 Task: Send an email with the signature Luke Wright with the subject Request for a cover letter follow-up and the message I would like to follow up on the project schedule, can you provide me with an update? from softage.9@softage.net to softage.10@softage.net and move the email from Sent Items to the folder Audits
Action: Mouse moved to (1293, 95)
Screenshot: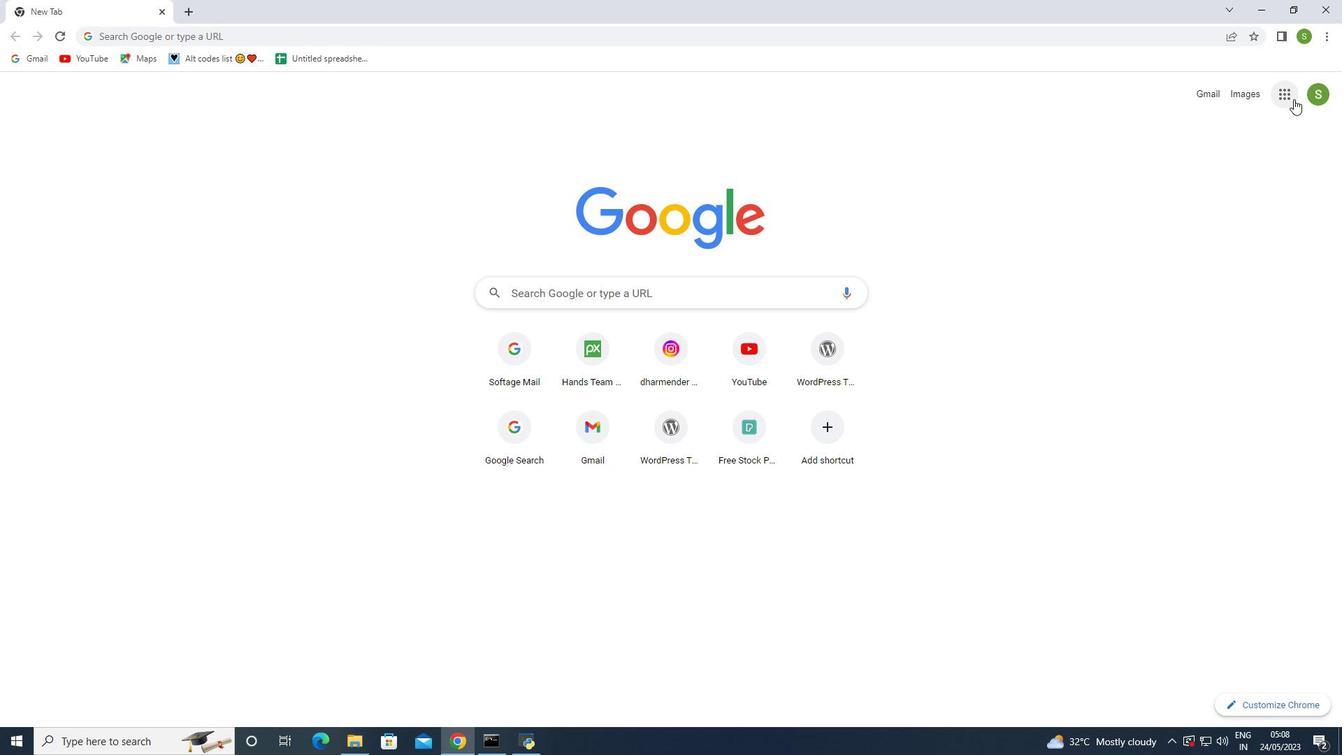 
Action: Mouse pressed left at (1293, 95)
Screenshot: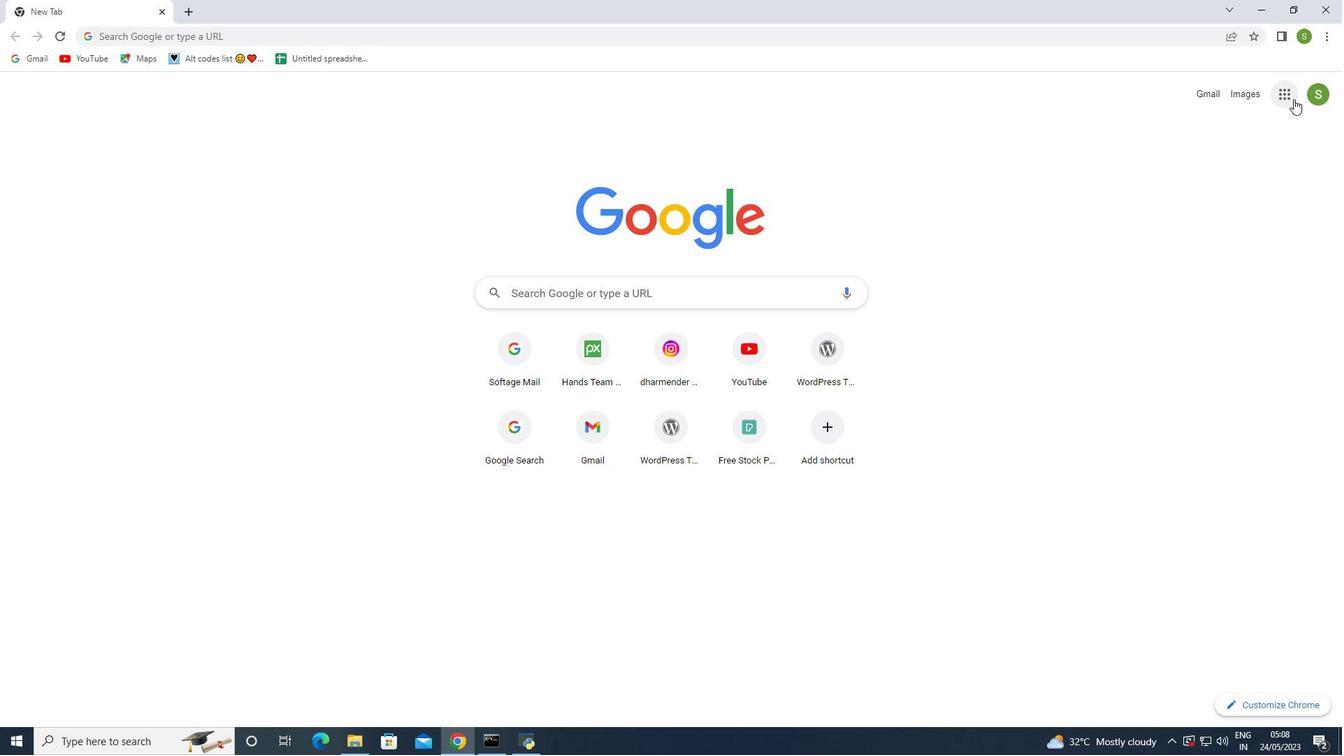 
Action: Mouse moved to (1243, 154)
Screenshot: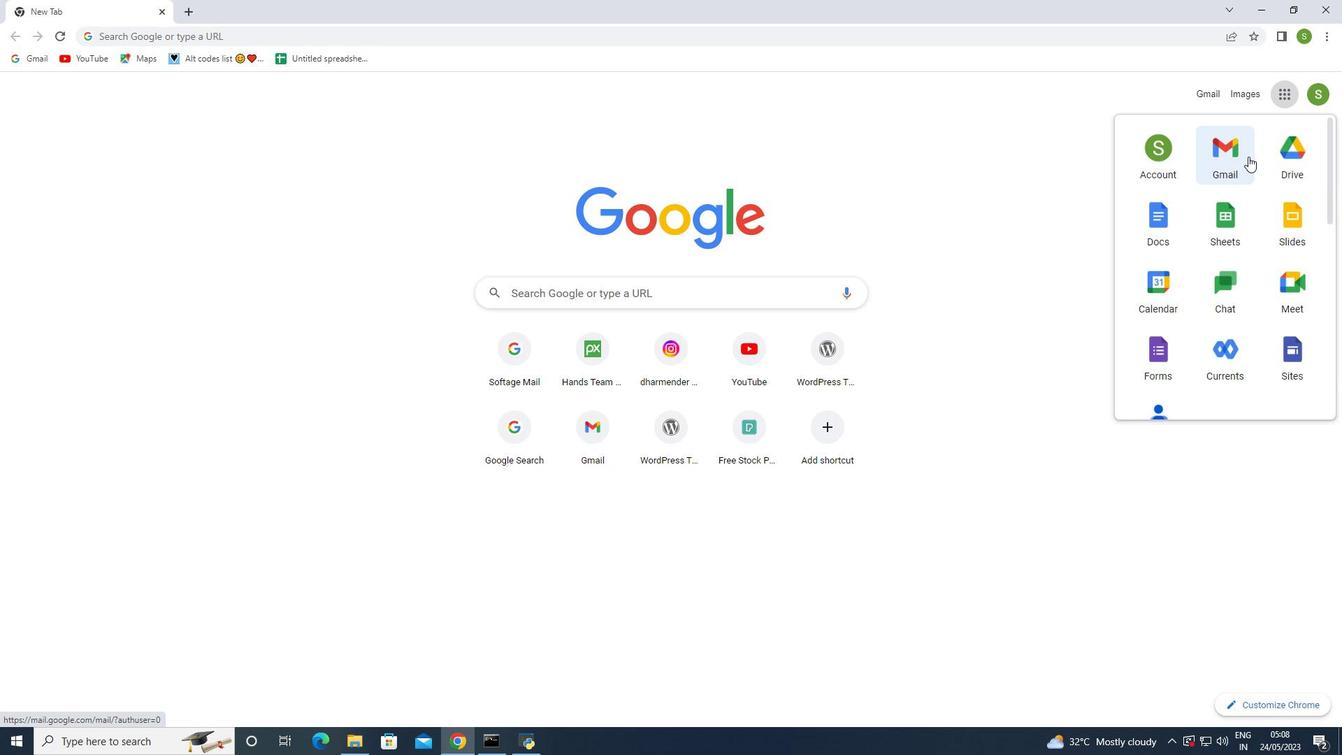 
Action: Mouse pressed left at (1243, 154)
Screenshot: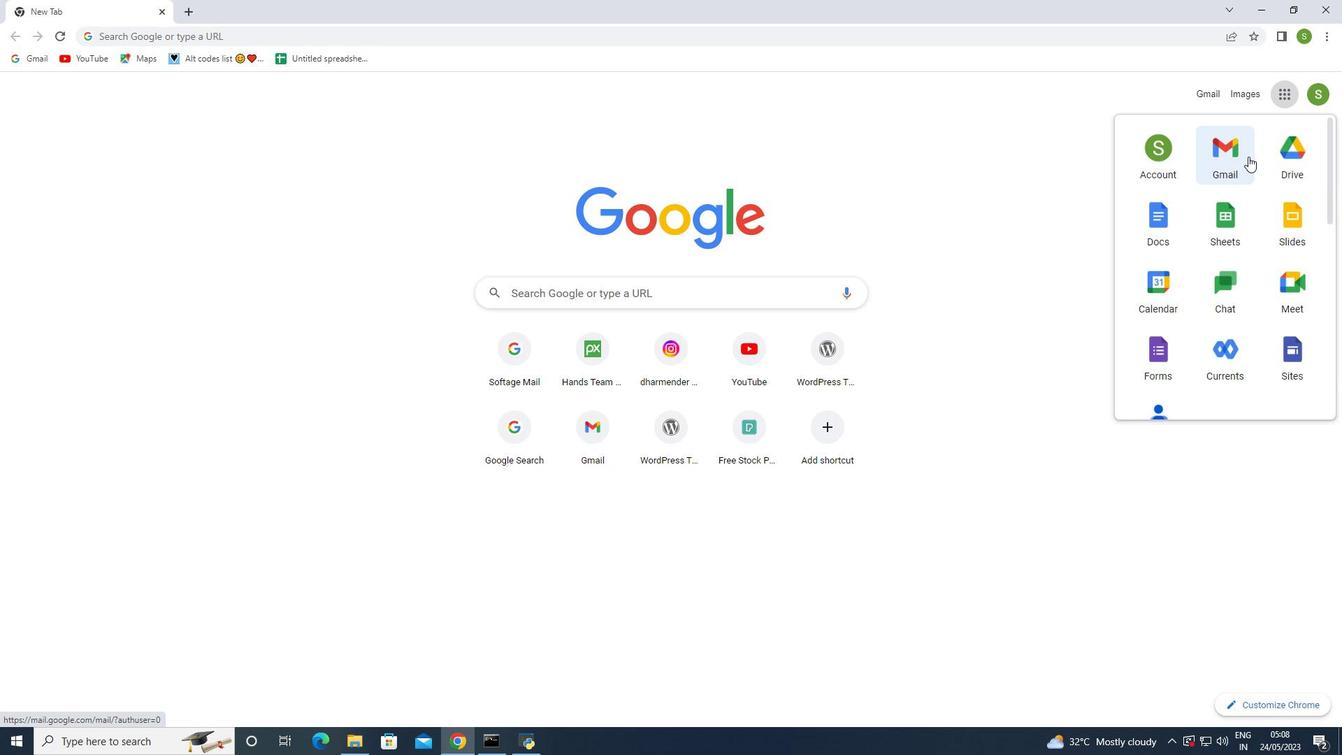 
Action: Mouse moved to (1189, 98)
Screenshot: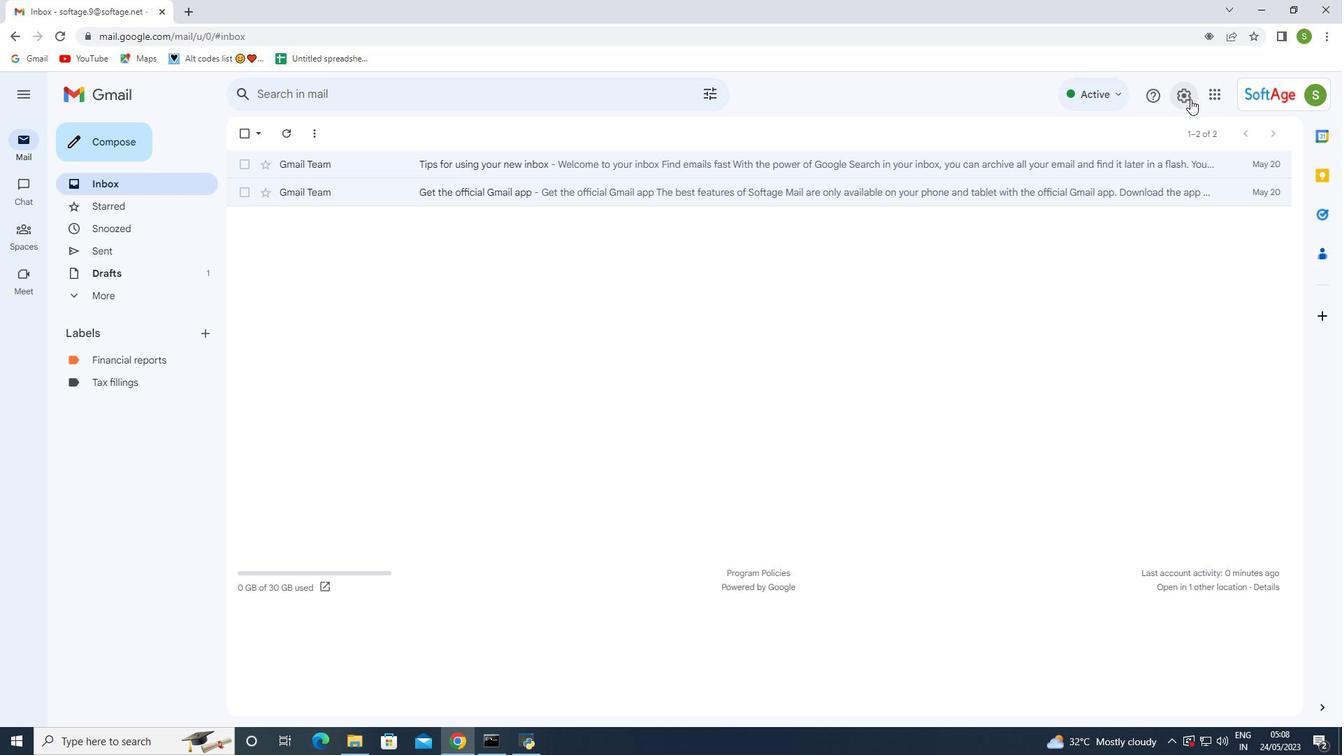 
Action: Mouse pressed left at (1189, 98)
Screenshot: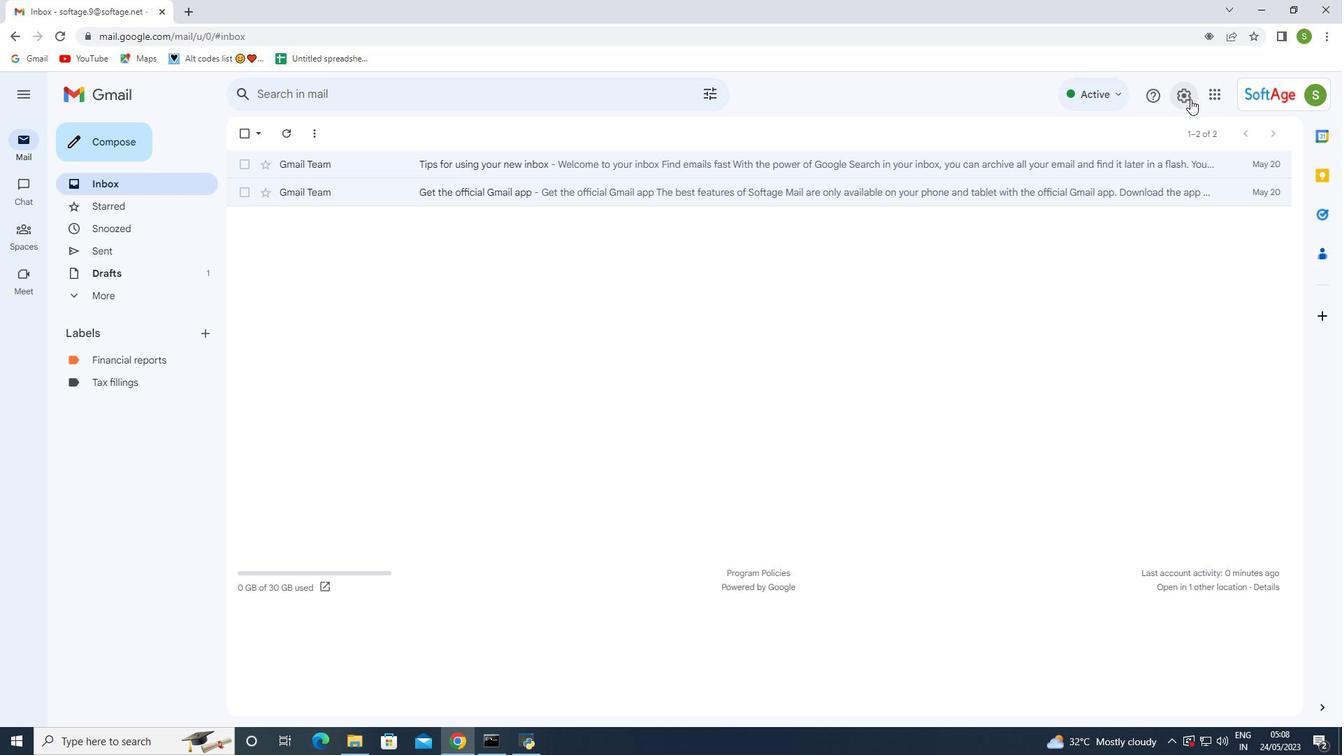 
Action: Mouse moved to (1161, 162)
Screenshot: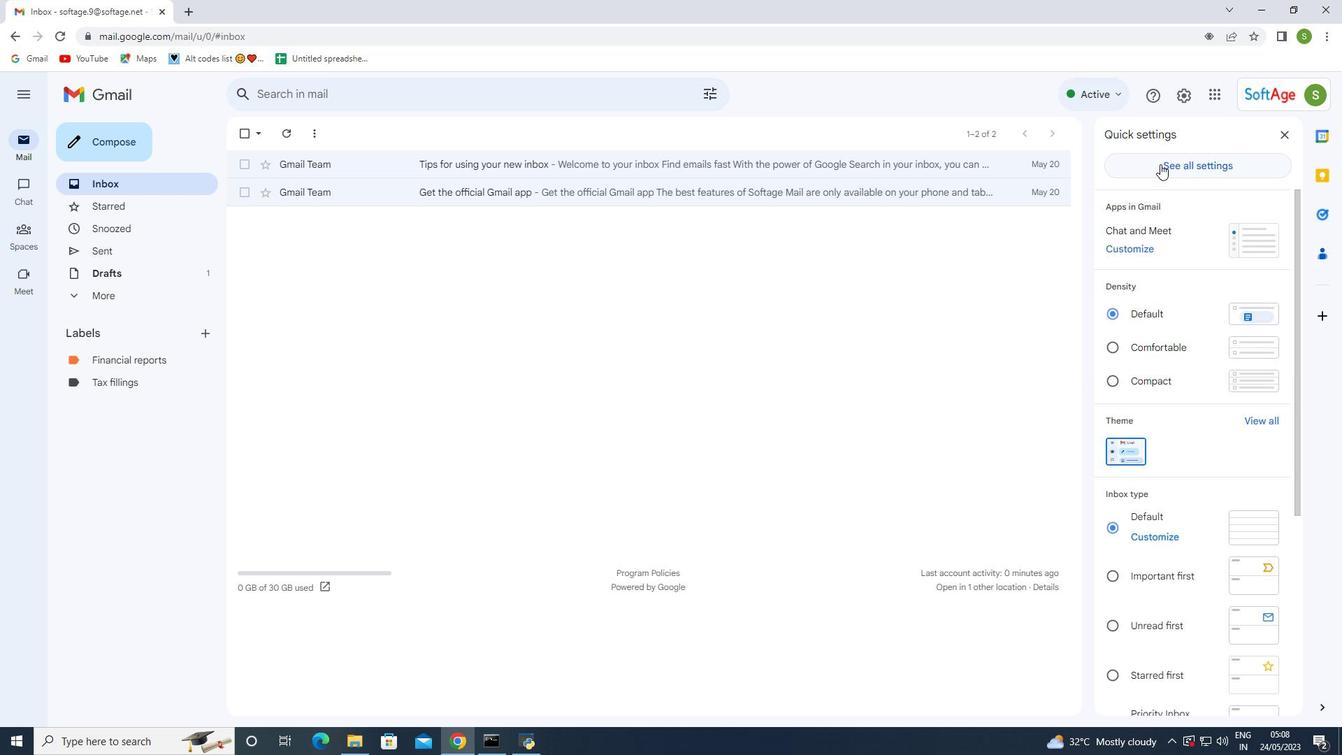
Action: Mouse pressed left at (1161, 162)
Screenshot: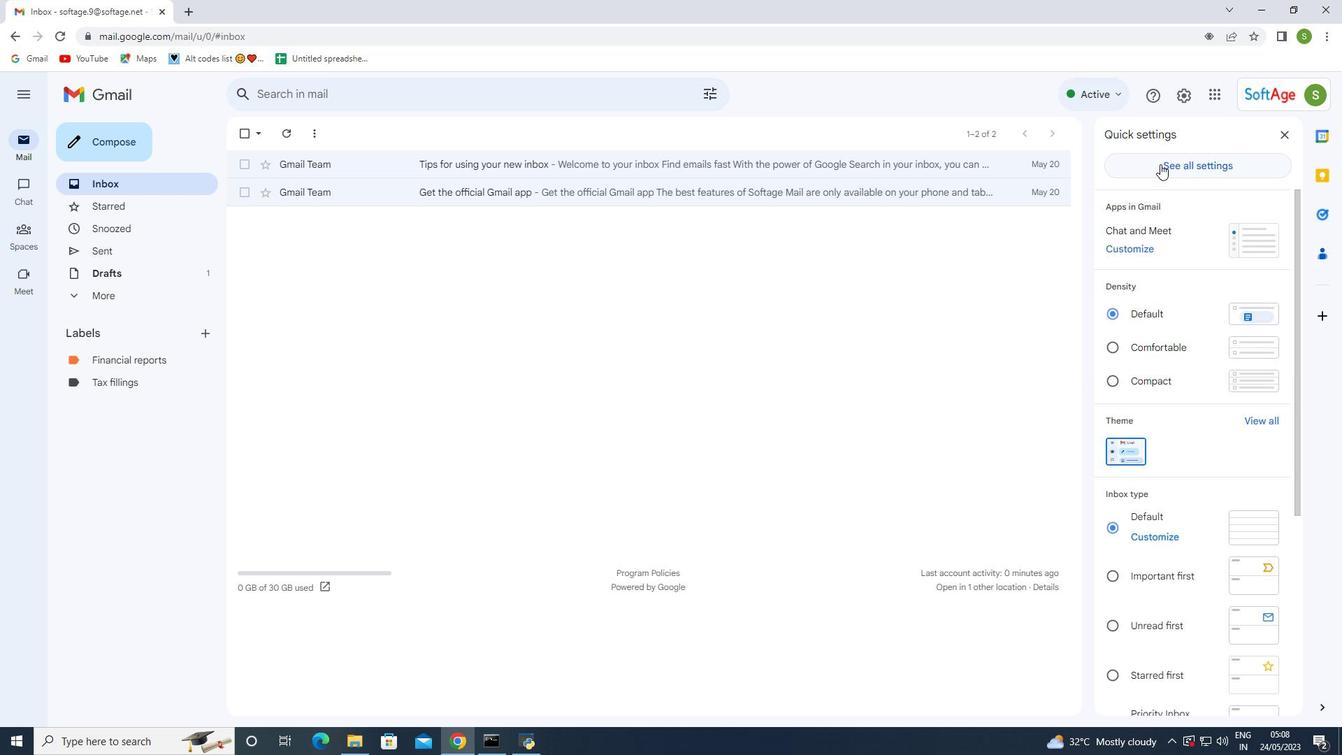 
Action: Mouse moved to (605, 410)
Screenshot: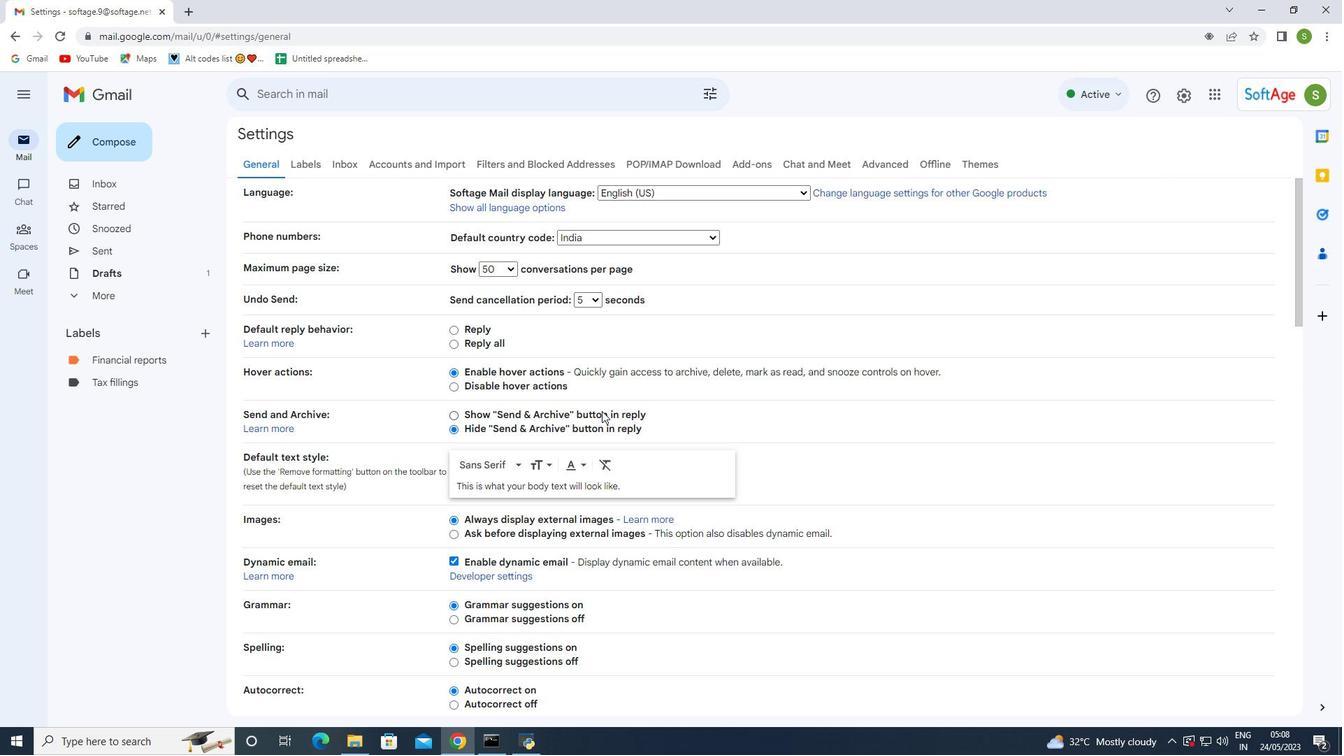 
Action: Mouse scrolled (605, 409) with delta (0, 0)
Screenshot: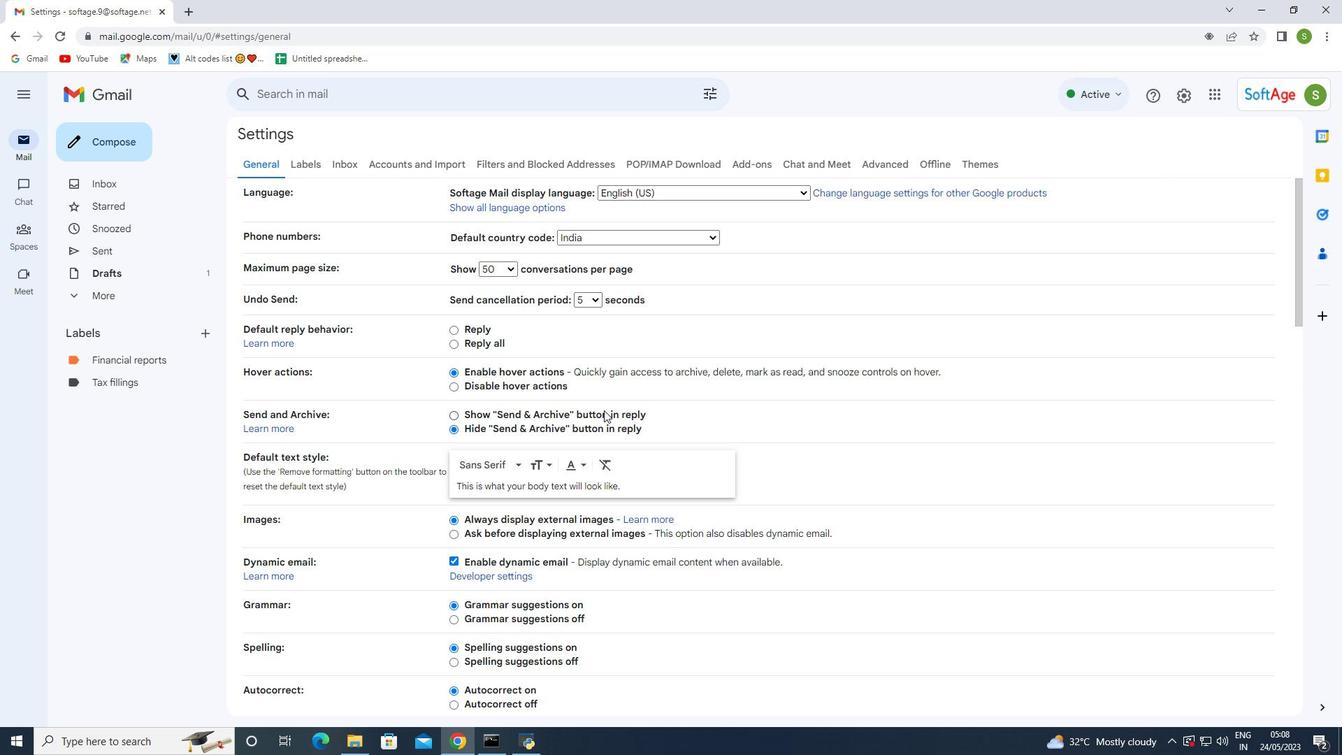 
Action: Mouse scrolled (605, 409) with delta (0, 0)
Screenshot: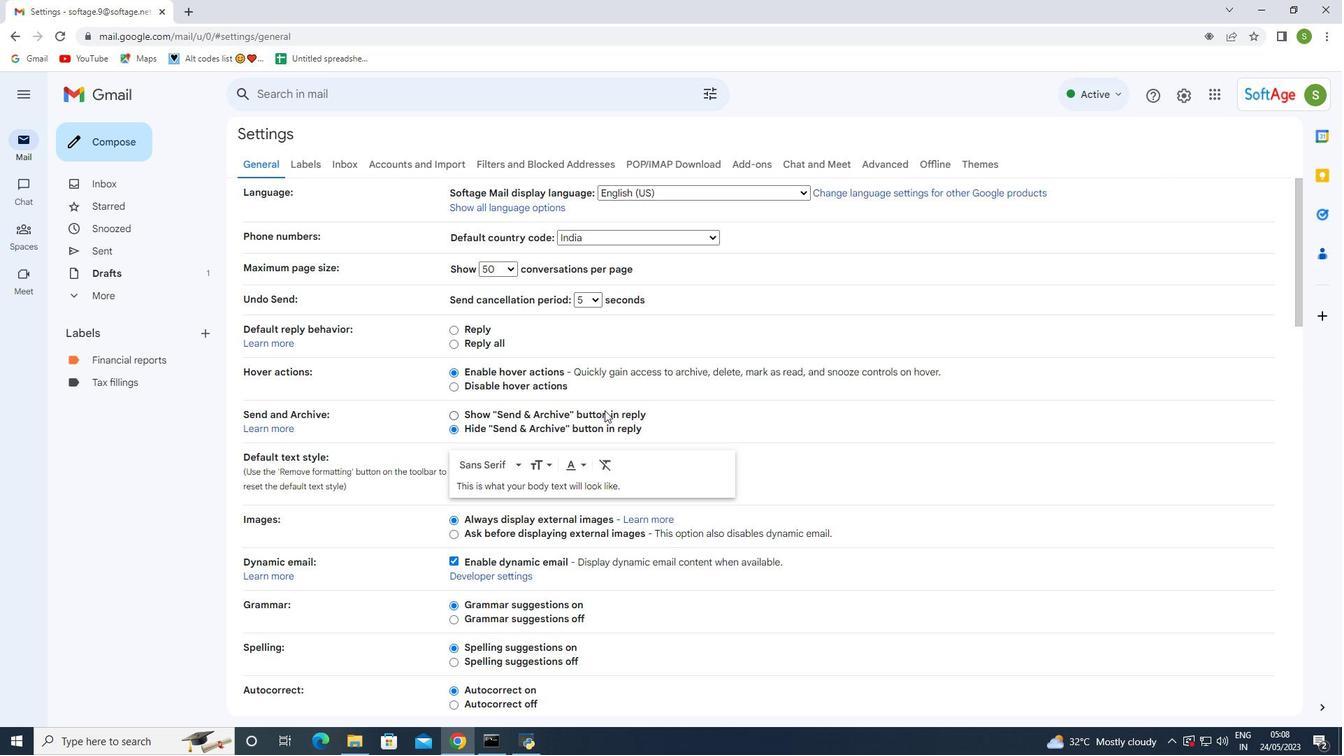 
Action: Mouse scrolled (605, 409) with delta (0, 0)
Screenshot: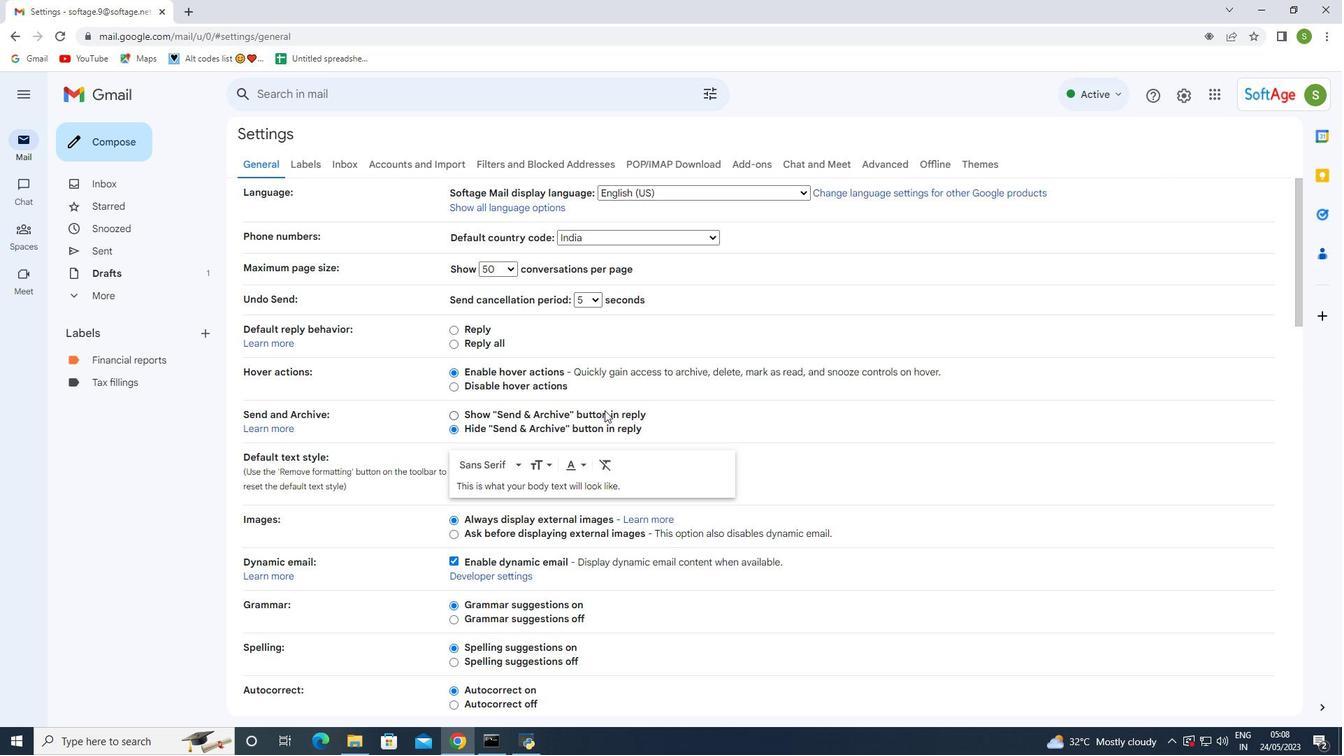 
Action: Mouse scrolled (605, 409) with delta (0, 0)
Screenshot: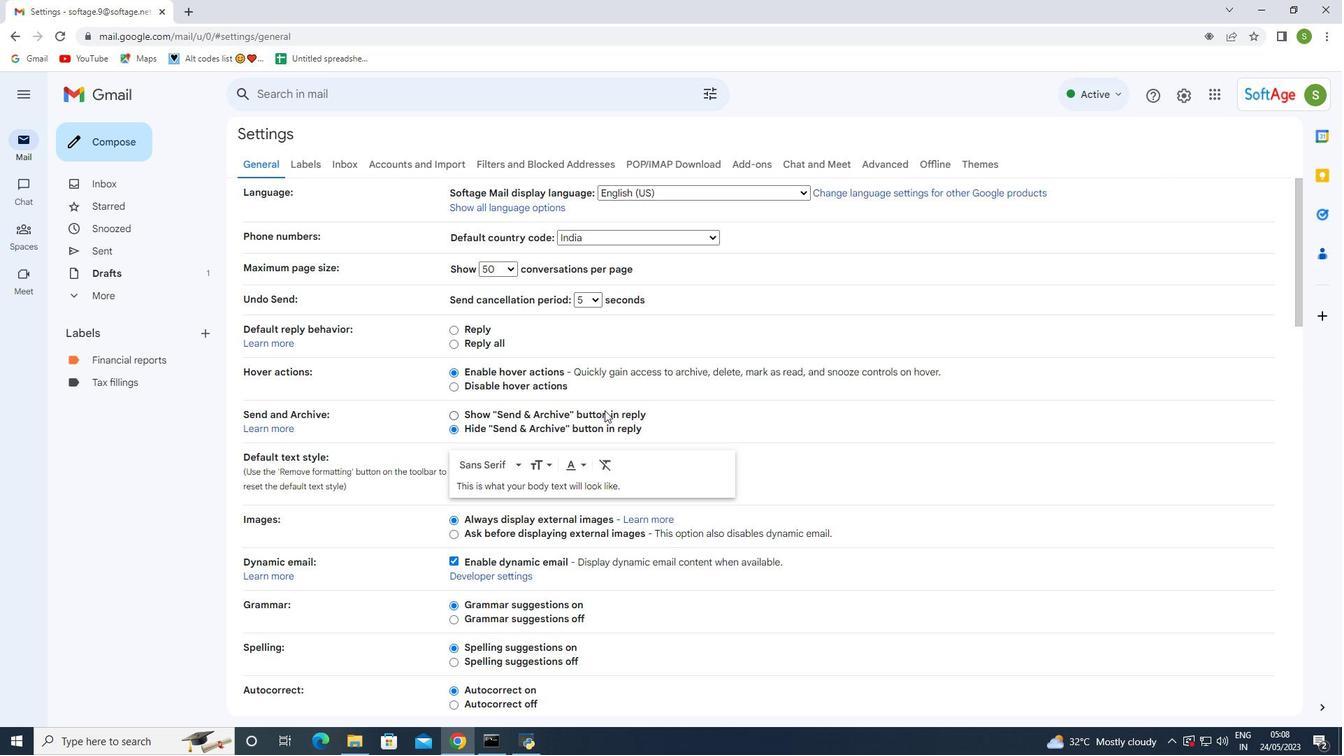 
Action: Mouse scrolled (605, 409) with delta (0, 0)
Screenshot: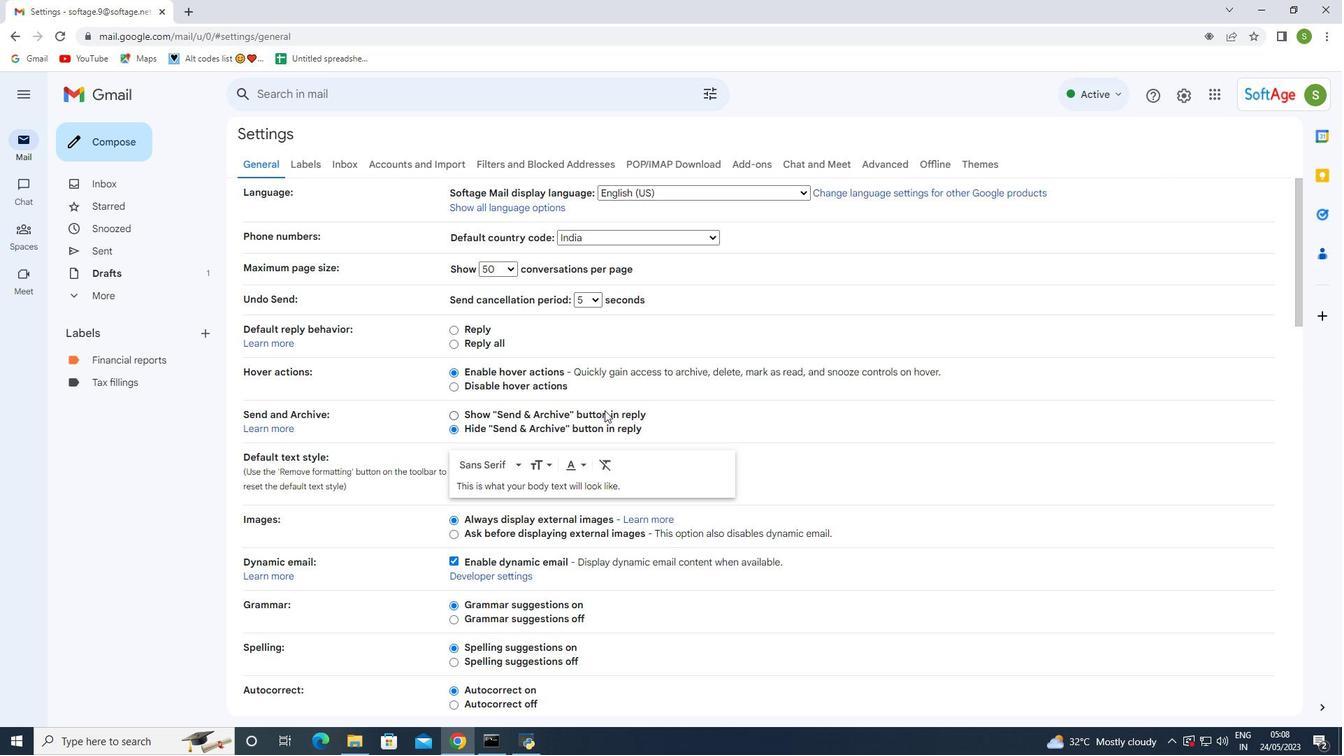 
Action: Mouse scrolled (605, 409) with delta (0, 0)
Screenshot: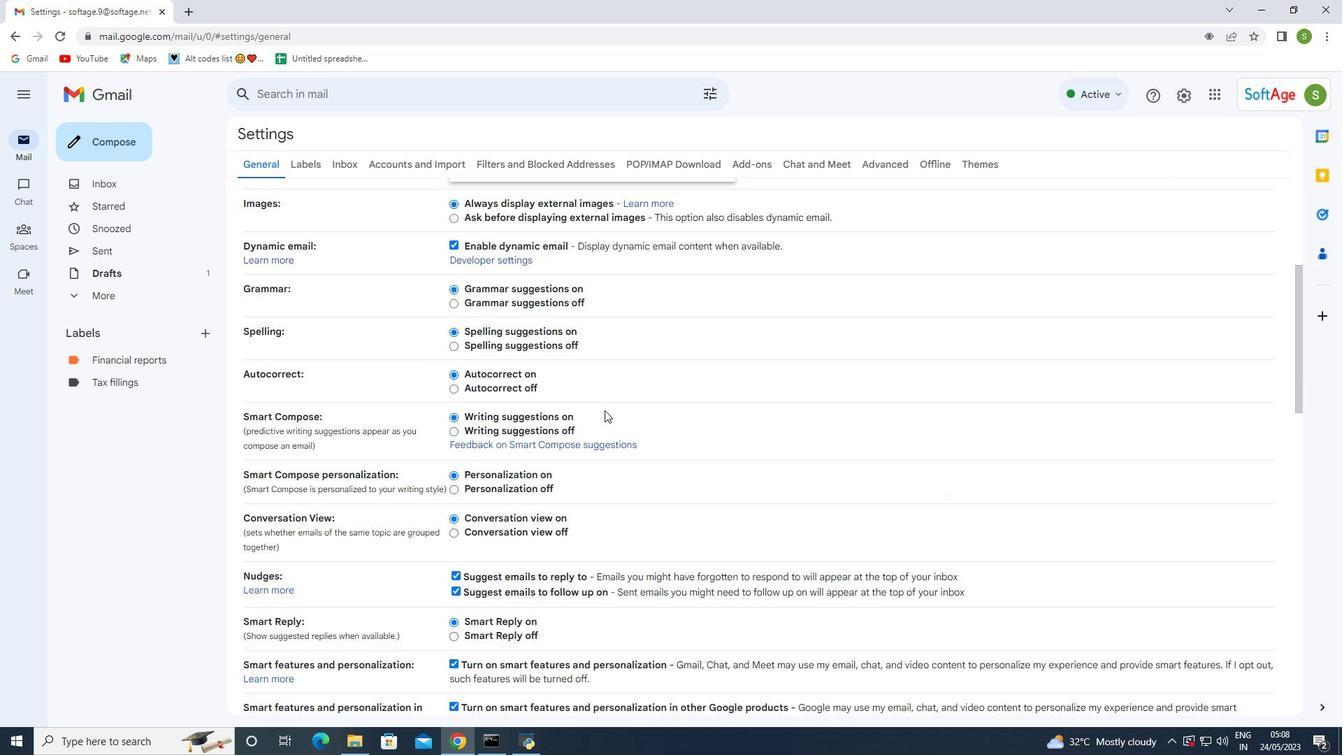 
Action: Mouse moved to (605, 410)
Screenshot: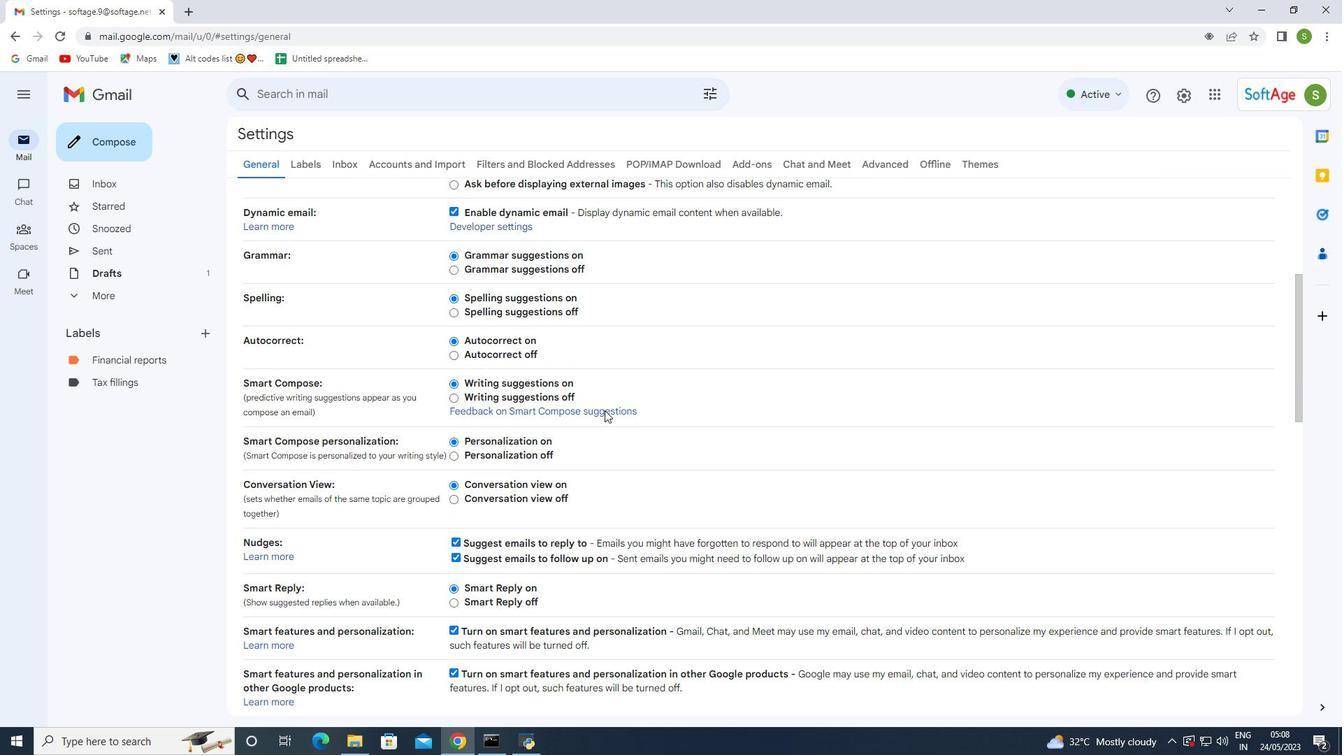 
Action: Mouse scrolled (605, 409) with delta (0, 0)
Screenshot: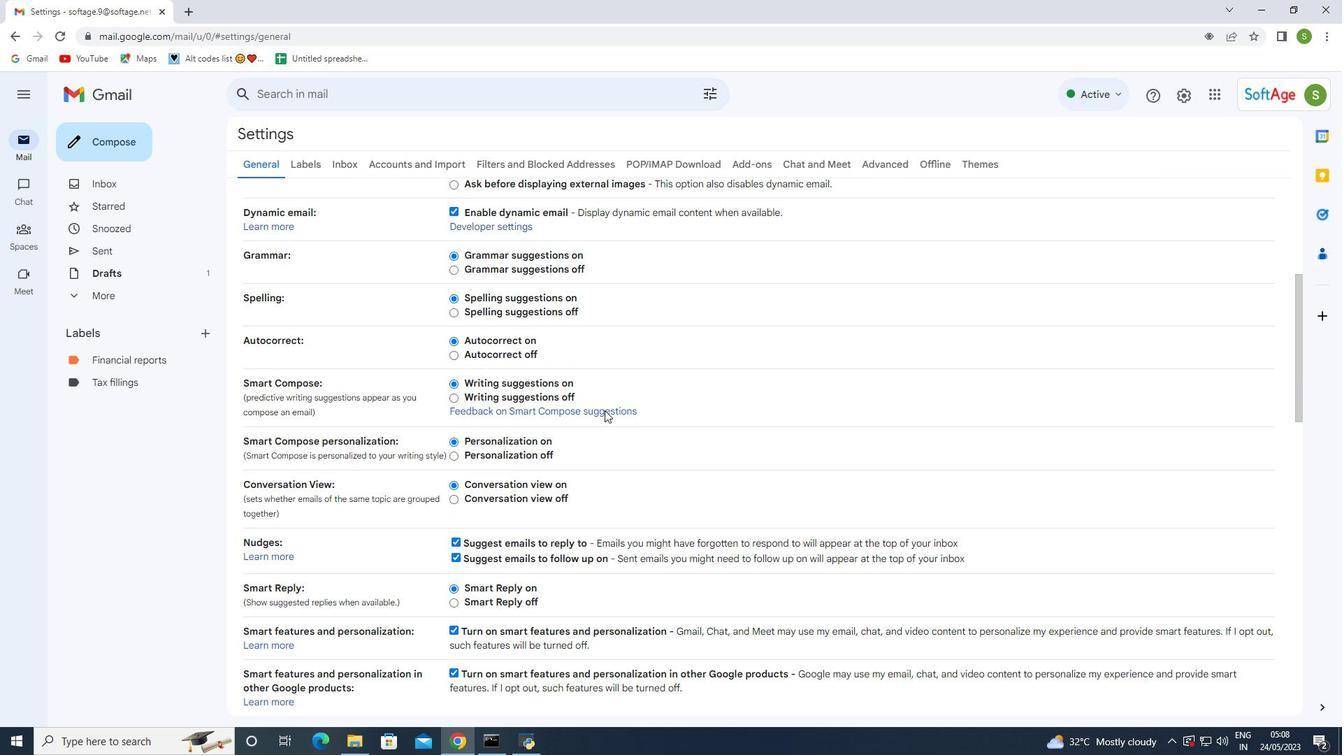 
Action: Mouse moved to (719, 385)
Screenshot: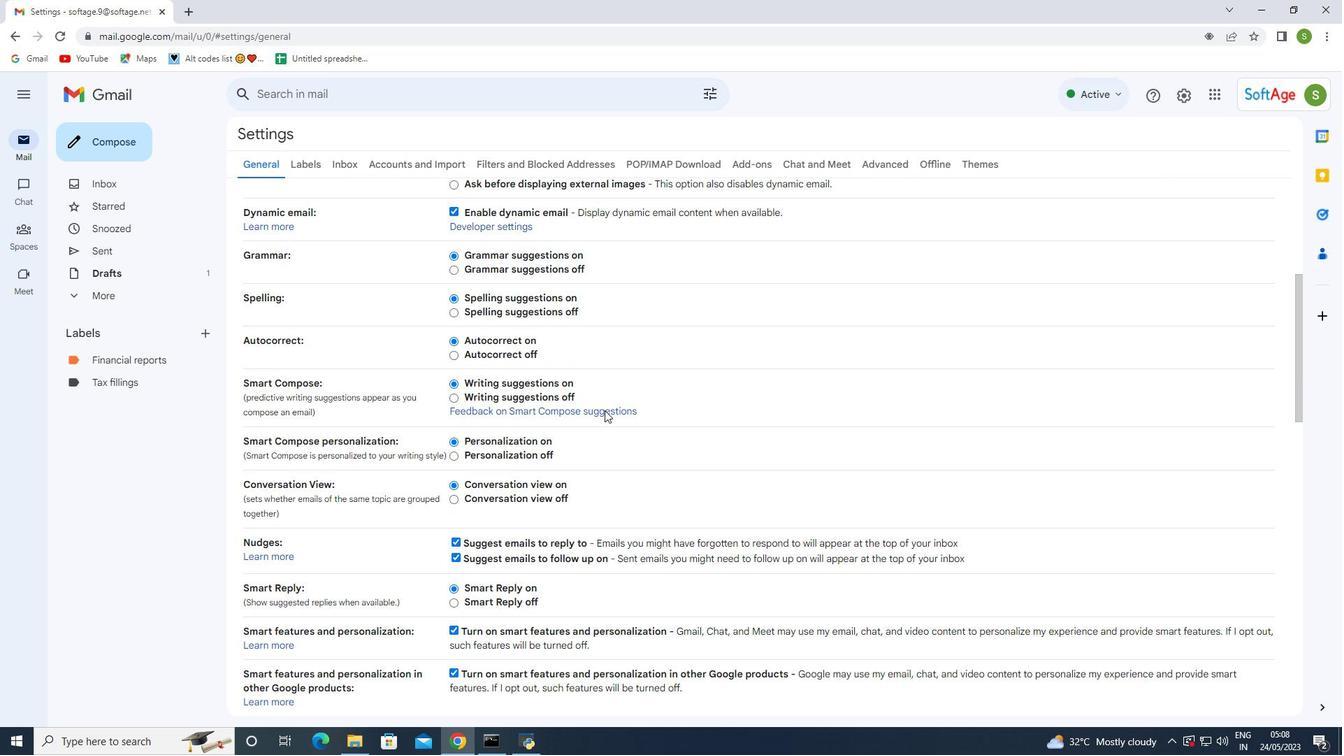 
Action: Mouse scrolled (615, 408) with delta (0, 0)
Screenshot: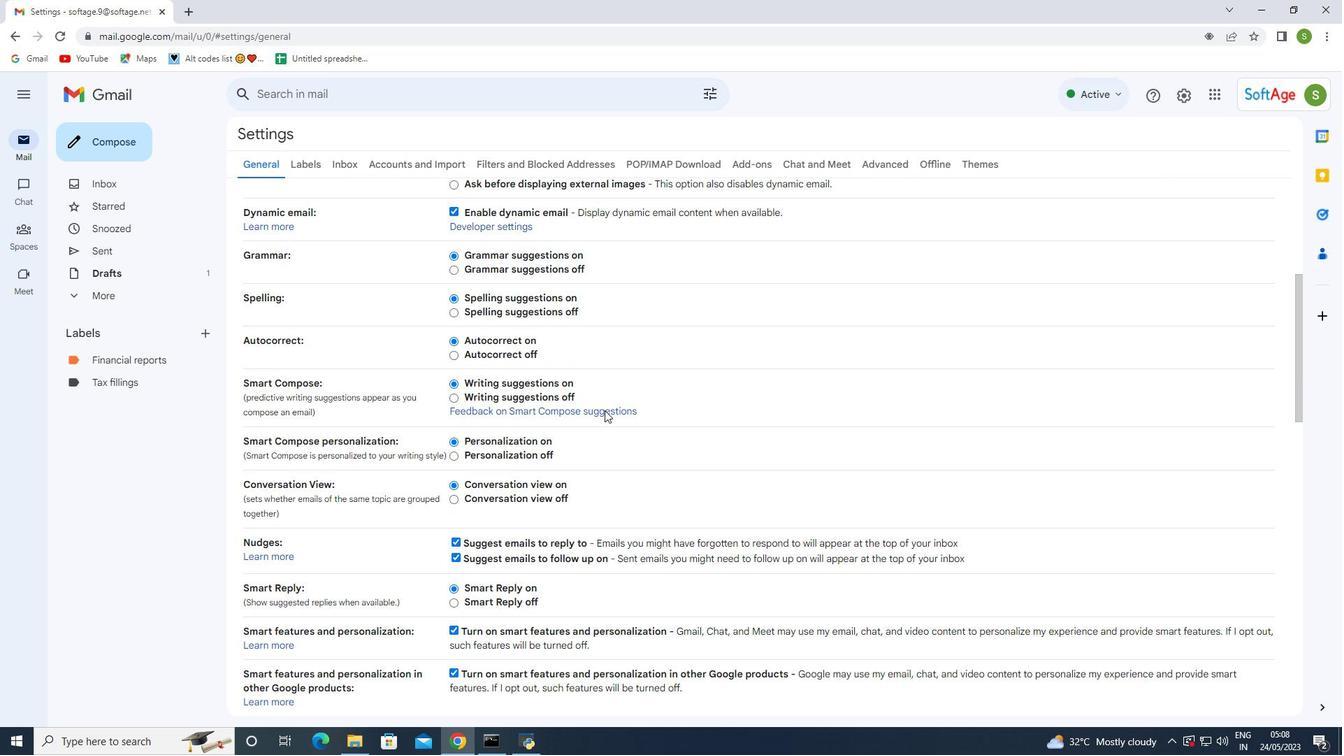 
Action: Mouse moved to (732, 381)
Screenshot: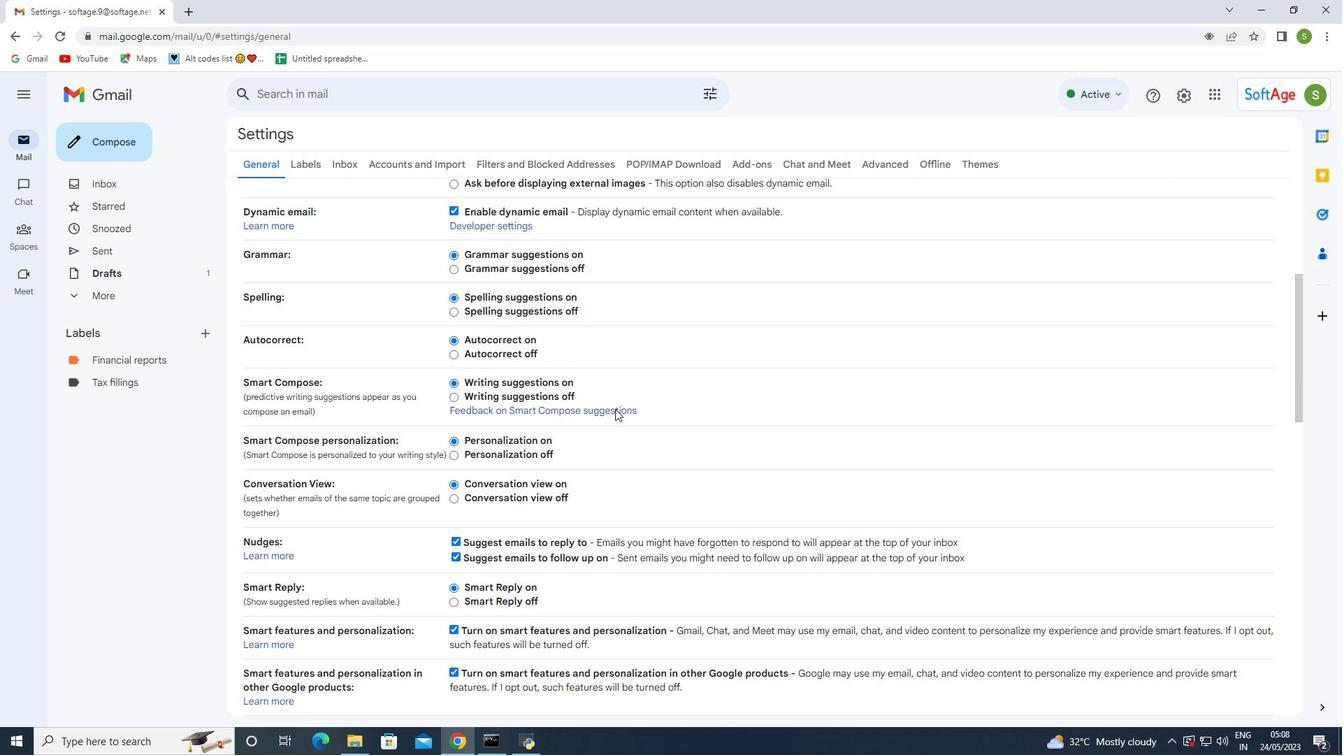 
Action: Mouse scrolled (732, 380) with delta (0, 0)
Screenshot: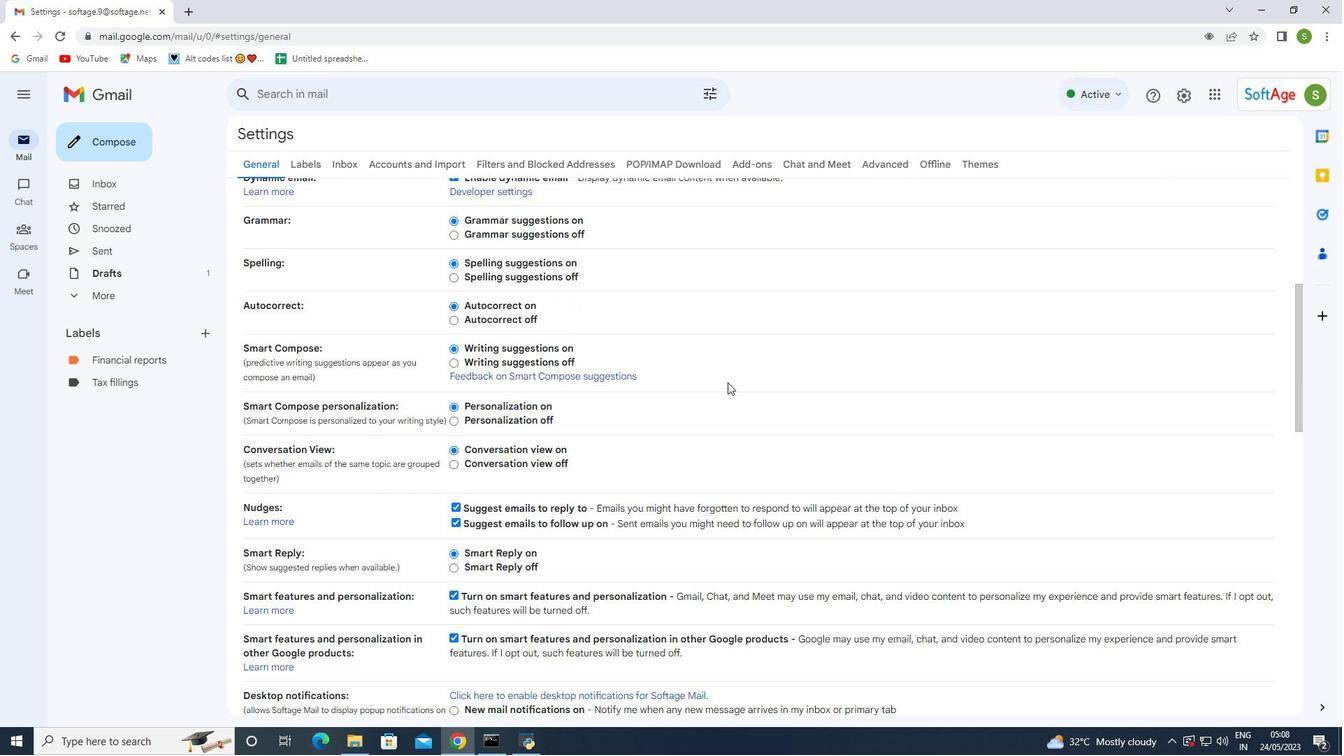 
Action: Mouse scrolled (732, 380) with delta (0, 0)
Screenshot: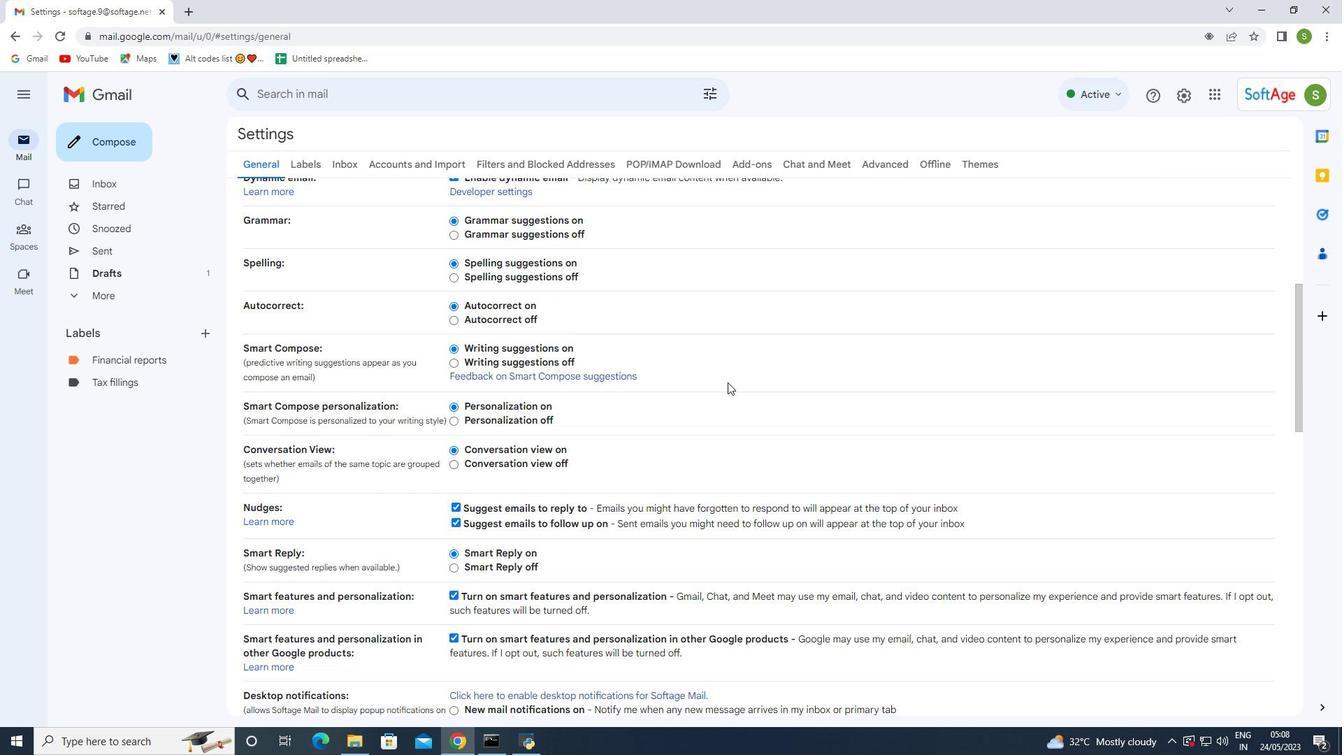
Action: Mouse scrolled (732, 380) with delta (0, 0)
Screenshot: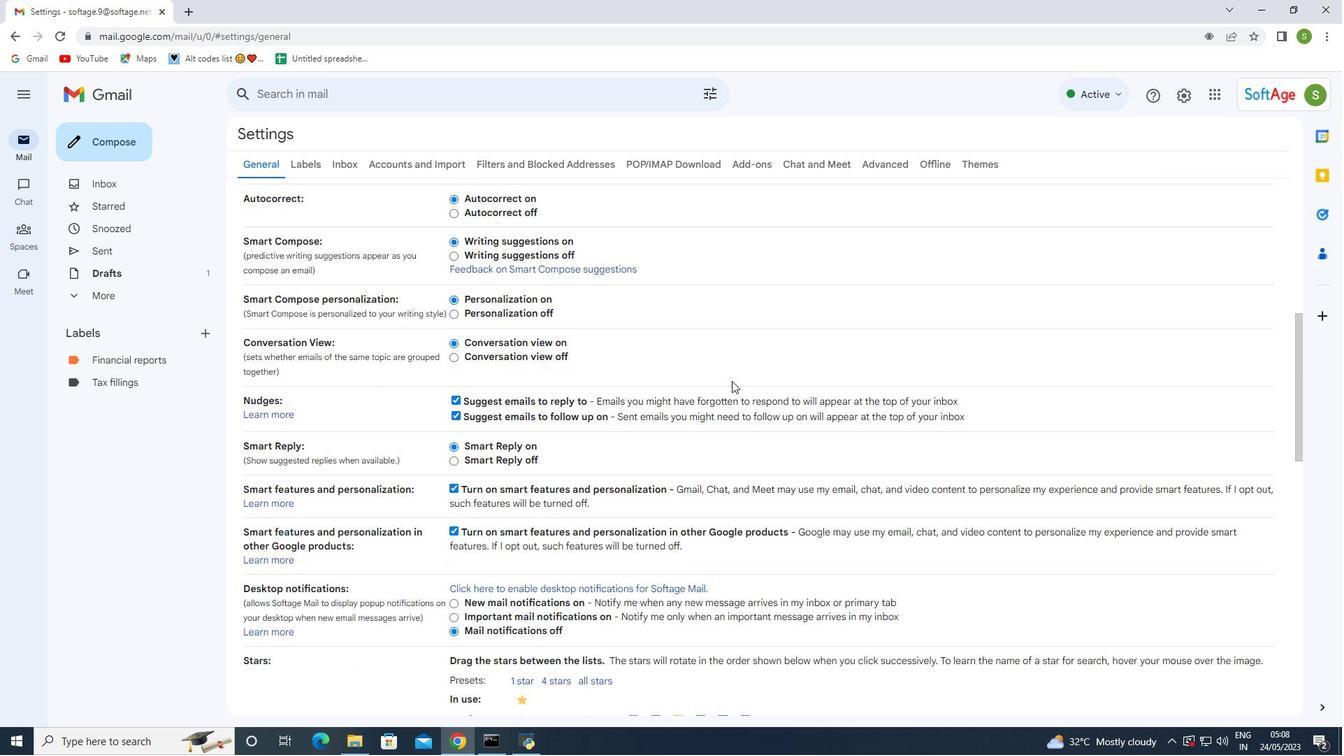 
Action: Mouse scrolled (732, 380) with delta (0, 0)
Screenshot: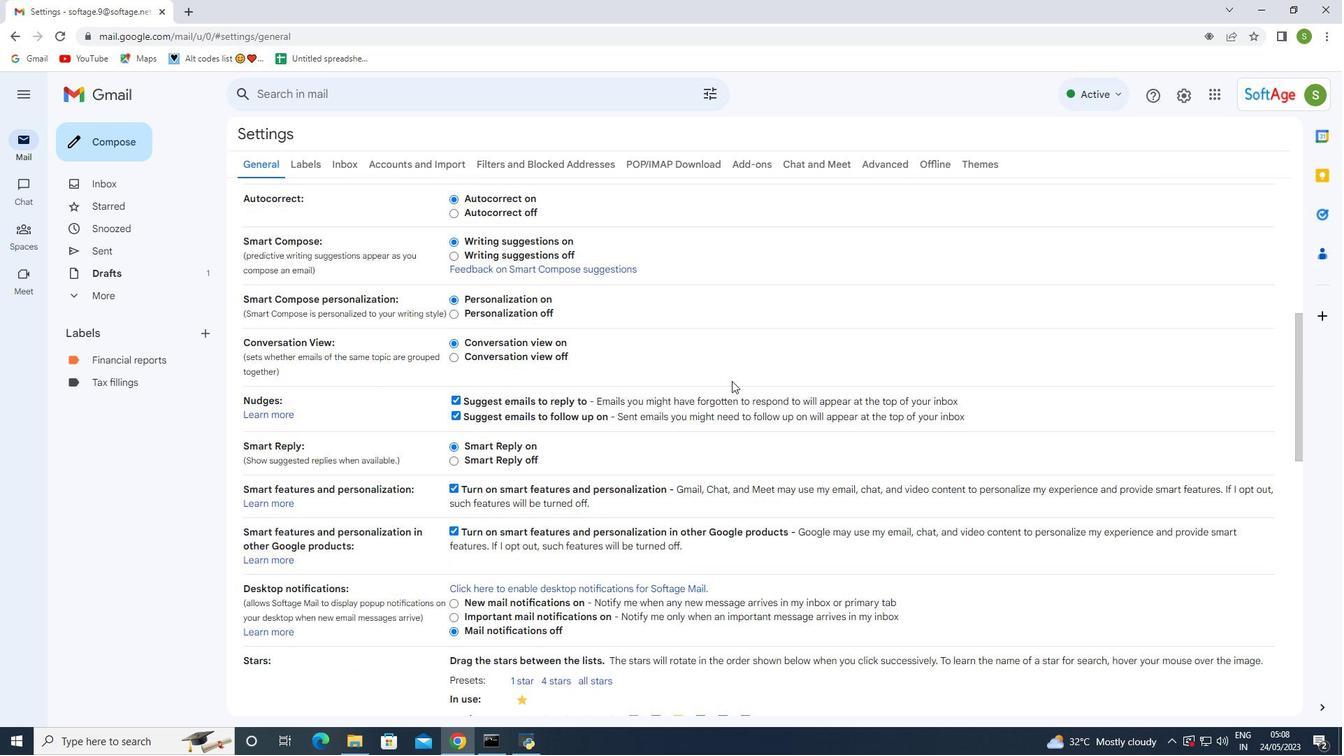 
Action: Mouse scrolled (732, 380) with delta (0, 0)
Screenshot: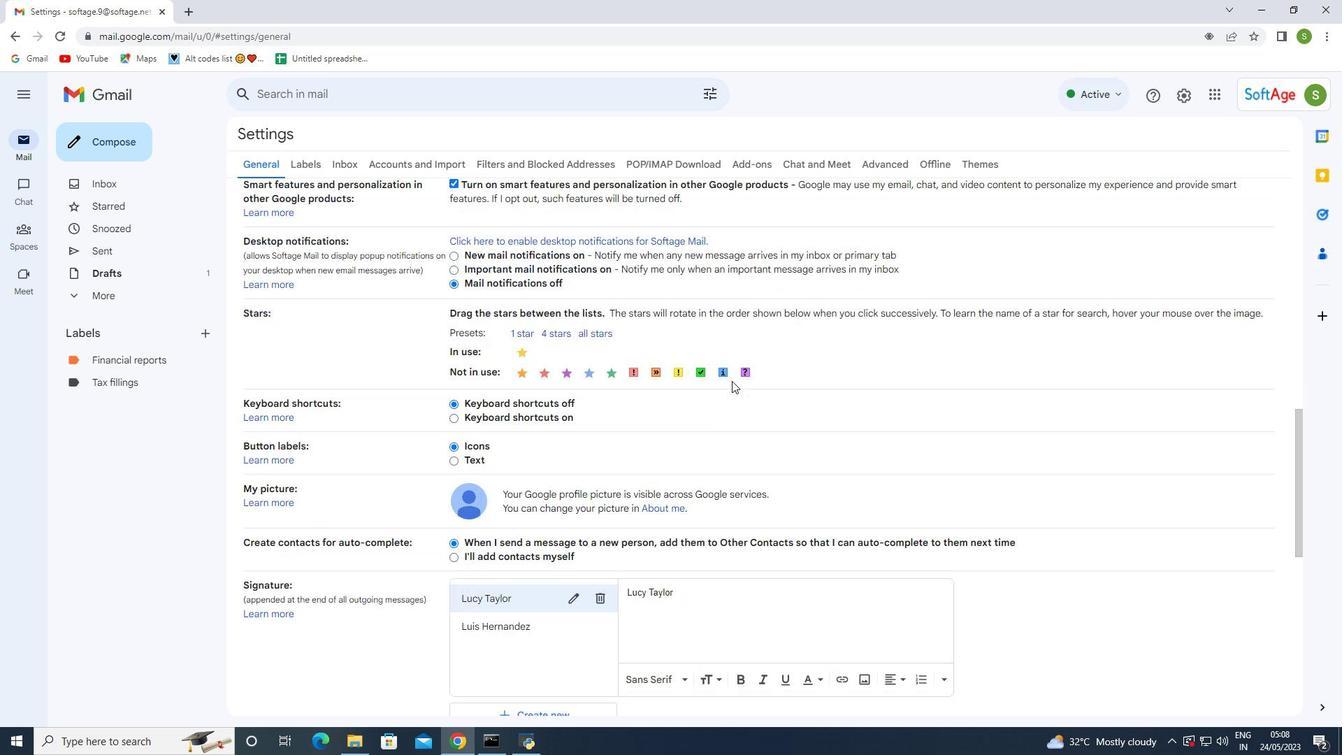 
Action: Mouse scrolled (732, 380) with delta (0, 0)
Screenshot: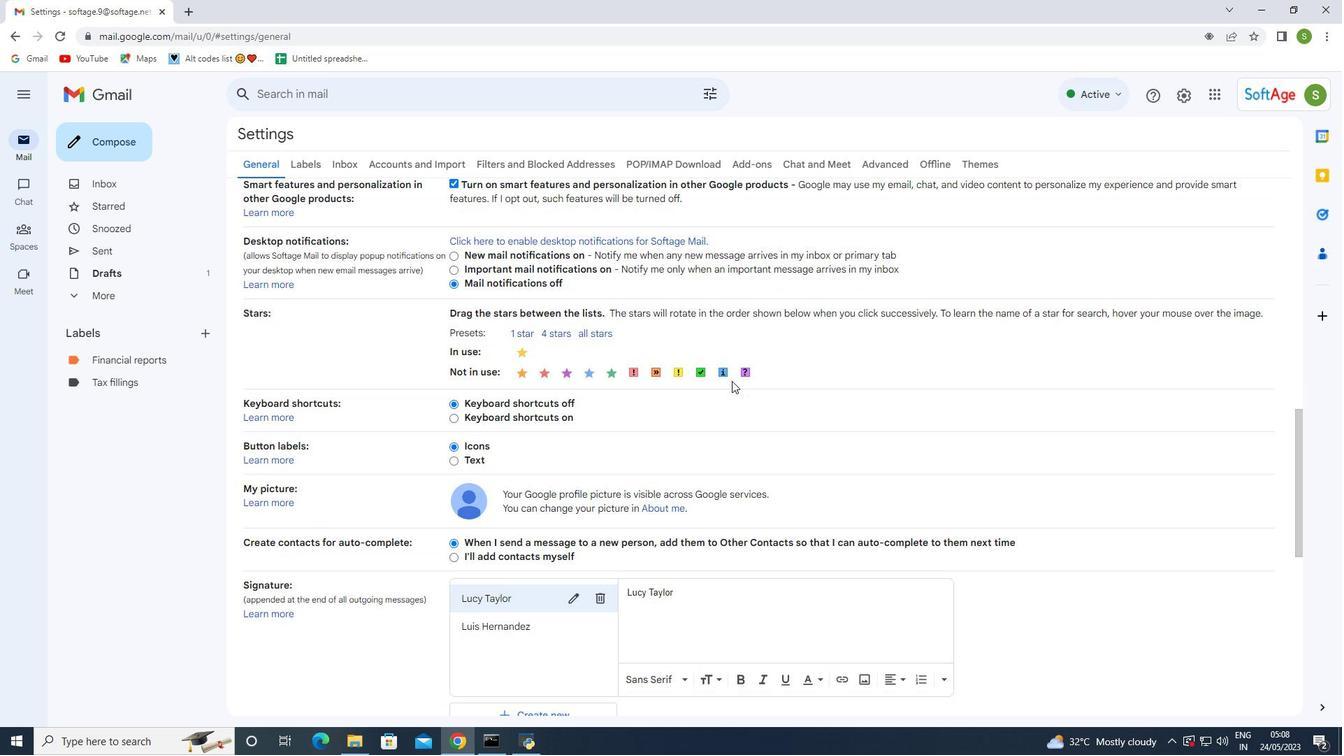 
Action: Mouse scrolled (732, 380) with delta (0, 0)
Screenshot: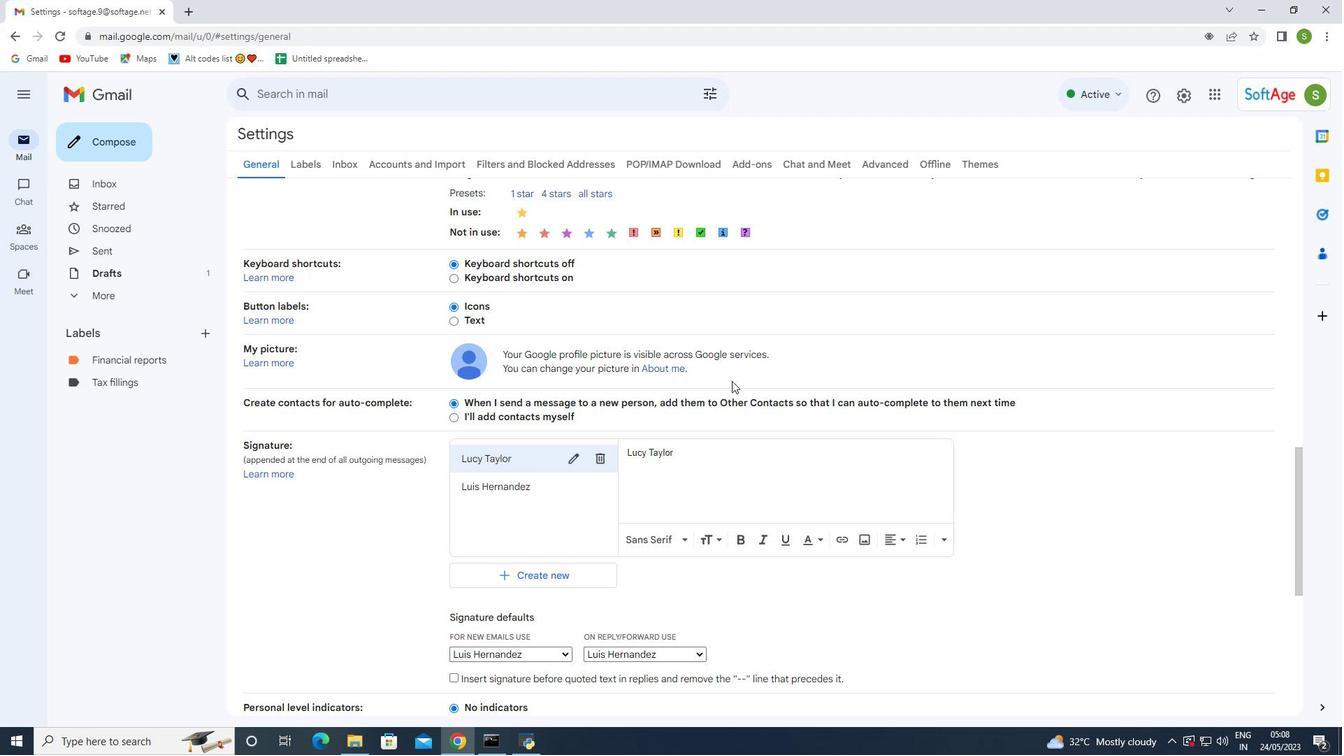 
Action: Mouse scrolled (732, 380) with delta (0, 0)
Screenshot: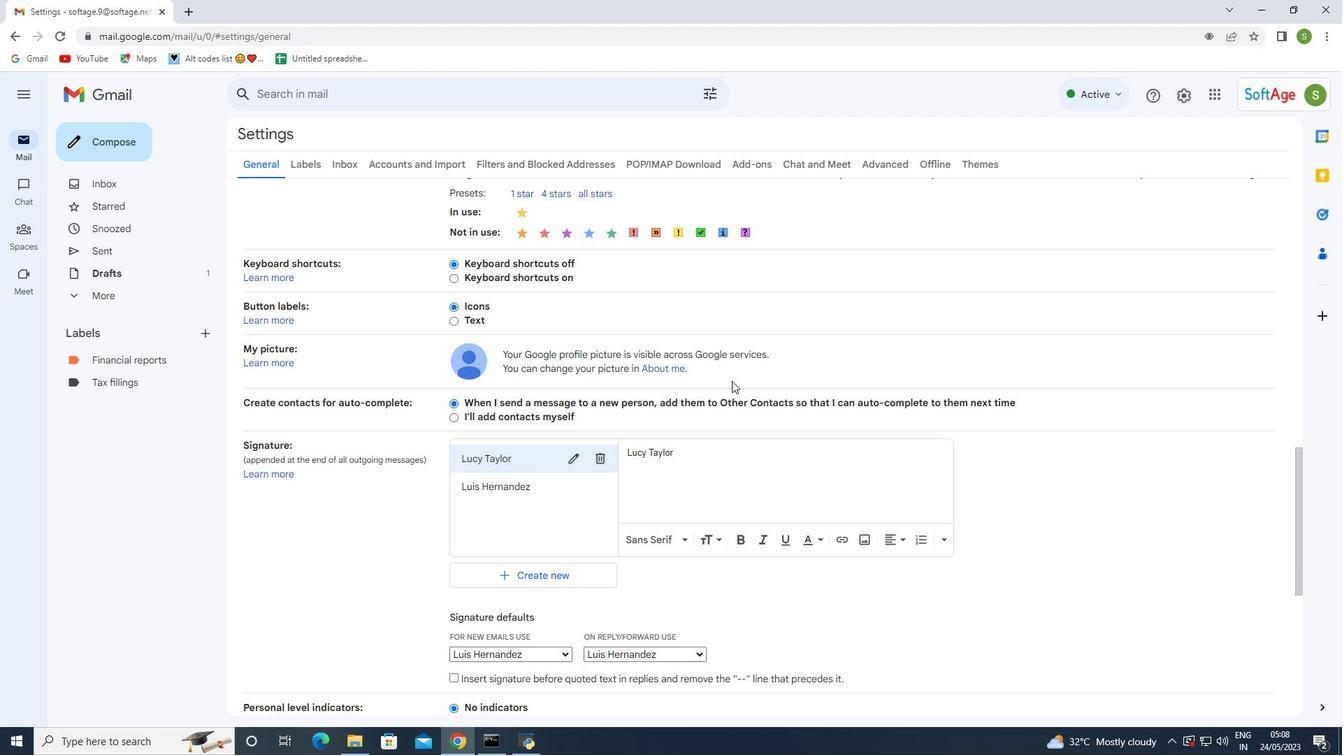 
Action: Mouse scrolled (732, 380) with delta (0, 0)
Screenshot: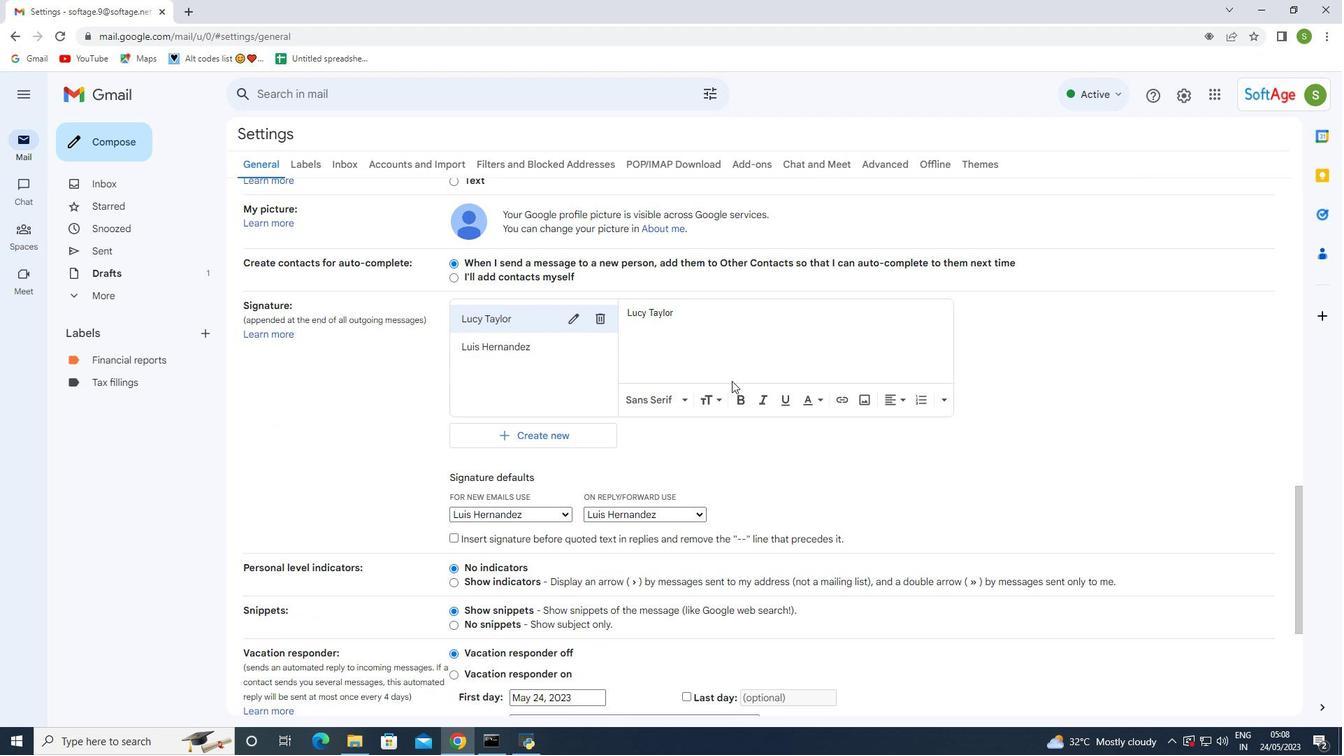 
Action: Mouse scrolled (732, 380) with delta (0, 0)
Screenshot: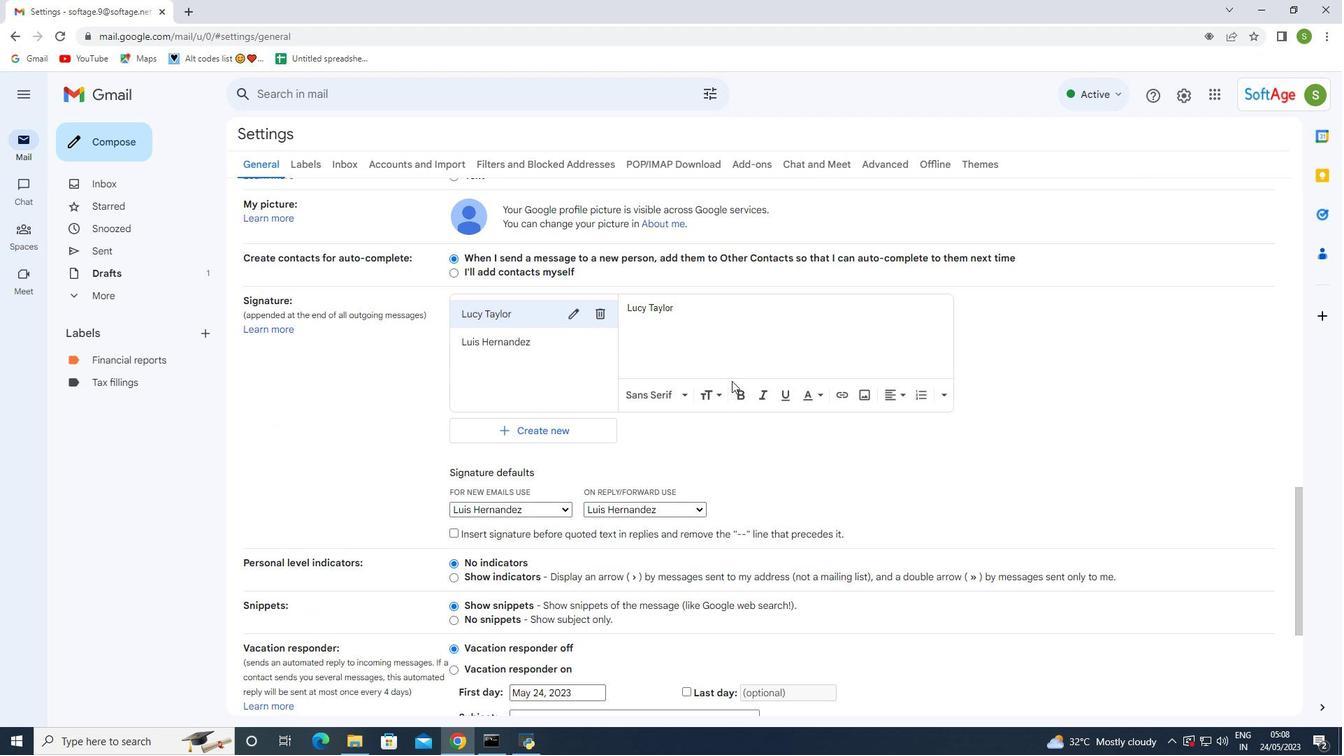 
Action: Mouse moved to (742, 388)
Screenshot: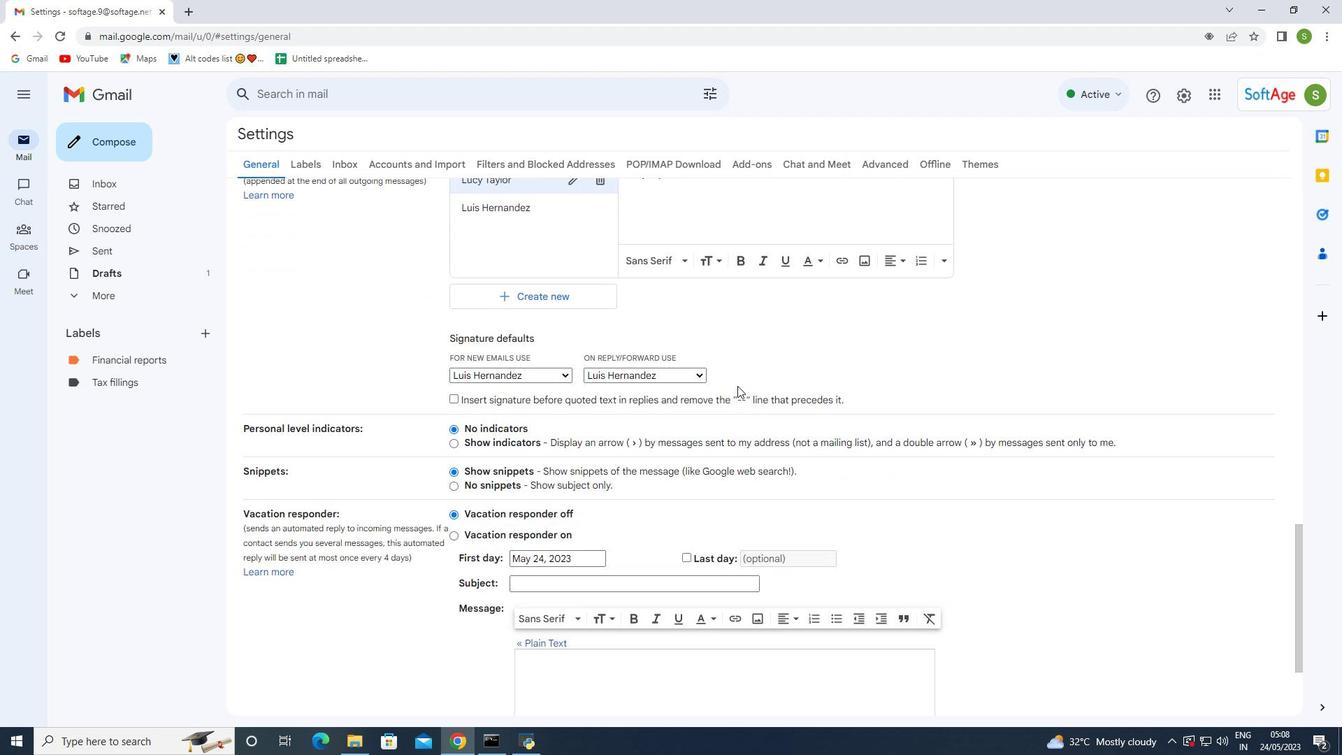 
Action: Mouse scrolled (742, 388) with delta (0, 0)
Screenshot: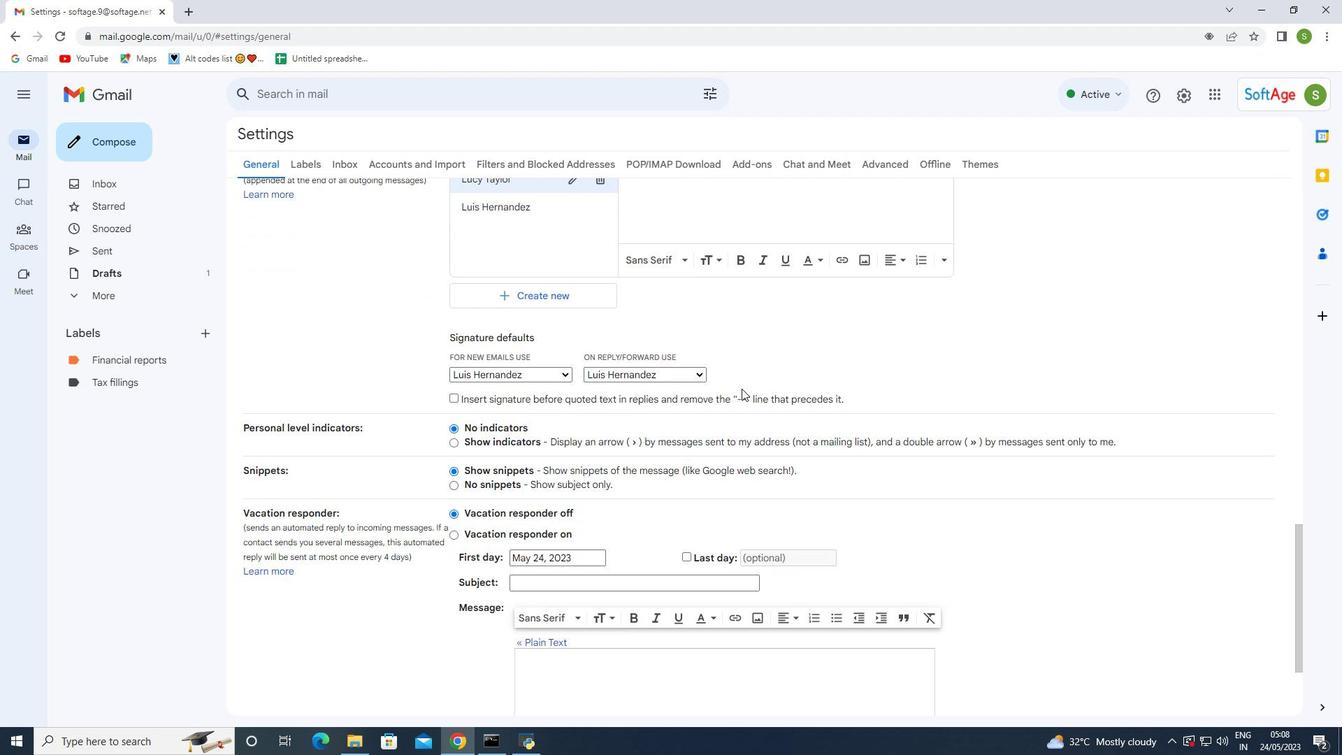 
Action: Mouse moved to (742, 389)
Screenshot: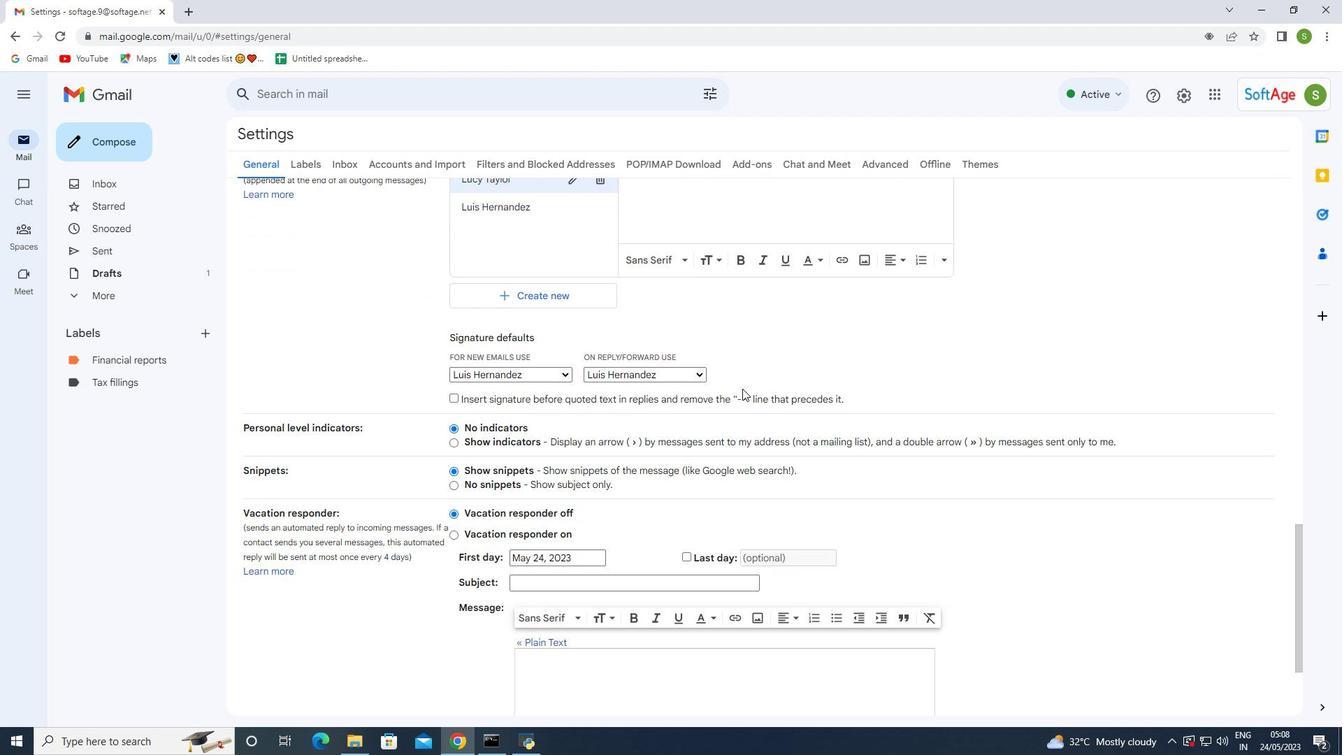 
Action: Mouse scrolled (742, 388) with delta (0, 0)
Screenshot: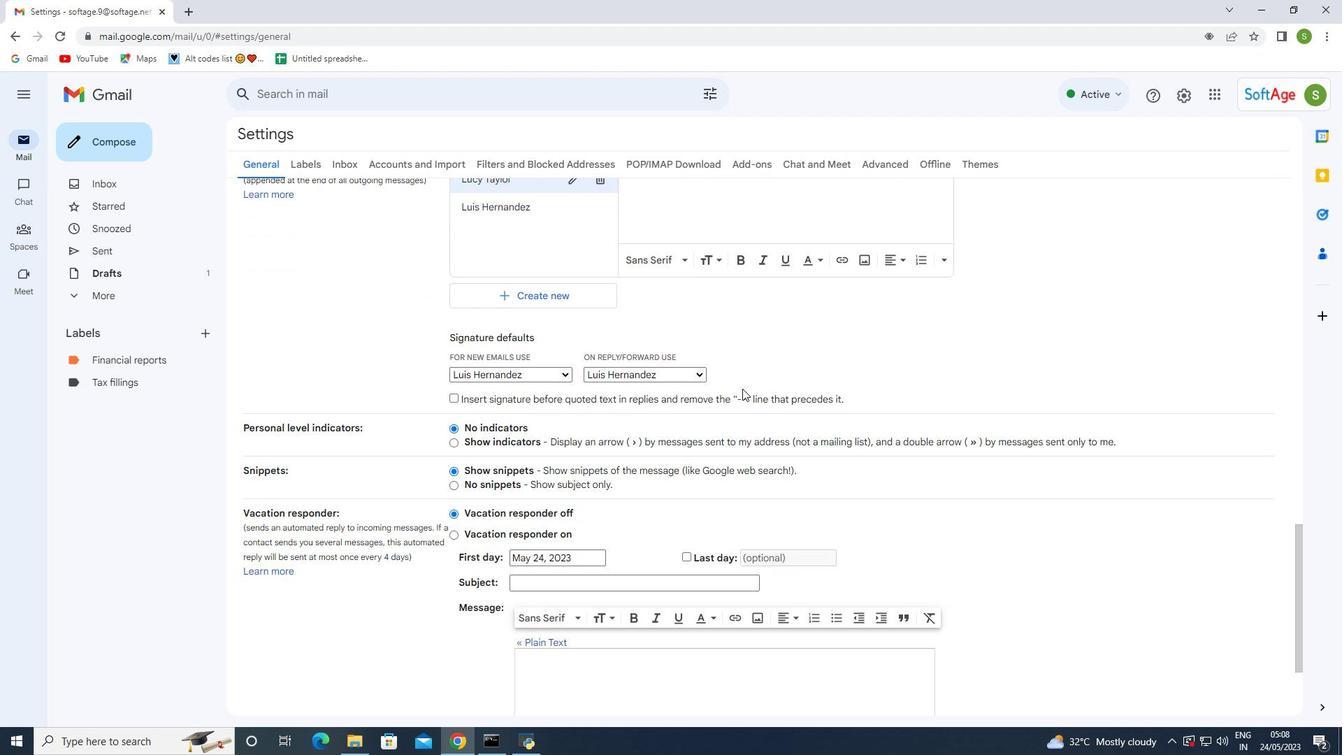 
Action: Mouse moved to (729, 402)
Screenshot: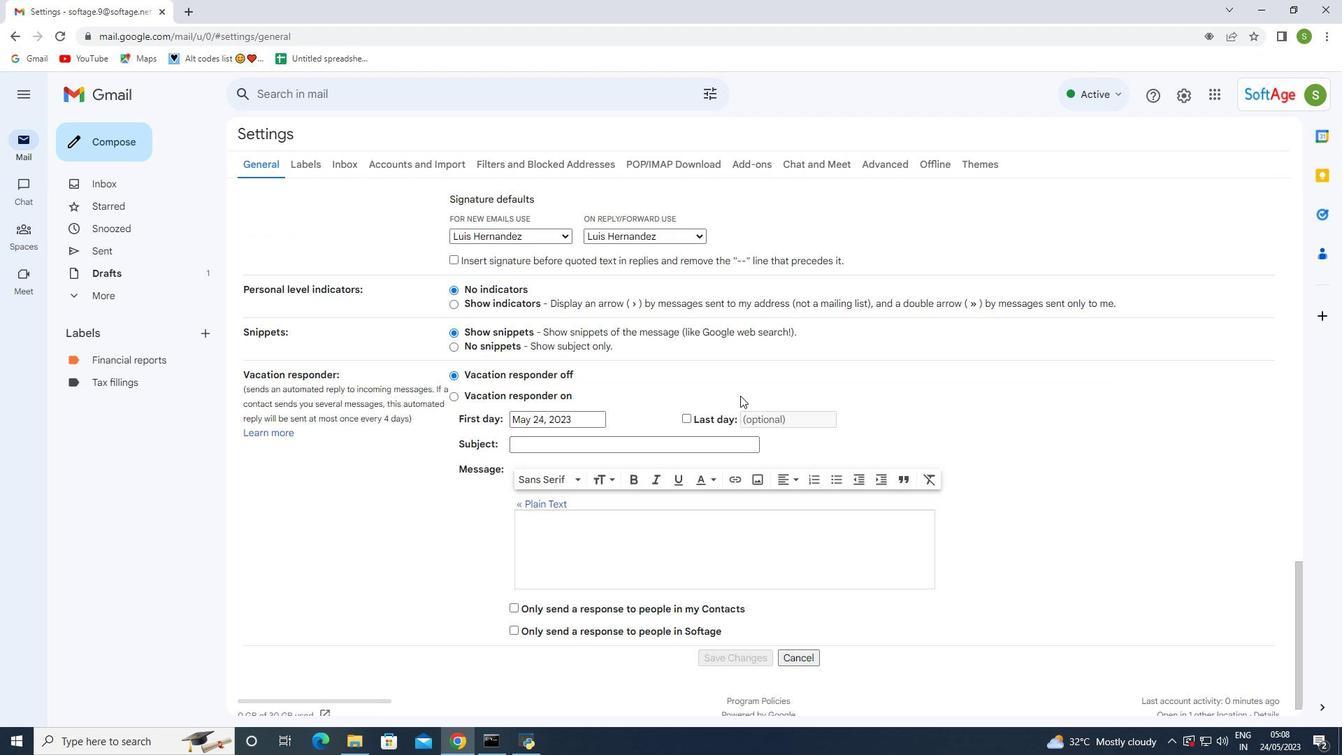 
Action: Mouse scrolled (729, 401) with delta (0, 0)
Screenshot: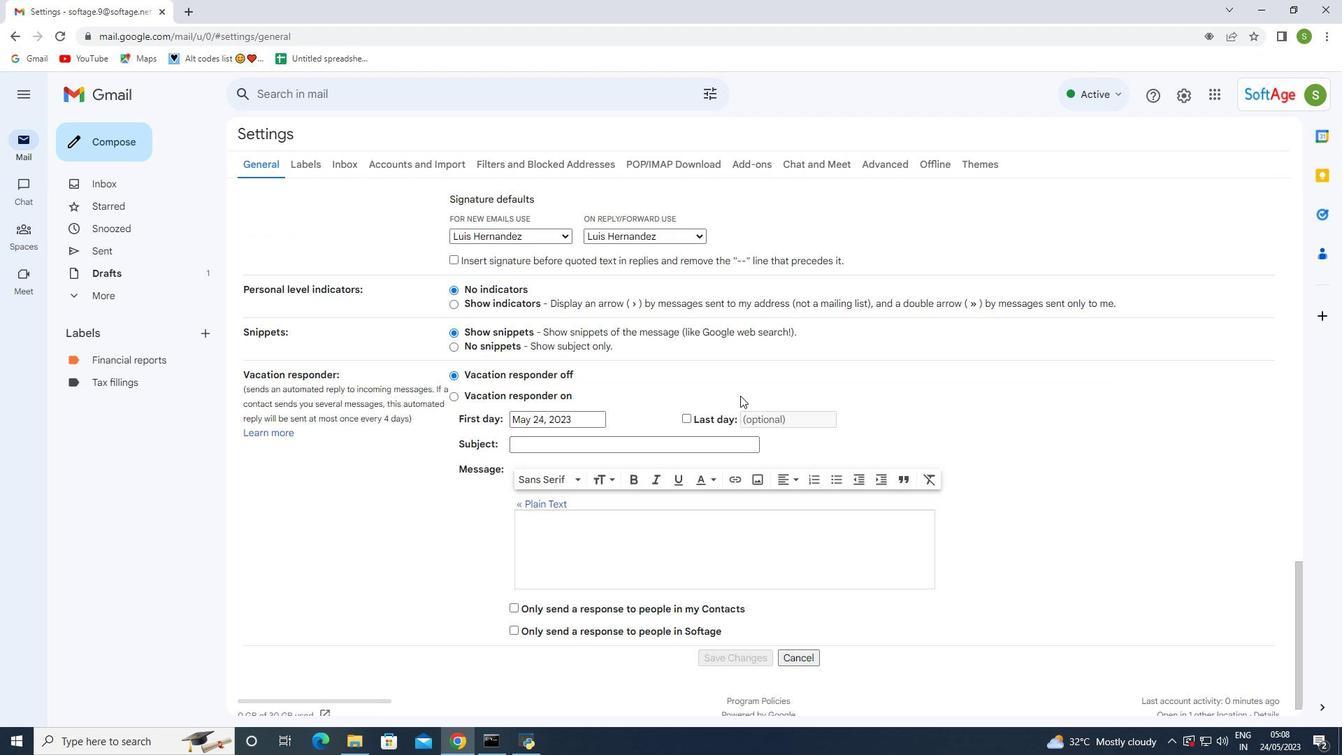 
Action: Mouse moved to (721, 407)
Screenshot: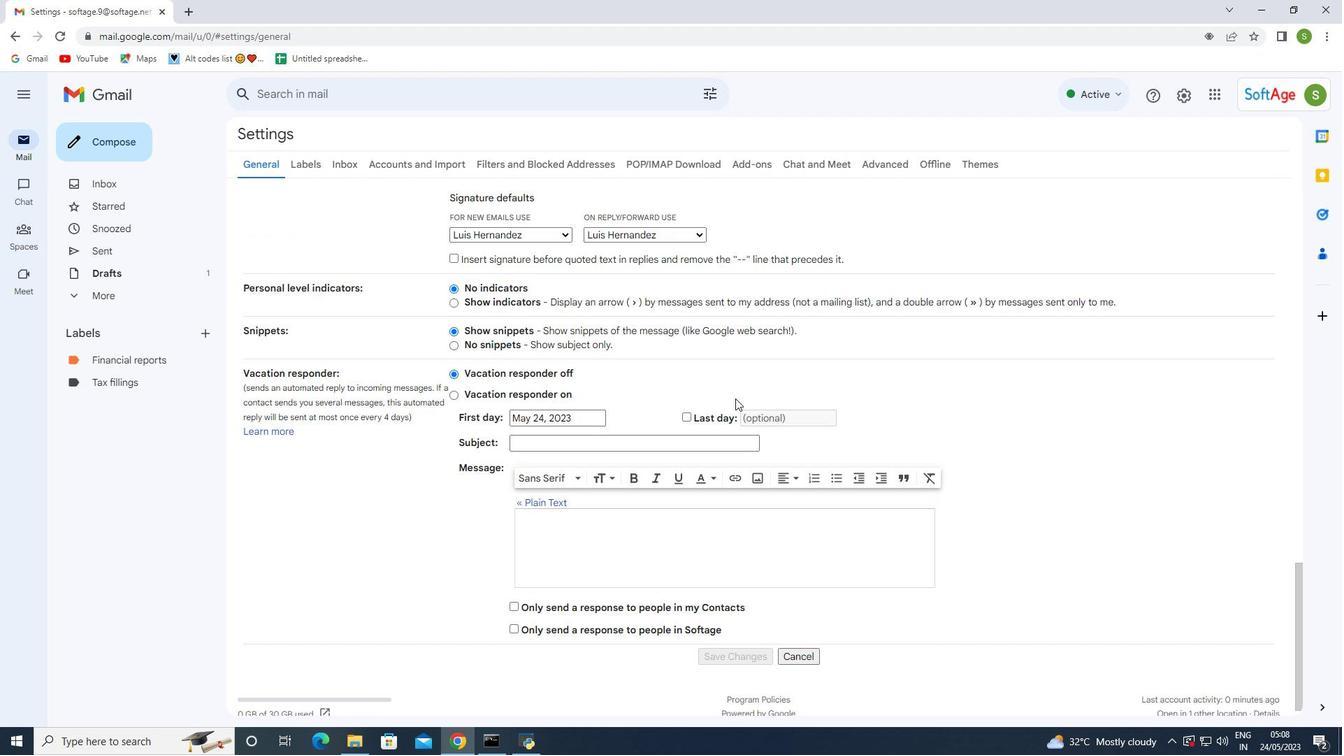 
Action: Mouse scrolled (721, 406) with delta (0, 0)
Screenshot: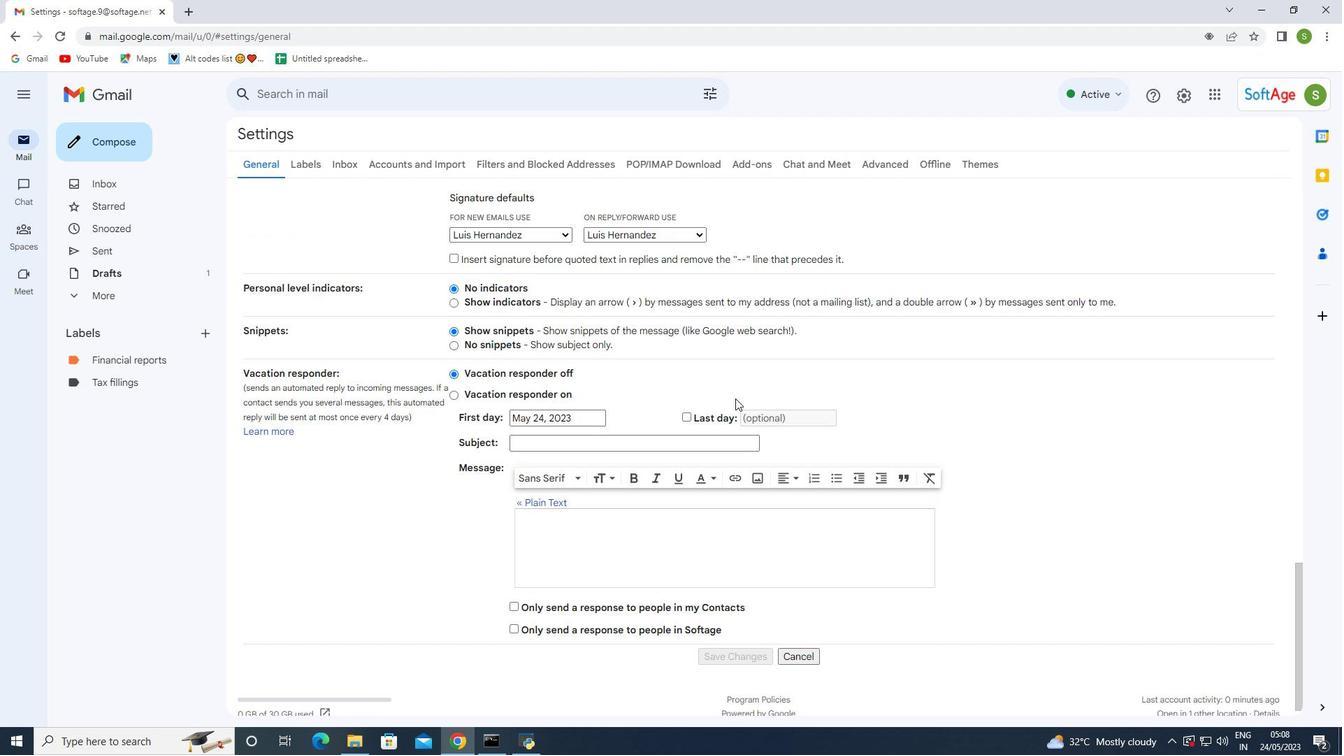 
Action: Mouse moved to (719, 409)
Screenshot: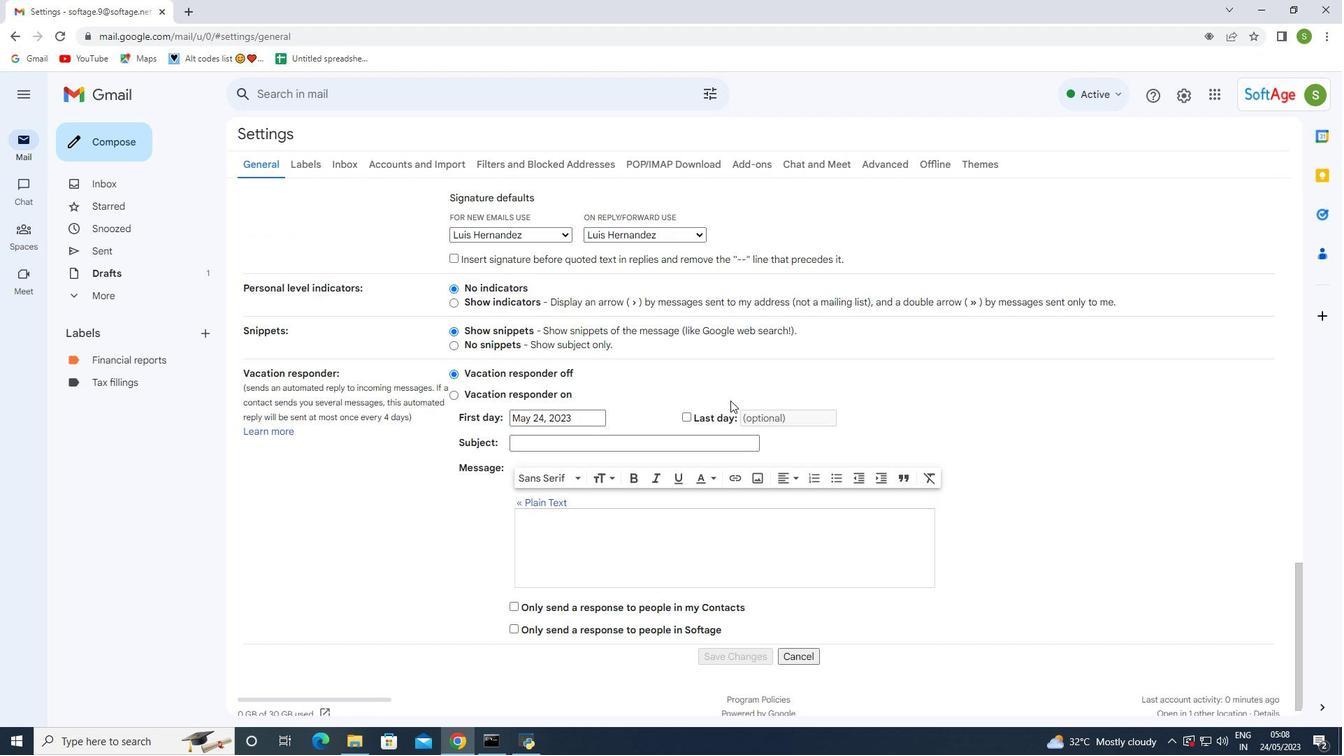 
Action: Mouse scrolled (719, 409) with delta (0, 0)
Screenshot: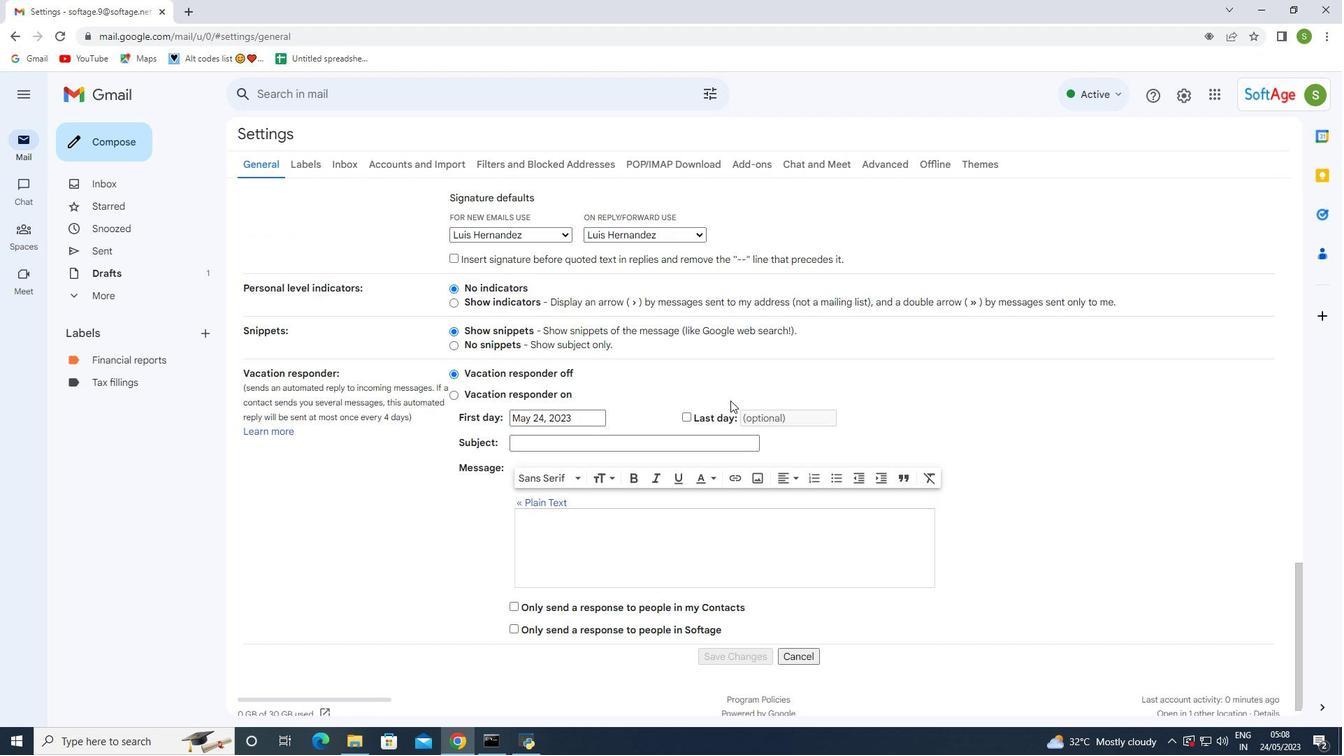 
Action: Mouse moved to (717, 411)
Screenshot: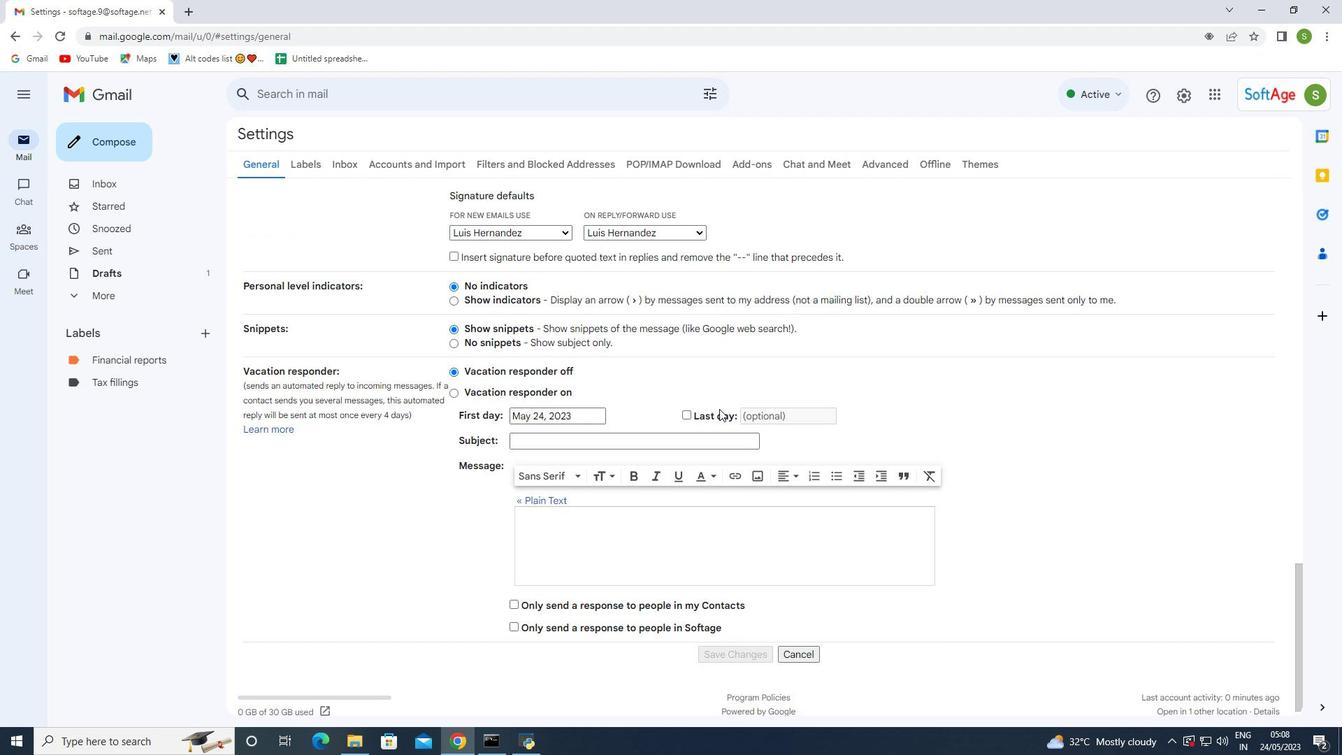 
Action: Mouse scrolled (717, 410) with delta (0, 0)
Screenshot: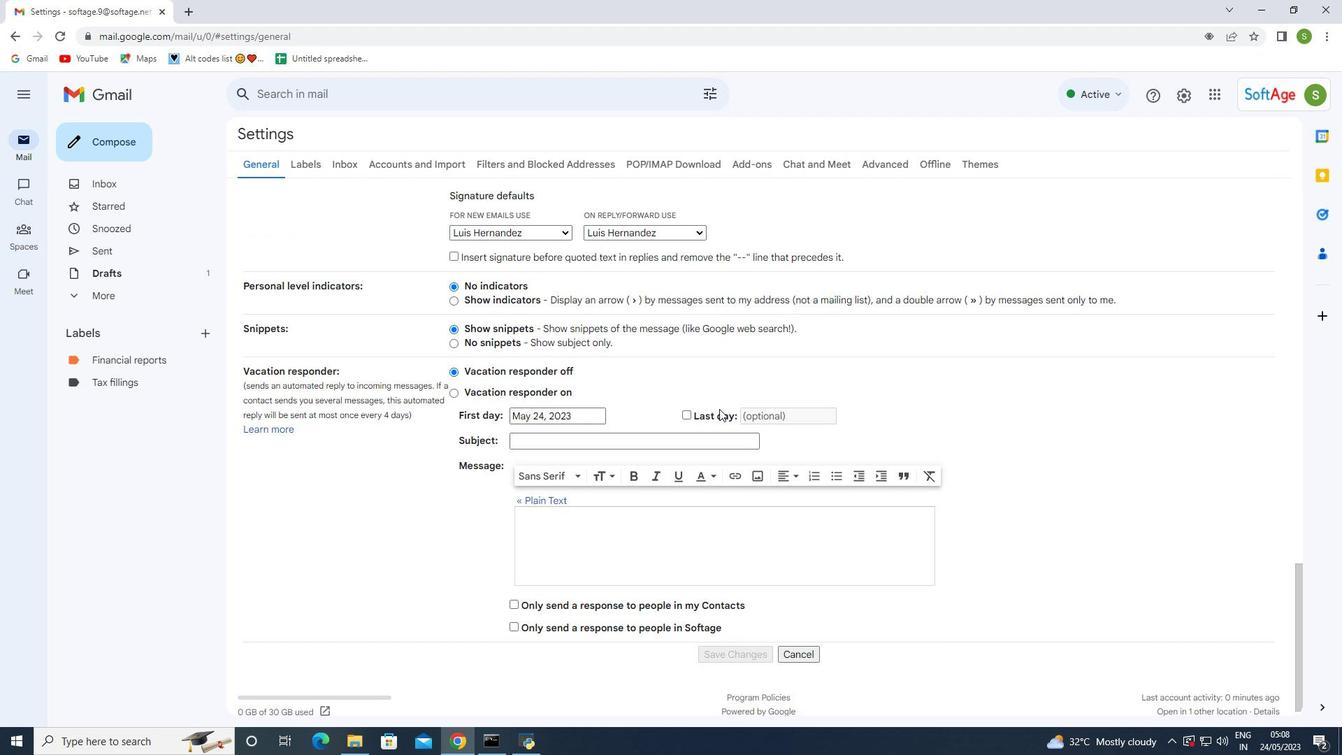 
Action: Mouse moved to (708, 431)
Screenshot: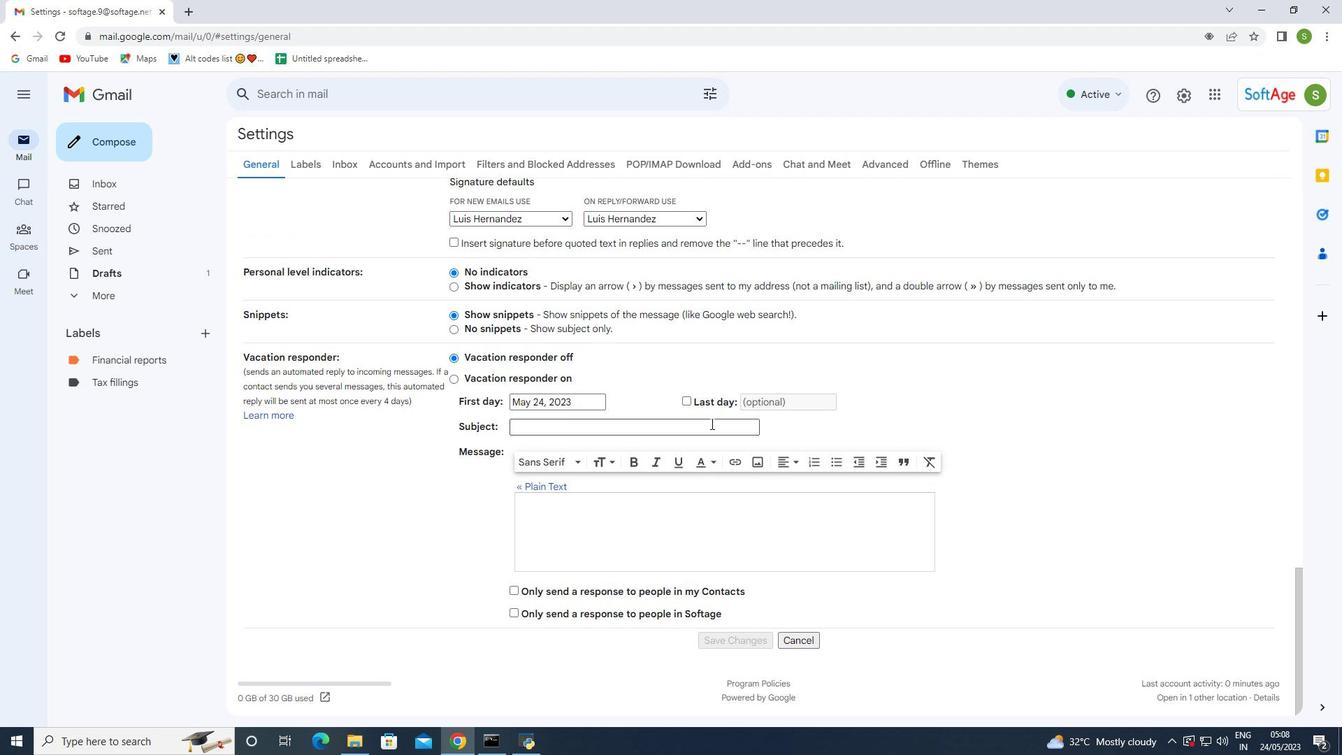 
Action: Mouse scrolled (708, 430) with delta (0, 0)
Screenshot: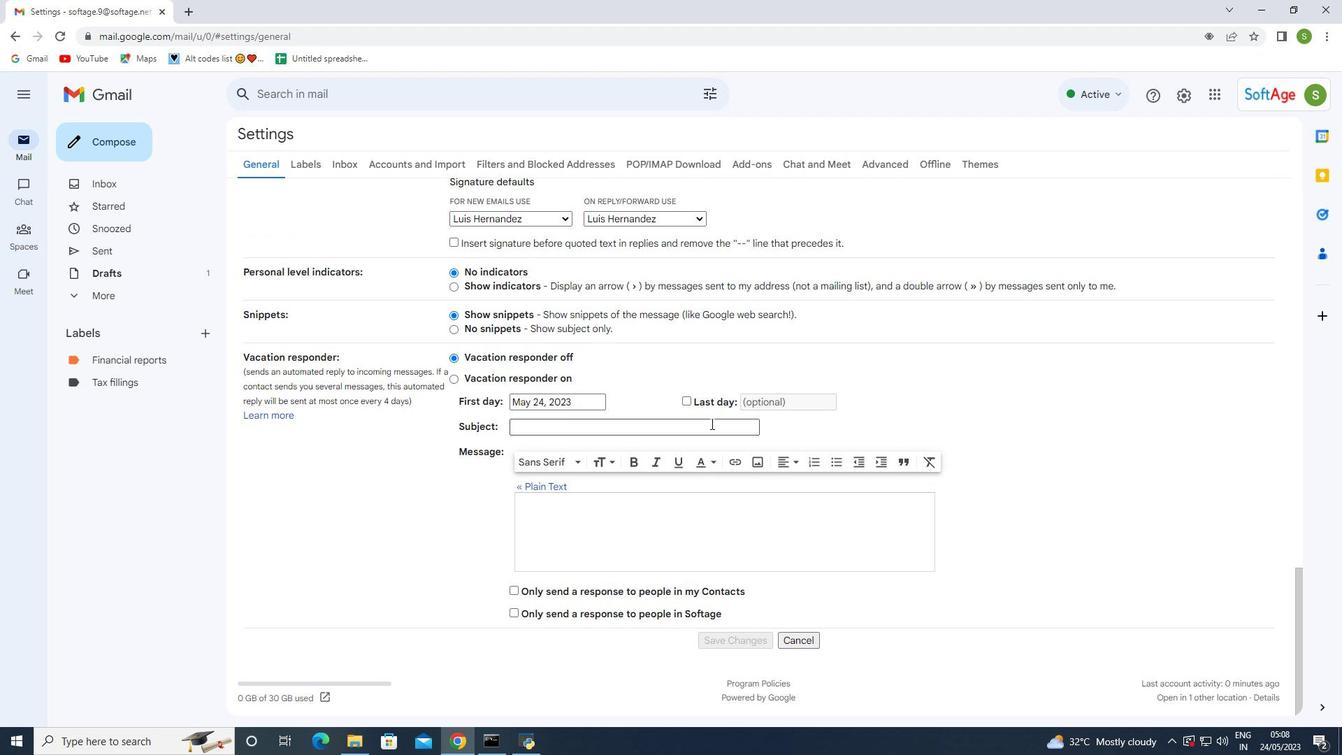 
Action: Mouse moved to (706, 434)
Screenshot: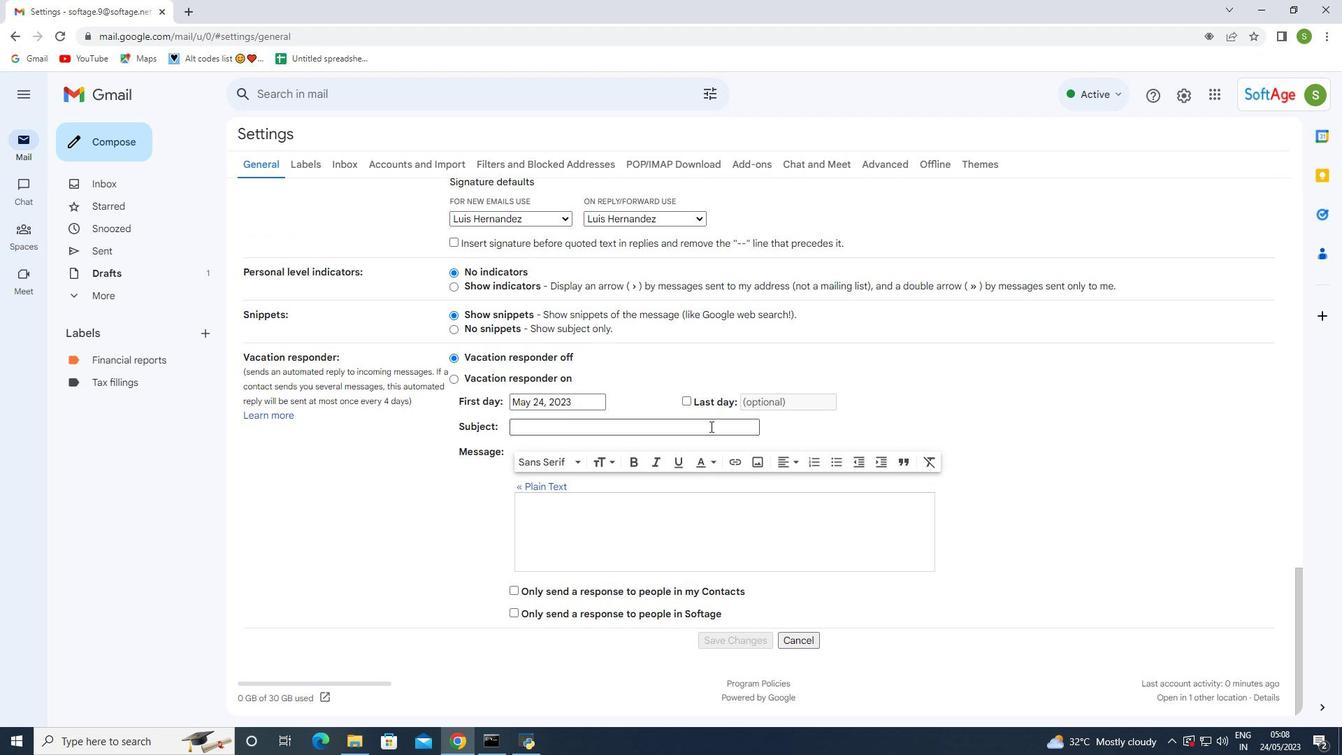 
Action: Mouse scrolled (706, 433) with delta (0, 0)
Screenshot: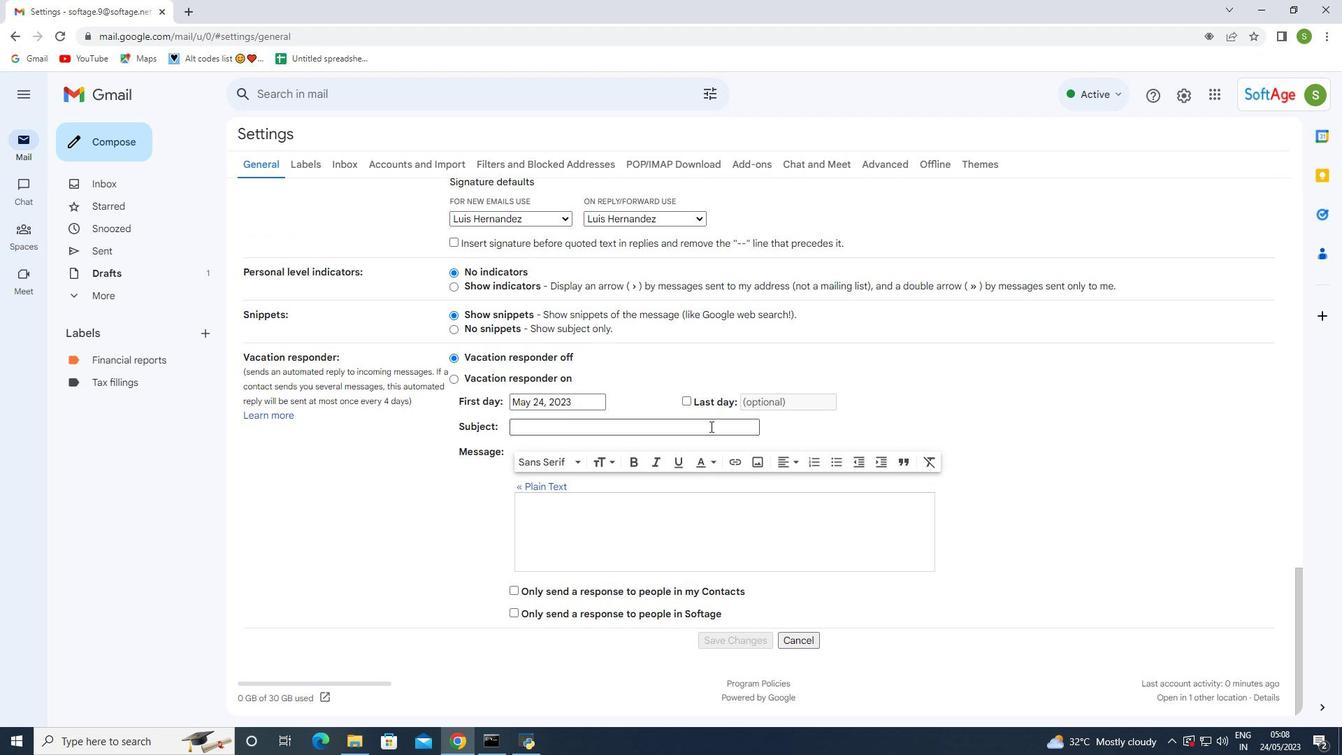 
Action: Mouse moved to (654, 426)
Screenshot: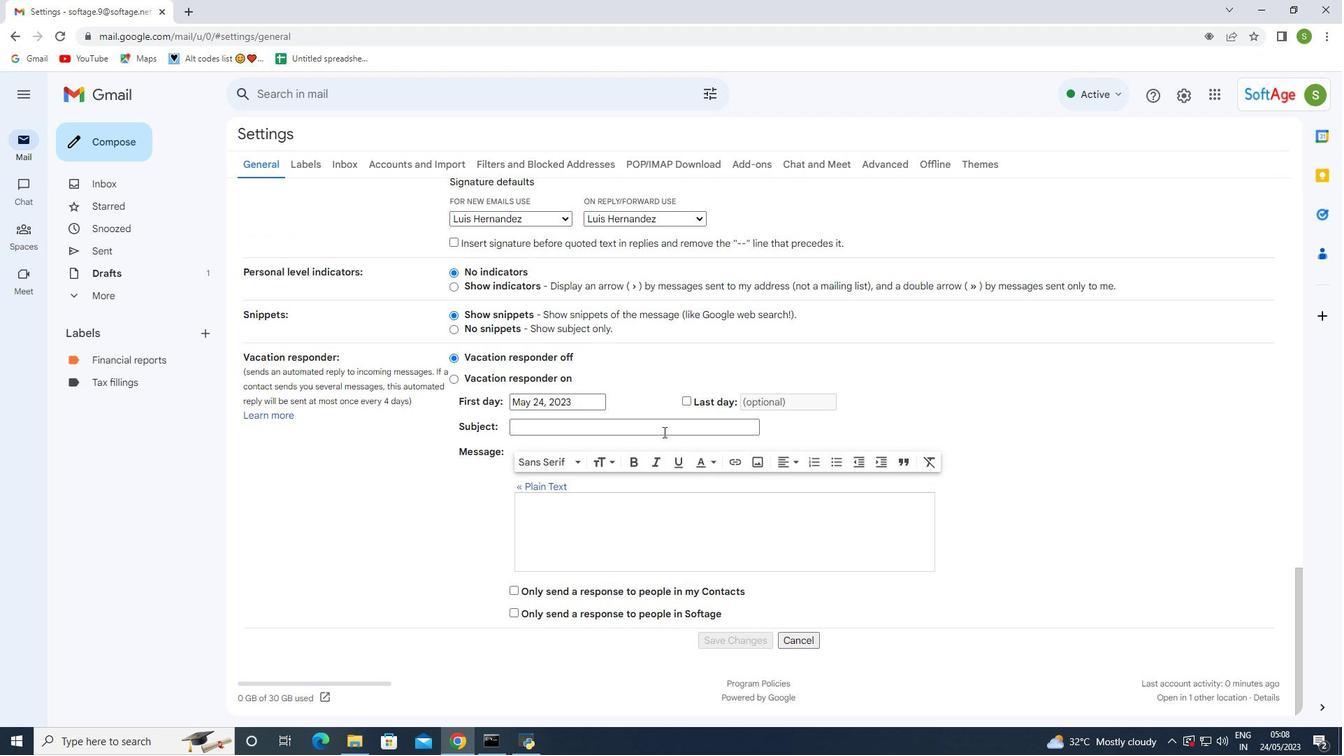 
Action: Mouse scrolled (654, 427) with delta (0, 0)
Screenshot: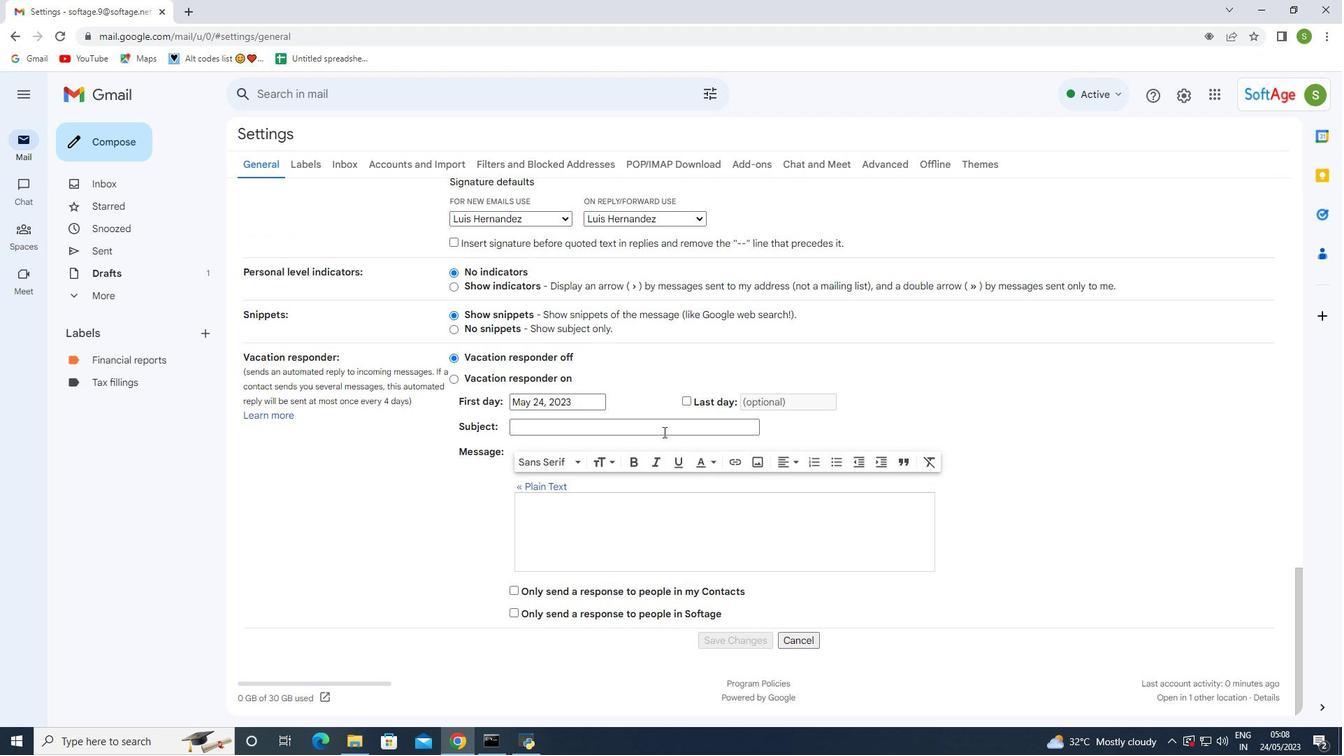 
Action: Mouse moved to (653, 425)
Screenshot: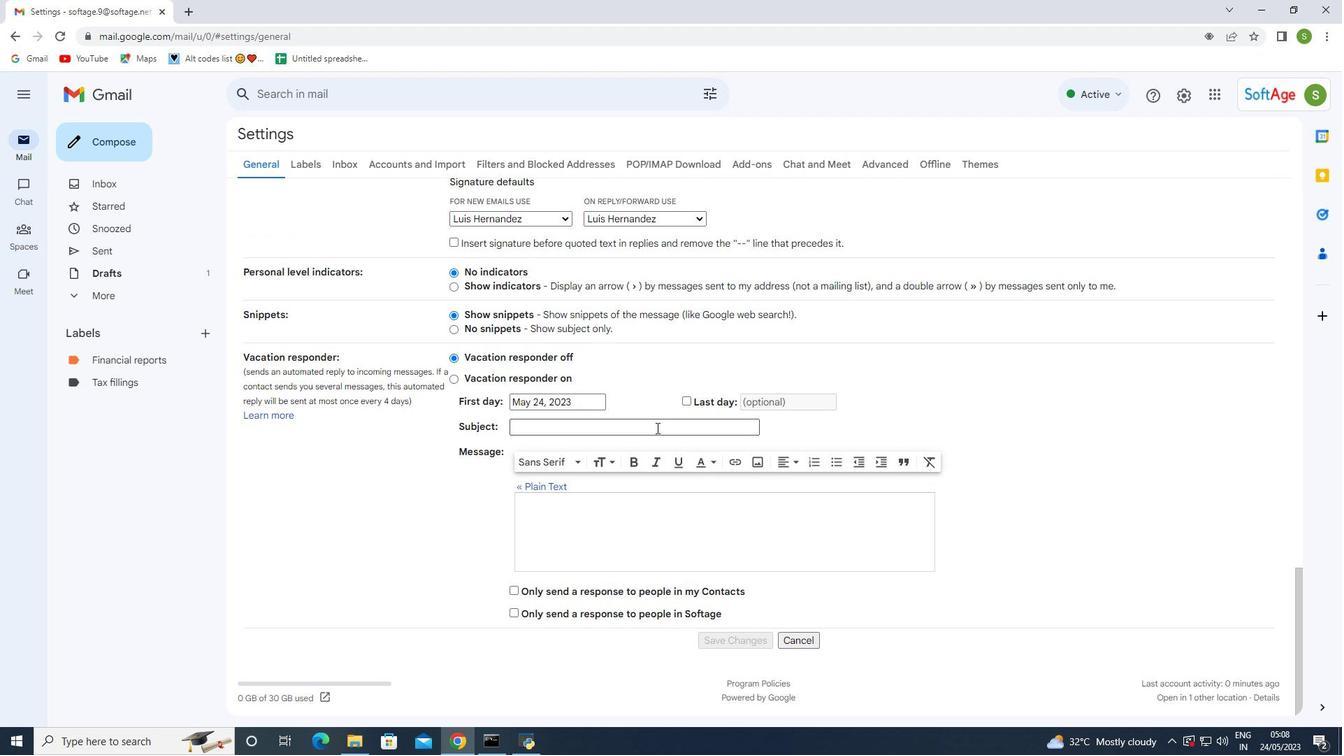 
Action: Mouse scrolled (653, 425) with delta (0, 0)
Screenshot: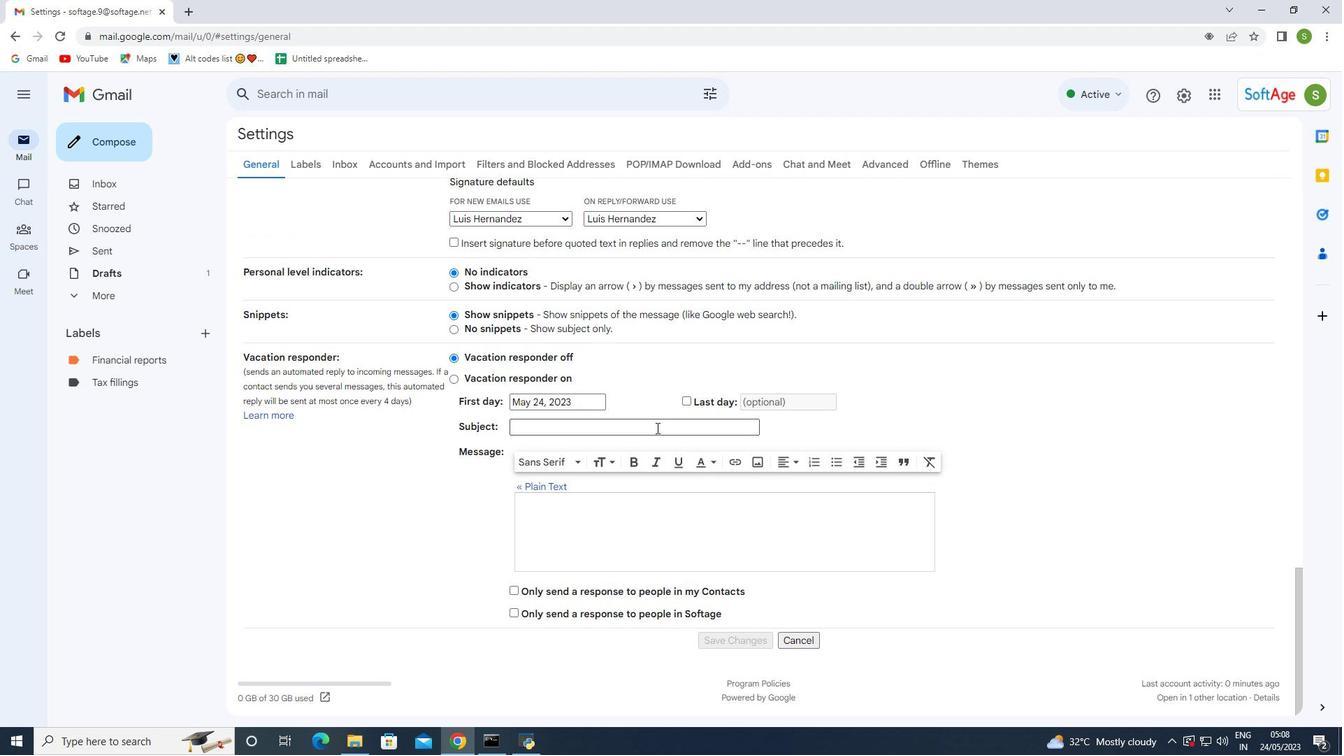 
Action: Mouse moved to (625, 418)
Screenshot: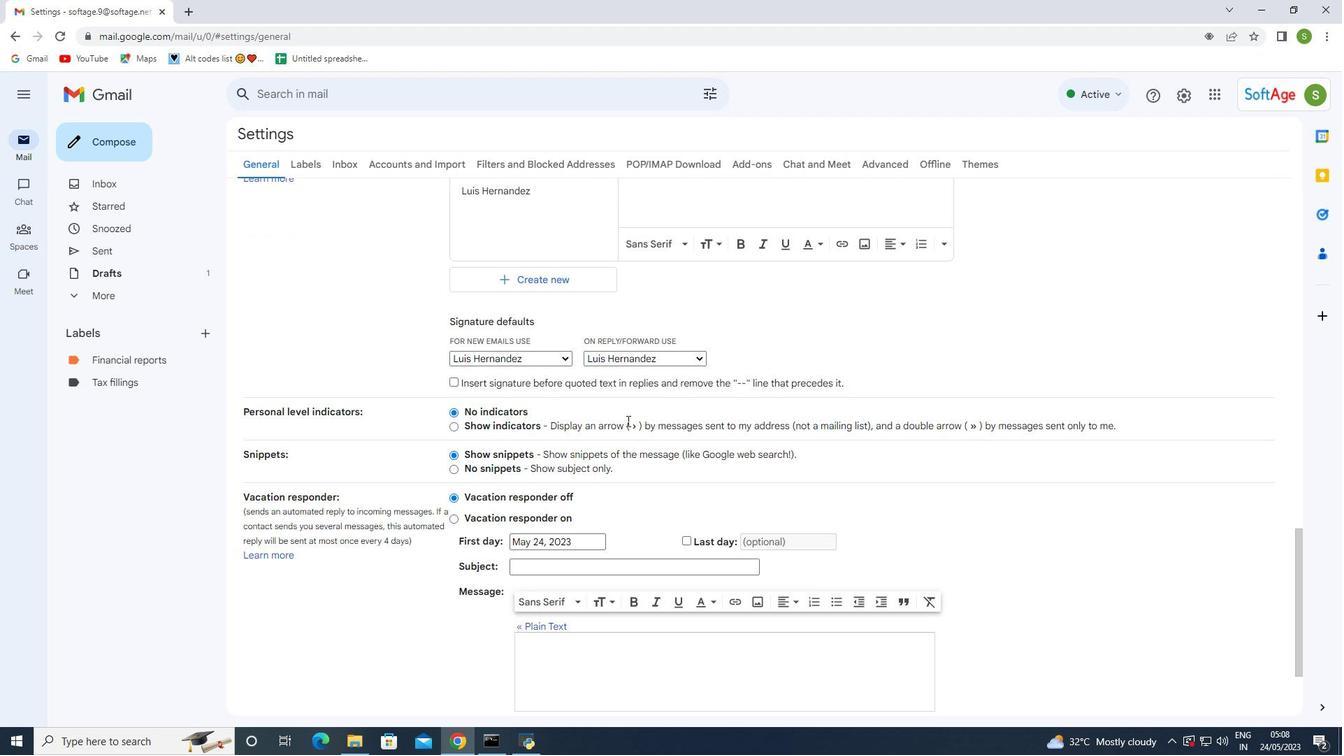 
Action: Mouse scrolled (625, 419) with delta (0, 0)
Screenshot: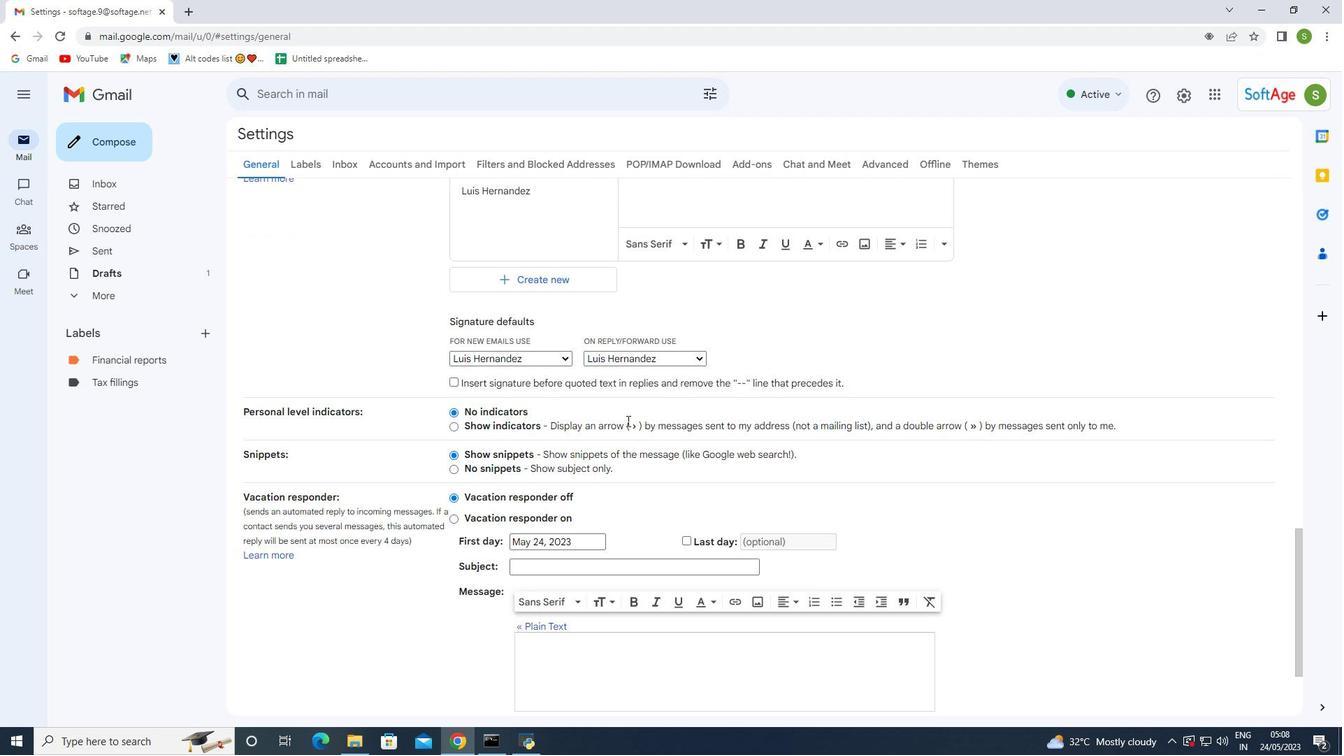 
Action: Mouse moved to (625, 418)
Screenshot: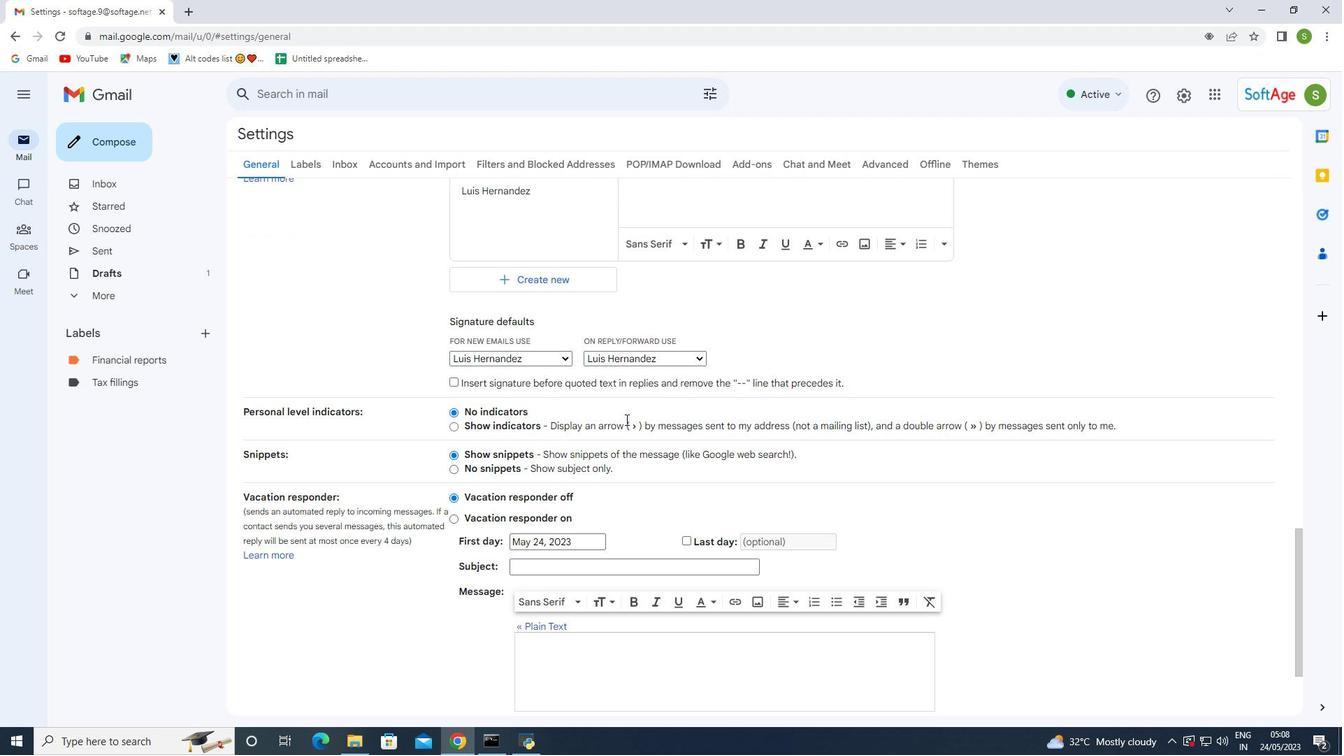 
Action: Mouse scrolled (625, 419) with delta (0, 0)
Screenshot: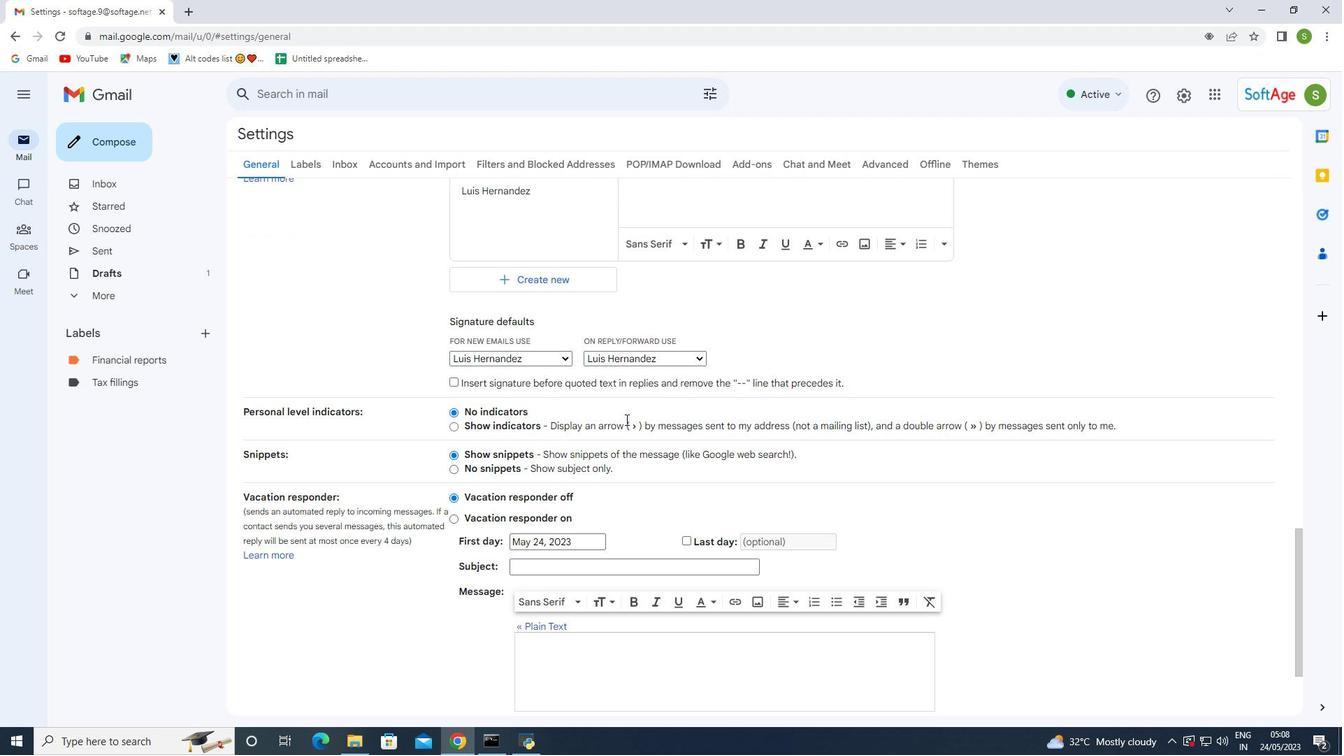 
Action: Mouse moved to (584, 415)
Screenshot: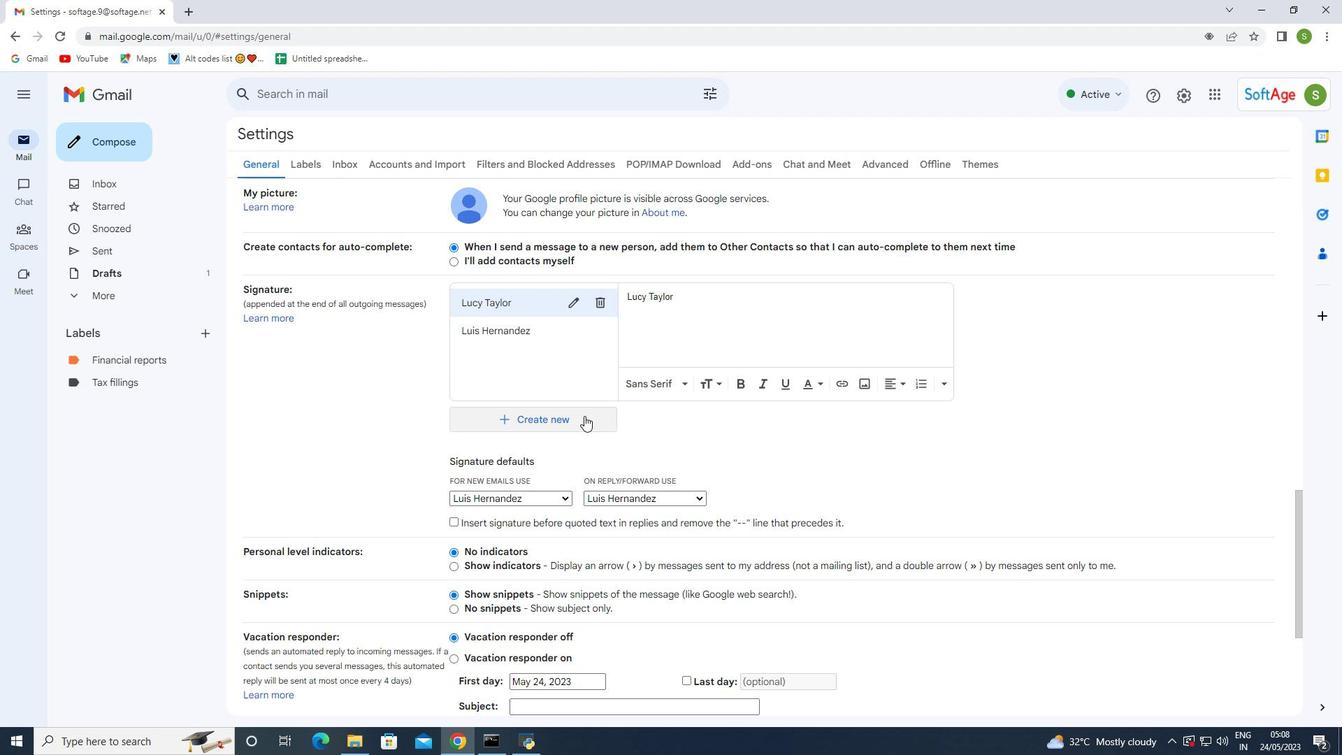 
Action: Mouse pressed left at (584, 415)
Screenshot: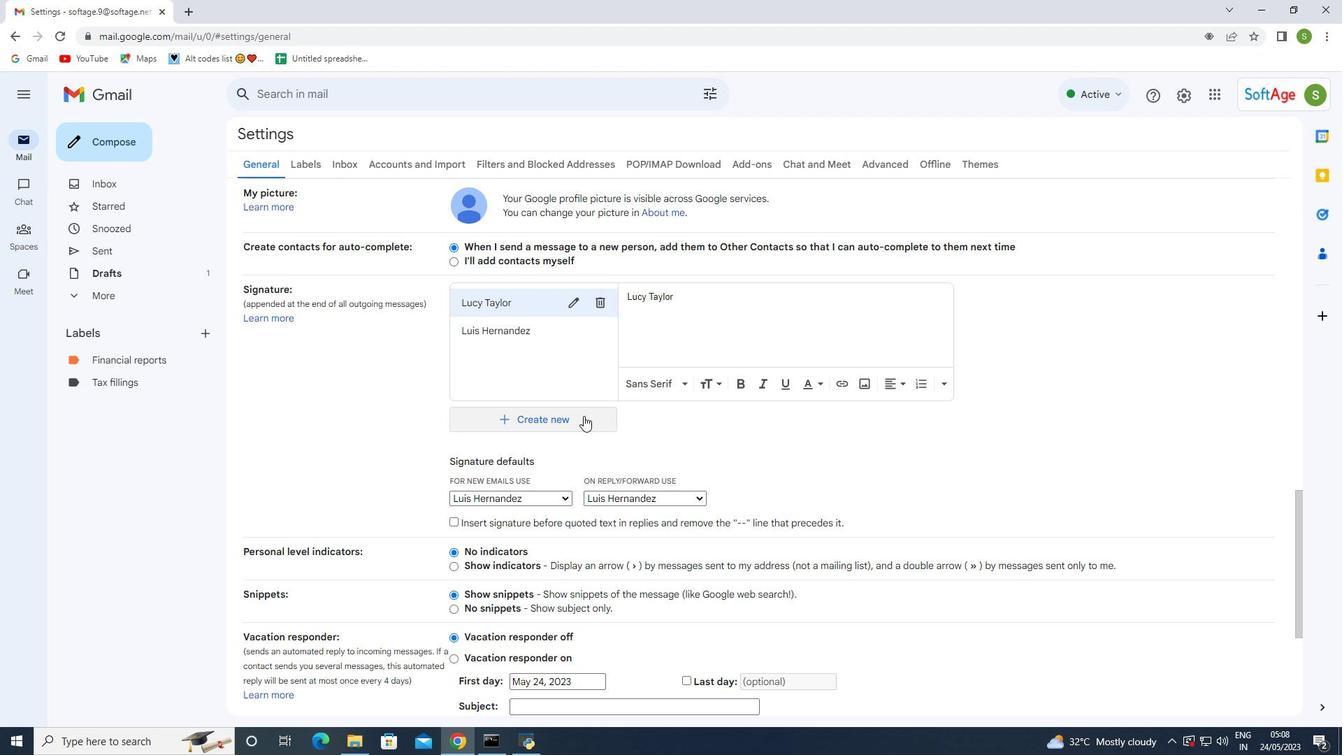 
Action: Mouse moved to (635, 391)
Screenshot: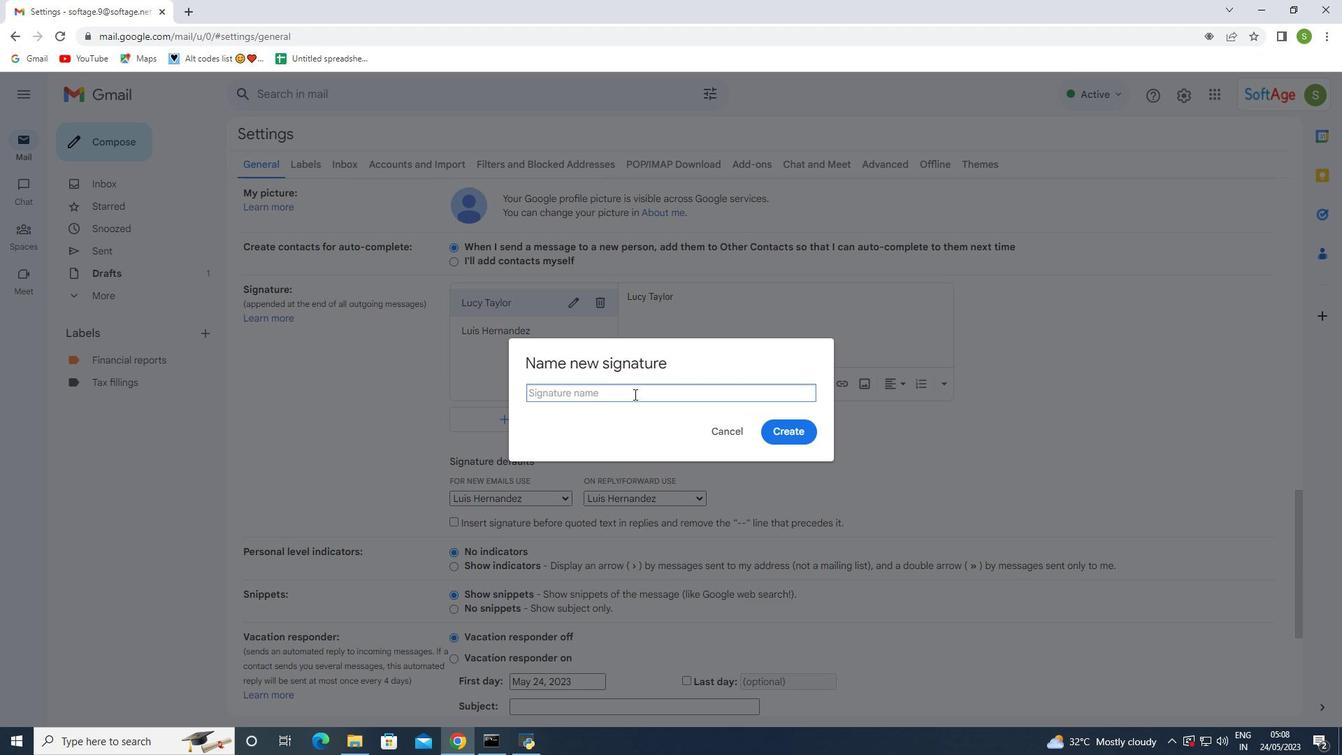 
Action: Mouse pressed left at (635, 391)
Screenshot: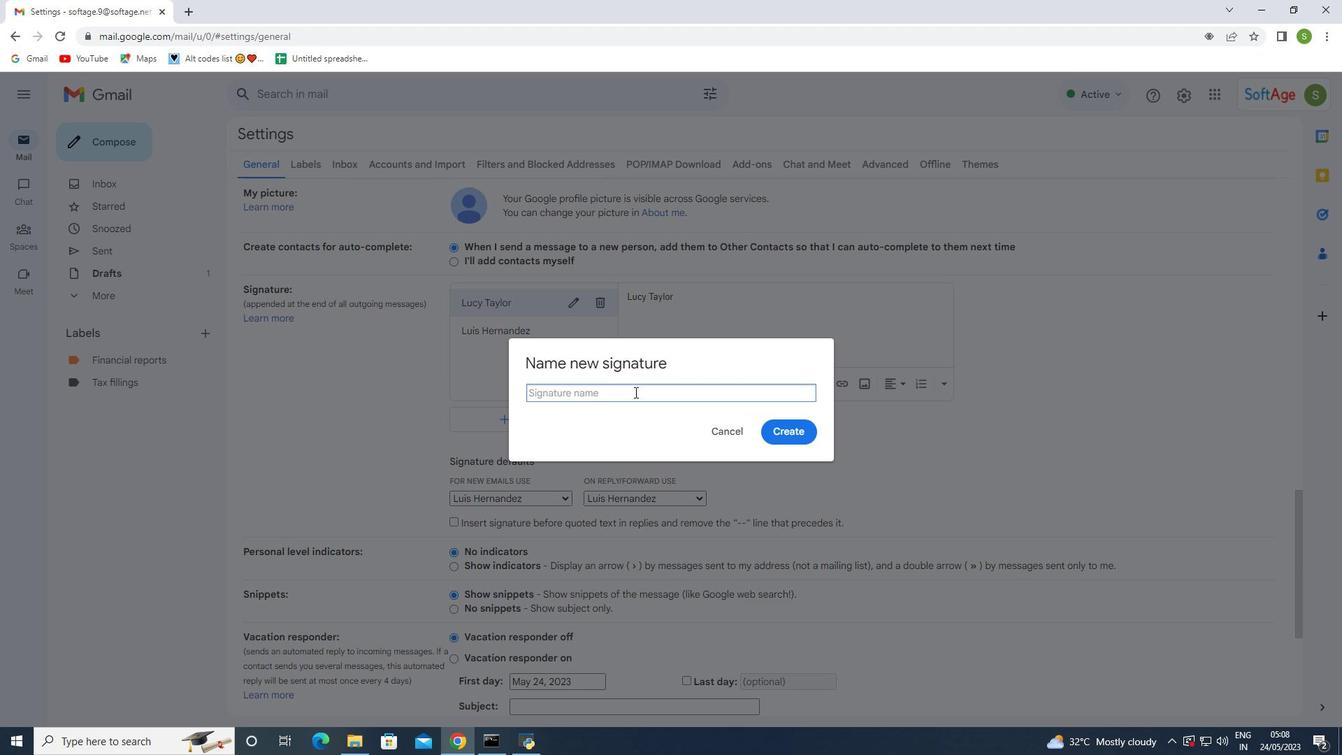 
Action: Key pressed <Key.shift><Key.shift><Key.shift><Key.shift><Key.shift><Key.shift><Key.shift><Key.shift><Key.shift>Luke<Key.space><Key.shift>Wright
Screenshot: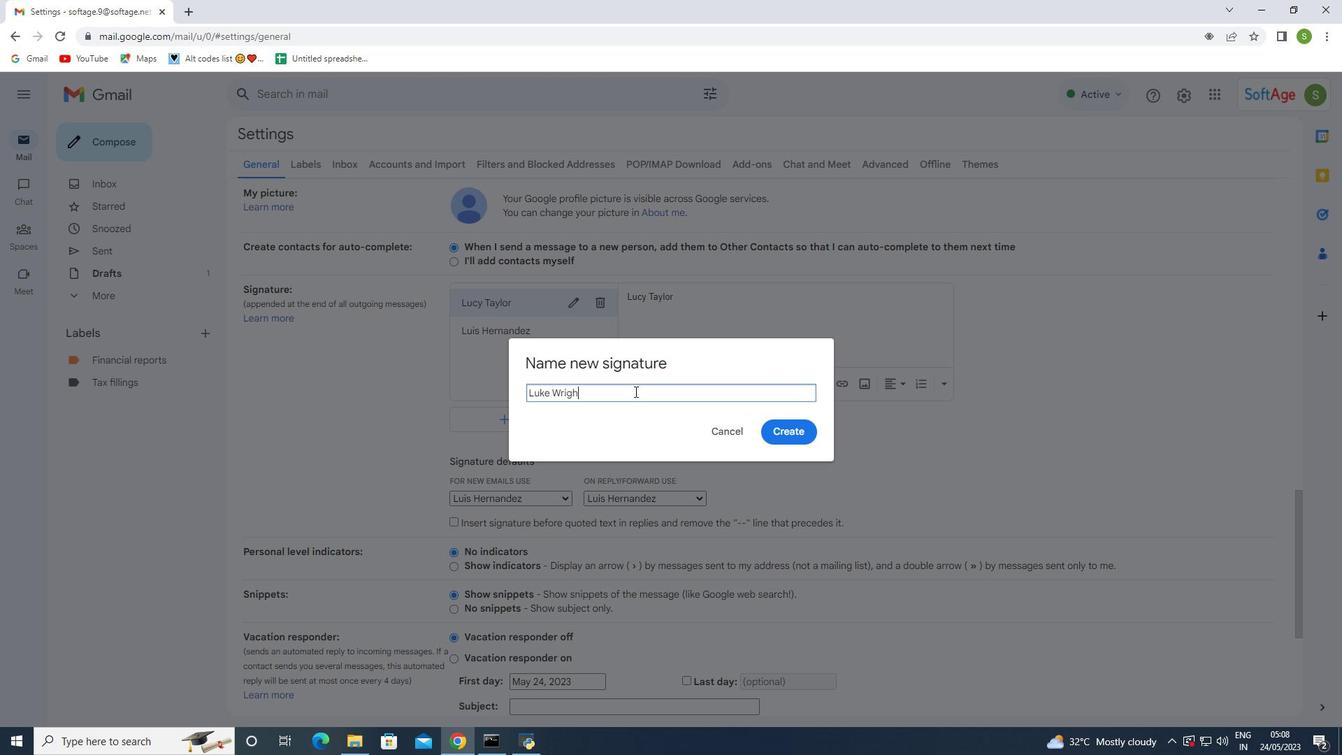 
Action: Mouse moved to (781, 430)
Screenshot: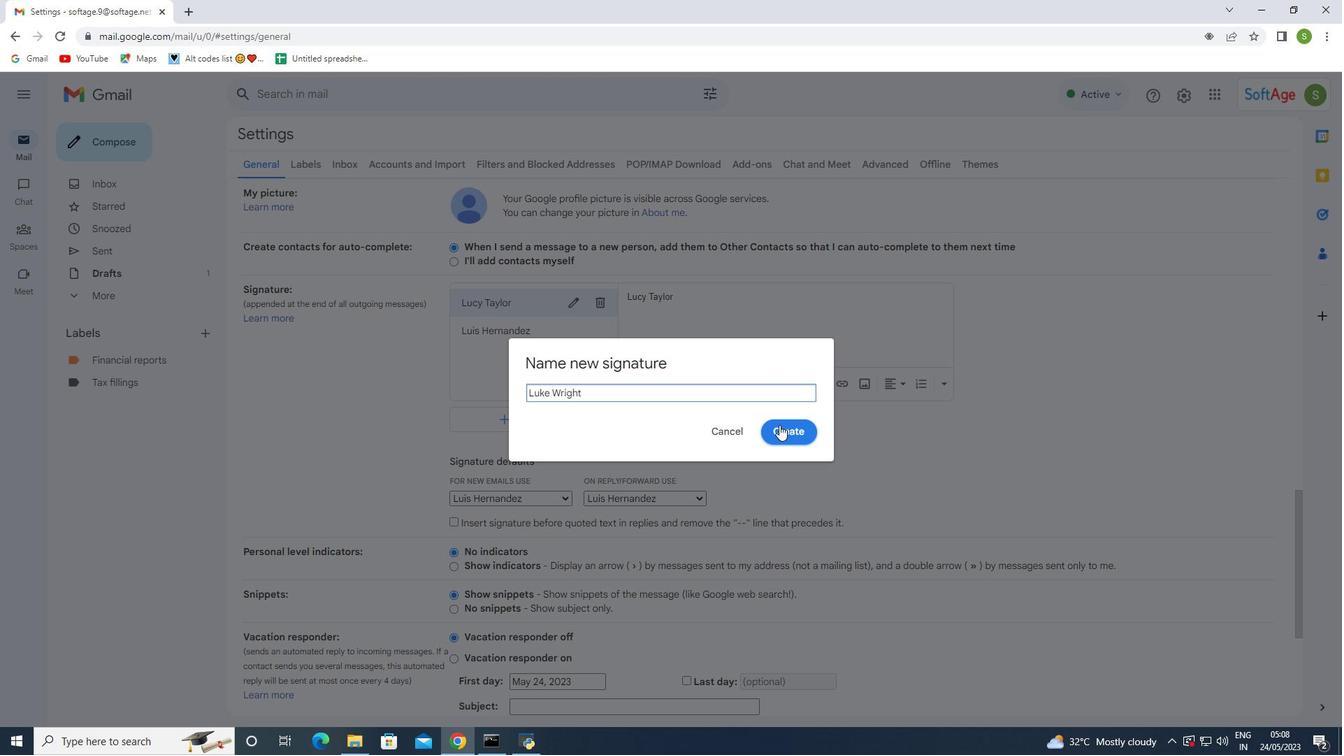 
Action: Mouse pressed left at (781, 430)
Screenshot: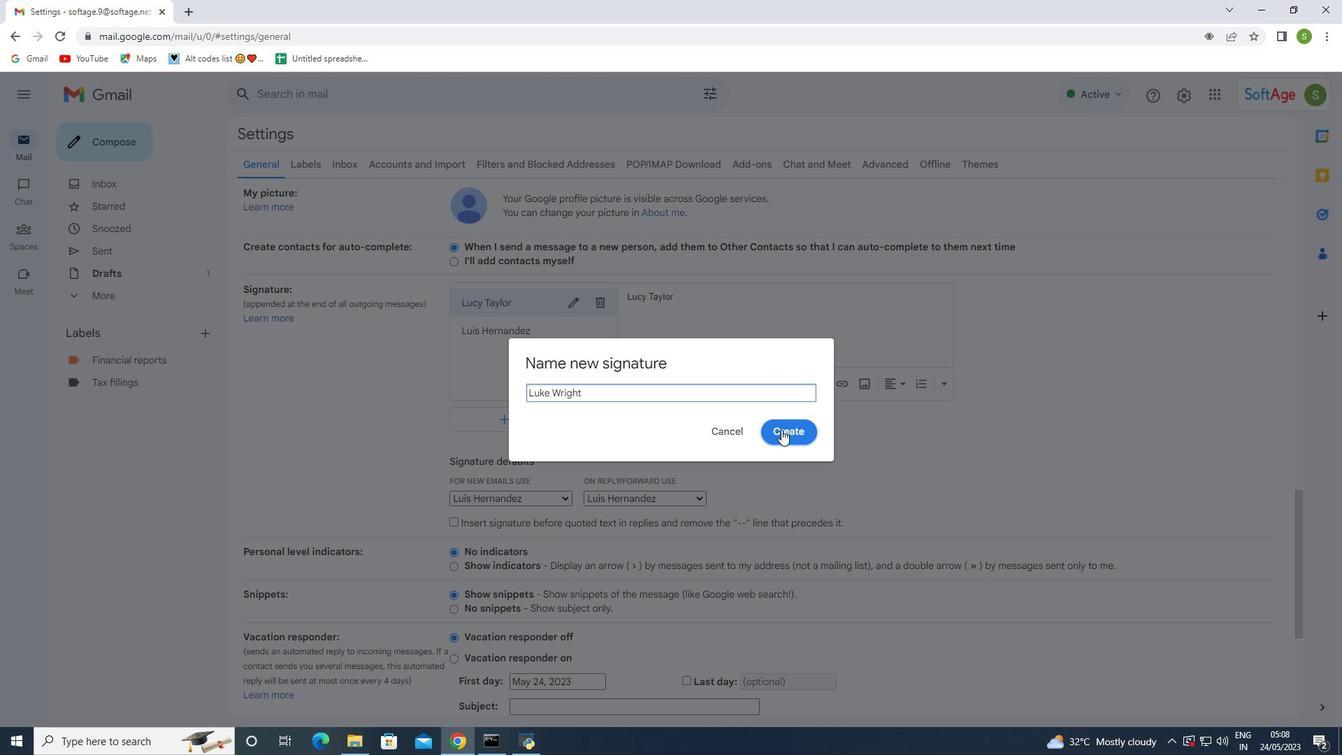 
Action: Mouse moved to (650, 323)
Screenshot: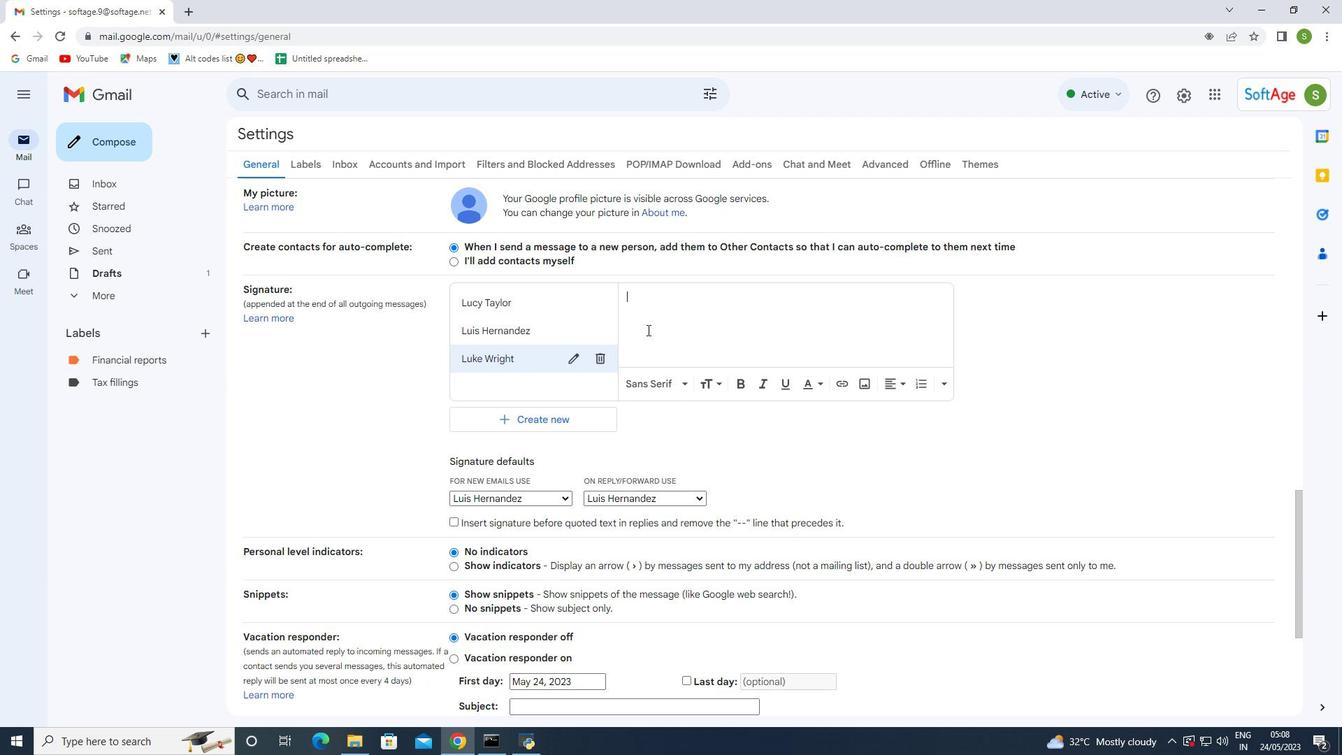 
Action: Mouse pressed left at (650, 323)
Screenshot: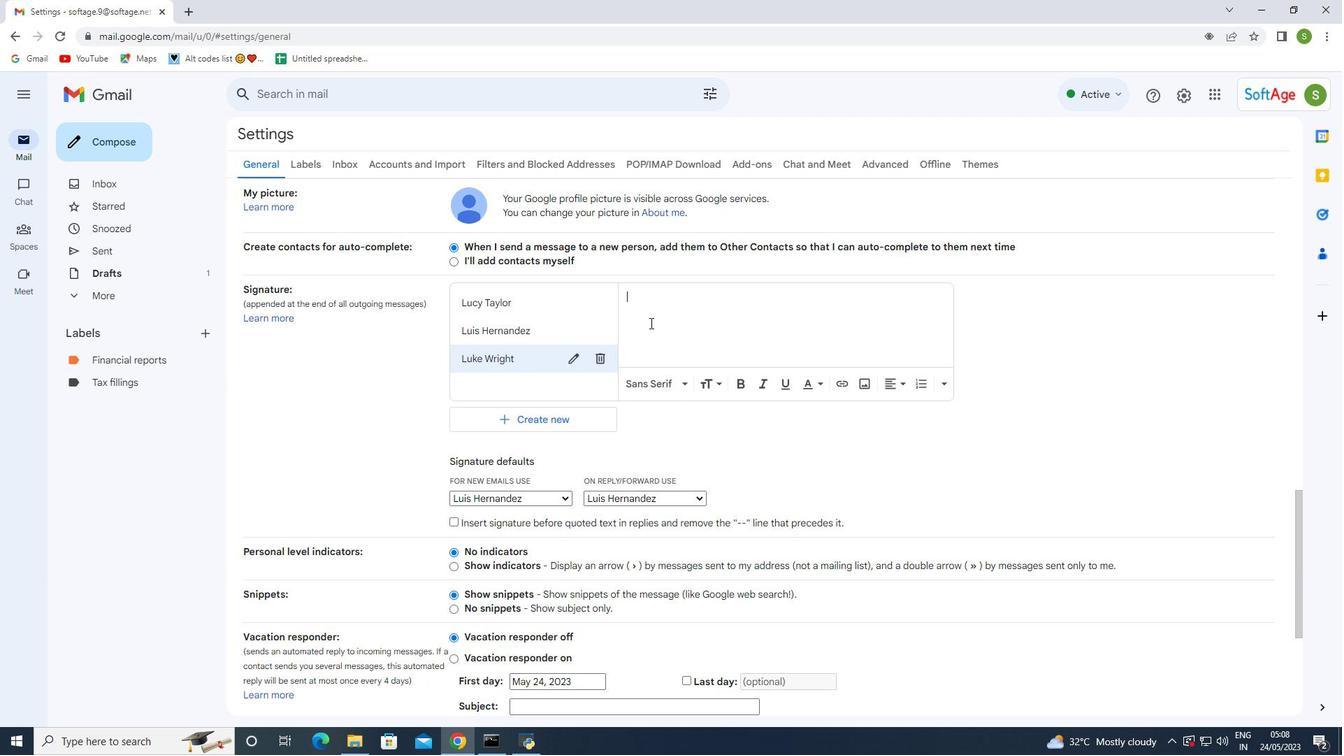 
Action: Key pressed <Key.shift><Key.shift><Key.shift><Key.shift><Key.shift><Key.shift><Key.shift>Luke<Key.space><Key.shift>Wrif<Key.backspace>ght
Screenshot: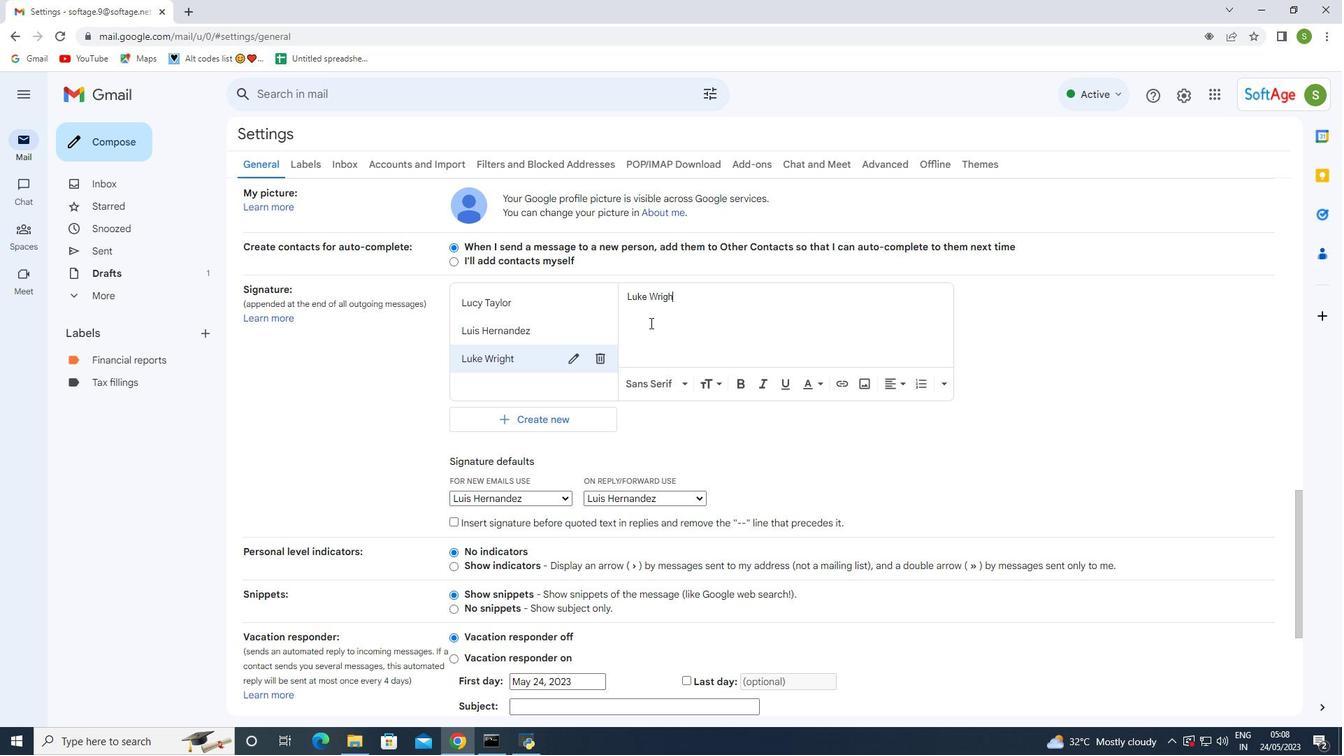 
Action: Mouse moved to (556, 407)
Screenshot: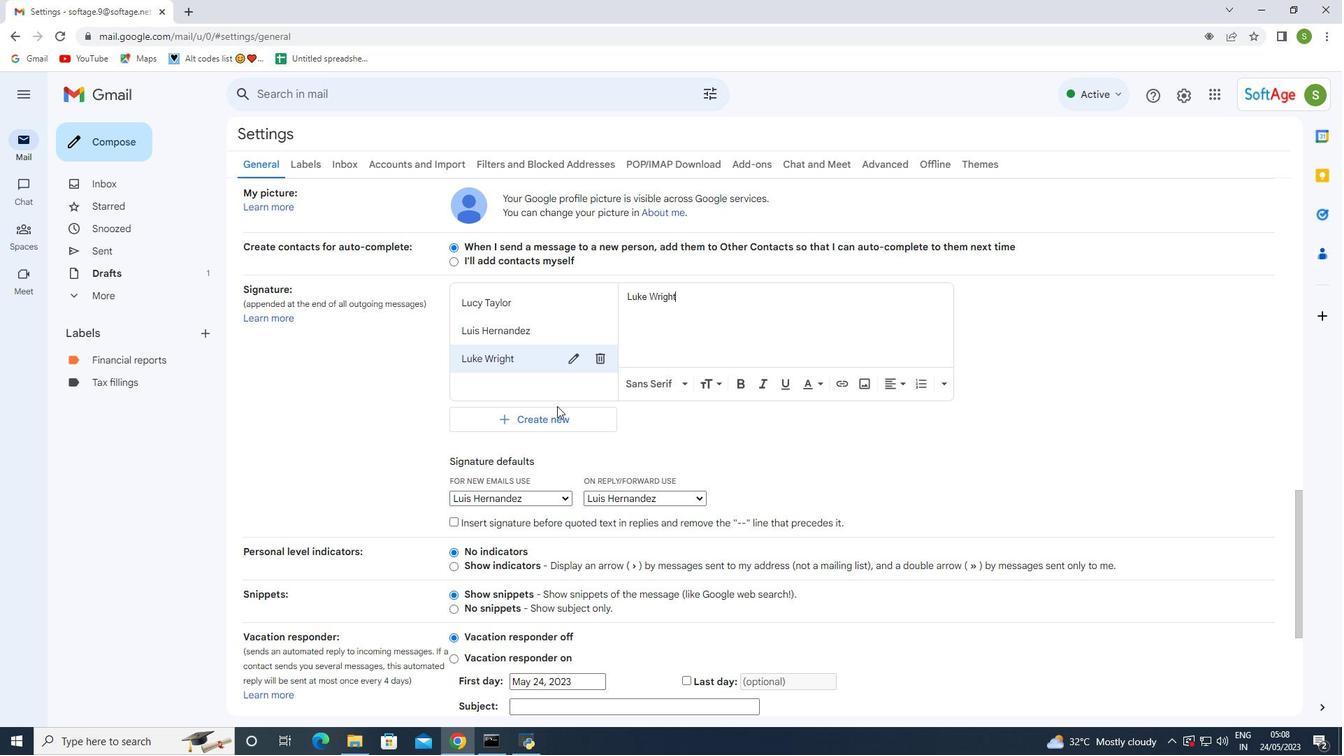 
Action: Mouse scrolled (556, 406) with delta (0, 0)
Screenshot: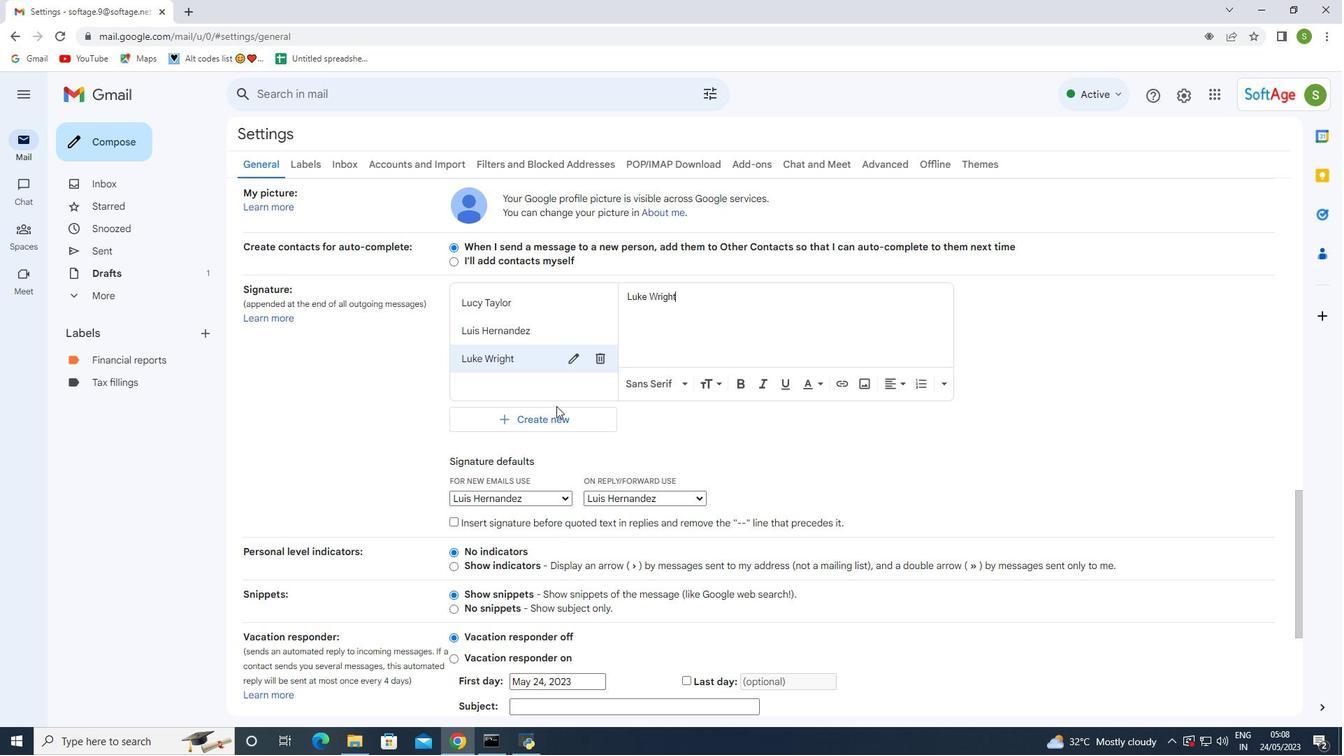 
Action: Mouse moved to (548, 419)
Screenshot: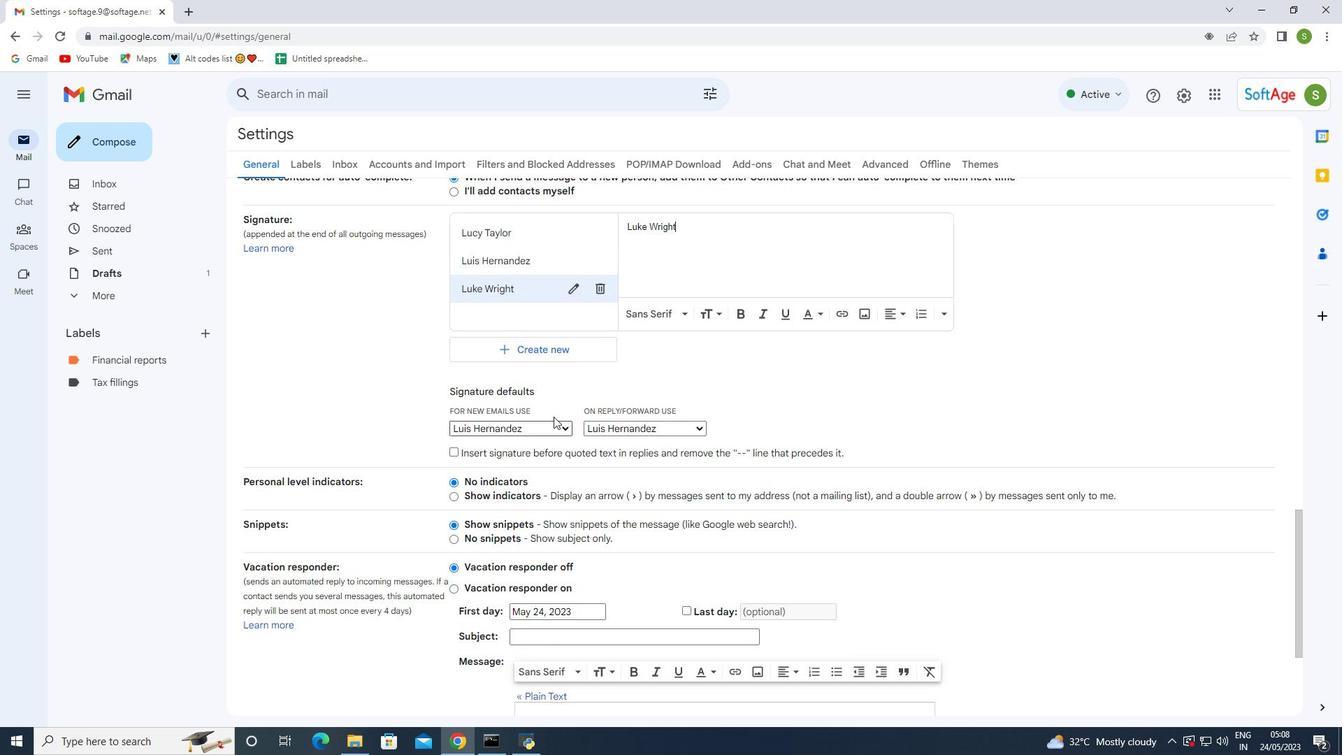 
Action: Mouse pressed left at (548, 419)
Screenshot: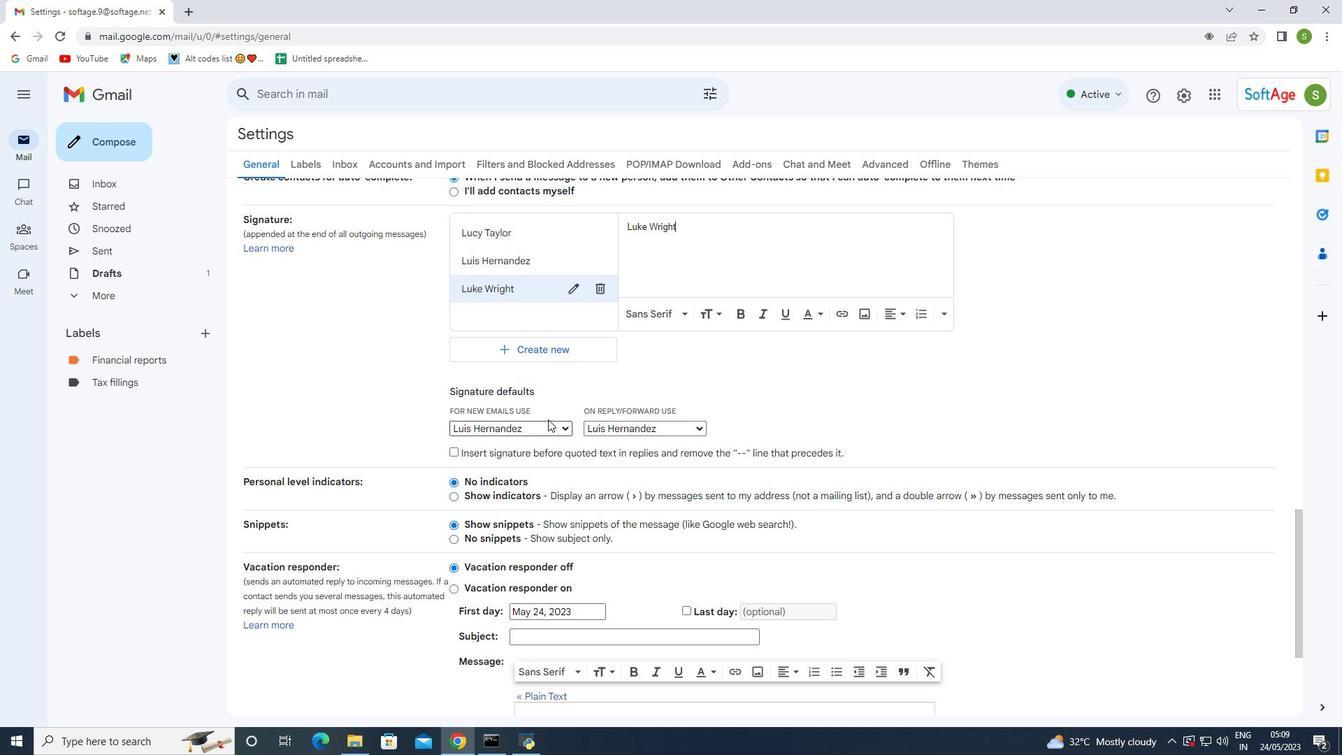 
Action: Mouse moved to (546, 418)
Screenshot: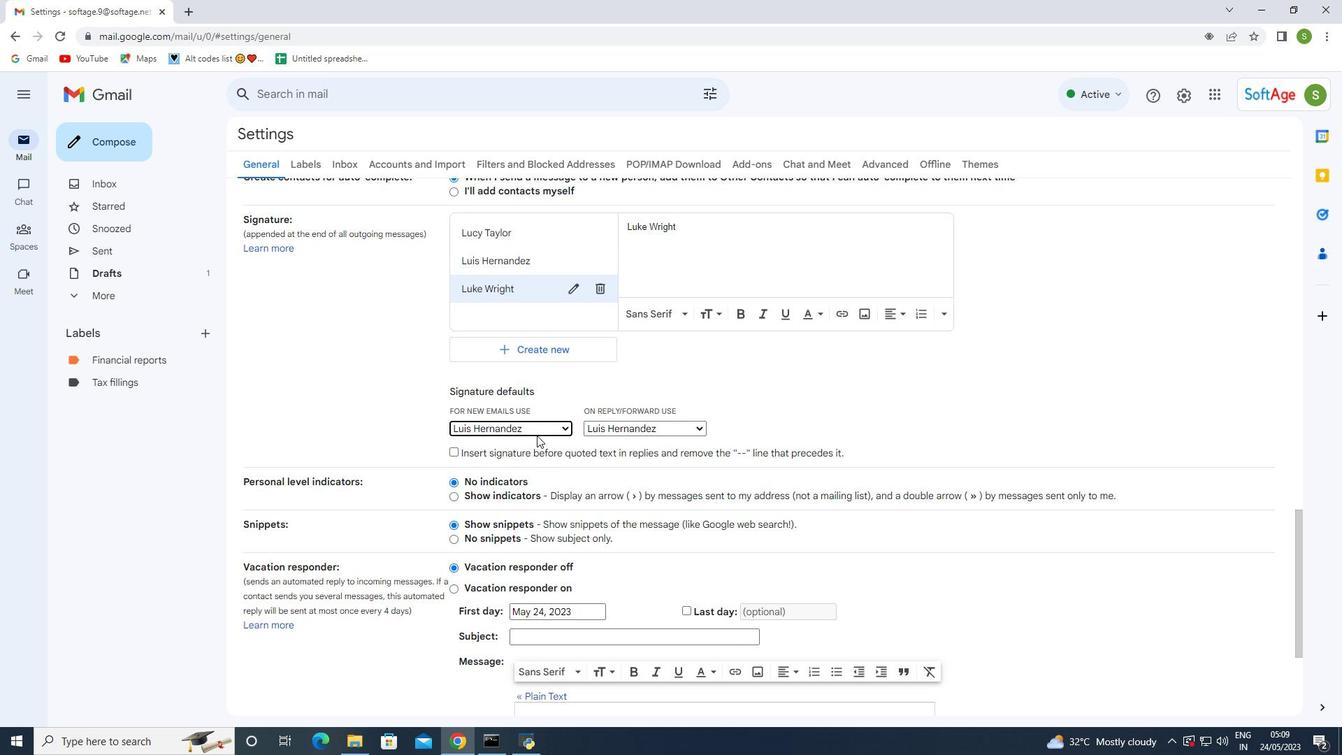 
Action: Mouse pressed left at (546, 418)
Screenshot: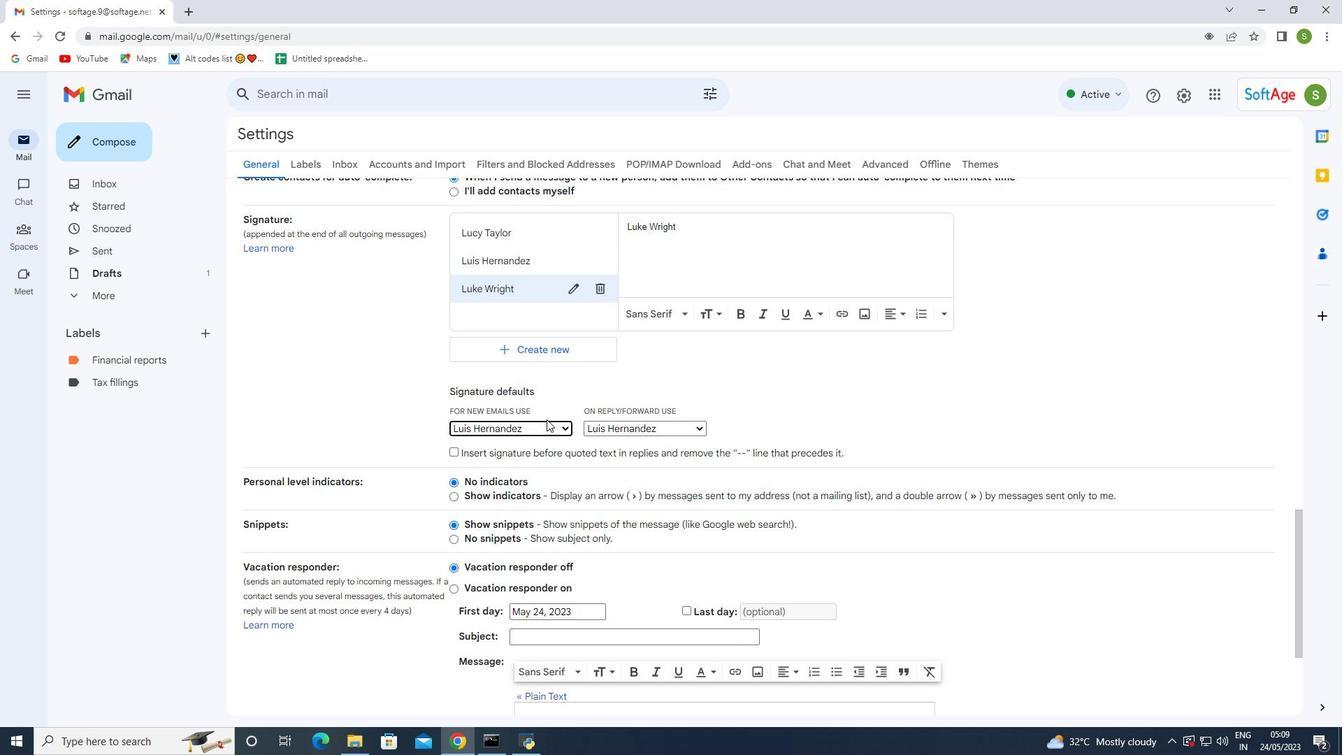 
Action: Mouse moved to (545, 425)
Screenshot: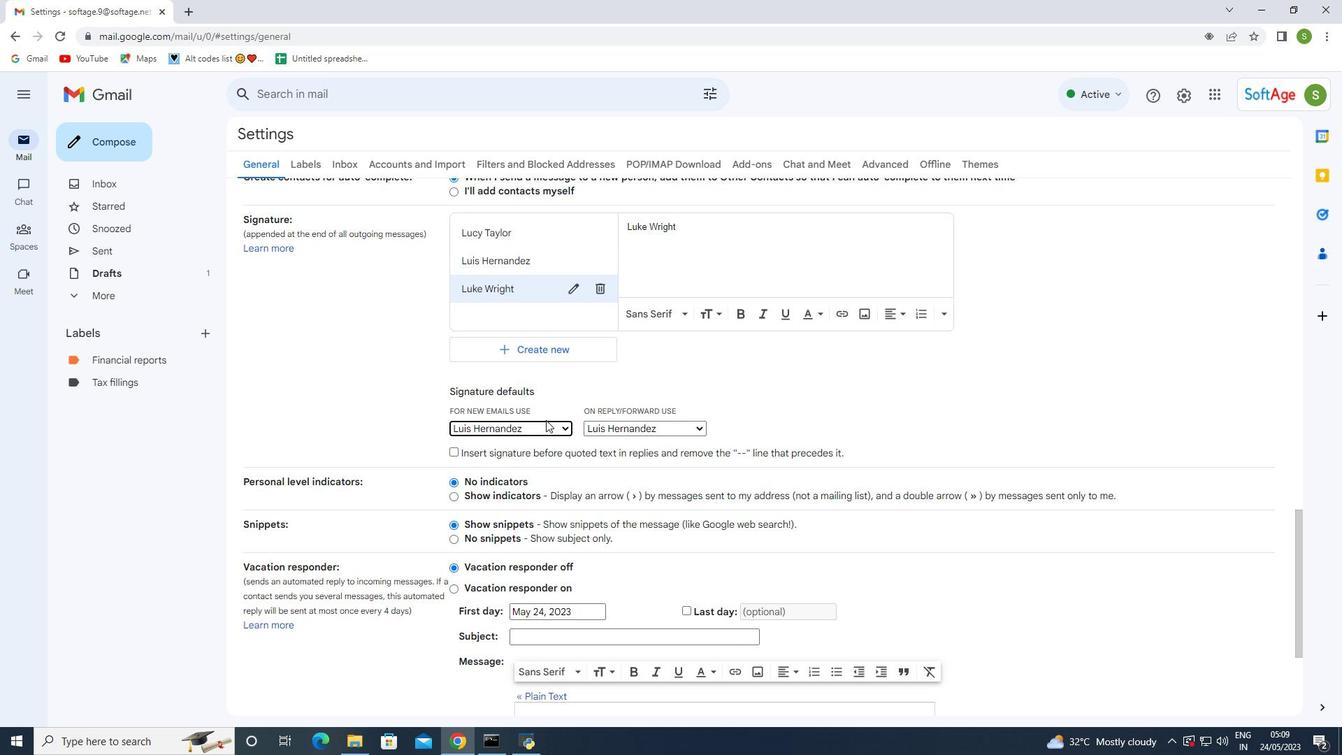 
Action: Mouse pressed left at (545, 425)
Screenshot: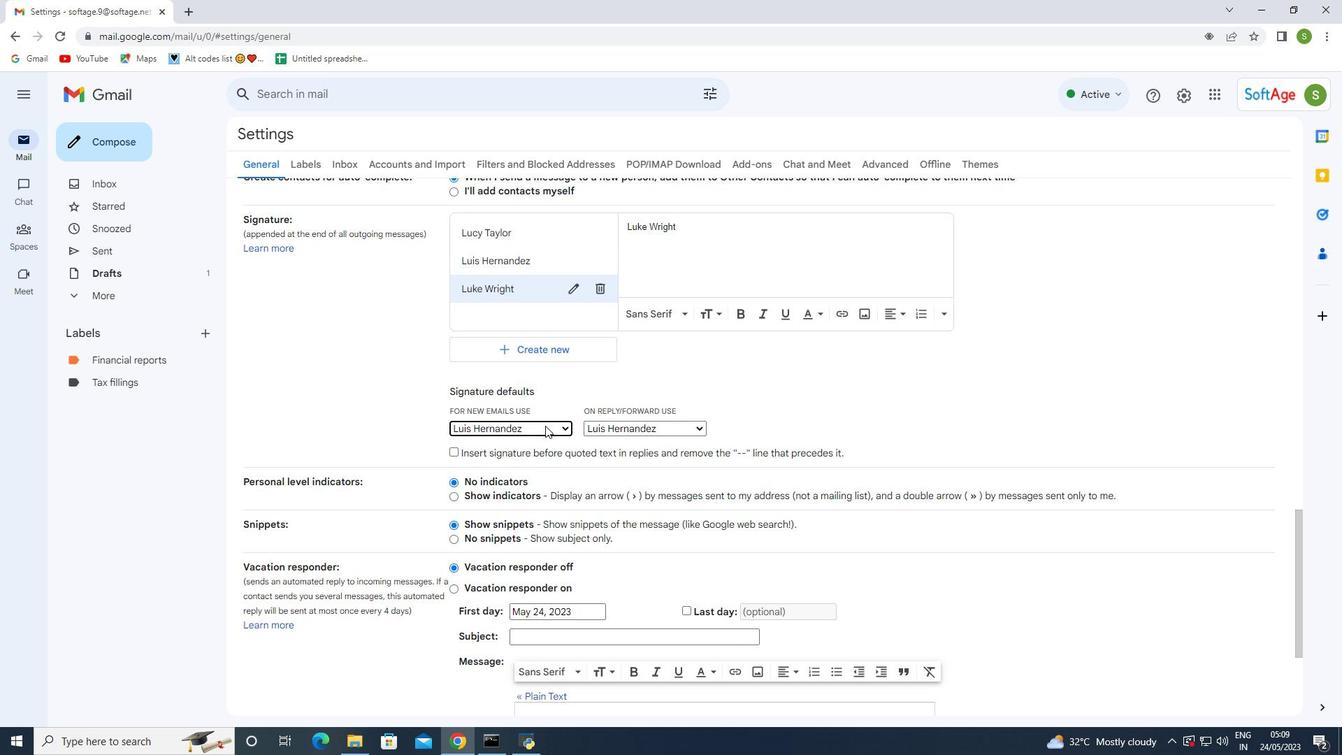 
Action: Mouse moved to (525, 477)
Screenshot: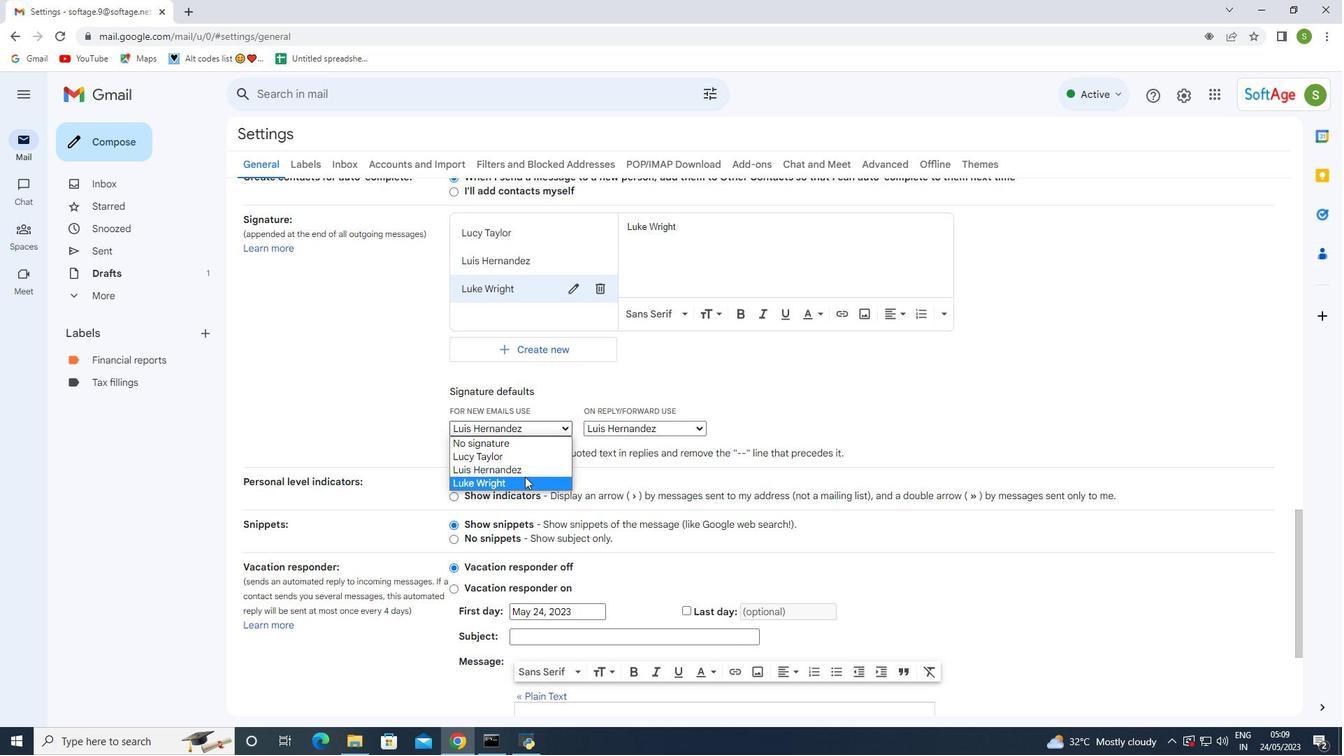
Action: Mouse pressed left at (525, 477)
Screenshot: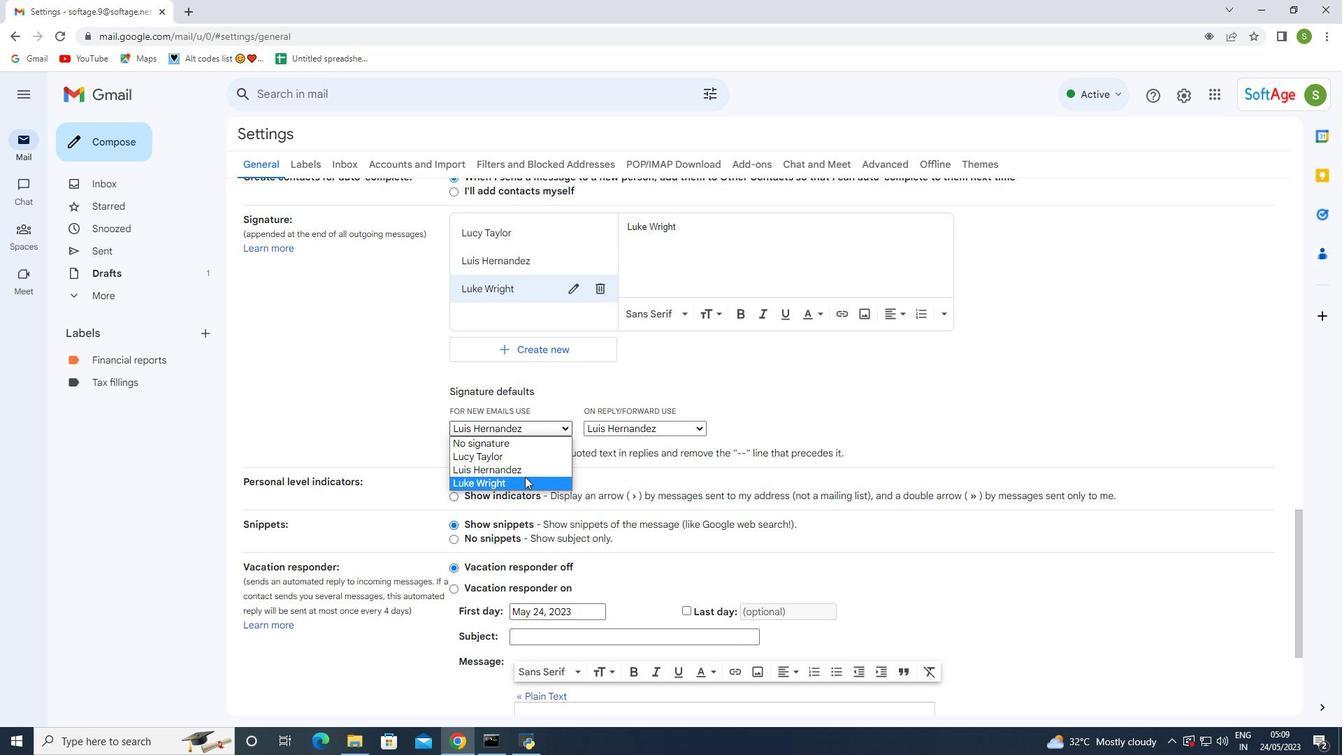 
Action: Mouse moved to (613, 421)
Screenshot: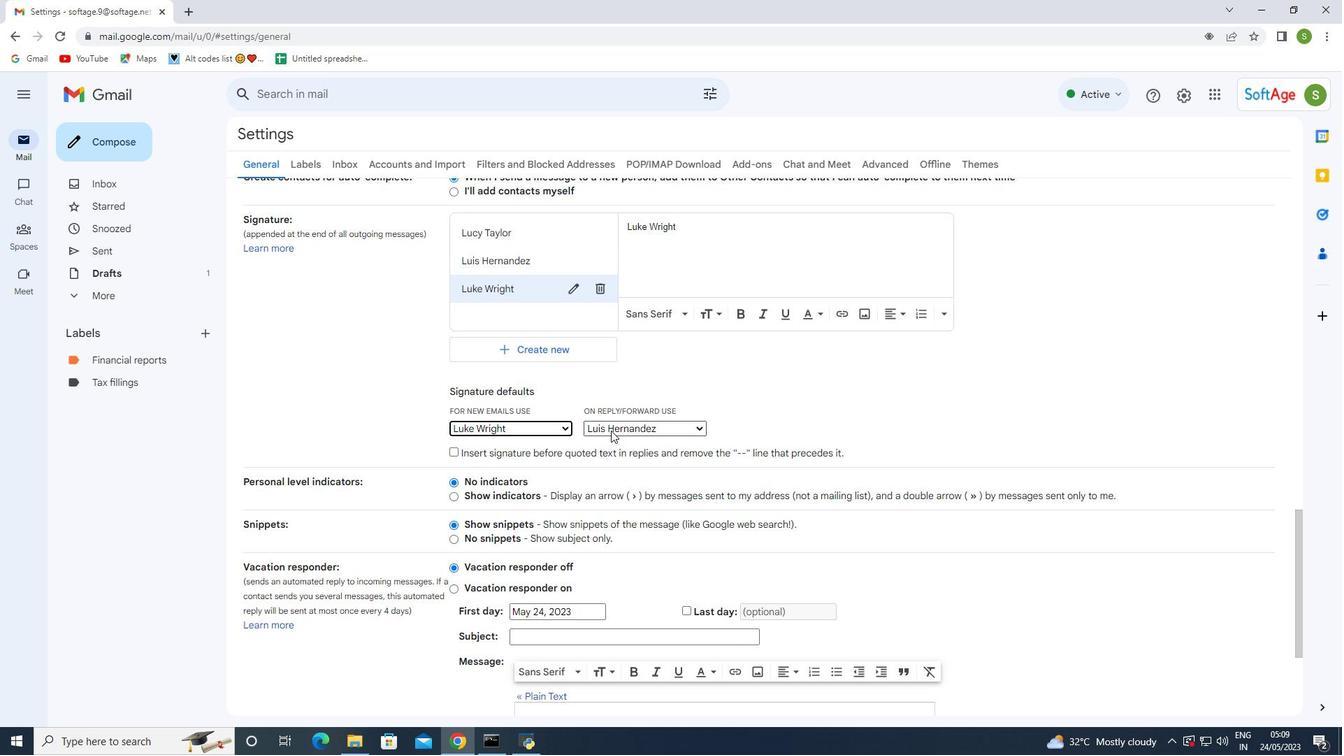 
Action: Mouse pressed left at (613, 421)
Screenshot: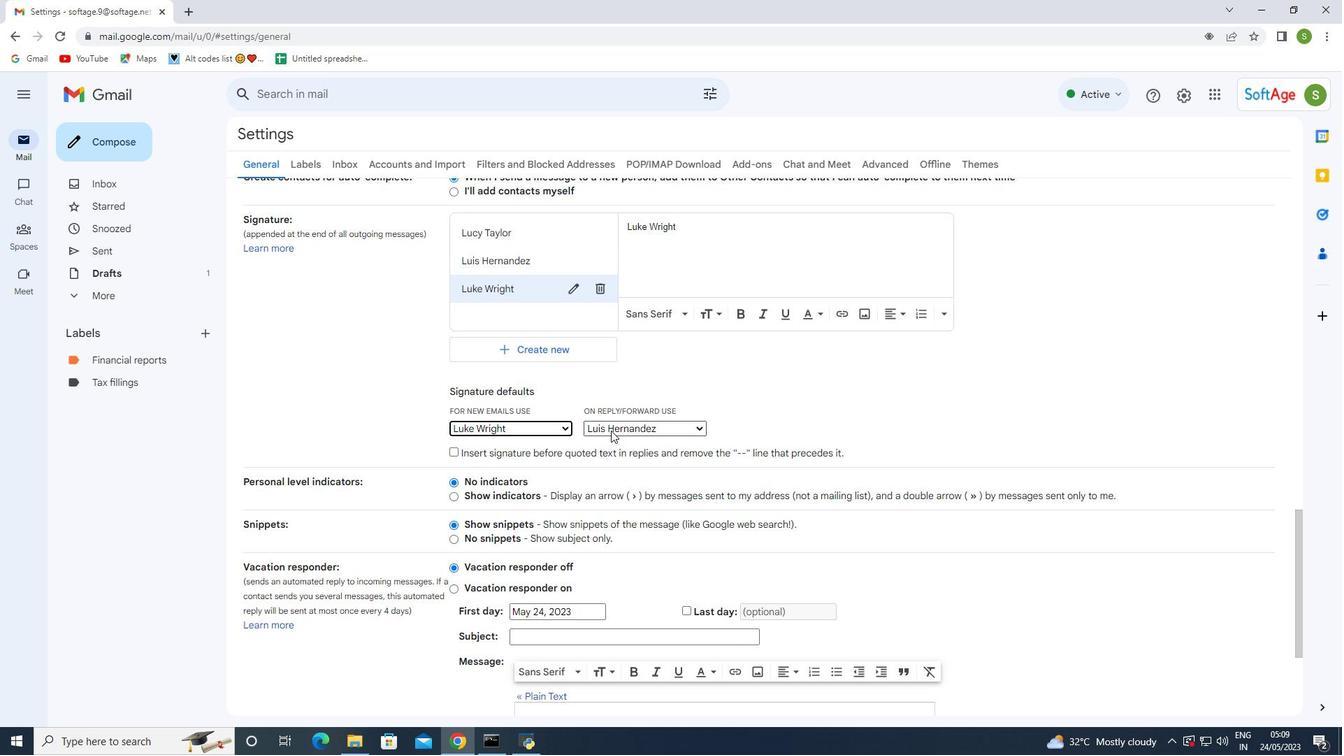 
Action: Mouse moved to (628, 479)
Screenshot: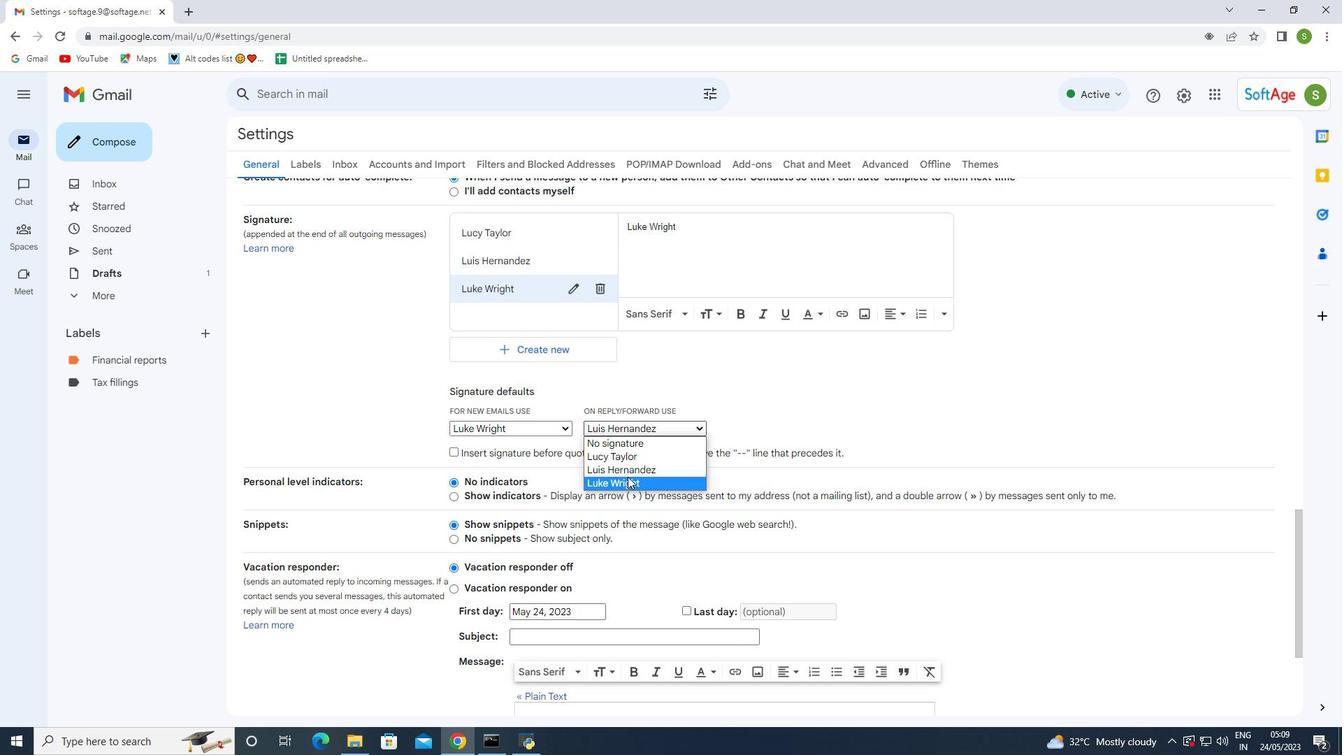 
Action: Mouse pressed left at (628, 479)
Screenshot: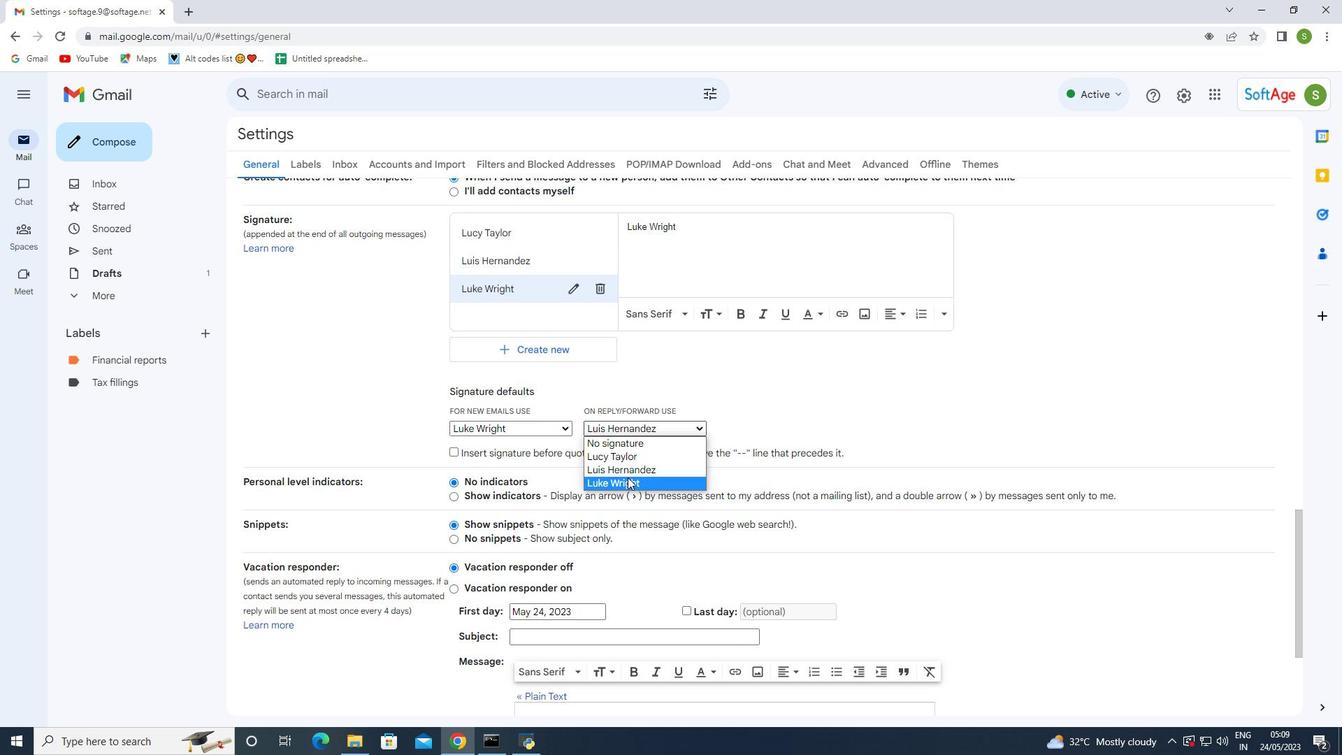 
Action: Mouse moved to (645, 431)
Screenshot: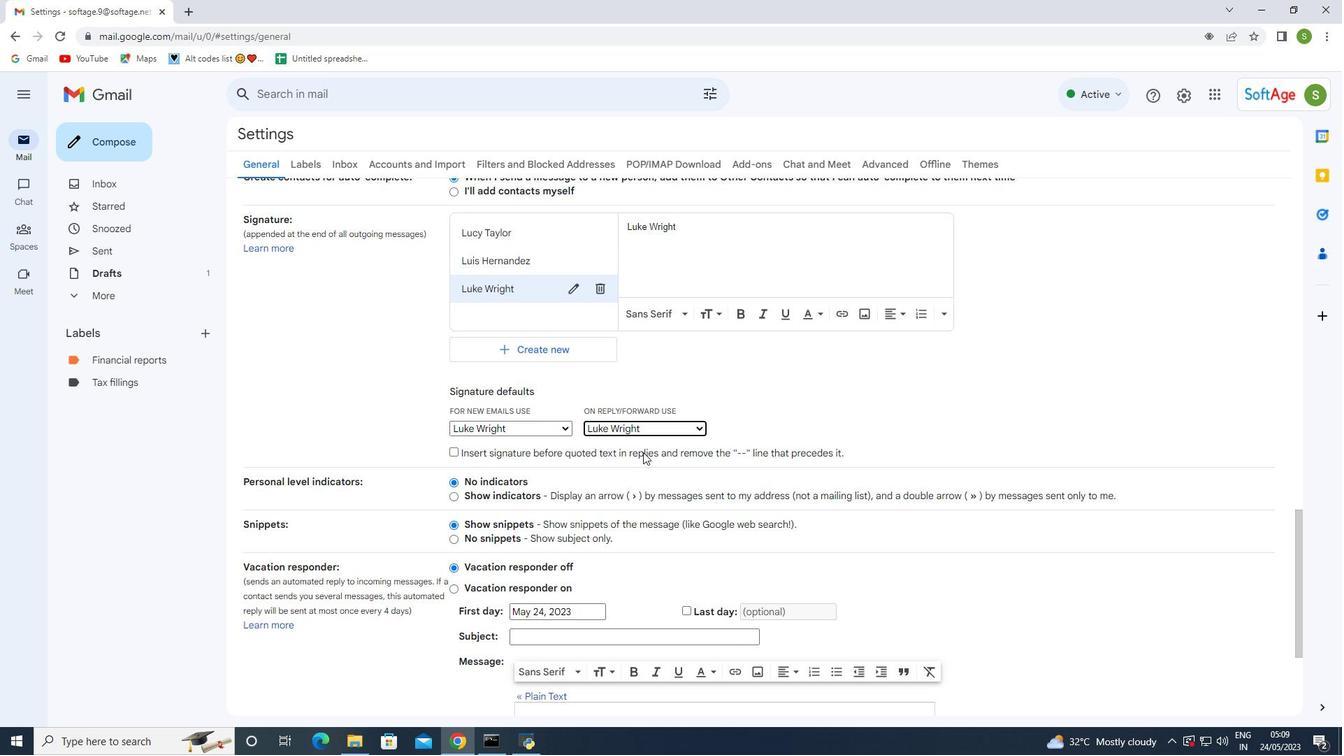 
Action: Mouse scrolled (645, 430) with delta (0, 0)
Screenshot: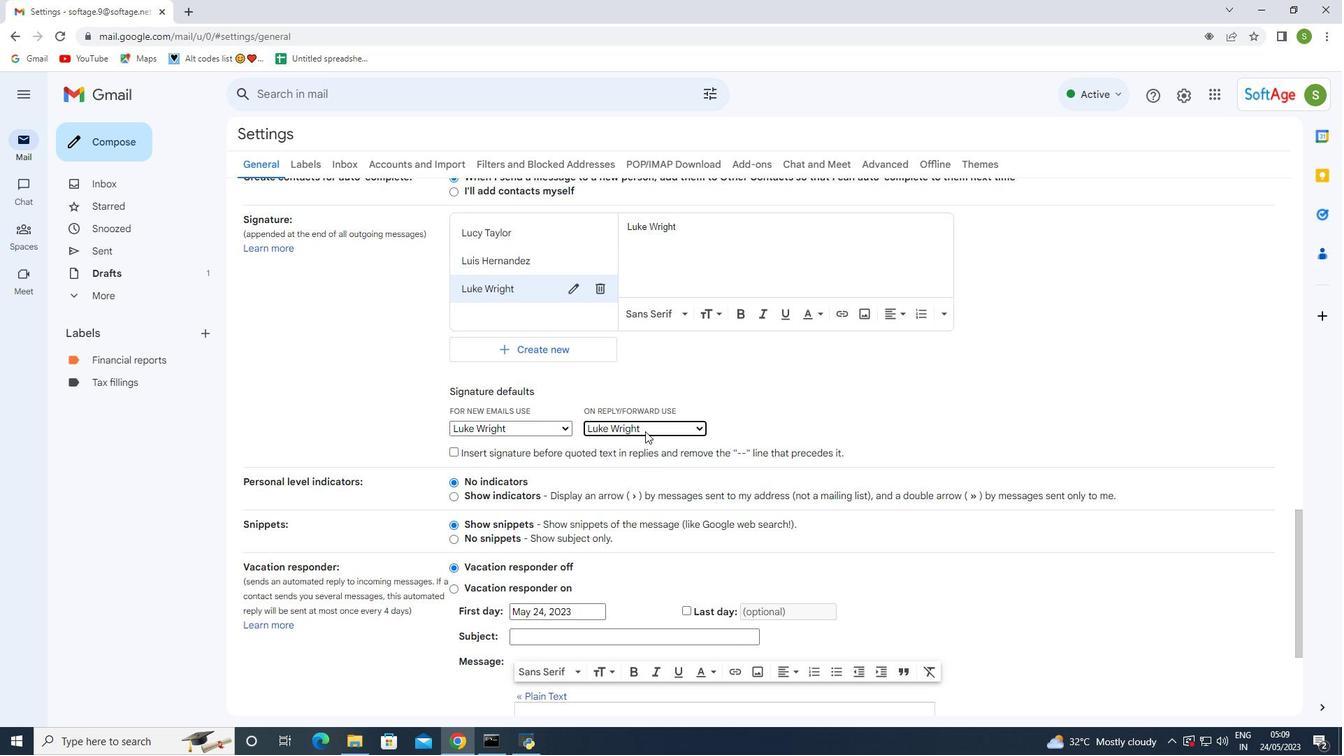 
Action: Mouse scrolled (645, 430) with delta (0, 0)
Screenshot: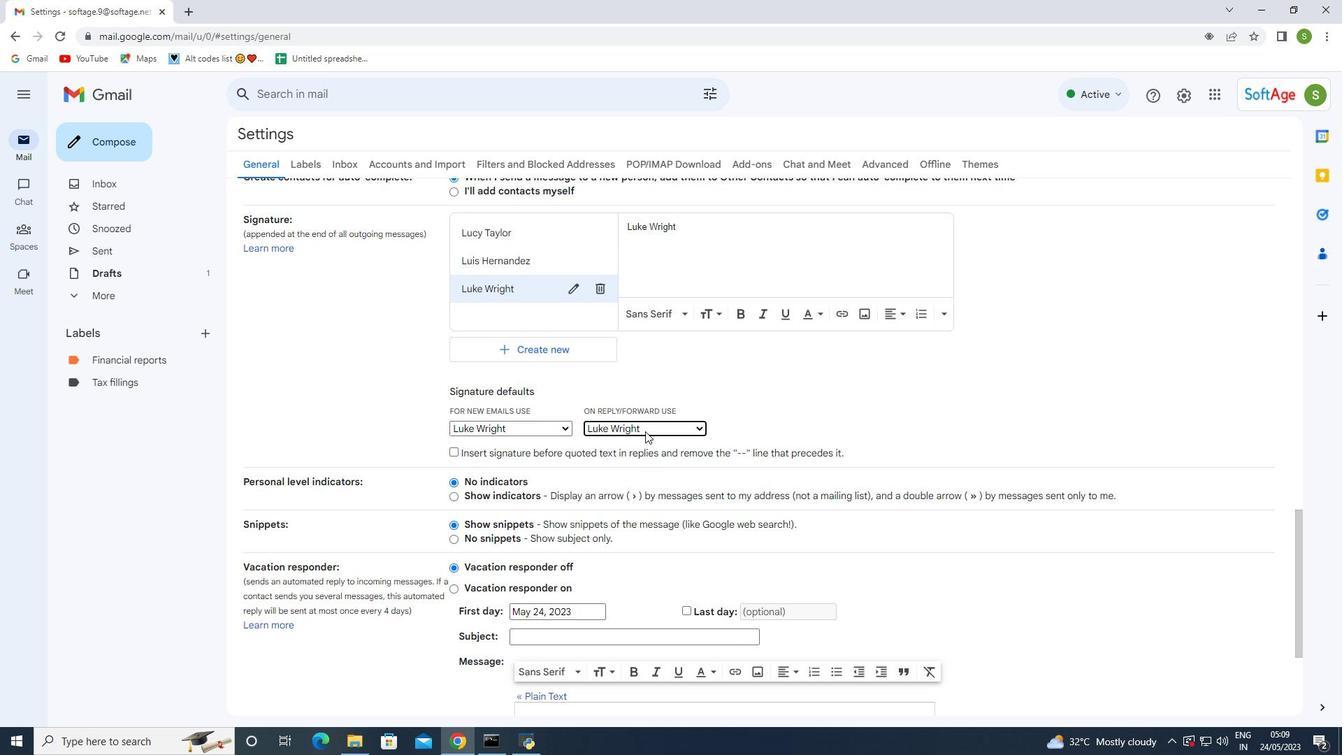 
Action: Mouse scrolled (645, 430) with delta (0, 0)
Screenshot: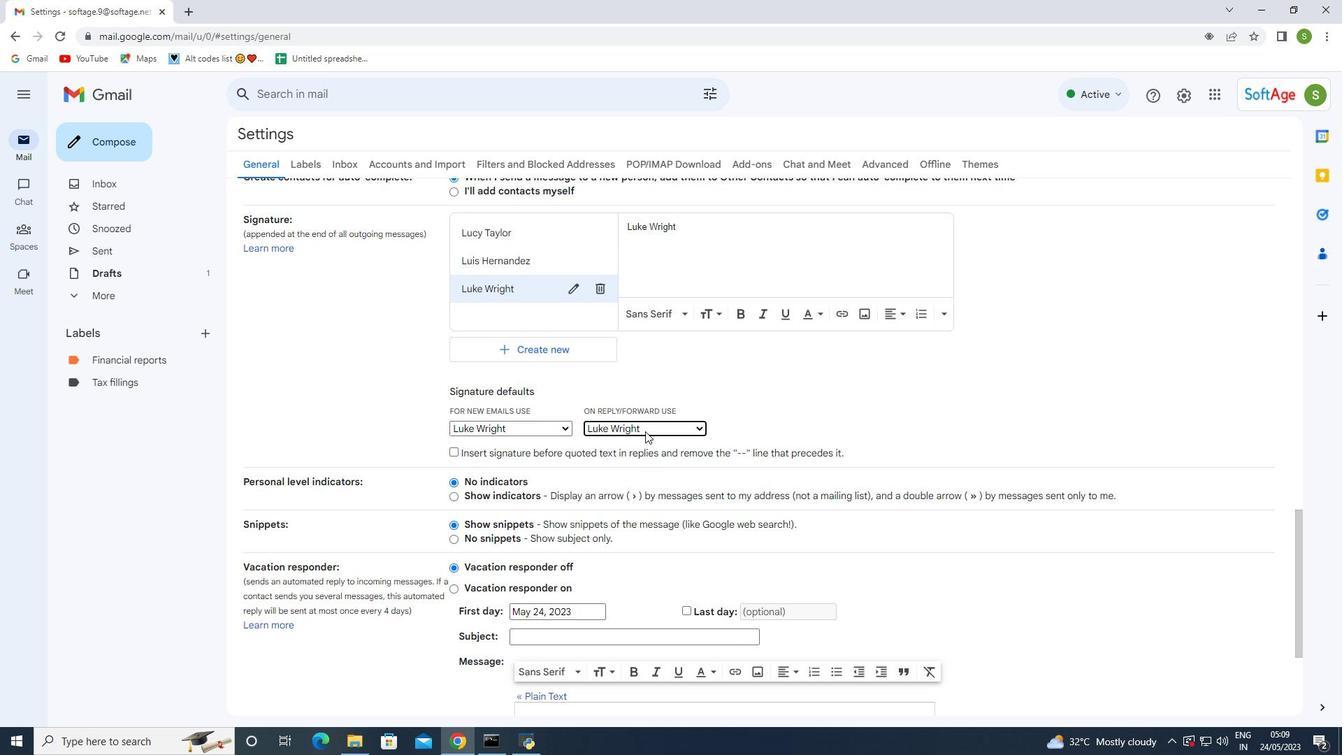 
Action: Mouse scrolled (645, 430) with delta (0, 0)
Screenshot: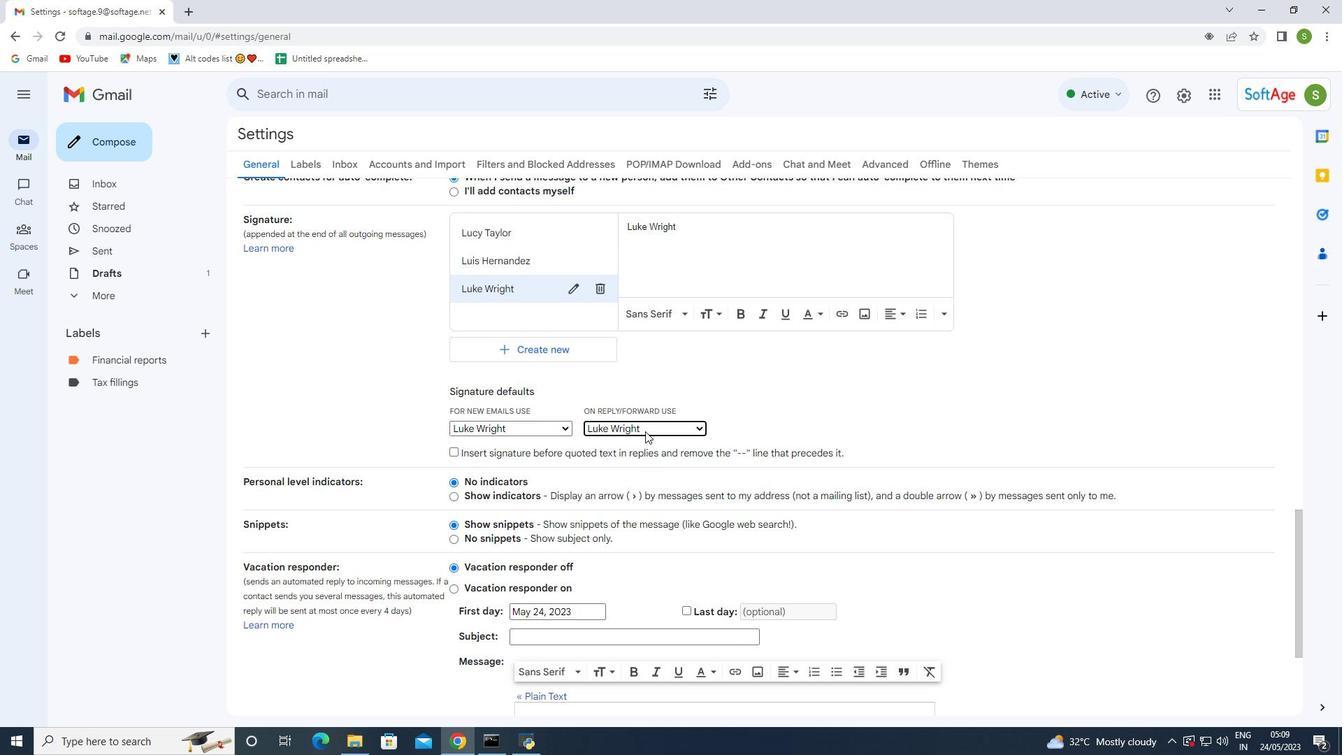 
Action: Mouse scrolled (645, 430) with delta (0, 0)
Screenshot: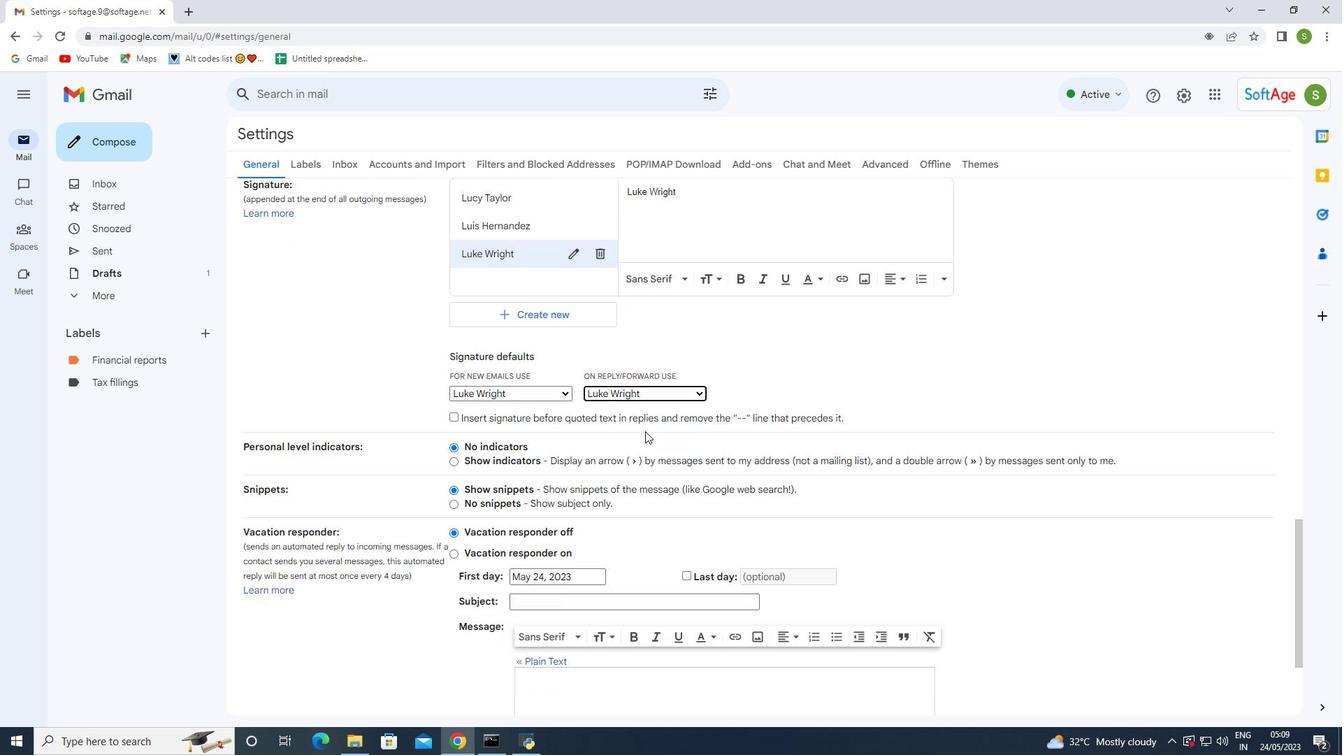 
Action: Mouse scrolled (645, 430) with delta (0, 0)
Screenshot: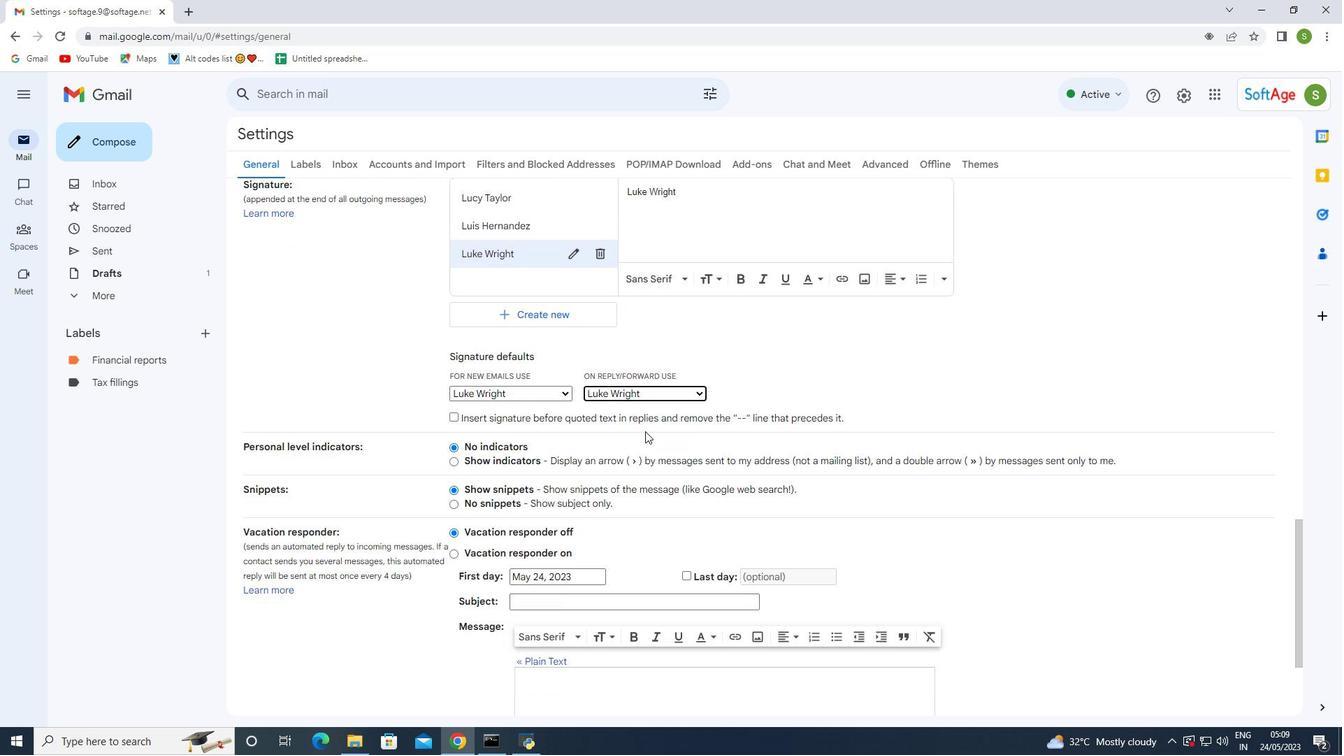 
Action: Mouse moved to (627, 486)
Screenshot: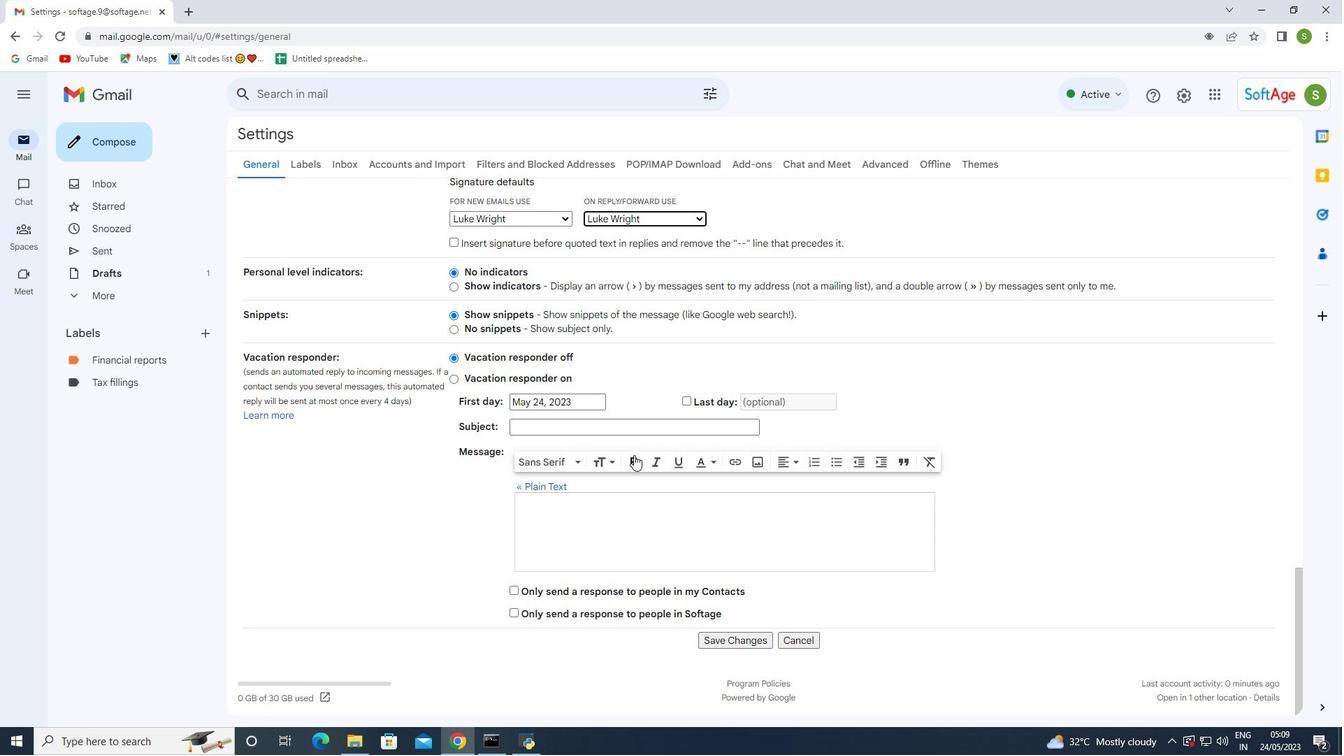 
Action: Mouse scrolled (630, 471) with delta (0, 0)
Screenshot: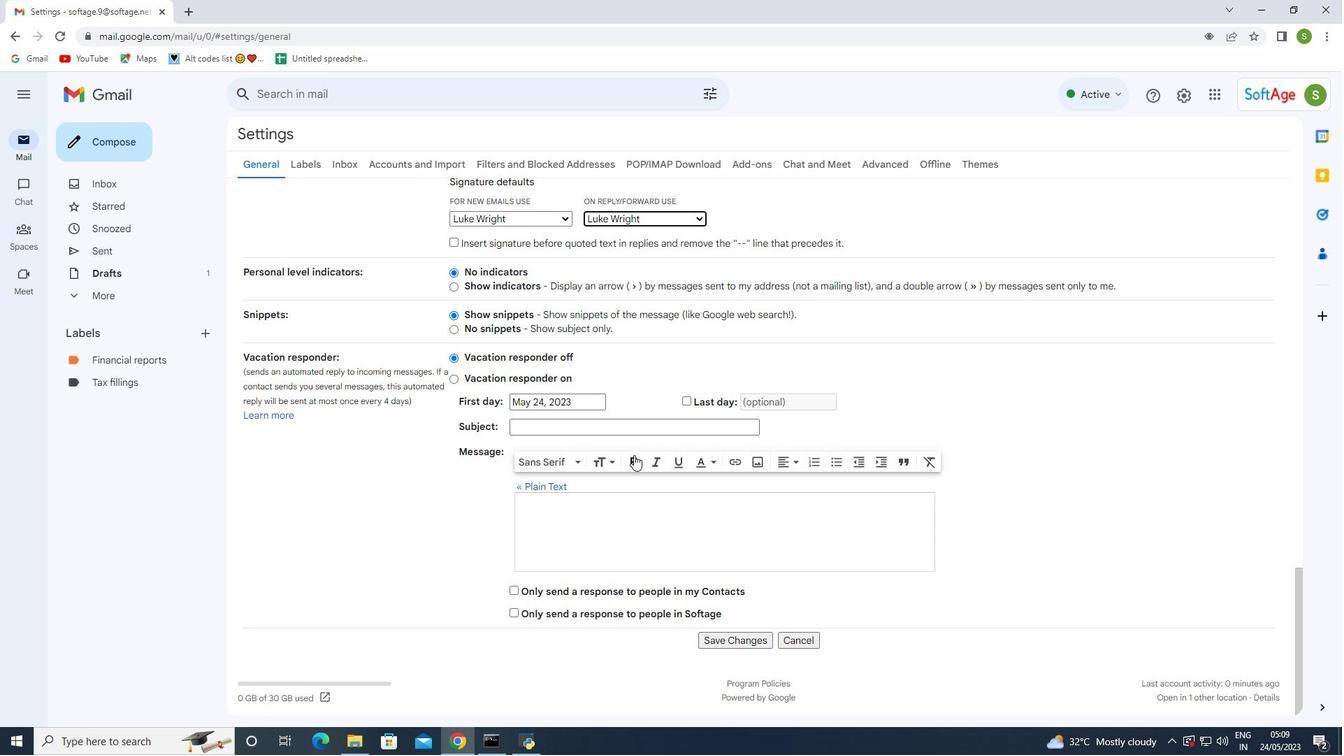 
Action: Mouse moved to (627, 486)
Screenshot: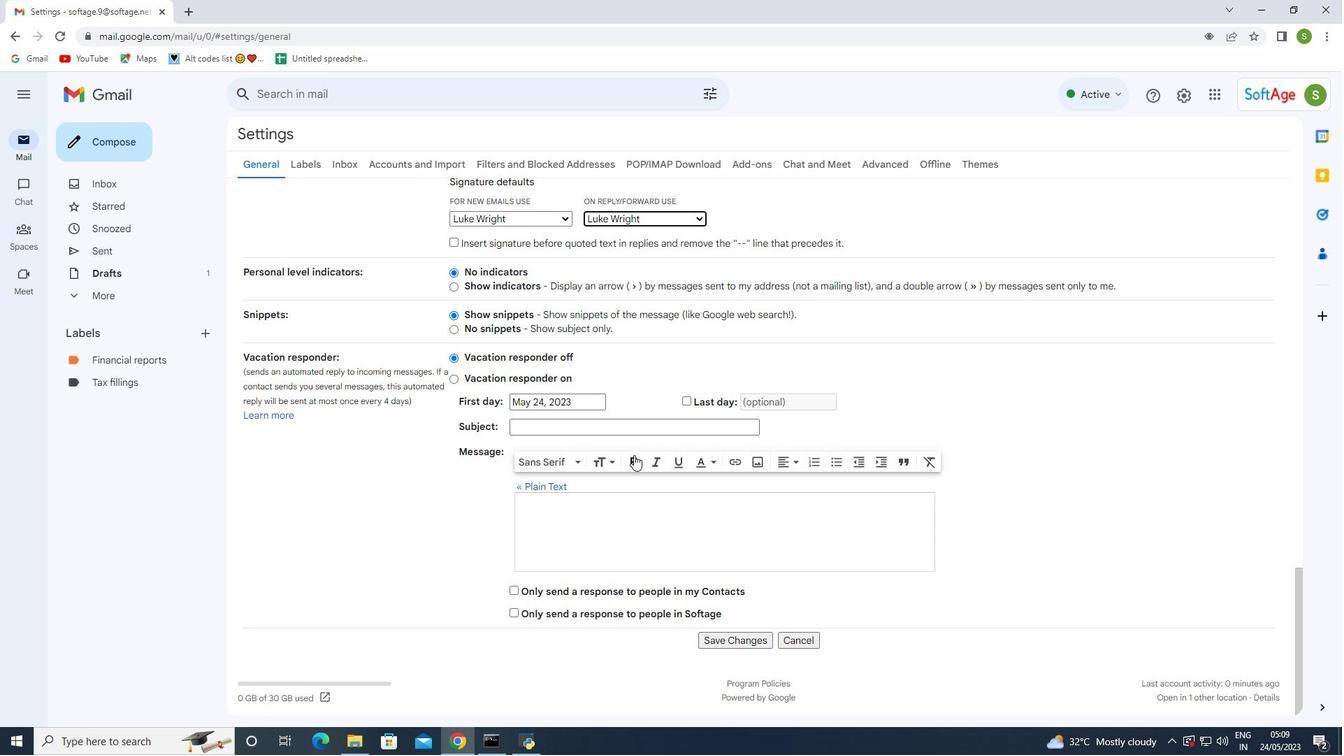 
Action: Mouse scrolled (628, 477) with delta (0, 0)
Screenshot: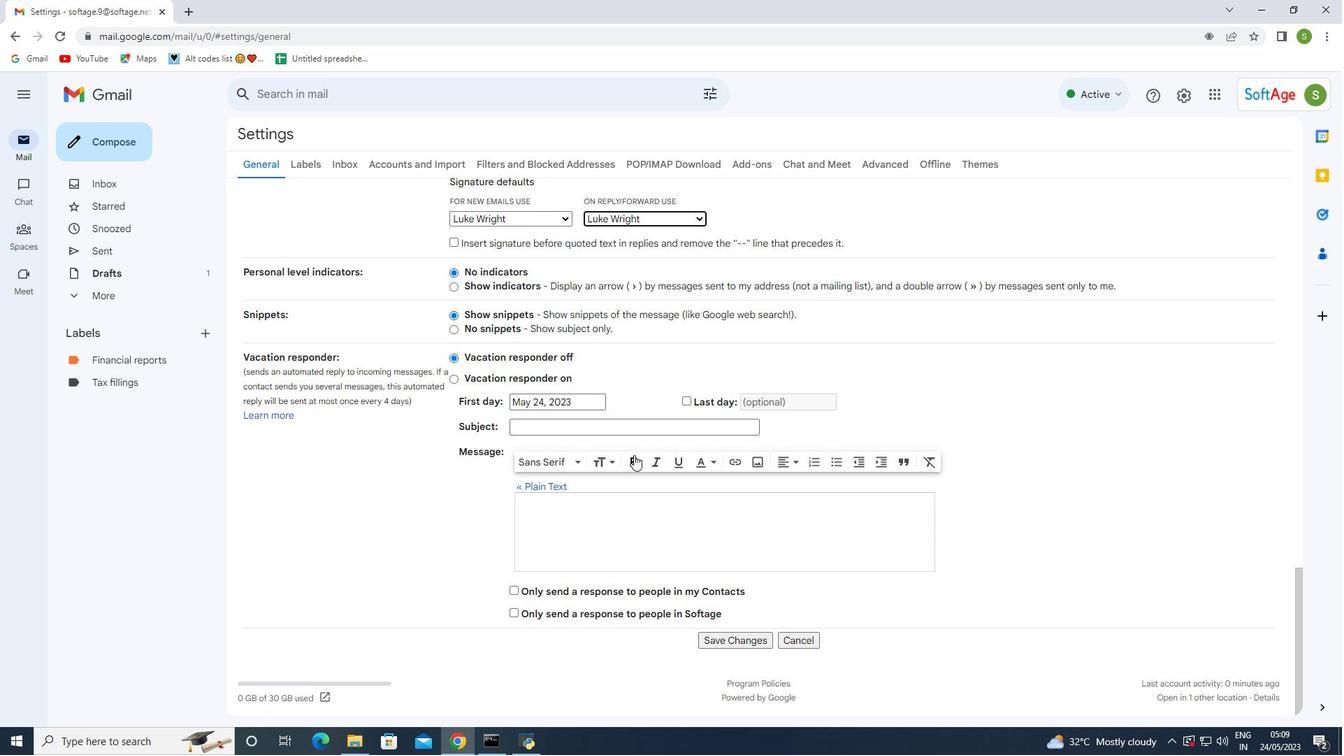 
Action: Mouse scrolled (628, 482) with delta (0, 0)
Screenshot: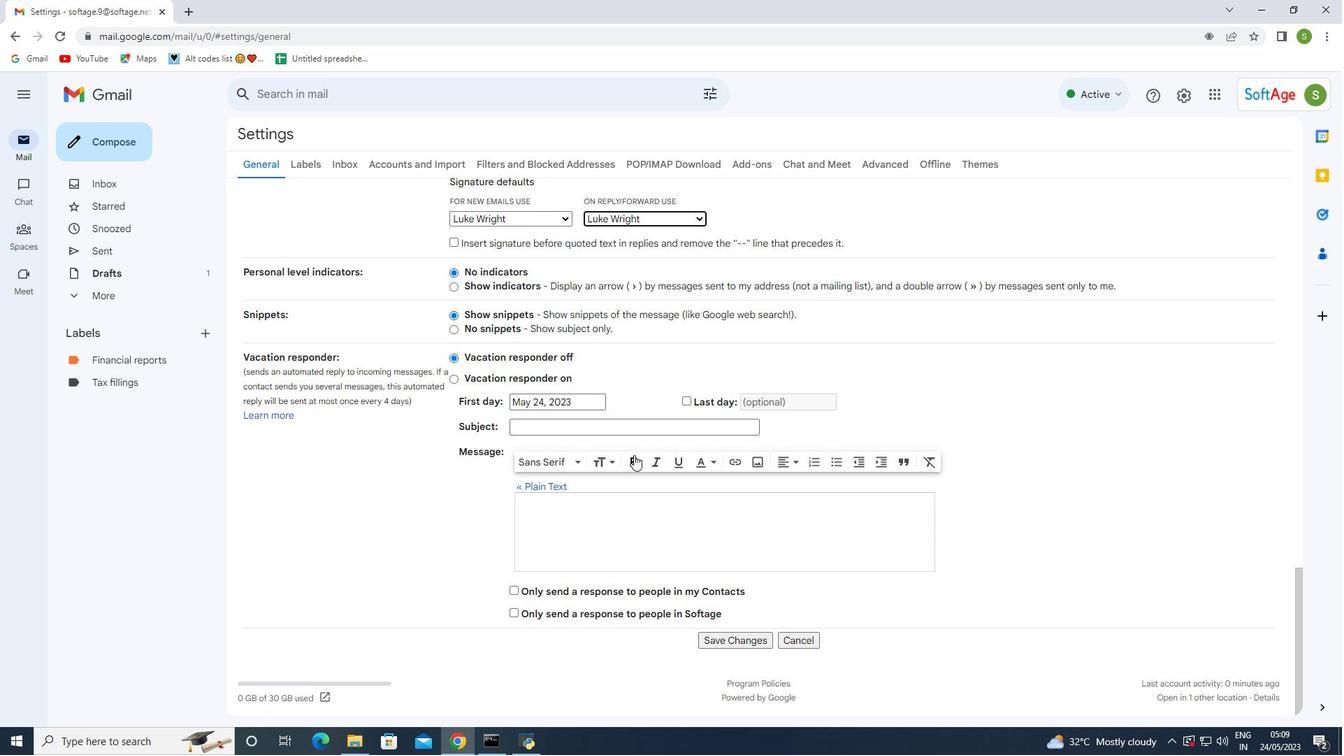 
Action: Mouse scrolled (627, 485) with delta (0, 0)
Screenshot: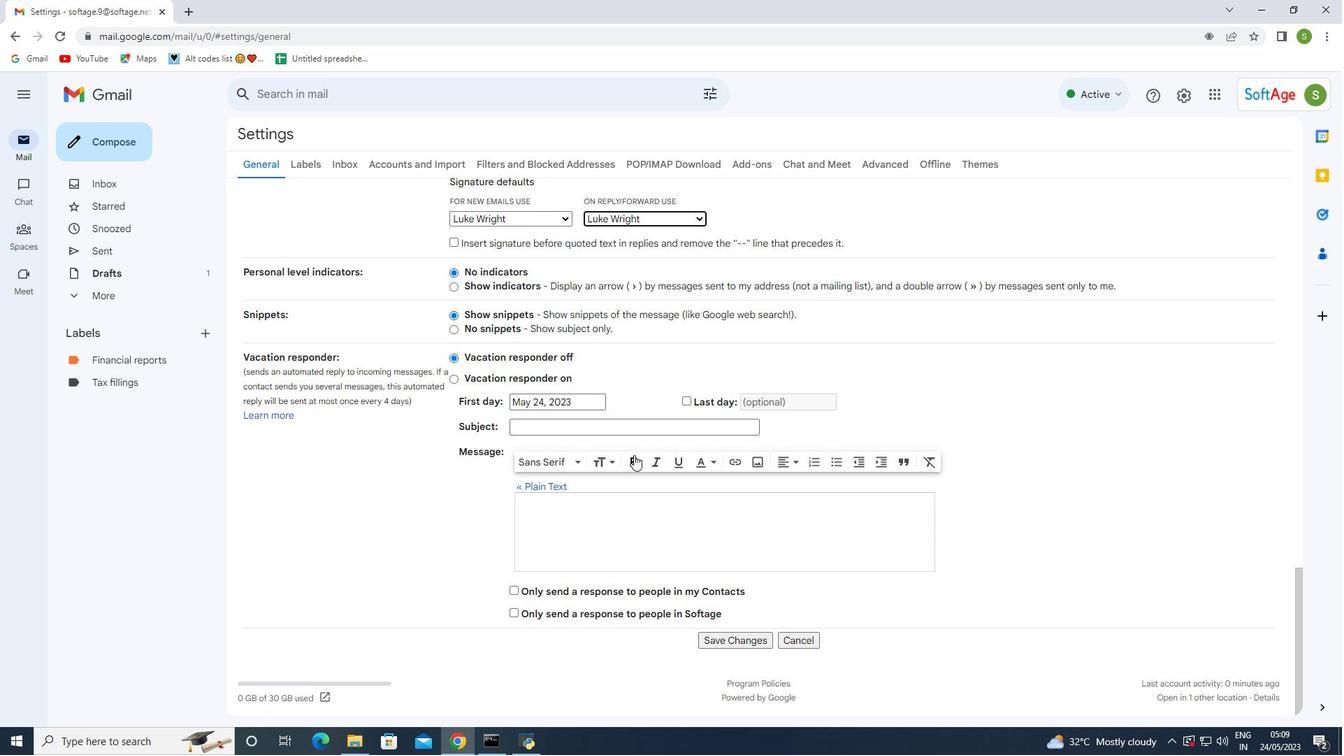 
Action: Mouse moved to (627, 488)
Screenshot: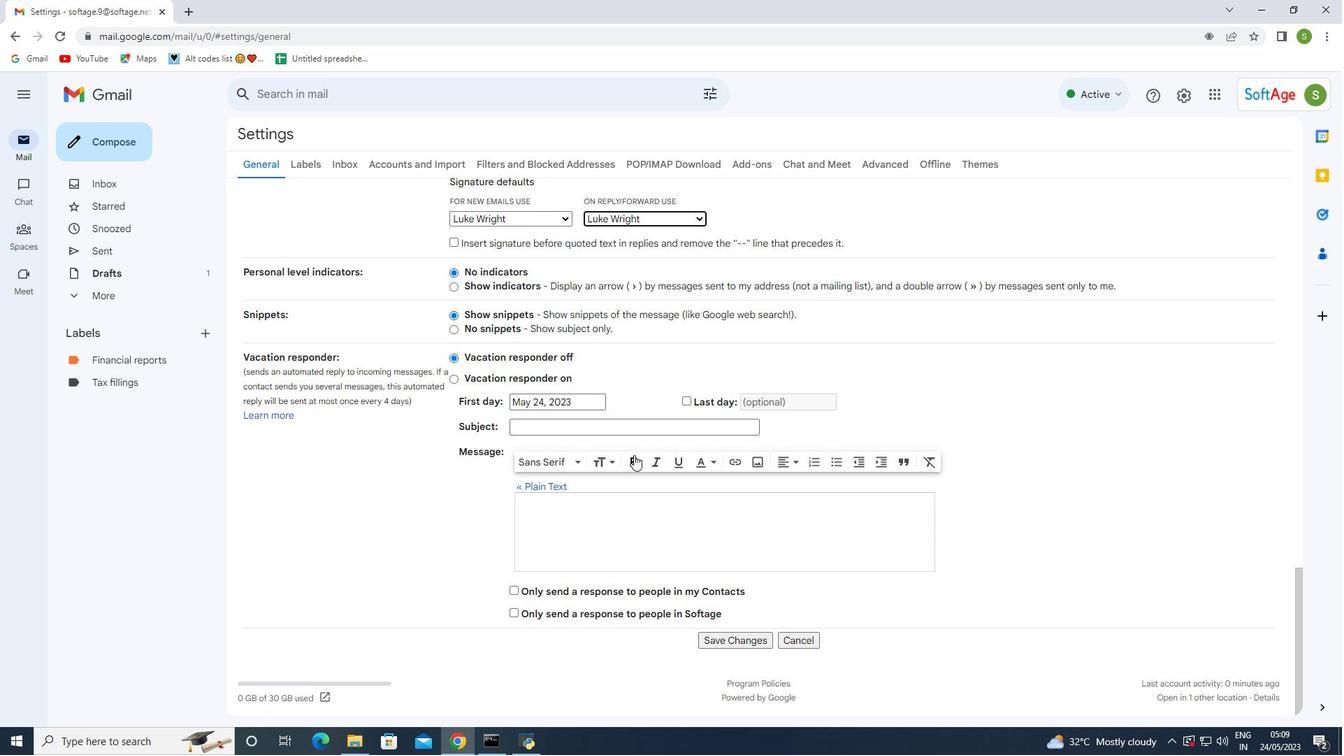 
Action: Mouse scrolled (627, 488) with delta (0, 0)
Screenshot: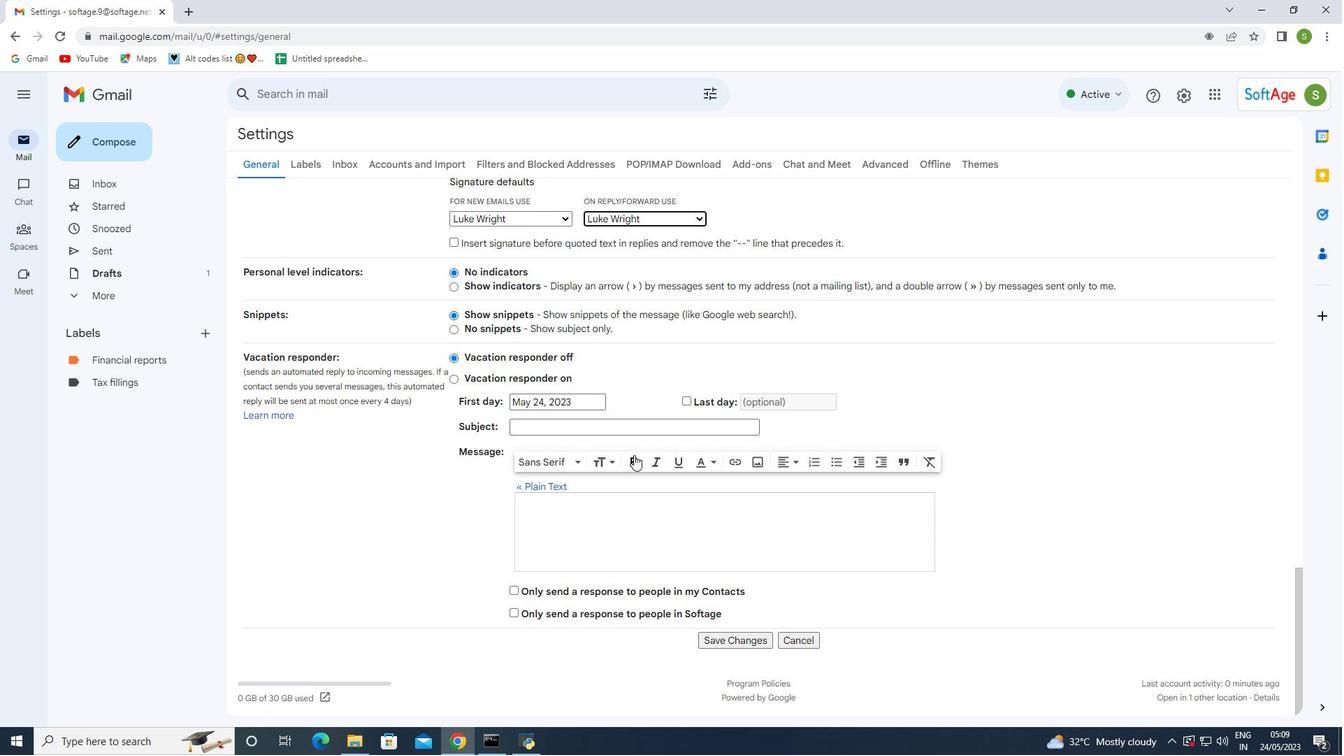 
Action: Mouse moved to (763, 639)
Screenshot: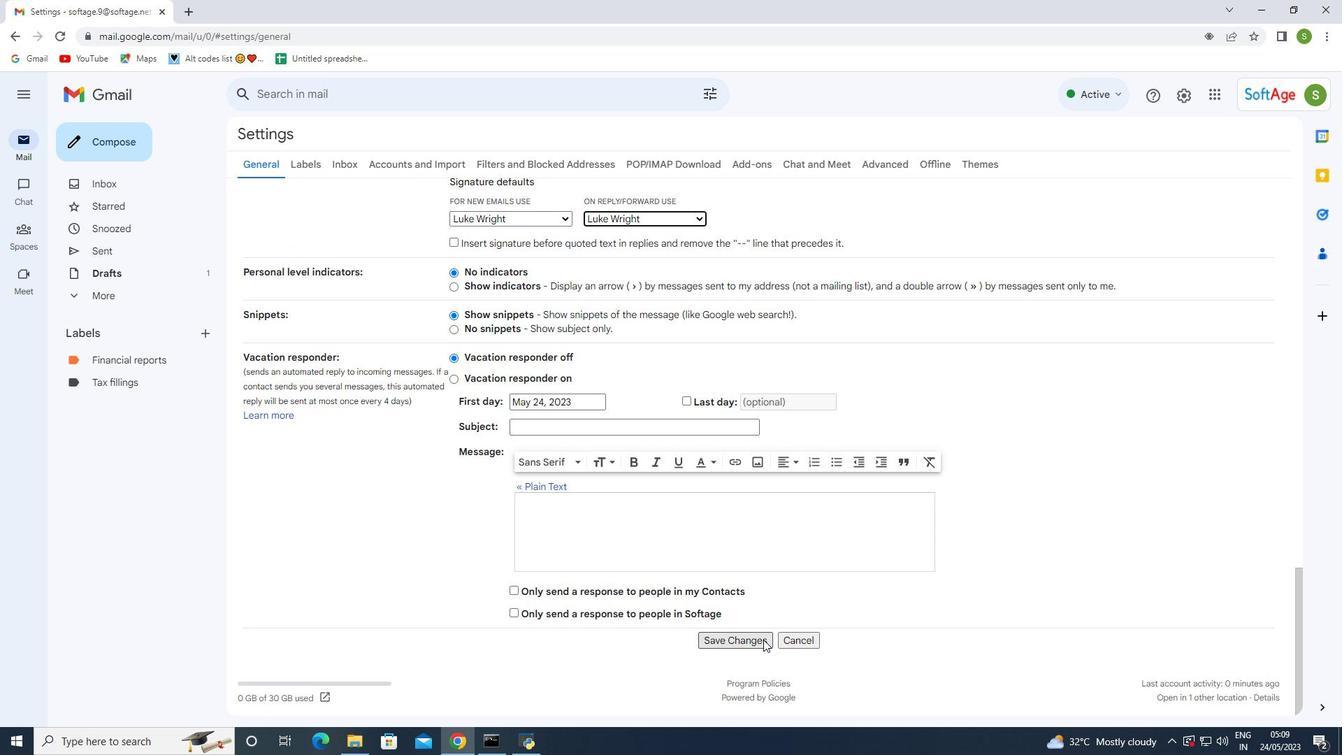 
Action: Mouse pressed left at (763, 639)
Screenshot: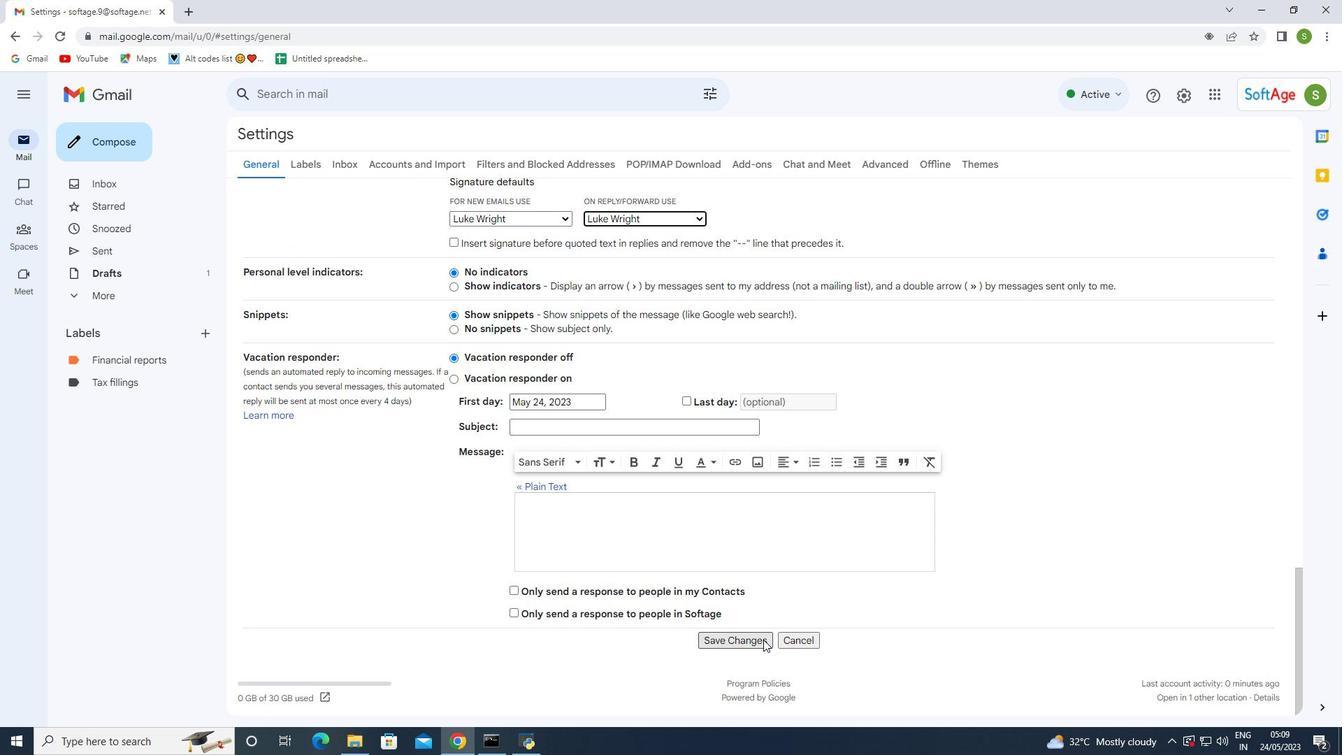 
Action: Mouse moved to (114, 148)
Screenshot: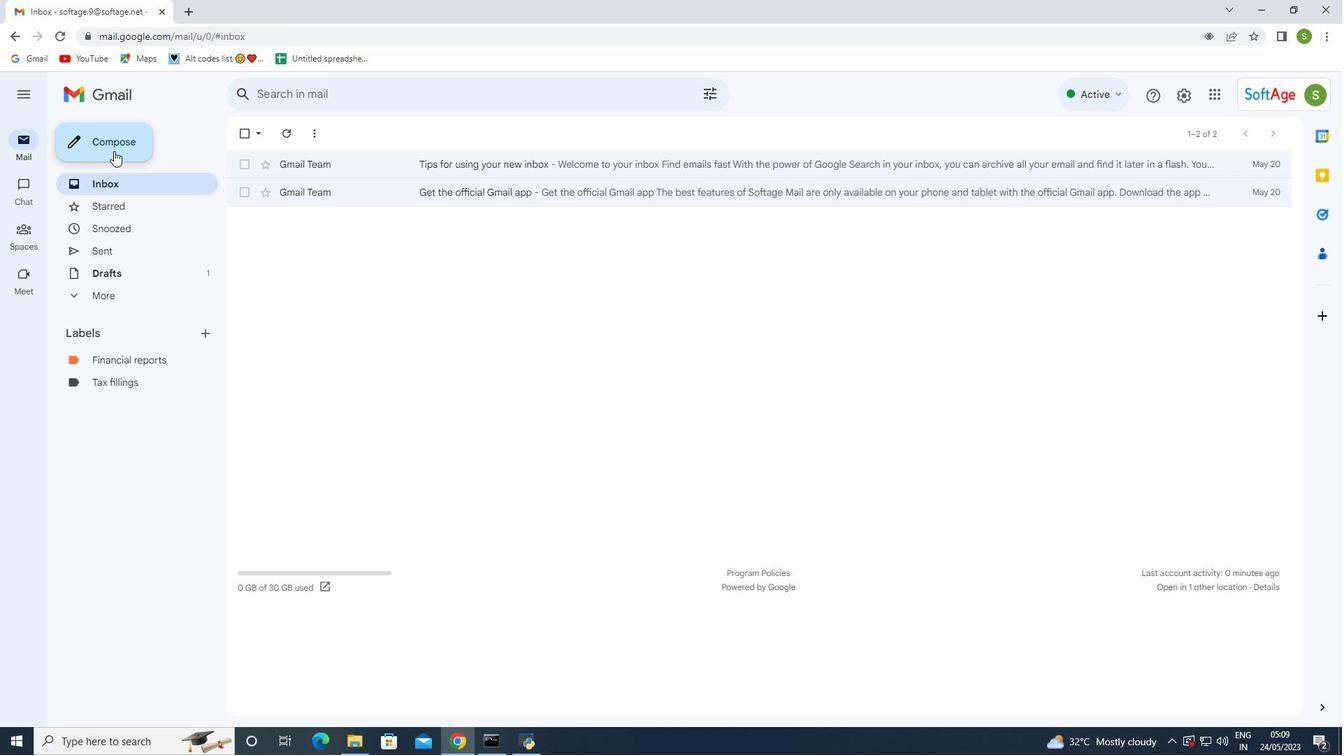 
Action: Mouse pressed left at (114, 148)
Screenshot: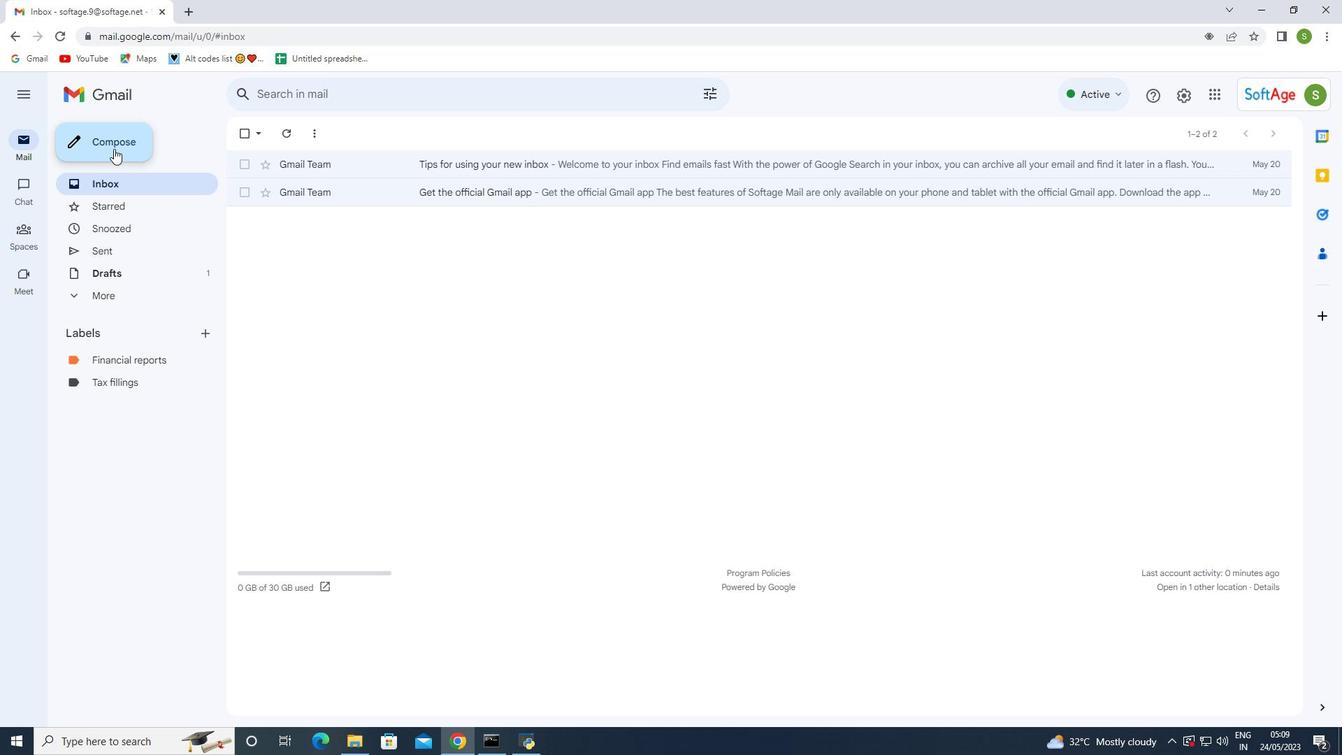
Action: Mouse moved to (913, 416)
Screenshot: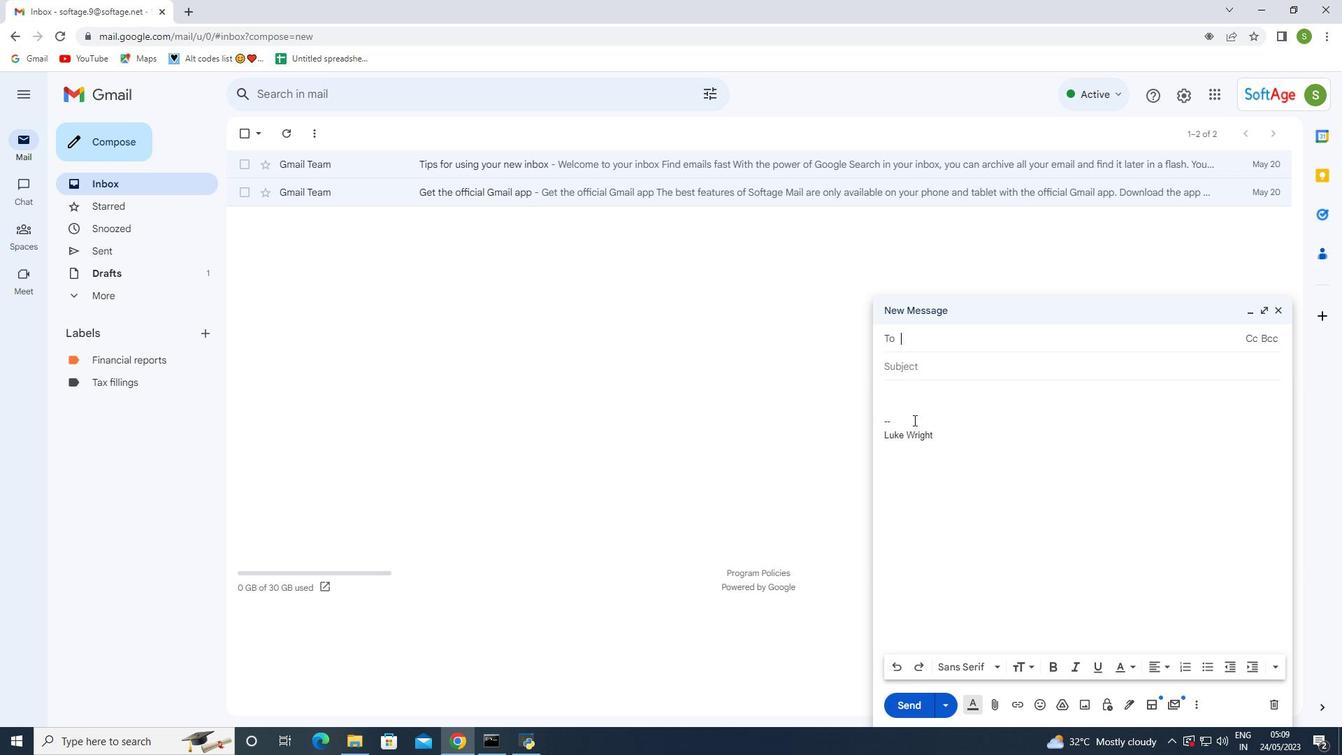 
Action: Mouse pressed left at (913, 416)
Screenshot: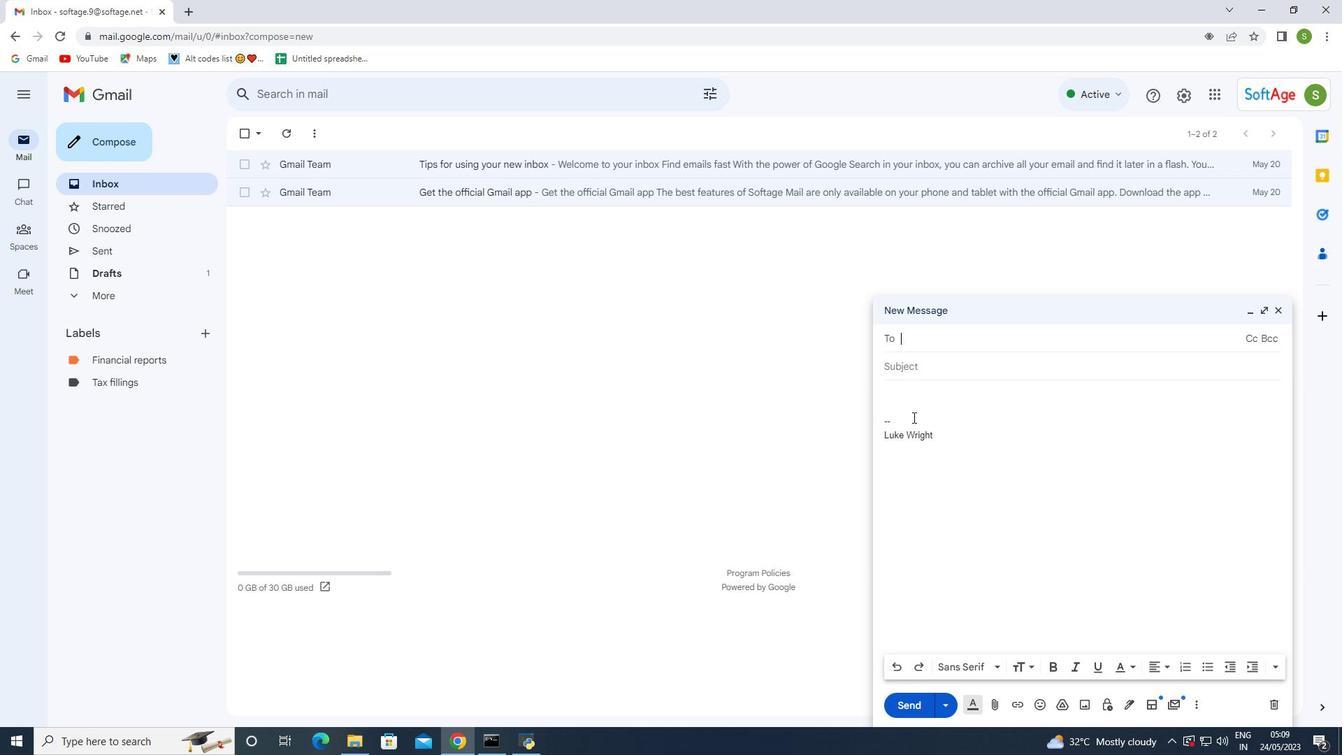 
Action: Mouse moved to (867, 397)
Screenshot: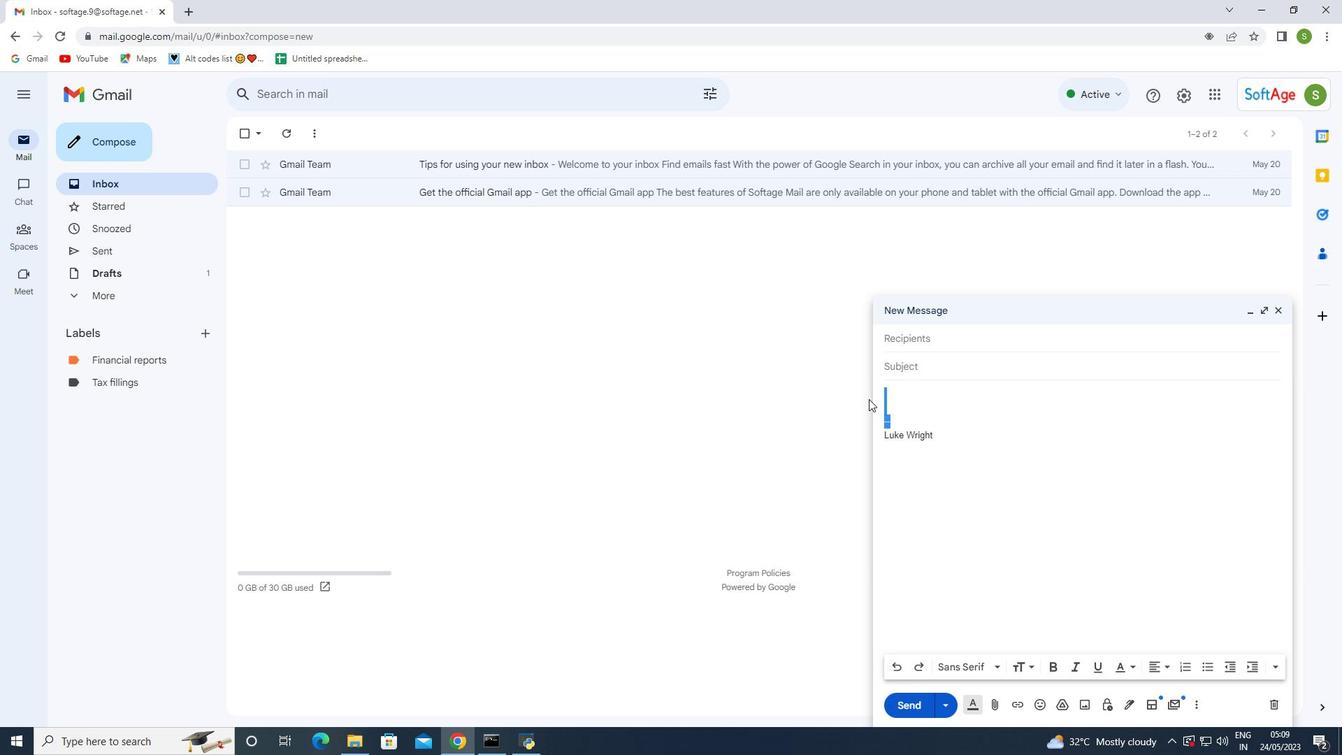 
Action: Key pressed <Key.backspace>
Screenshot: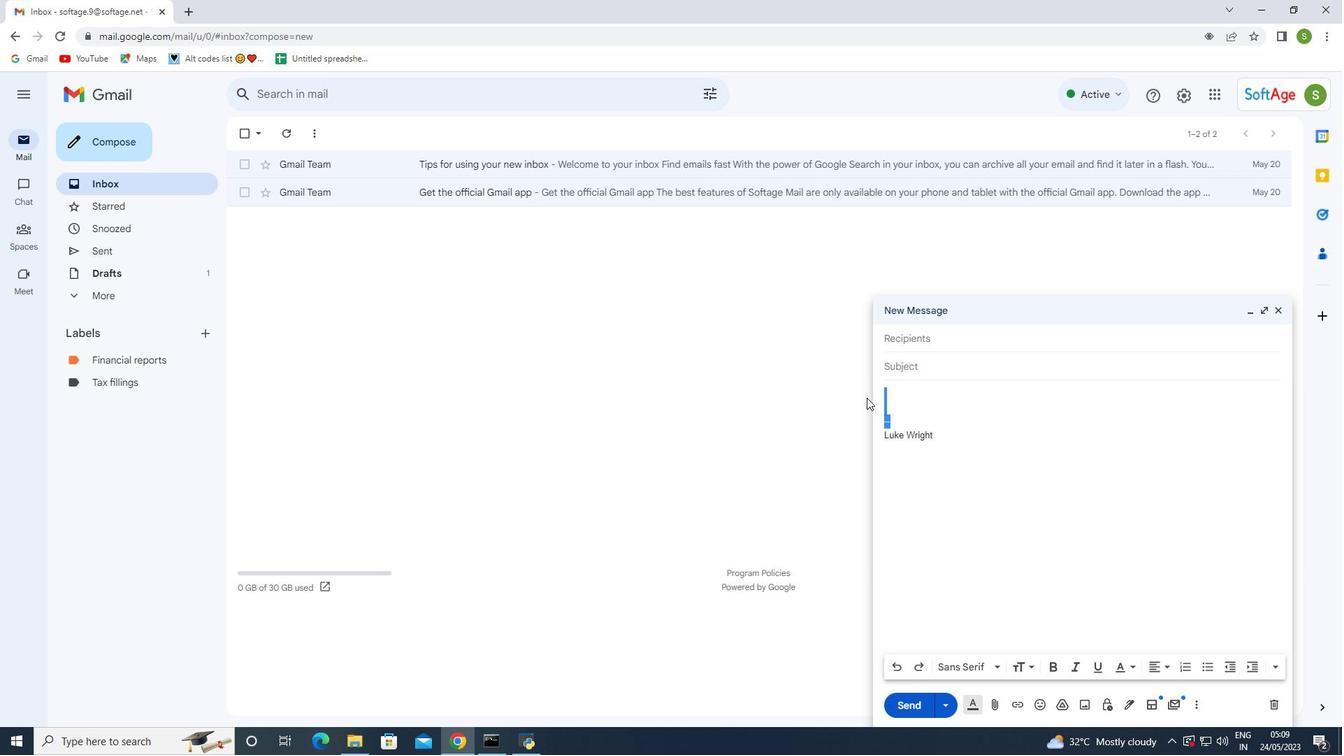 
Action: Mouse moved to (890, 342)
Screenshot: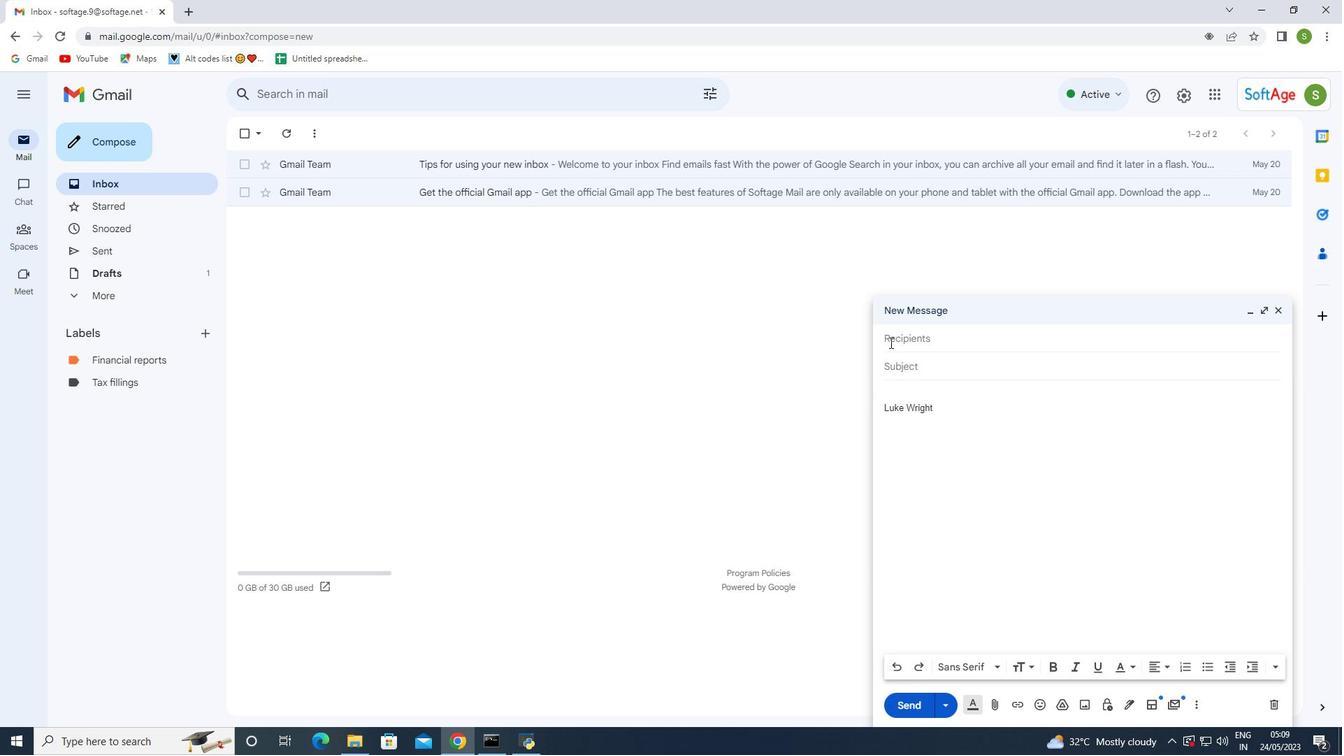 
Action: Mouse pressed left at (890, 342)
Screenshot: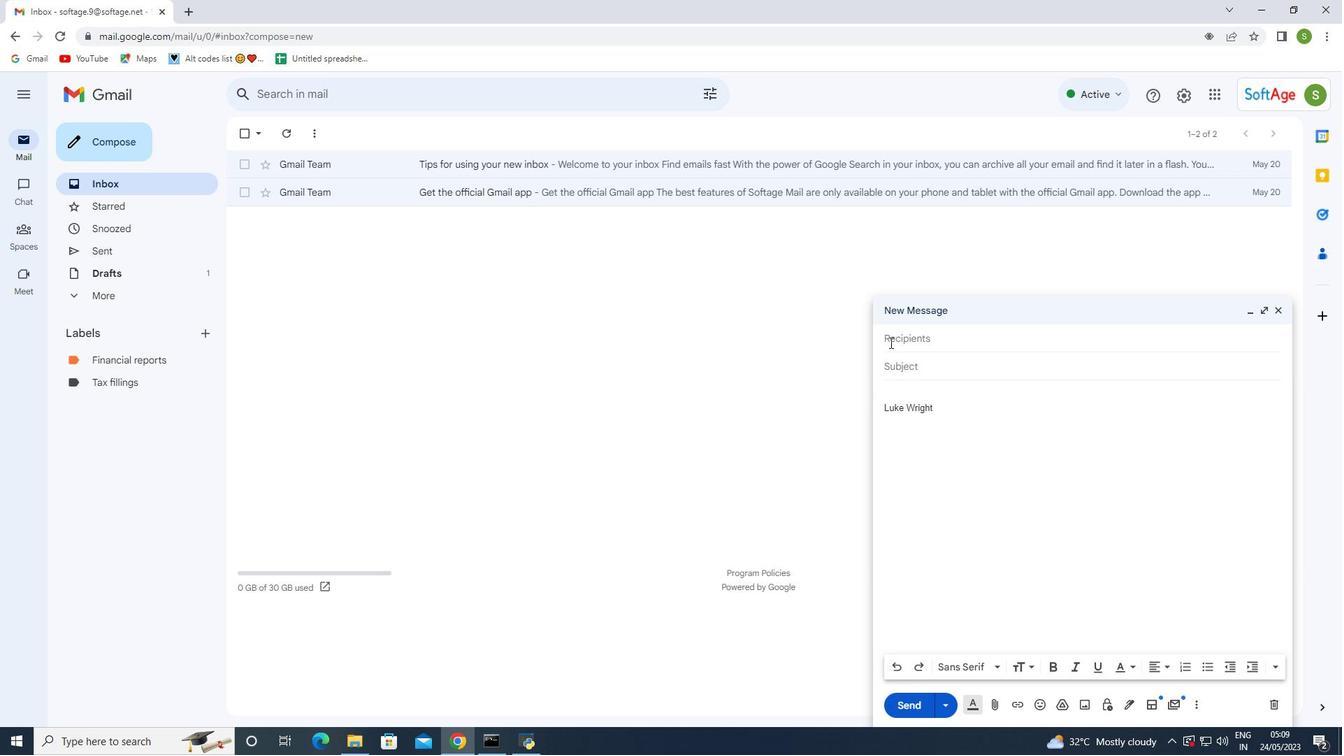
Action: Mouse moved to (888, 342)
Screenshot: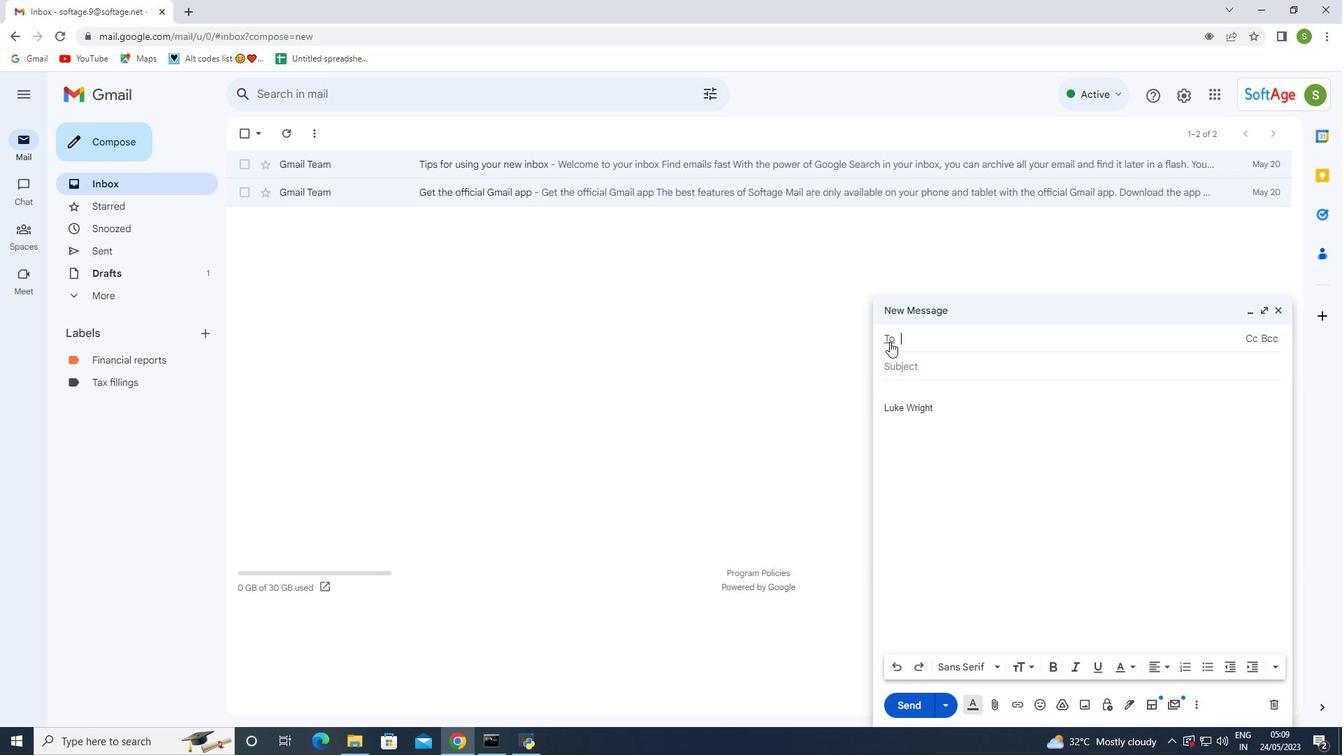 
Action: Key pressed softage.10<Key.shift>@softage.net
Screenshot: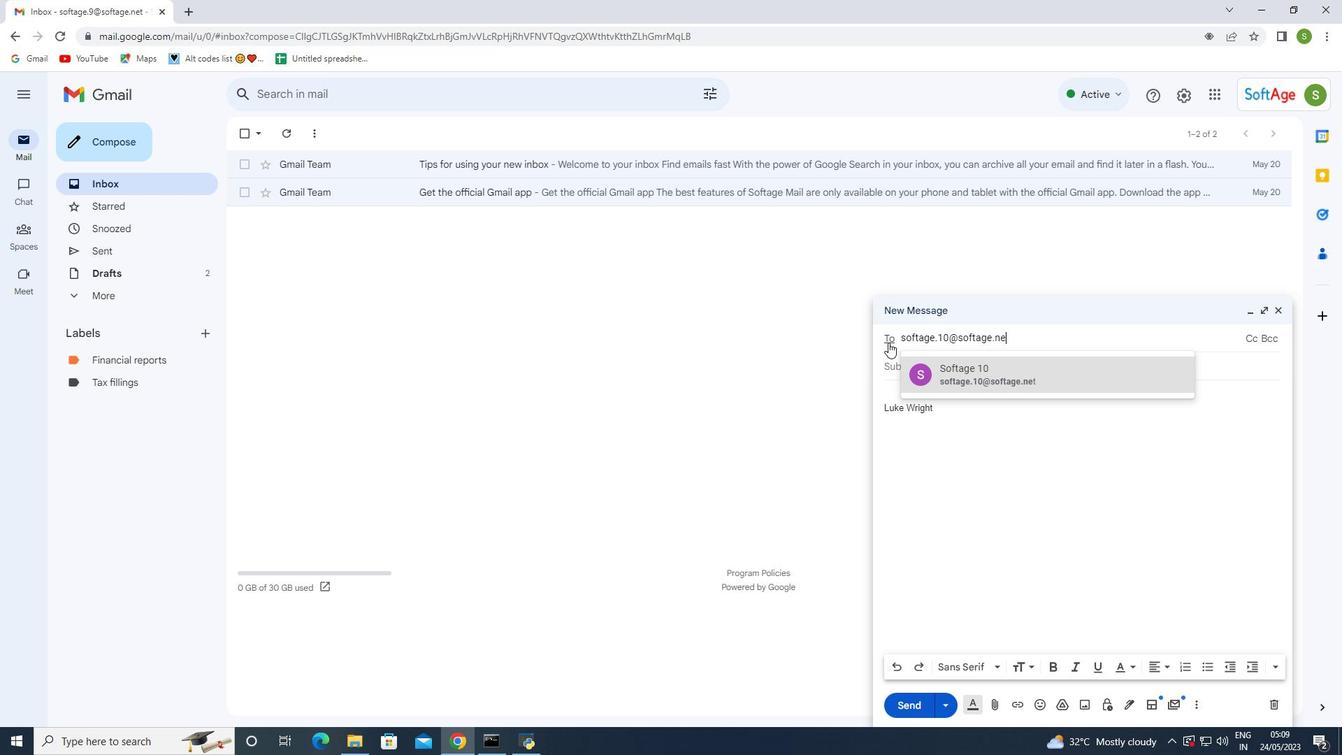 
Action: Mouse moved to (947, 384)
Screenshot: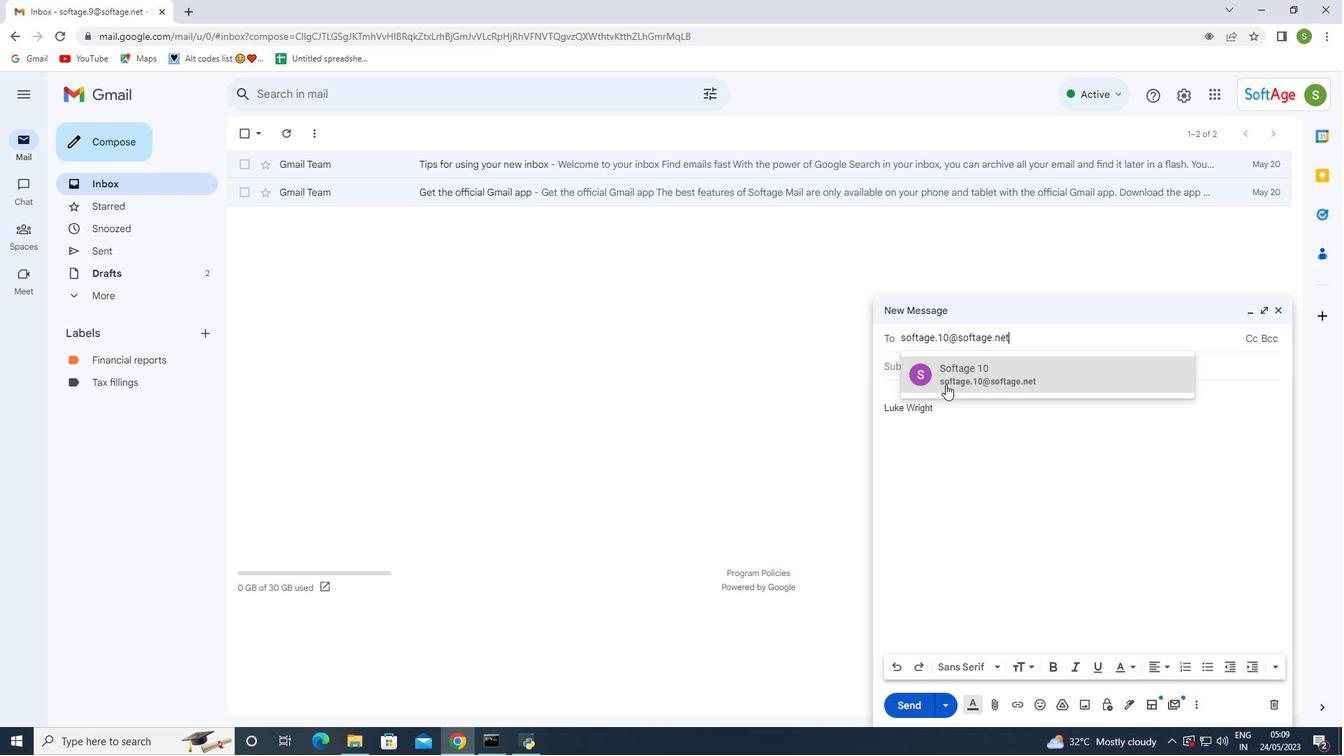 
Action: Mouse pressed left at (947, 384)
Screenshot: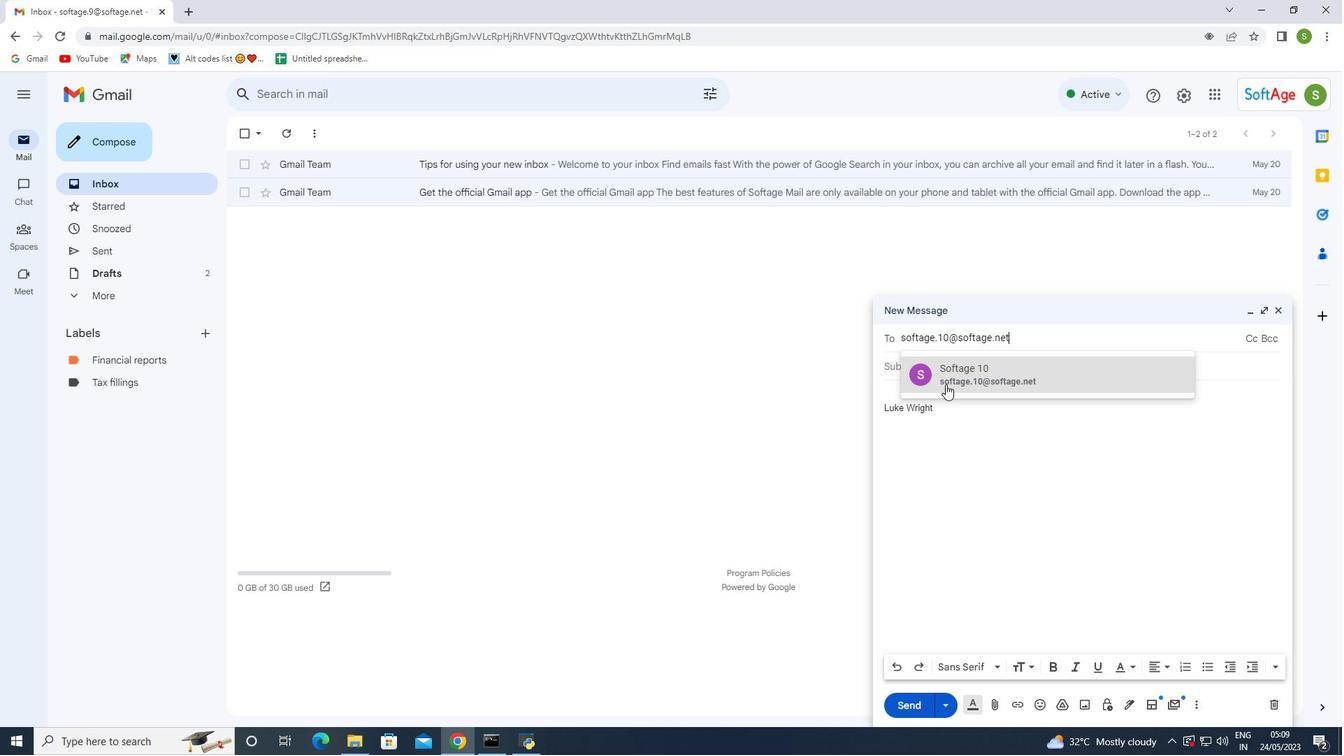 
Action: Mouse moved to (930, 376)
Screenshot: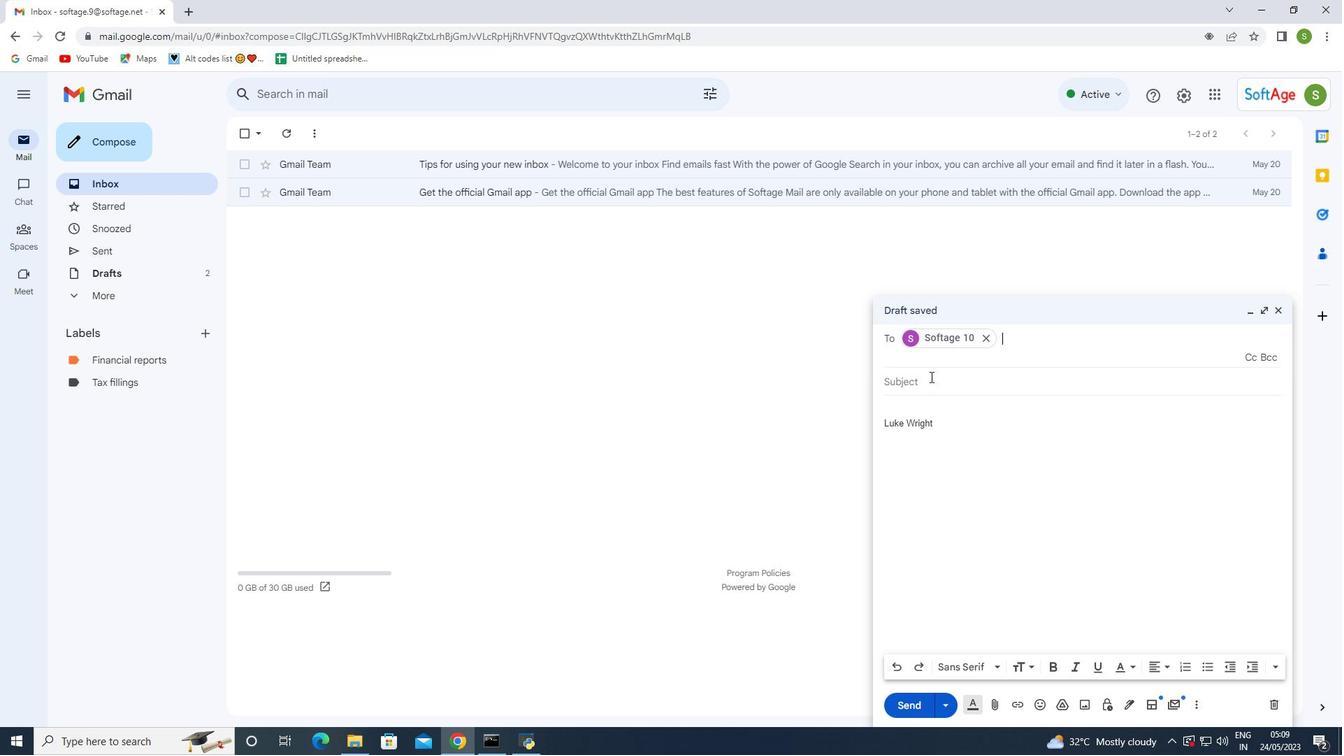 
Action: Mouse pressed left at (930, 376)
Screenshot: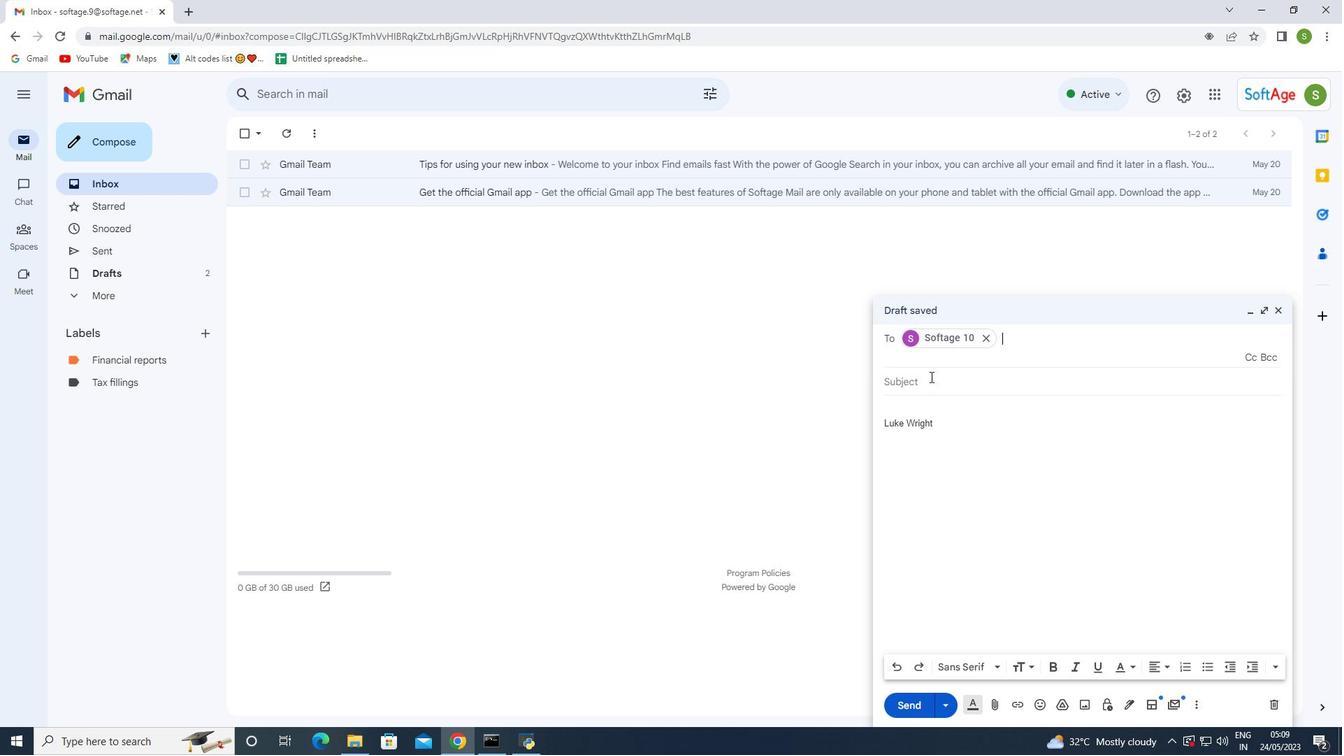 
Action: Key pressed <Key.shift>Requesr<Key.backspace>t<Key.space>for<Key.space>a<Key.space>cover<Key.space>letter<Key.space>follow-up
Screenshot: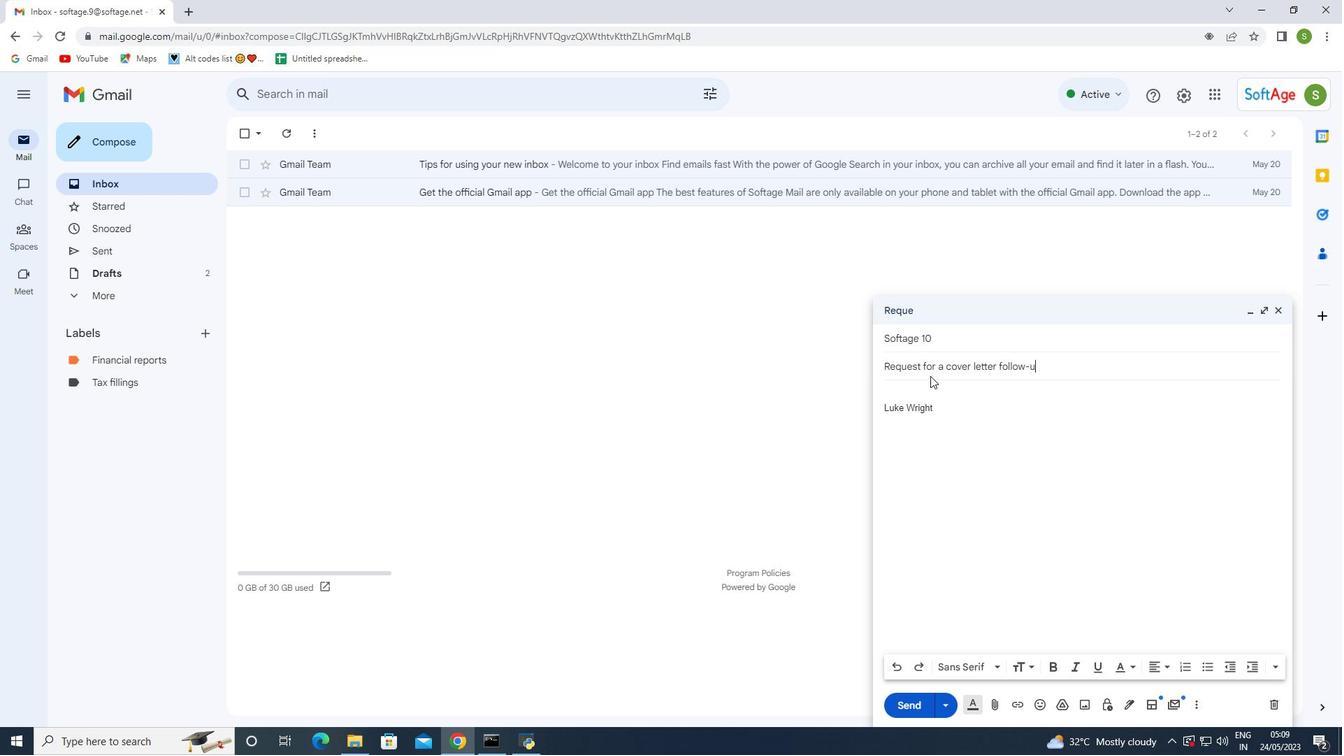 
Action: Mouse moved to (947, 392)
Screenshot: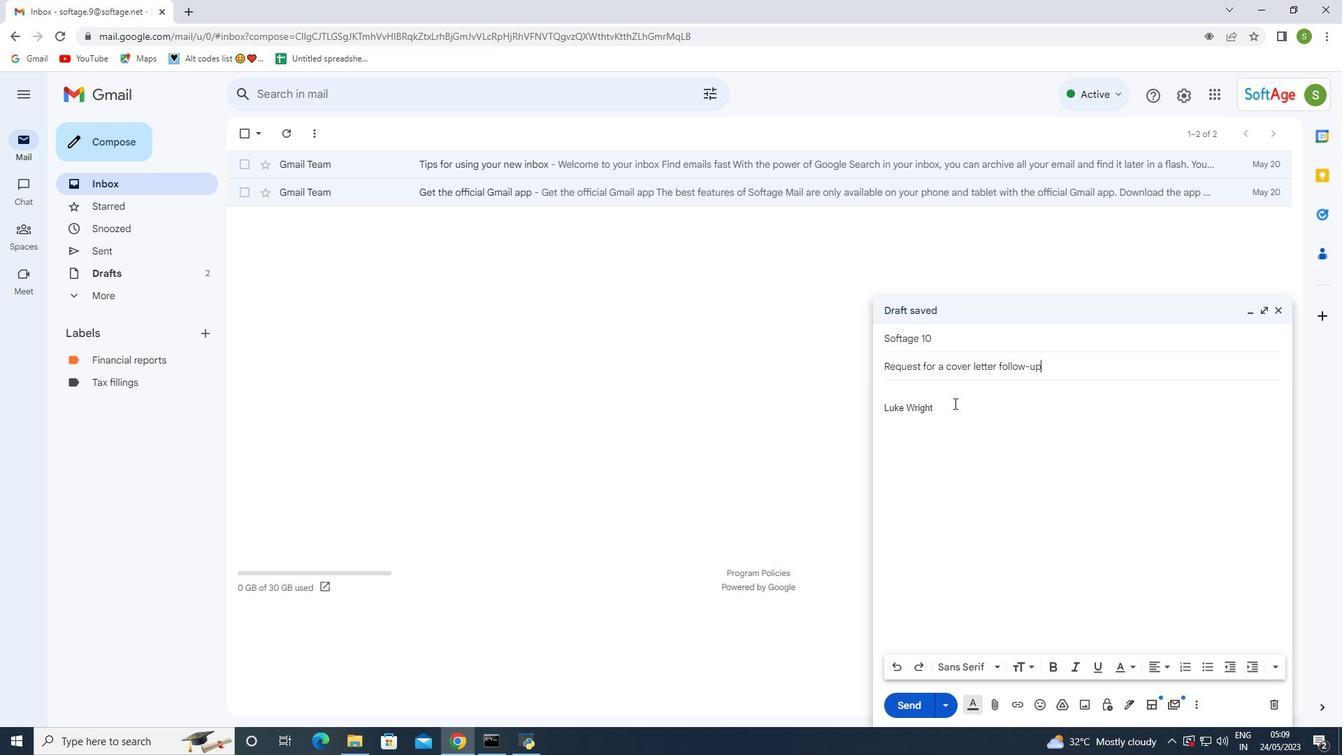 
Action: Mouse pressed left at (947, 392)
Screenshot: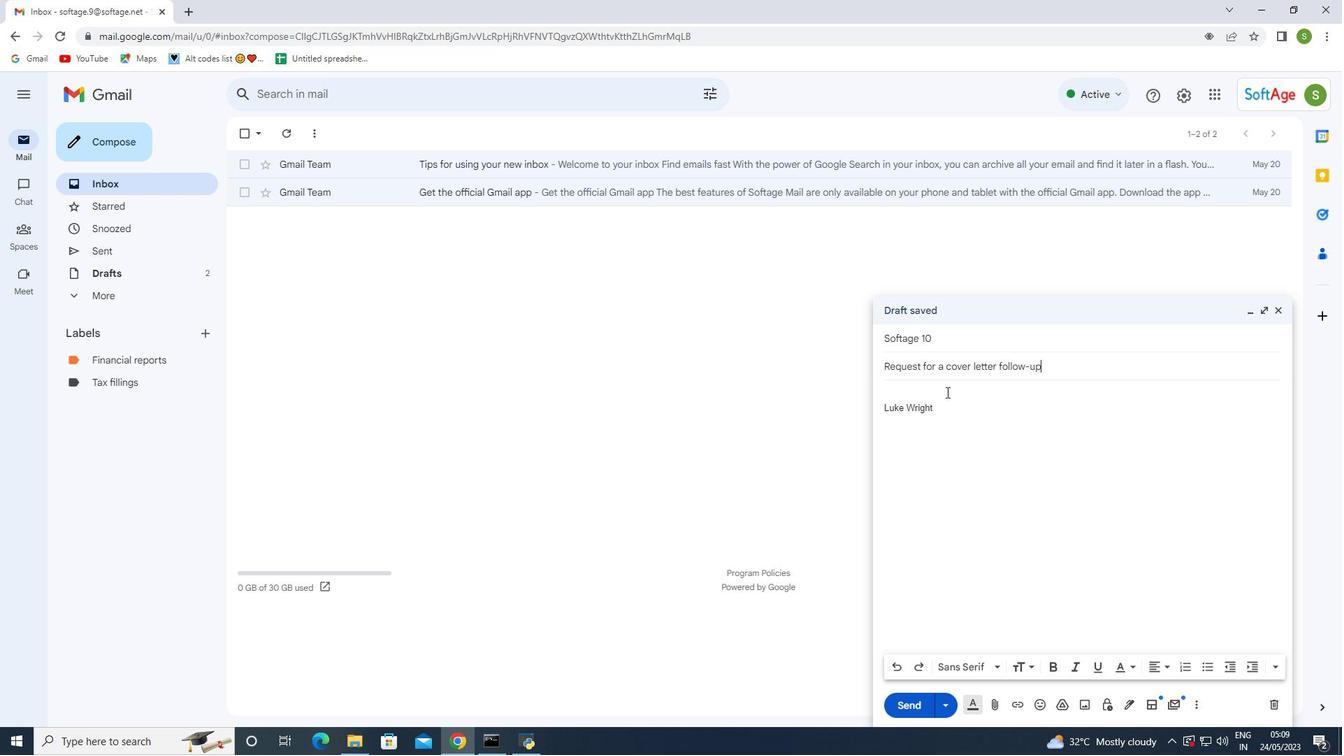 
Action: Key pressed <Key.enter><Key.up><Key.shift><Key.shift><Key.shift><Key.shift><Key.shift><Key.shift>I<Key.space>would<Key.space>like<Key.space>to<Key.space>follow<Key.space>up<Key.space>on<Key.space>the<Key.space>project<Key.space>schedule,<Key.space><Key.shift><Key.shift><Key.shift><Key.shift>can<Key.space>you<Key.space>provide<Key.space>me<Key.space>with<Key.space>an<Key.space><Key.space>update<Key.shift_r>?
Screenshot: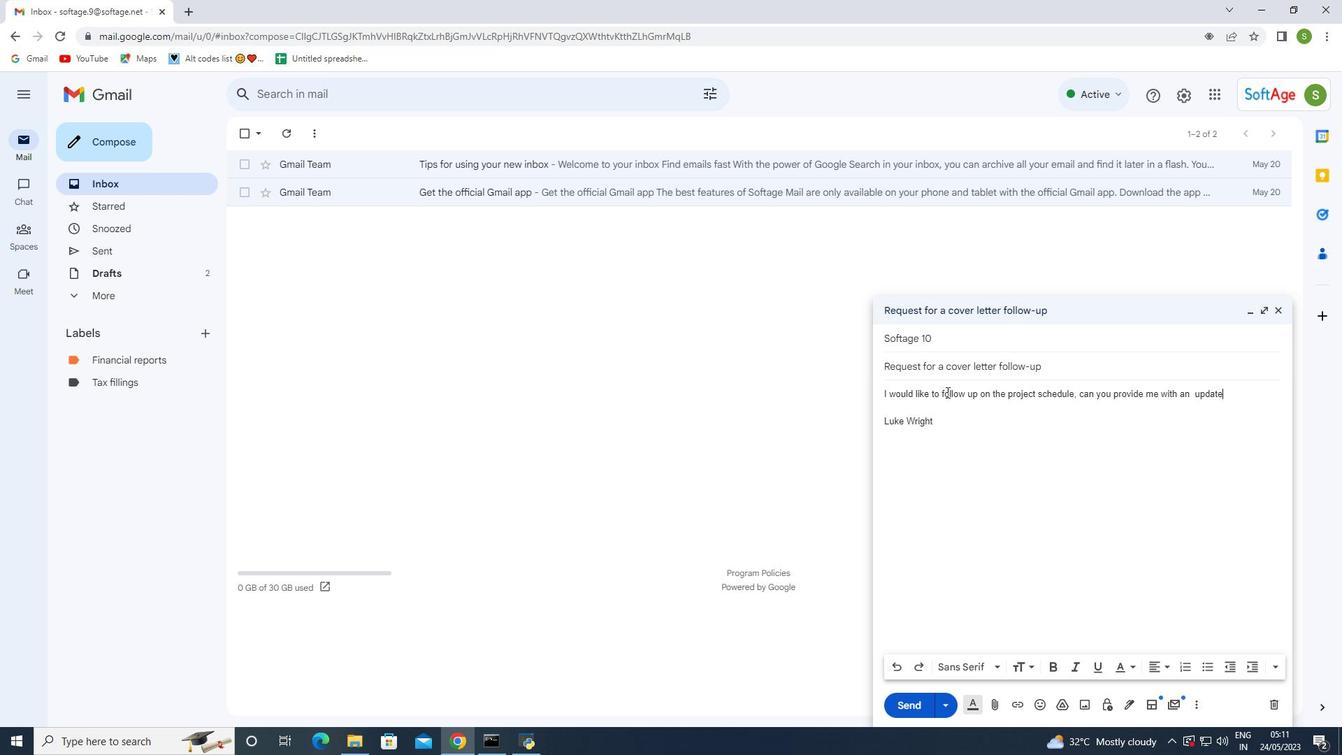 
Action: Mouse moved to (978, 477)
Screenshot: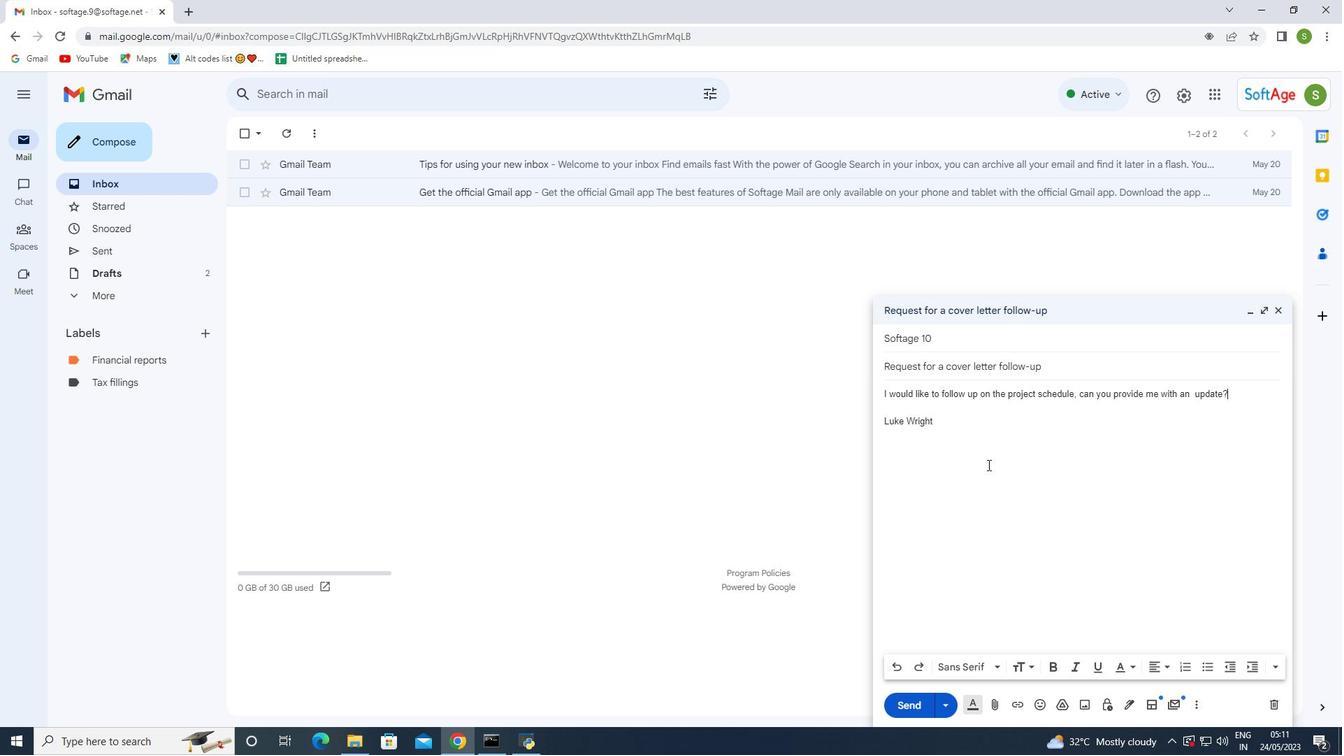 
Action: Mouse scrolled (978, 477) with delta (0, 0)
Screenshot: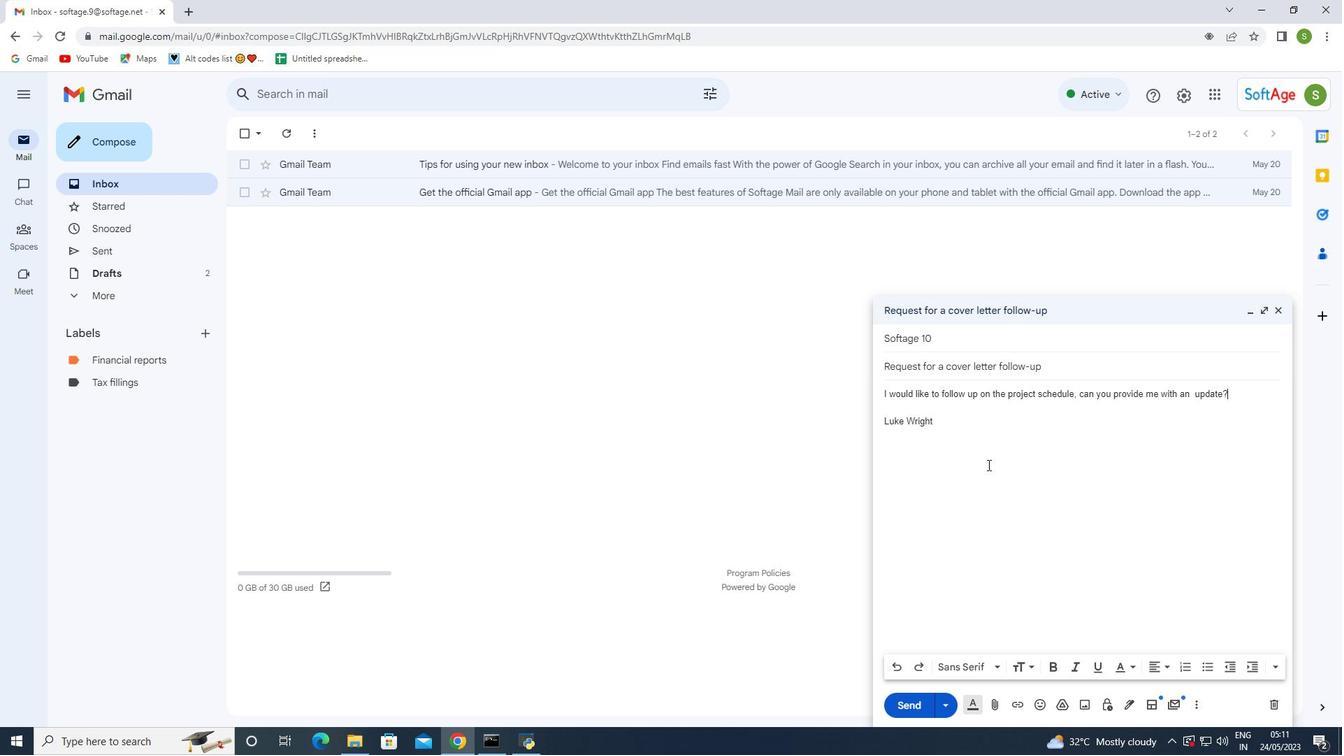 
Action: Mouse moved to (977, 482)
Screenshot: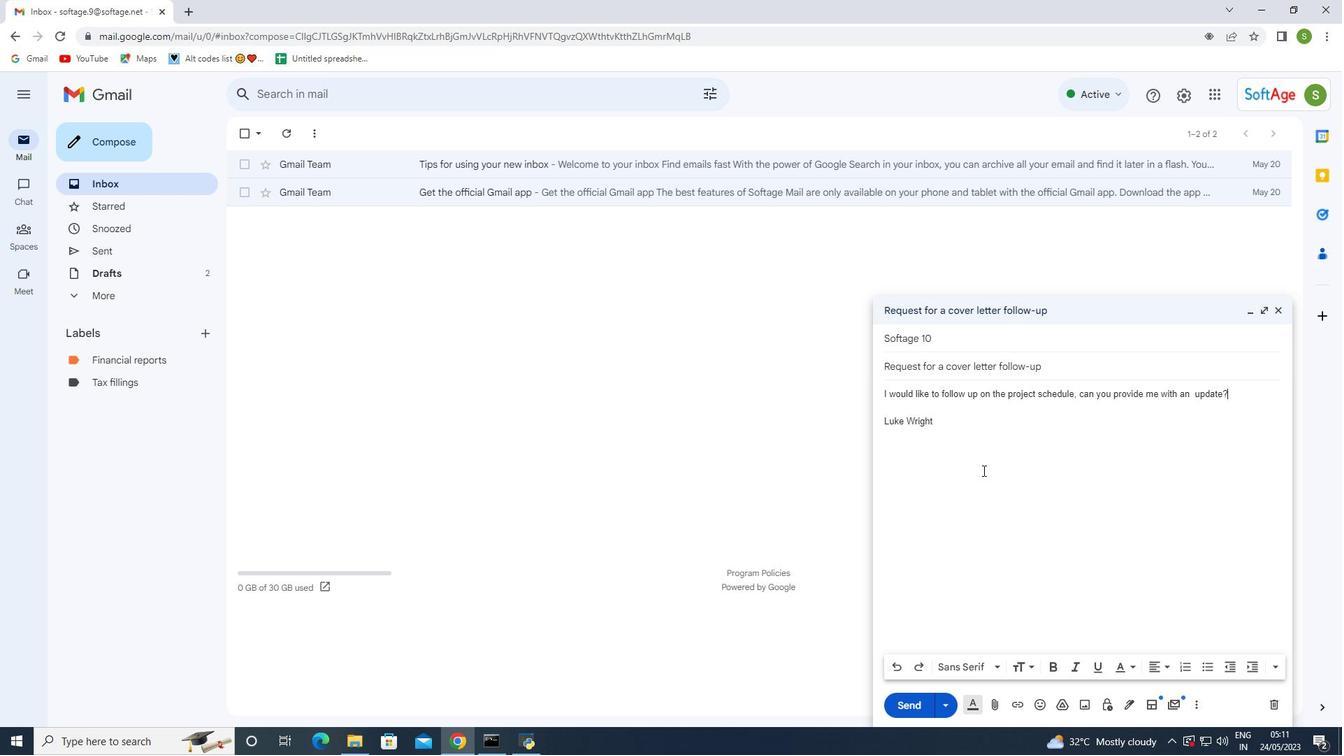 
Action: Mouse scrolled (977, 481) with delta (0, 0)
Screenshot: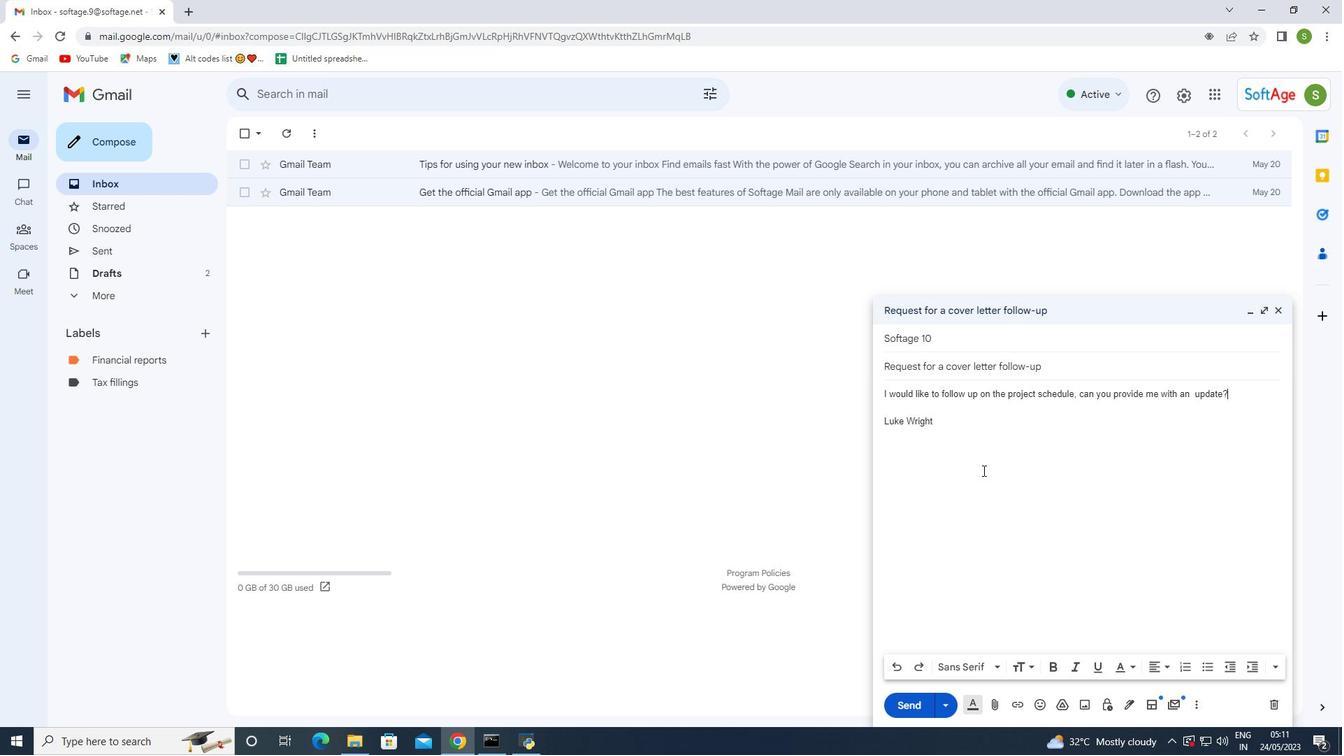 
Action: Mouse moved to (919, 701)
Screenshot: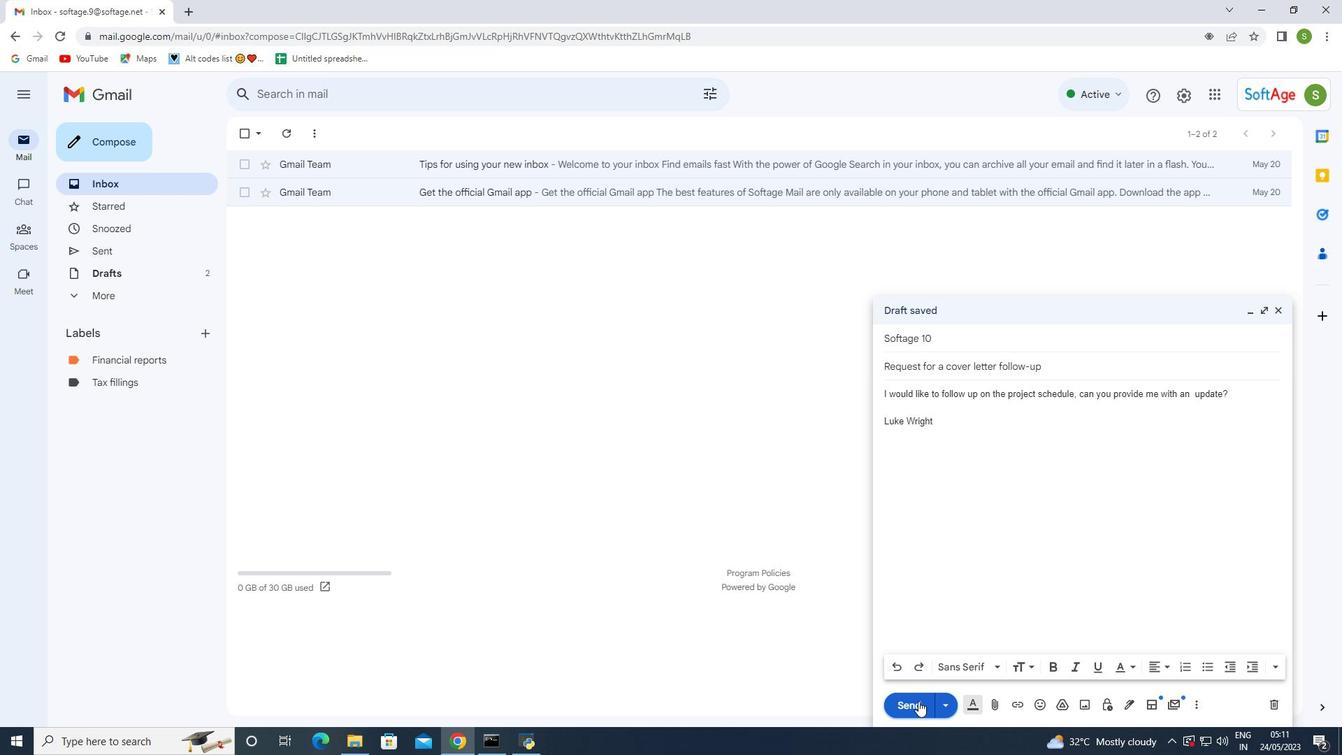 
Action: Mouse pressed left at (919, 701)
Screenshot: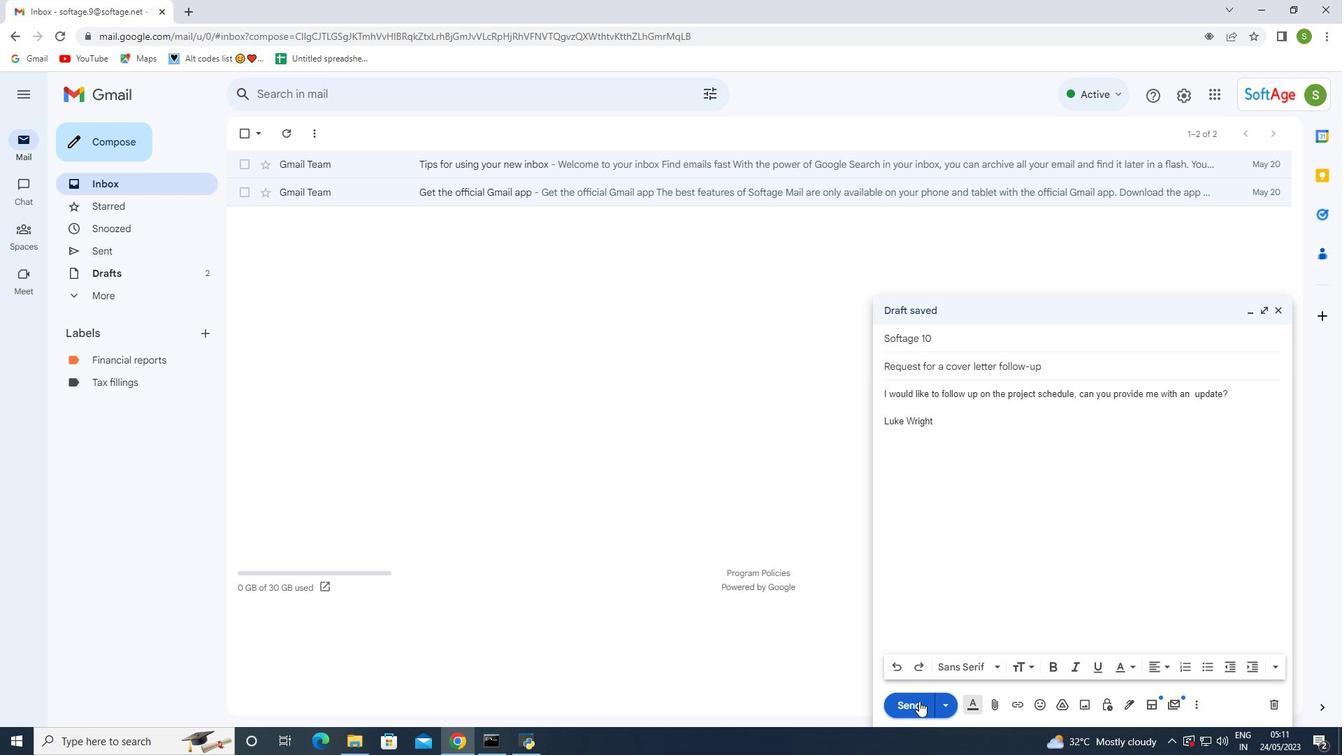 
Action: Mouse moved to (128, 250)
Screenshot: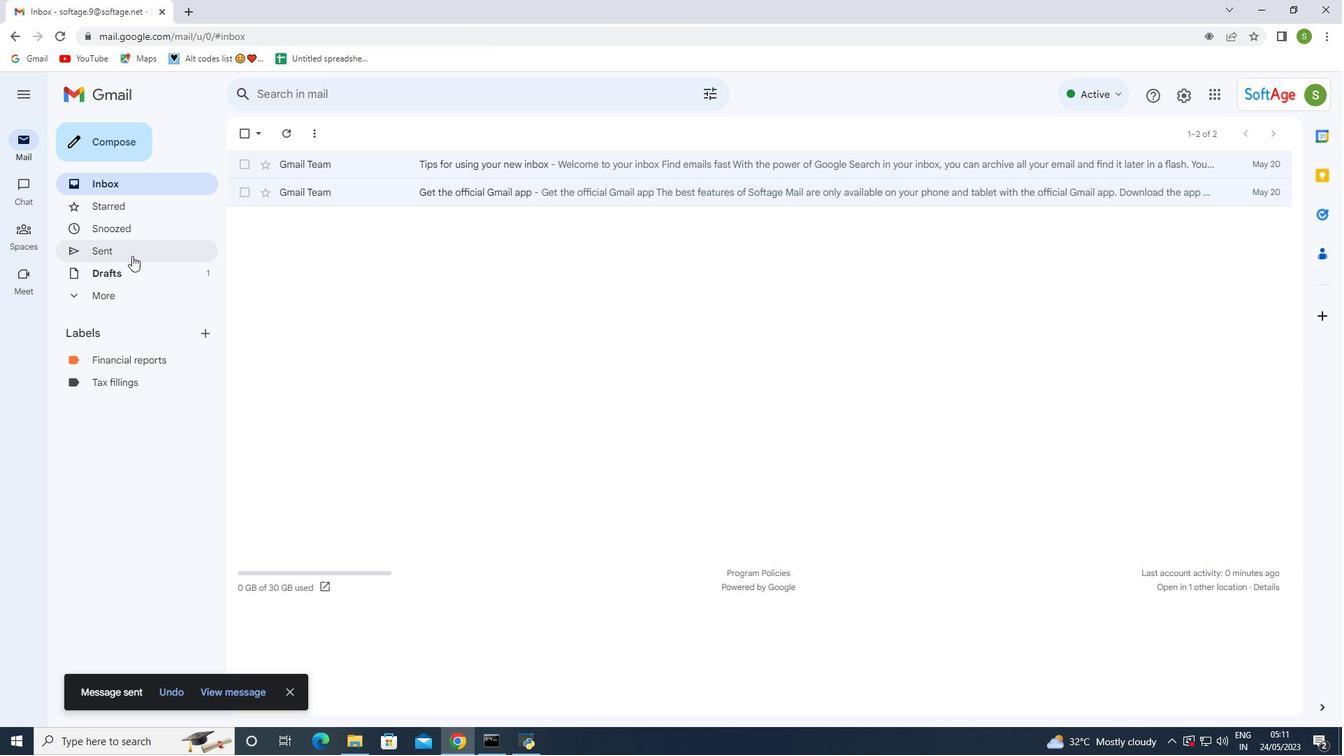 
Action: Mouse pressed left at (128, 250)
Screenshot: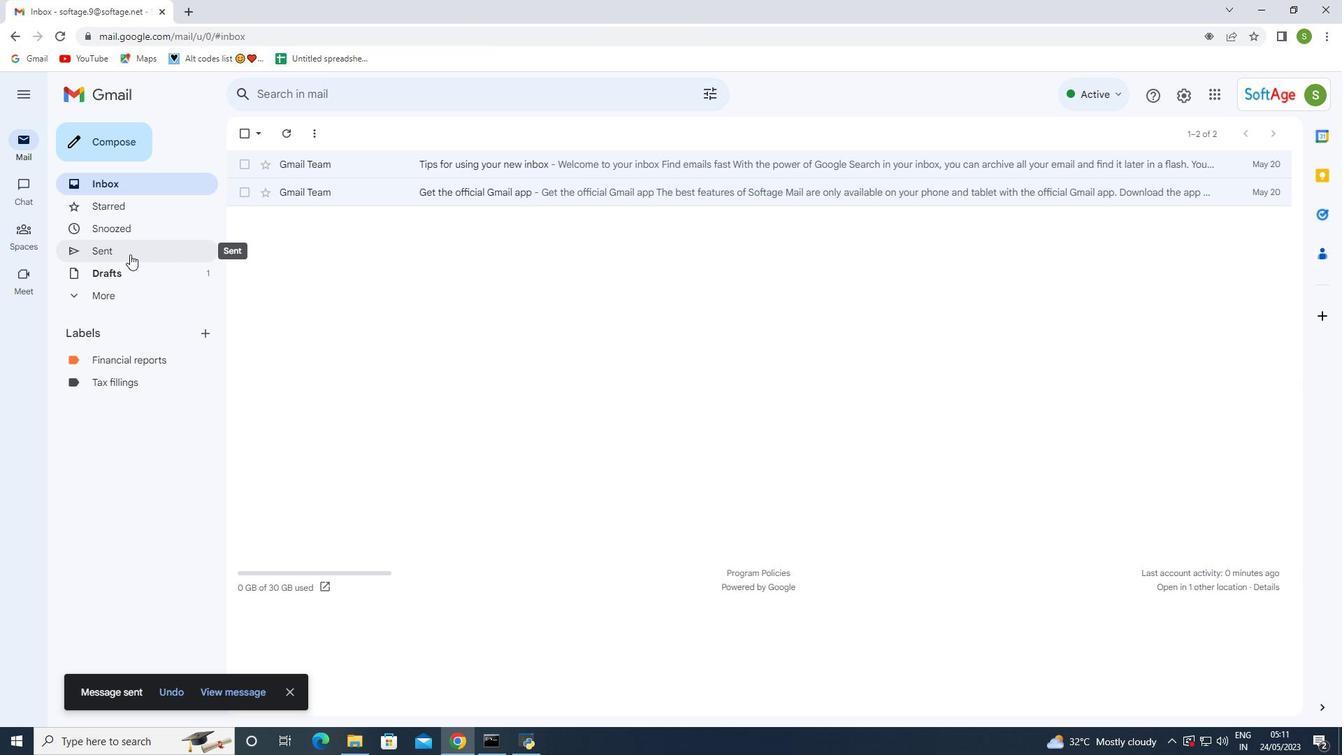 
Action: Mouse moved to (247, 207)
Screenshot: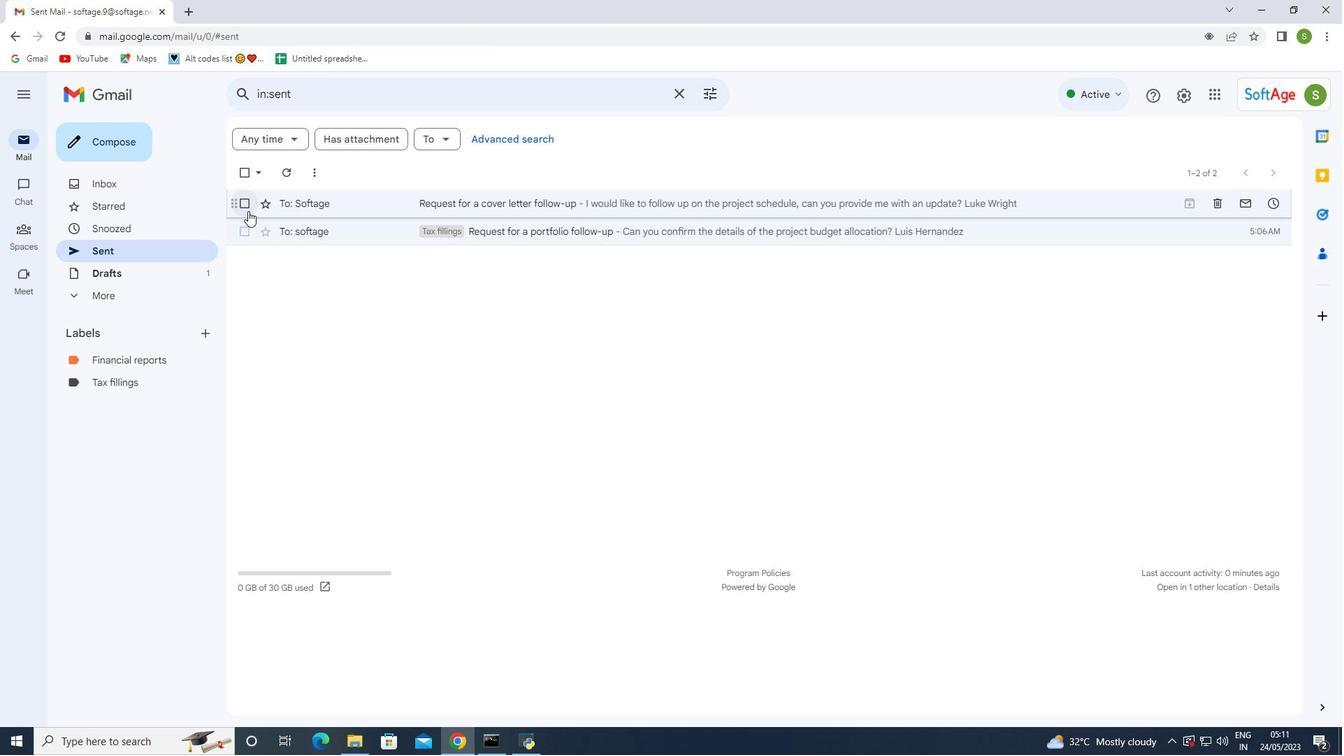 
Action: Mouse pressed left at (247, 207)
Screenshot: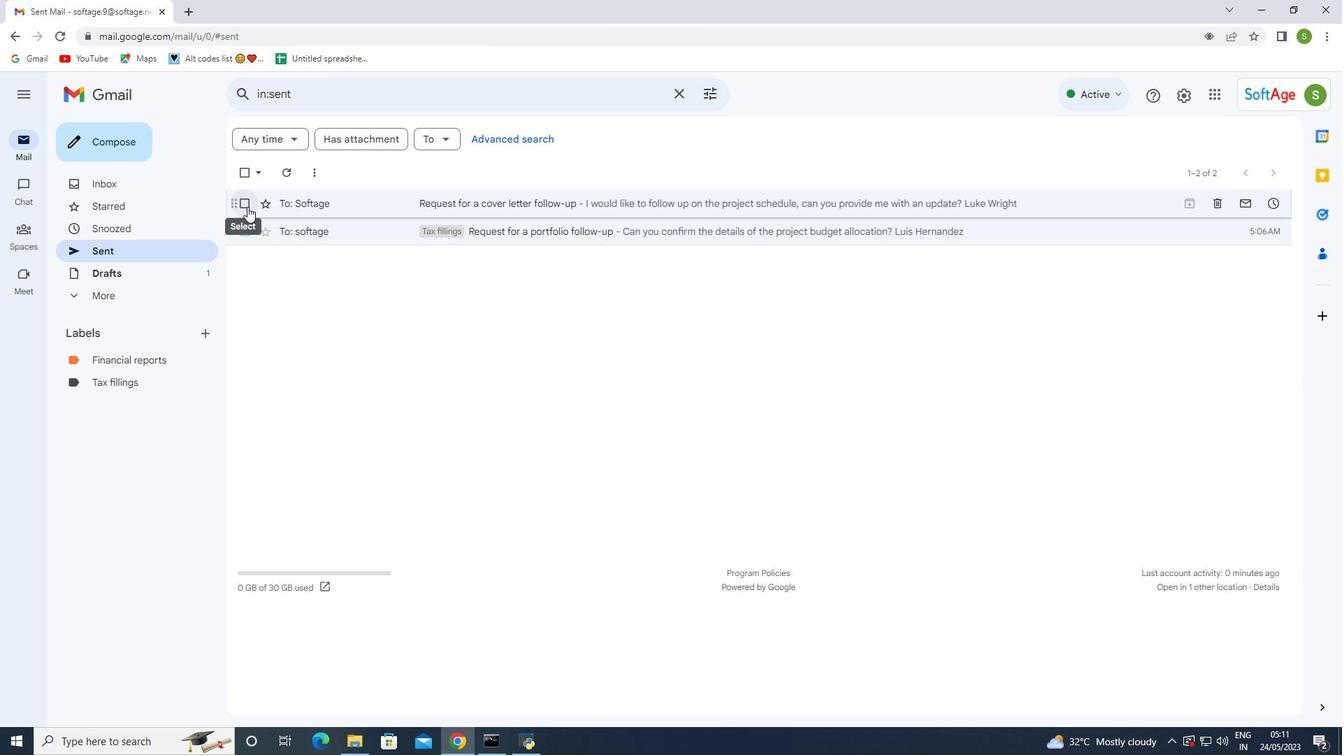 
Action: Mouse moved to (397, 199)
Screenshot: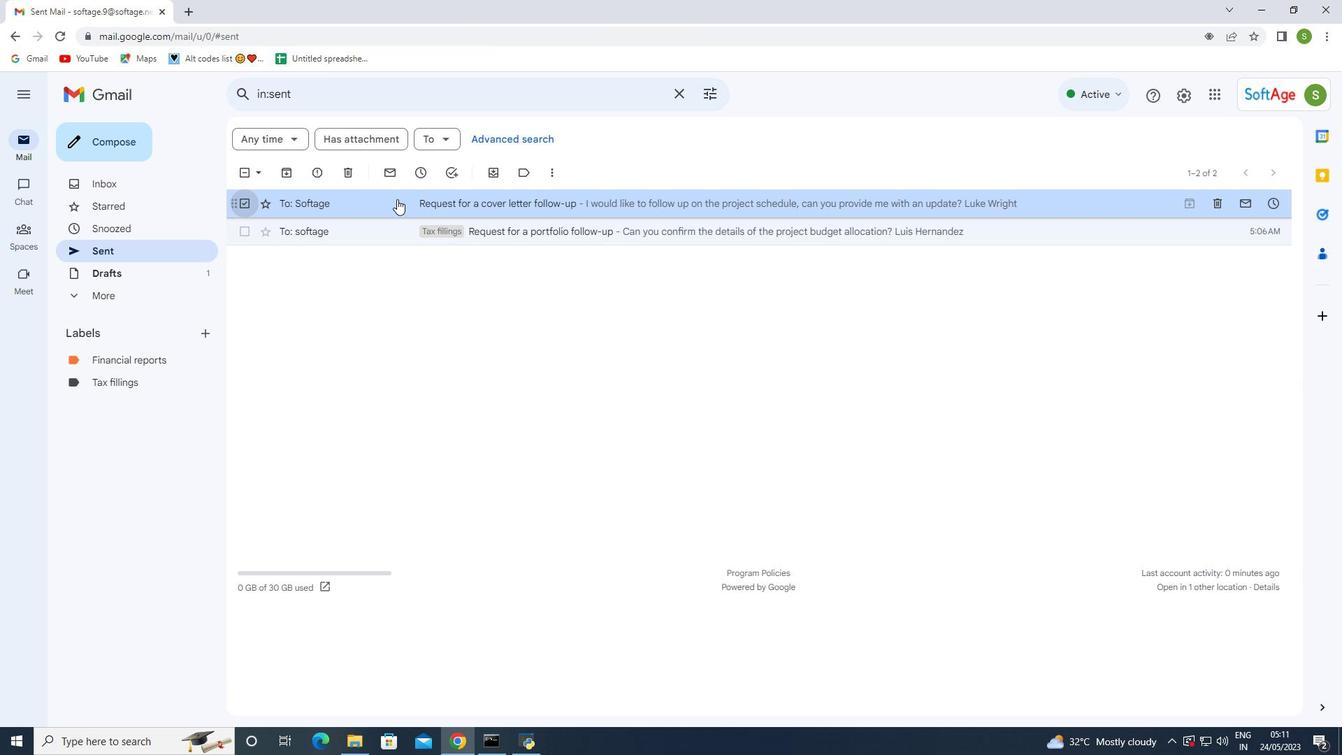 
Action: Mouse pressed right at (397, 199)
Screenshot: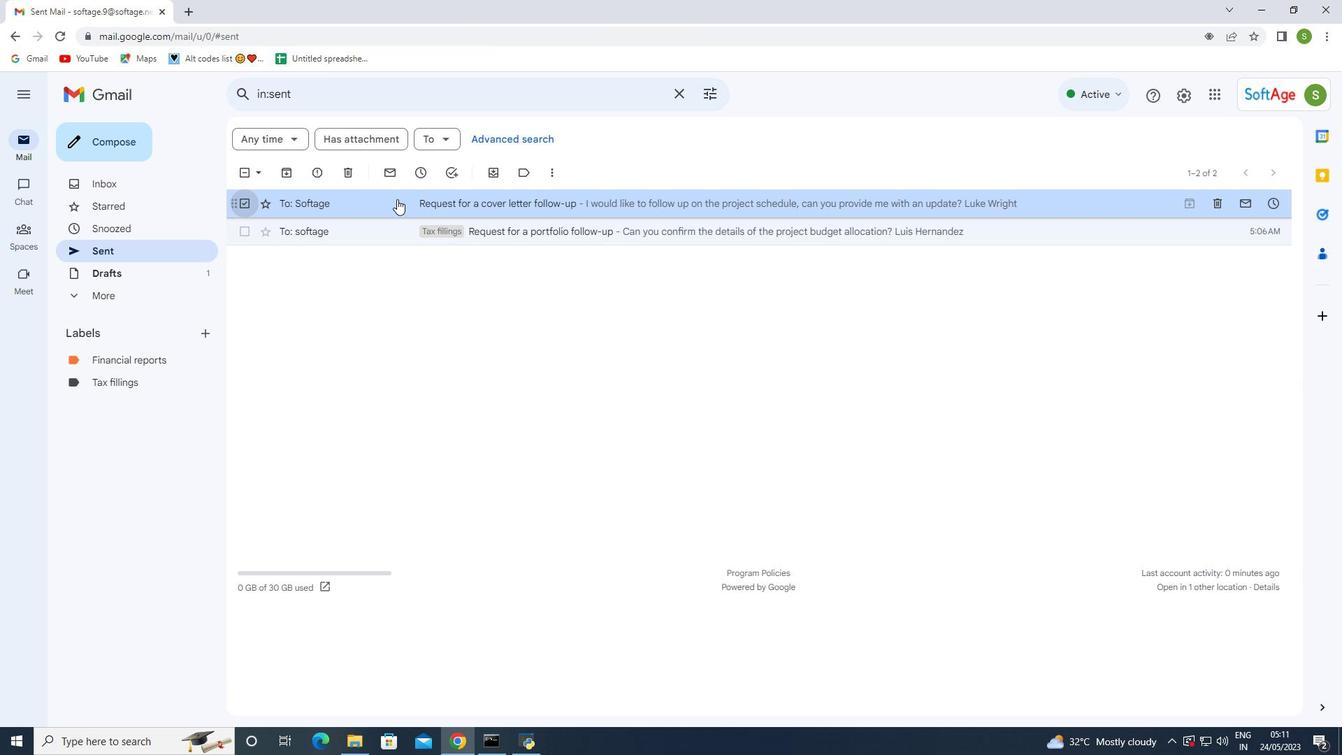 
Action: Mouse moved to (616, 407)
Screenshot: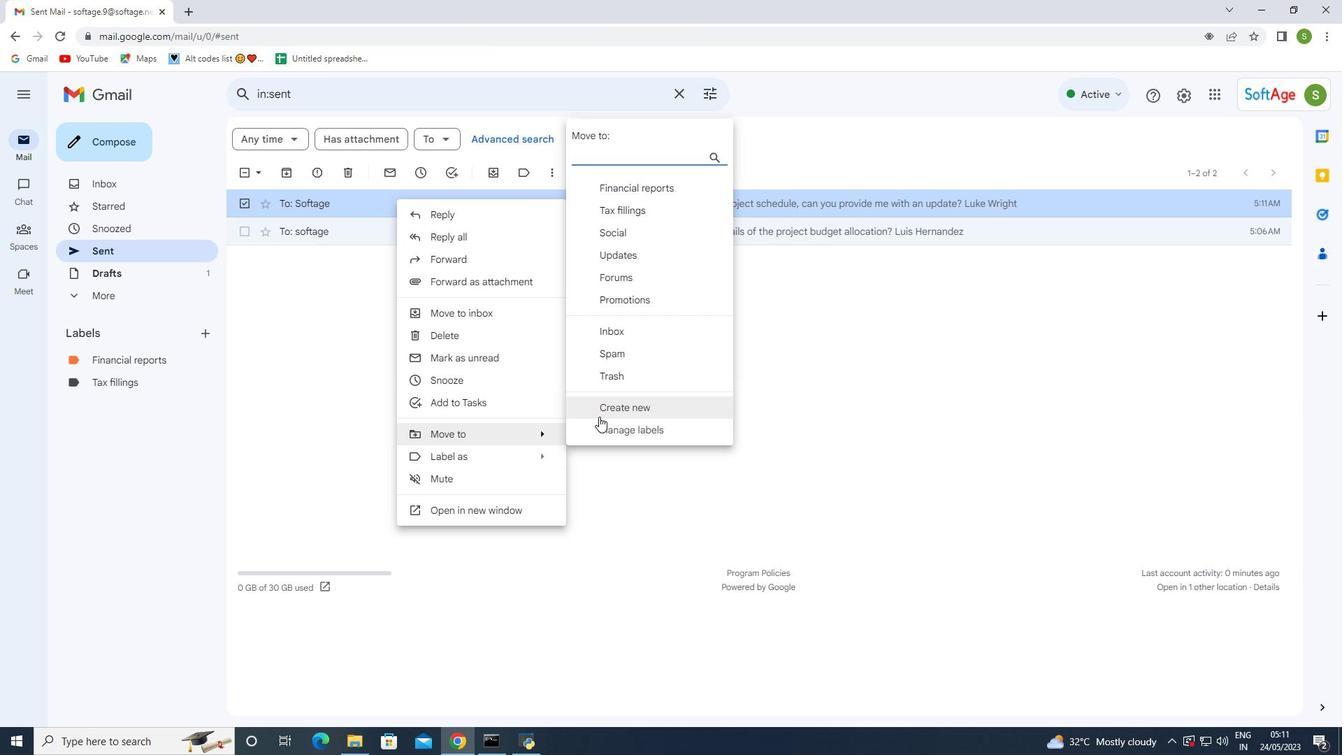 
Action: Mouse pressed left at (616, 407)
Screenshot: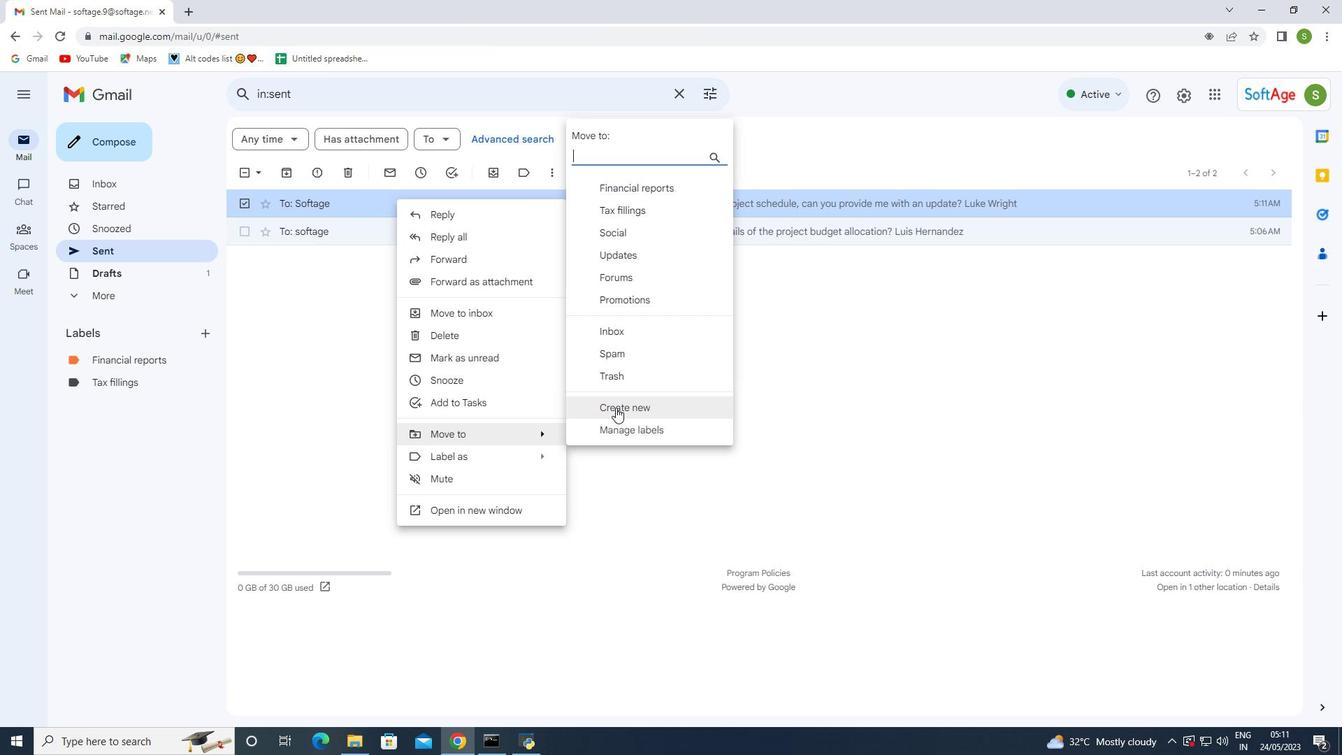 
Action: Mouse moved to (555, 382)
Screenshot: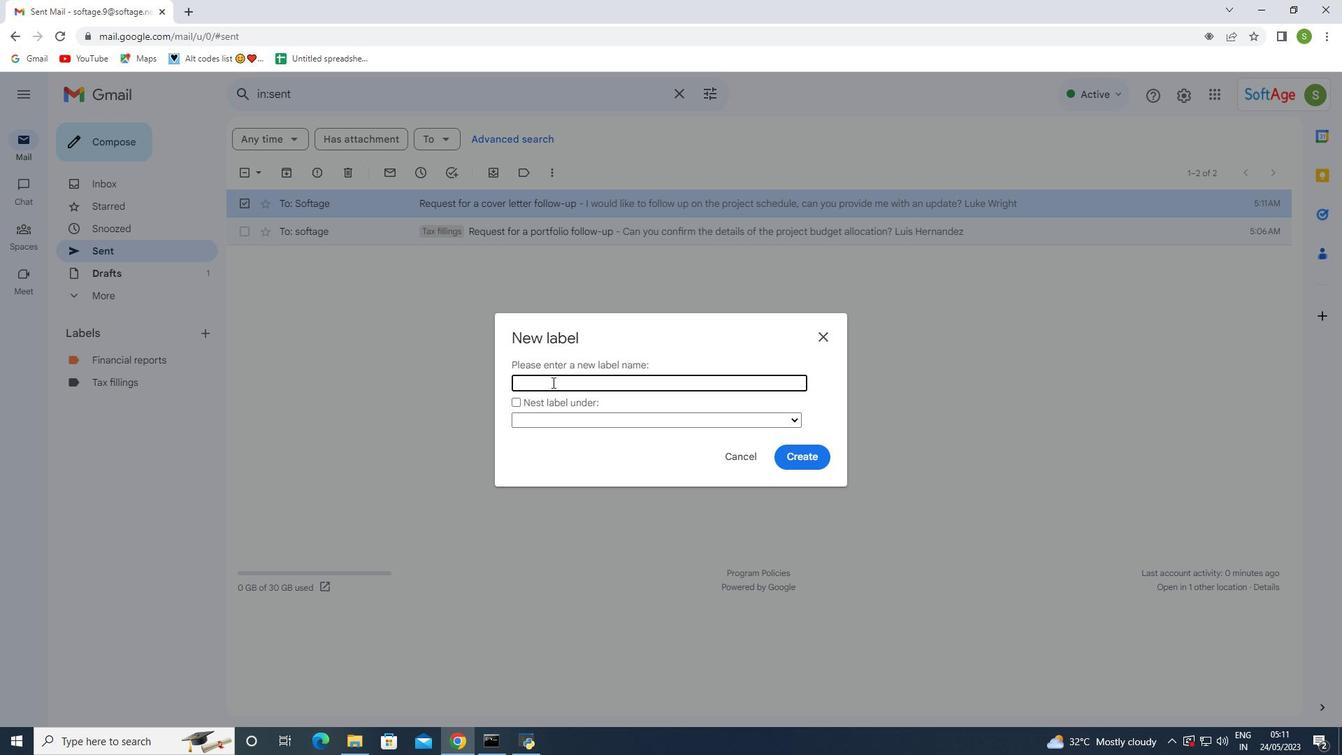 
Action: Mouse pressed left at (555, 382)
Screenshot: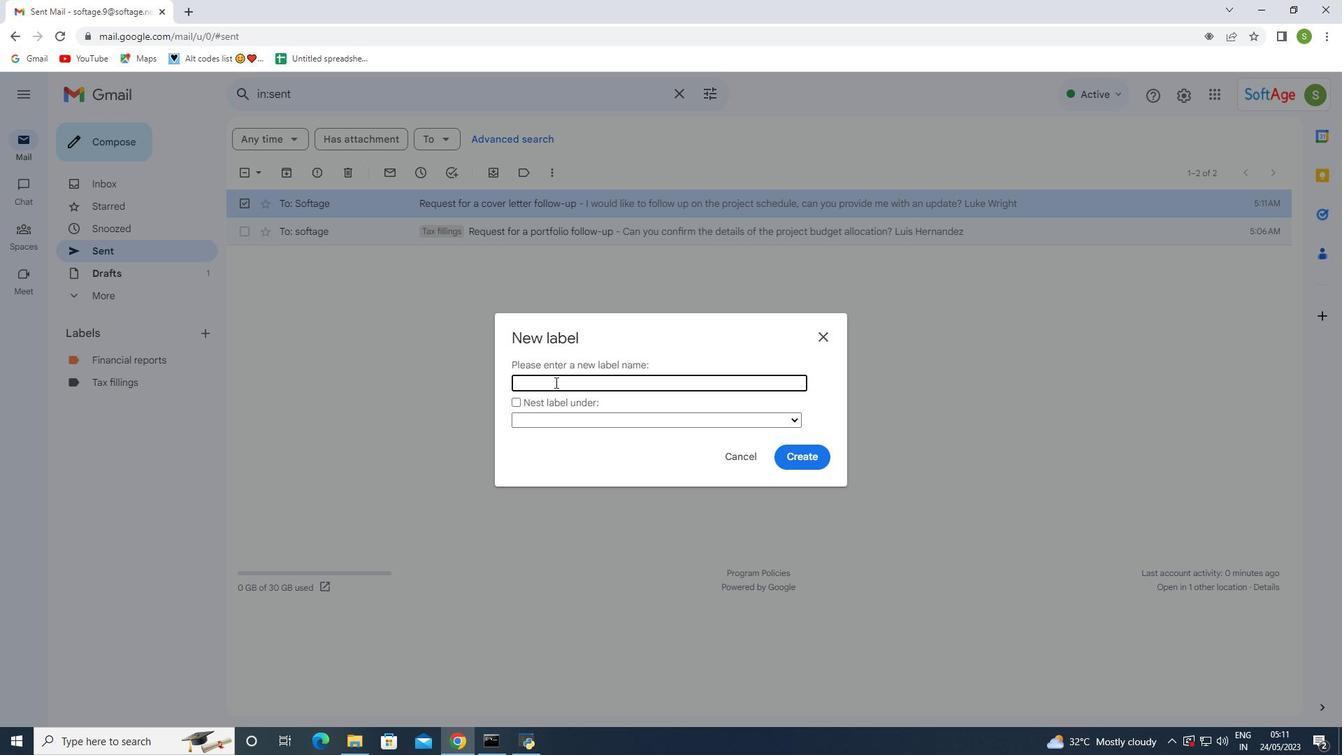 
Action: Key pressed <Key.shift><Key.shift><Key.shift><Key.shift><Key.shift><Key.shift><Key.shift><Key.shift><Key.shift><Key.shift><Key.shift>Audits
Screenshot: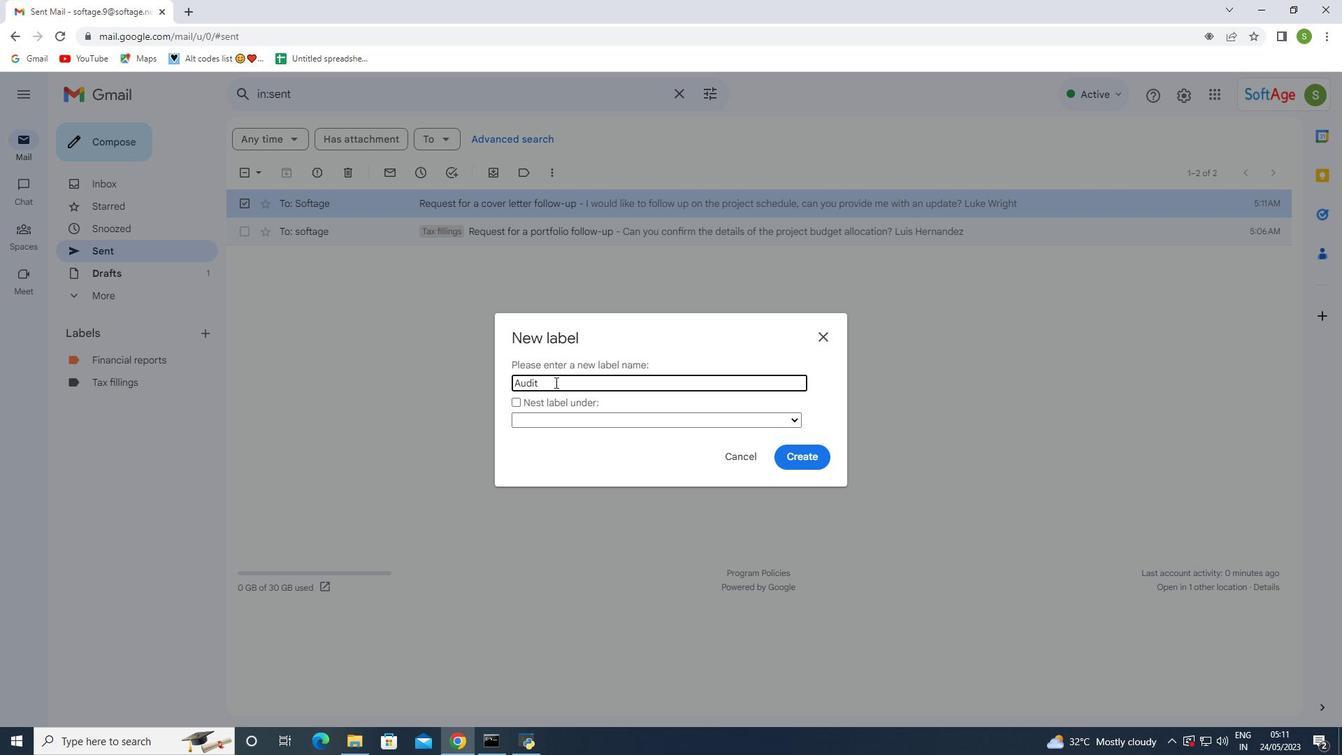 
Action: Mouse moved to (791, 456)
Screenshot: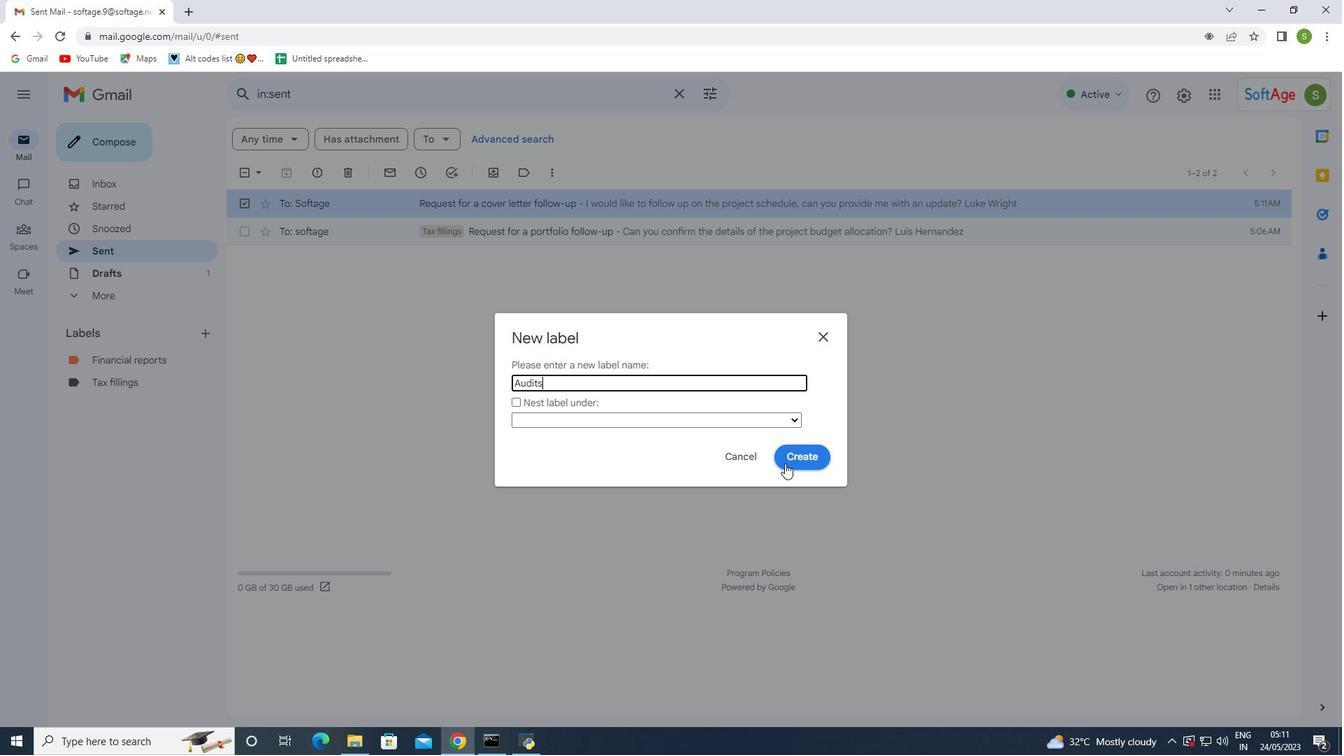 
Action: Mouse pressed left at (791, 456)
Screenshot: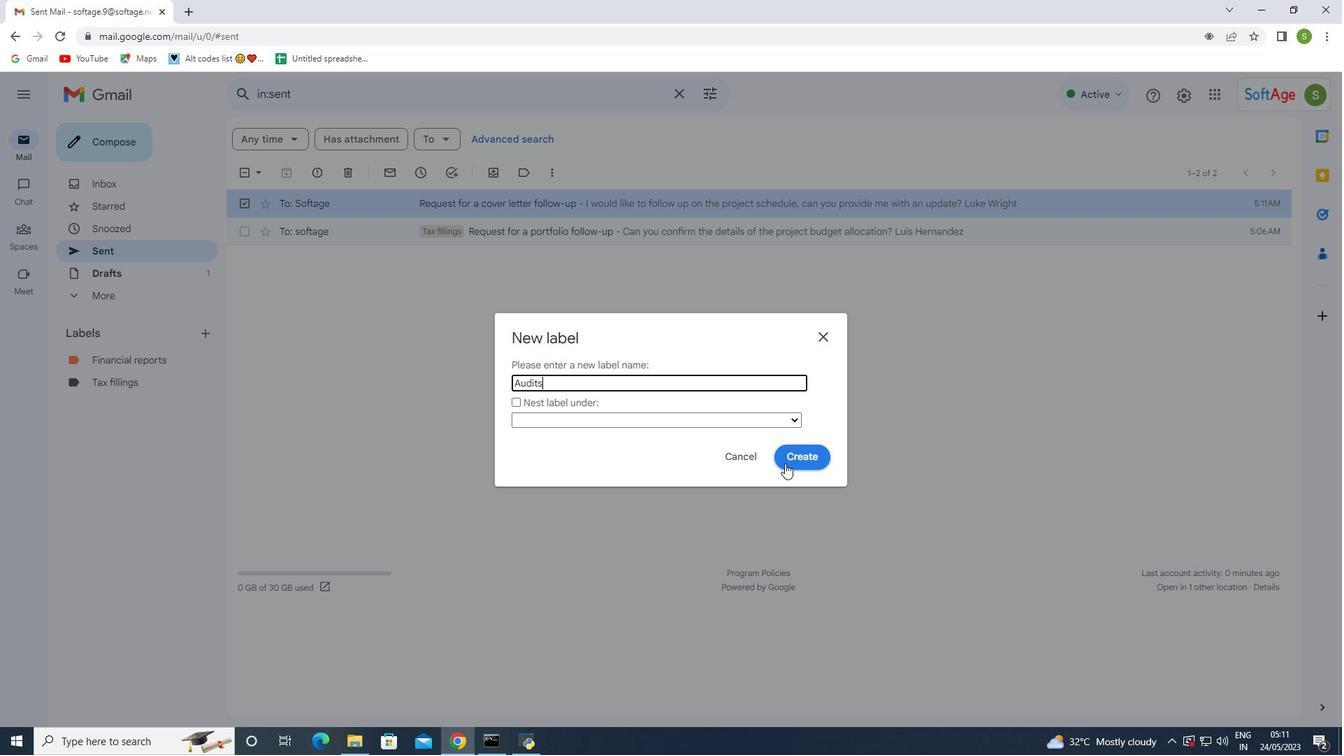 
Action: Mouse moved to (123, 360)
Screenshot: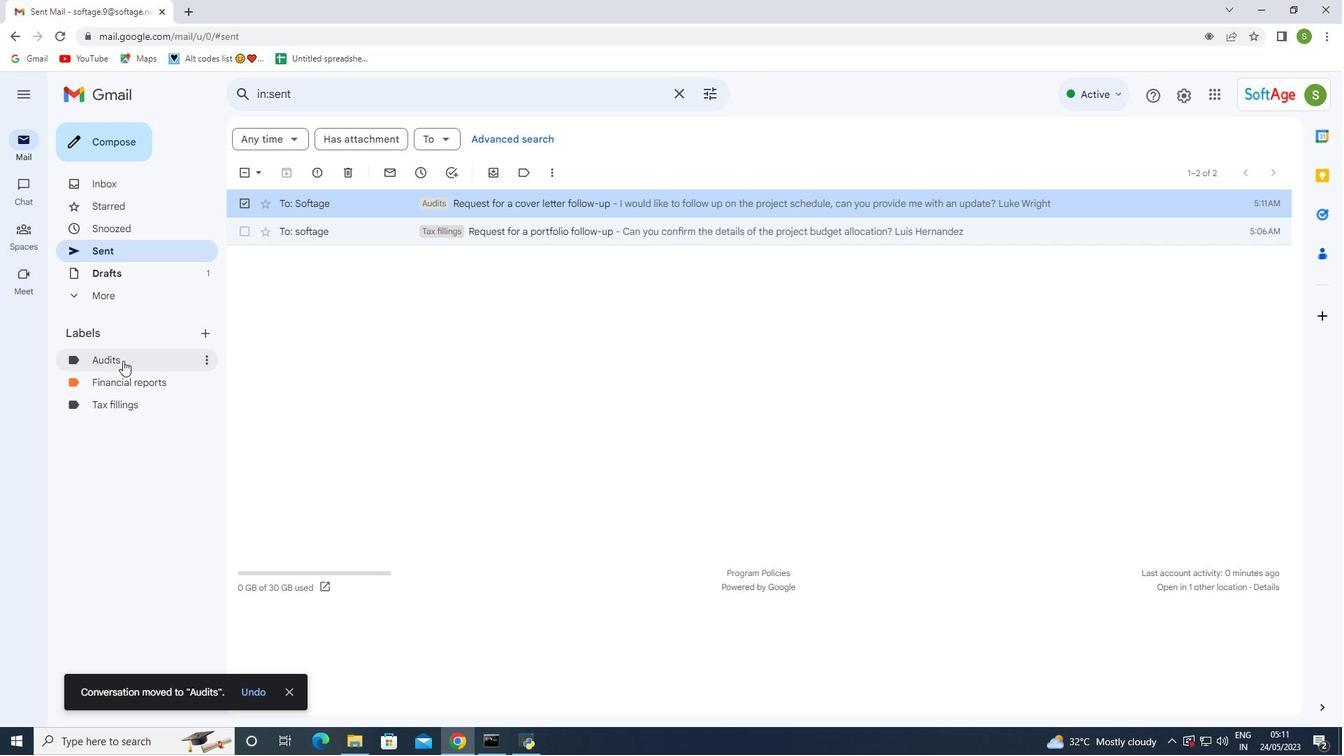 
Action: Mouse pressed left at (123, 360)
Screenshot: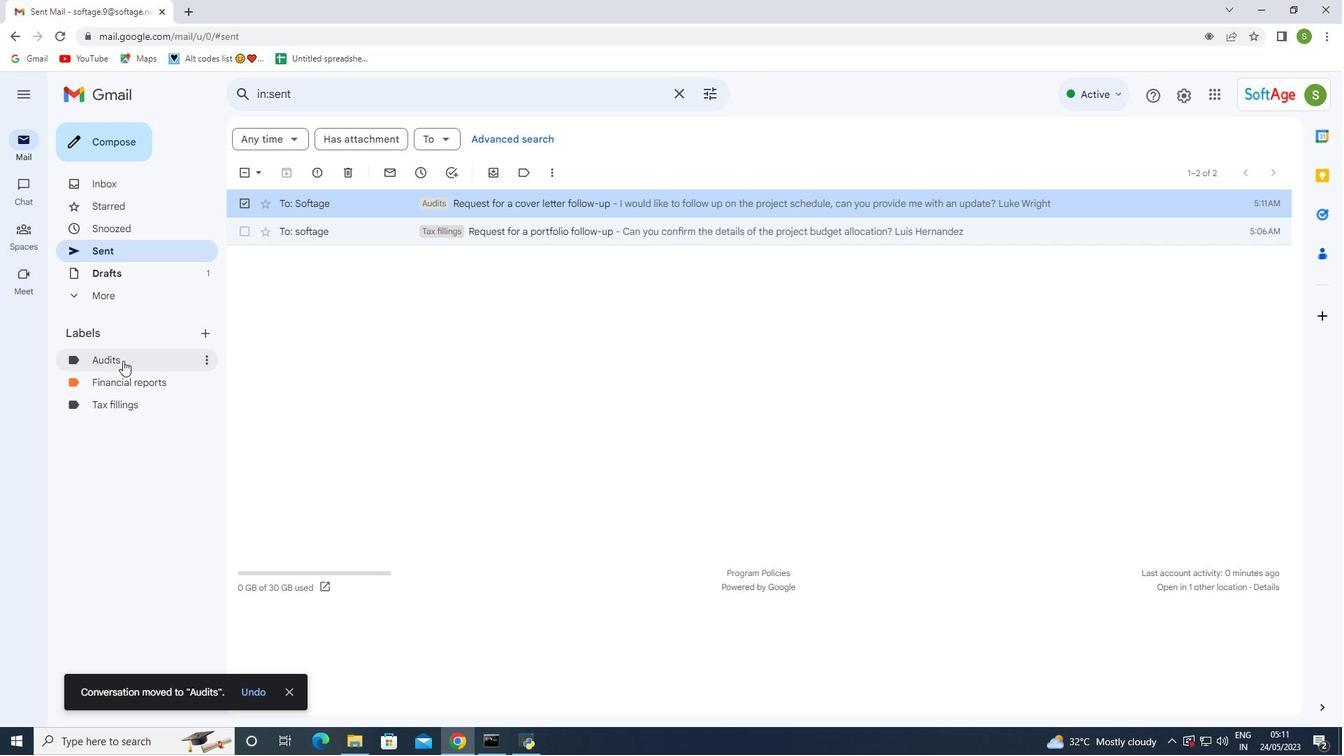 
Action: Mouse pressed left at (123, 360)
Screenshot: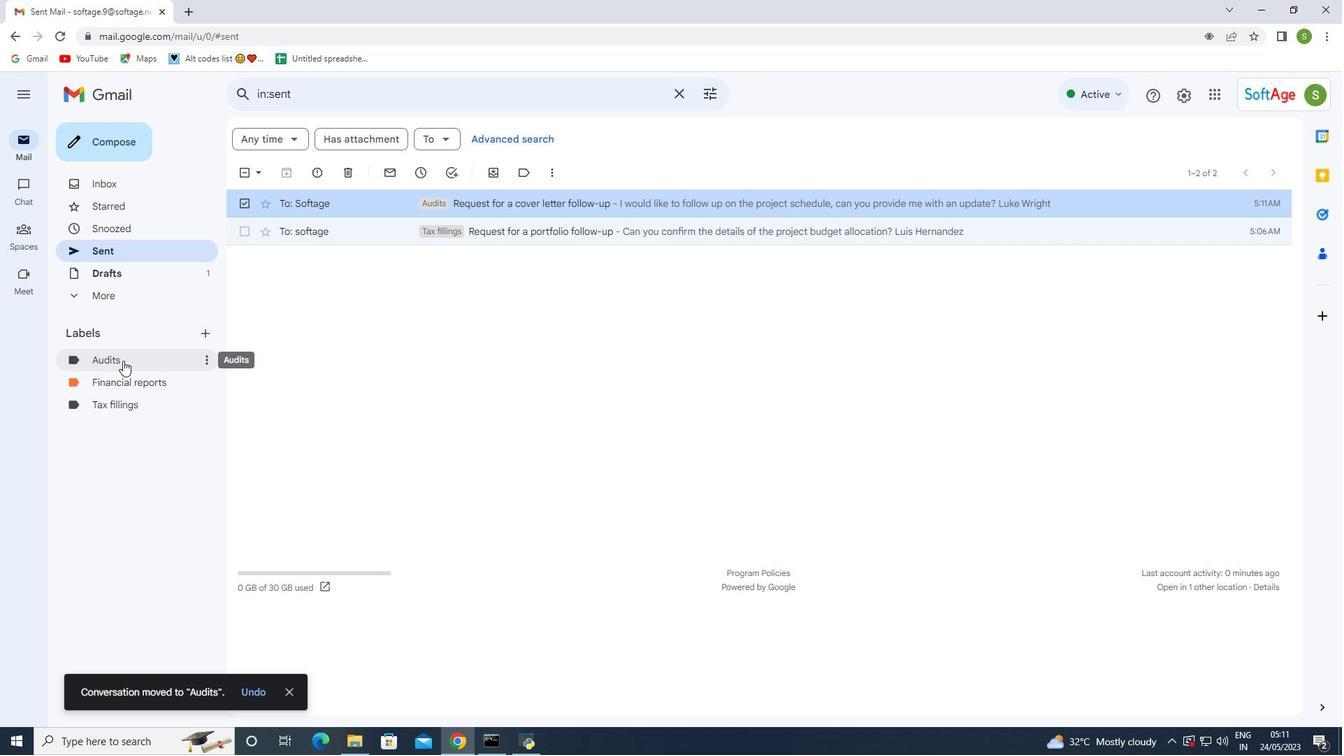 
Action: Mouse moved to (322, 210)
Screenshot: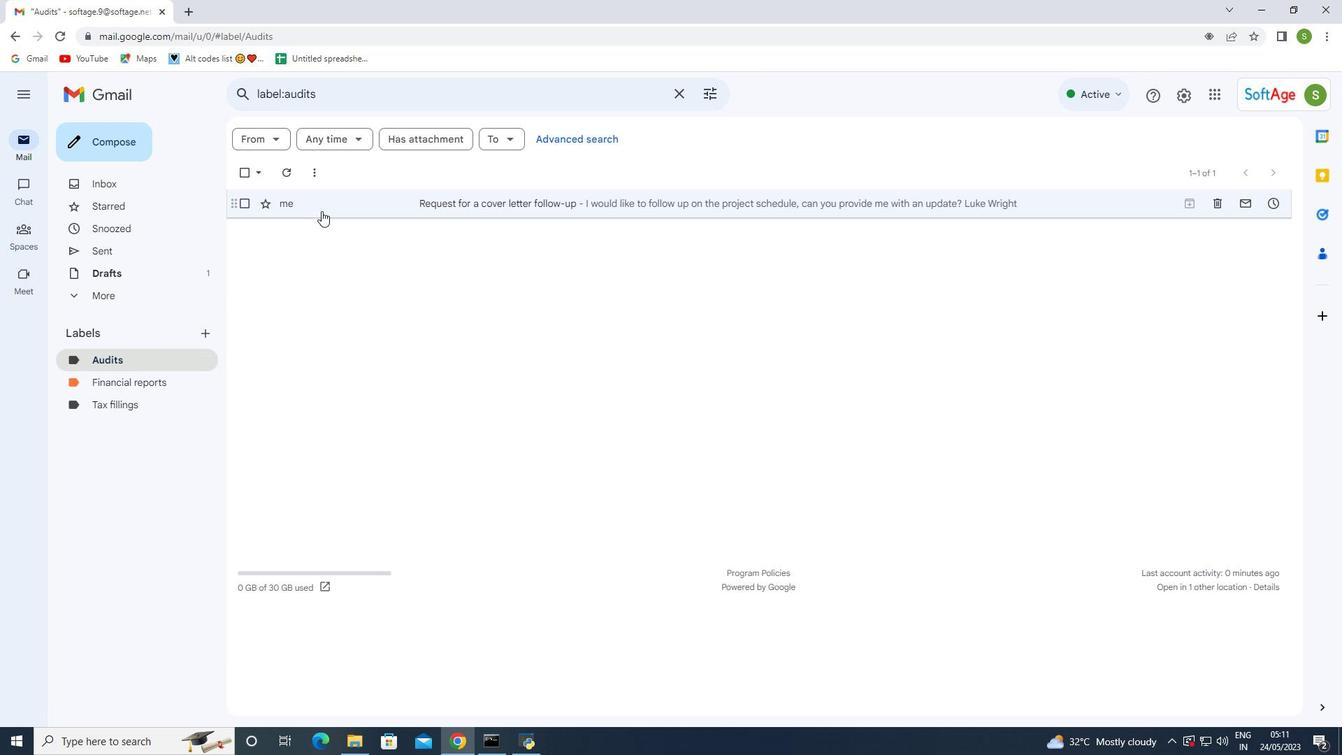 
Action: Mouse pressed left at (322, 210)
Screenshot: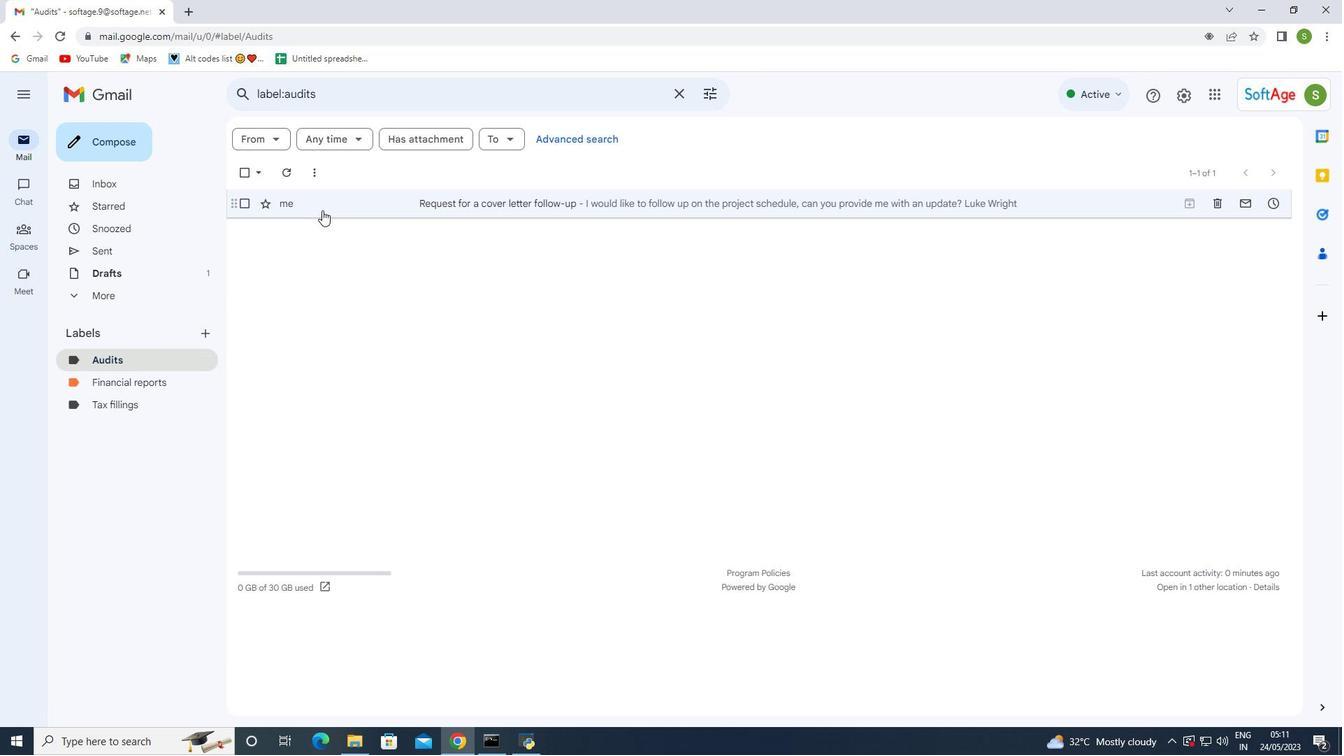 
Action: Mouse pressed left at (322, 210)
Screenshot: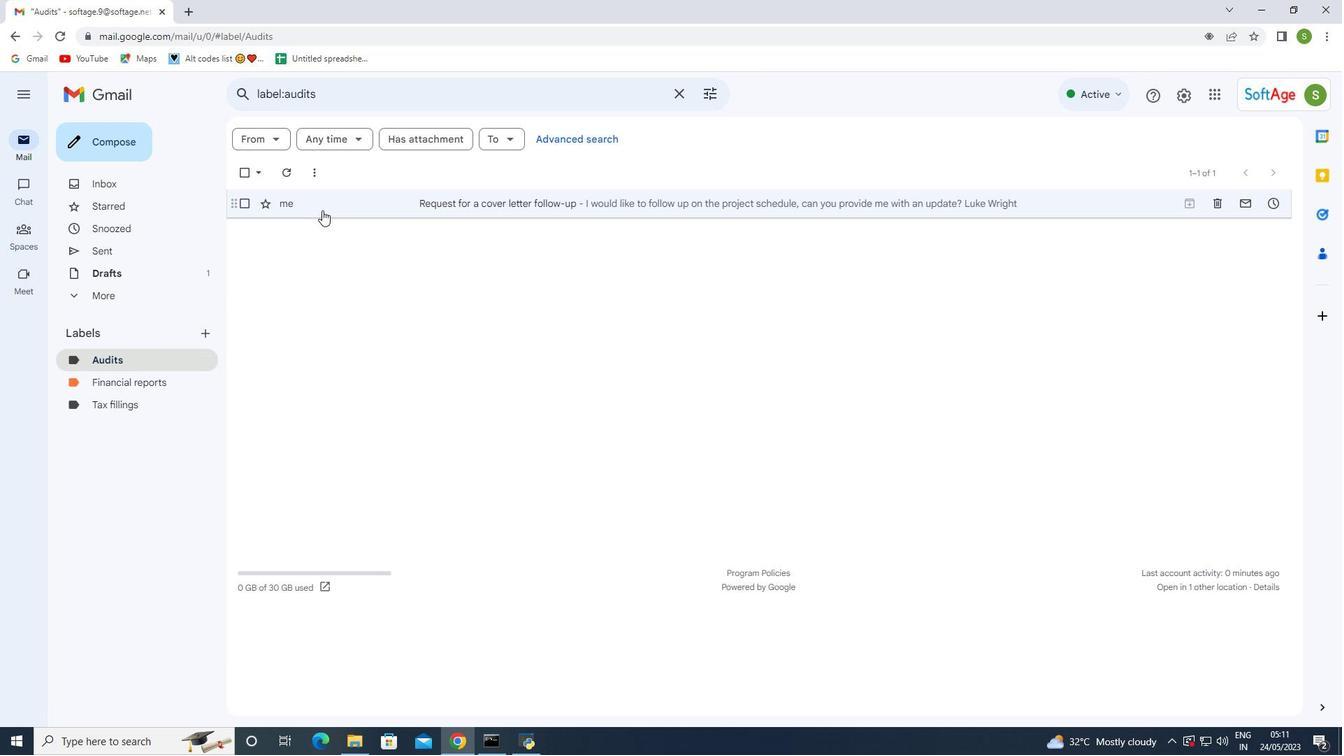 
Action: Mouse moved to (244, 130)
Screenshot: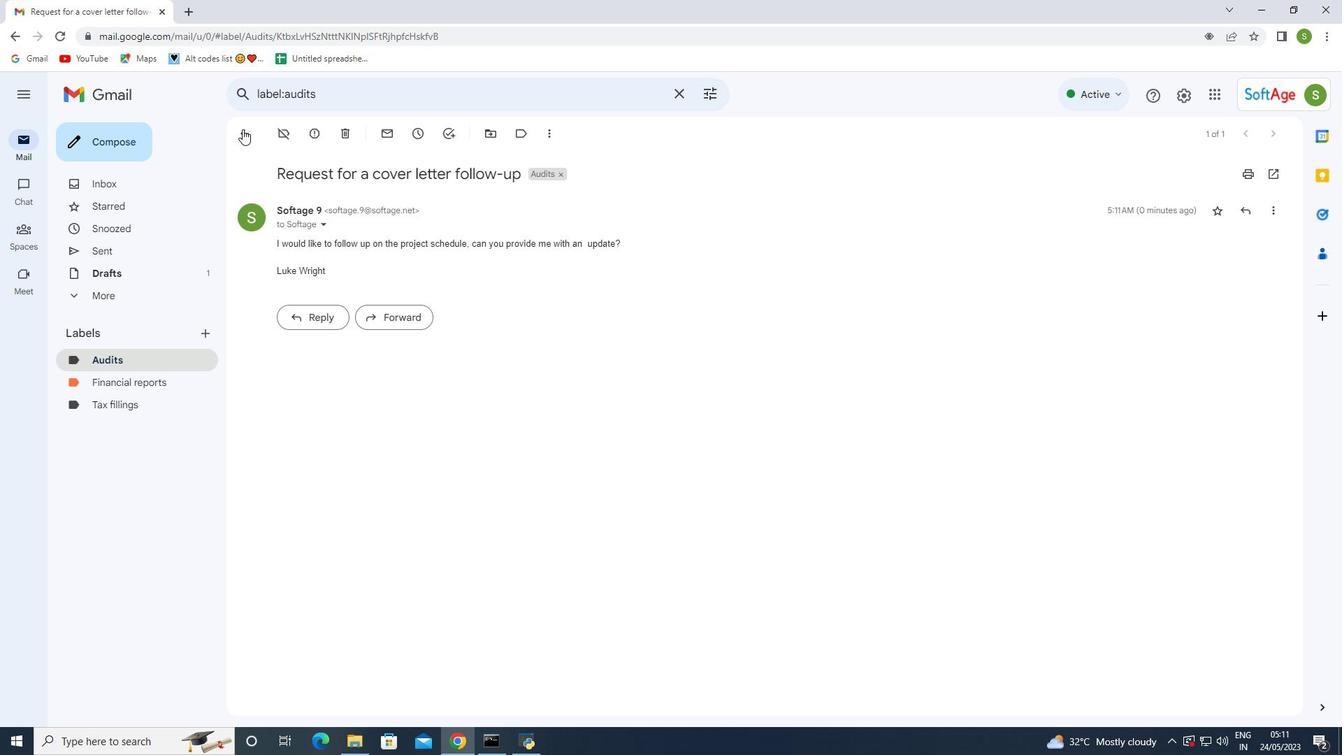 
Action: Mouse pressed left at (244, 130)
Screenshot: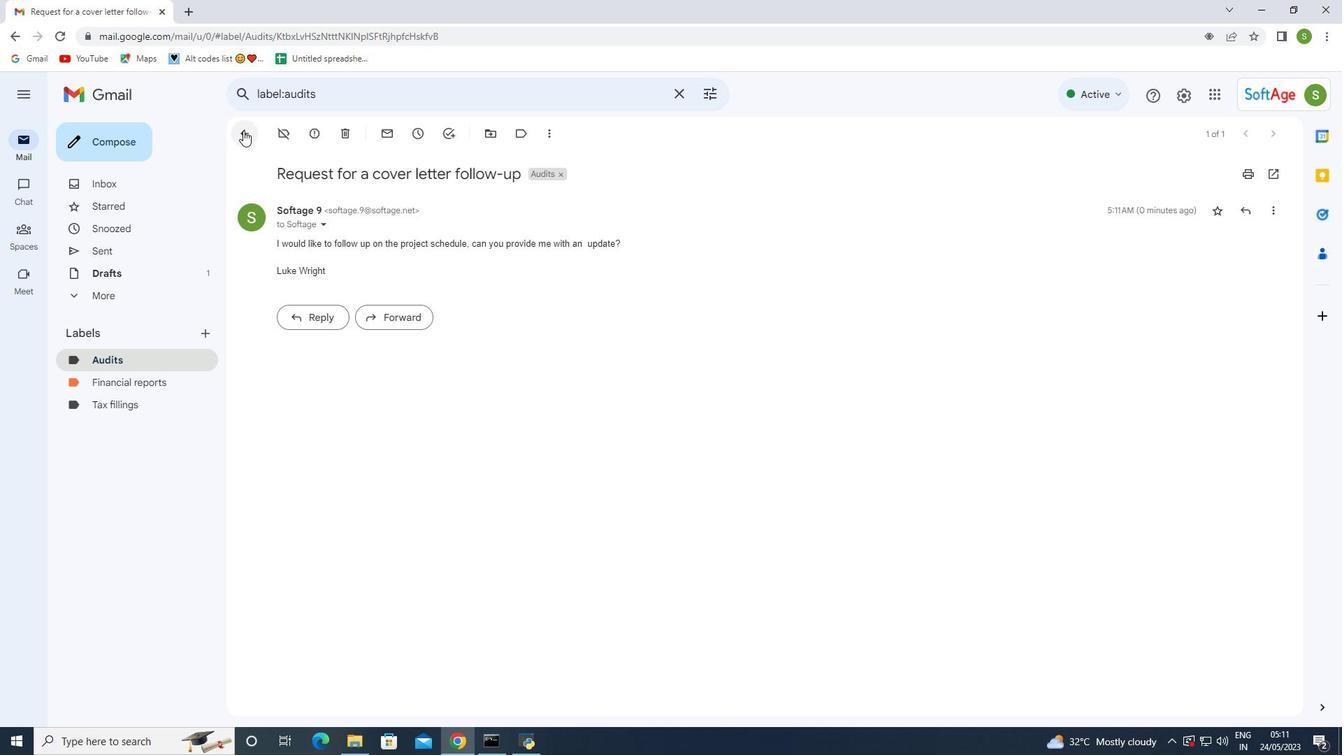 
Action: Mouse moved to (724, 379)
Screenshot: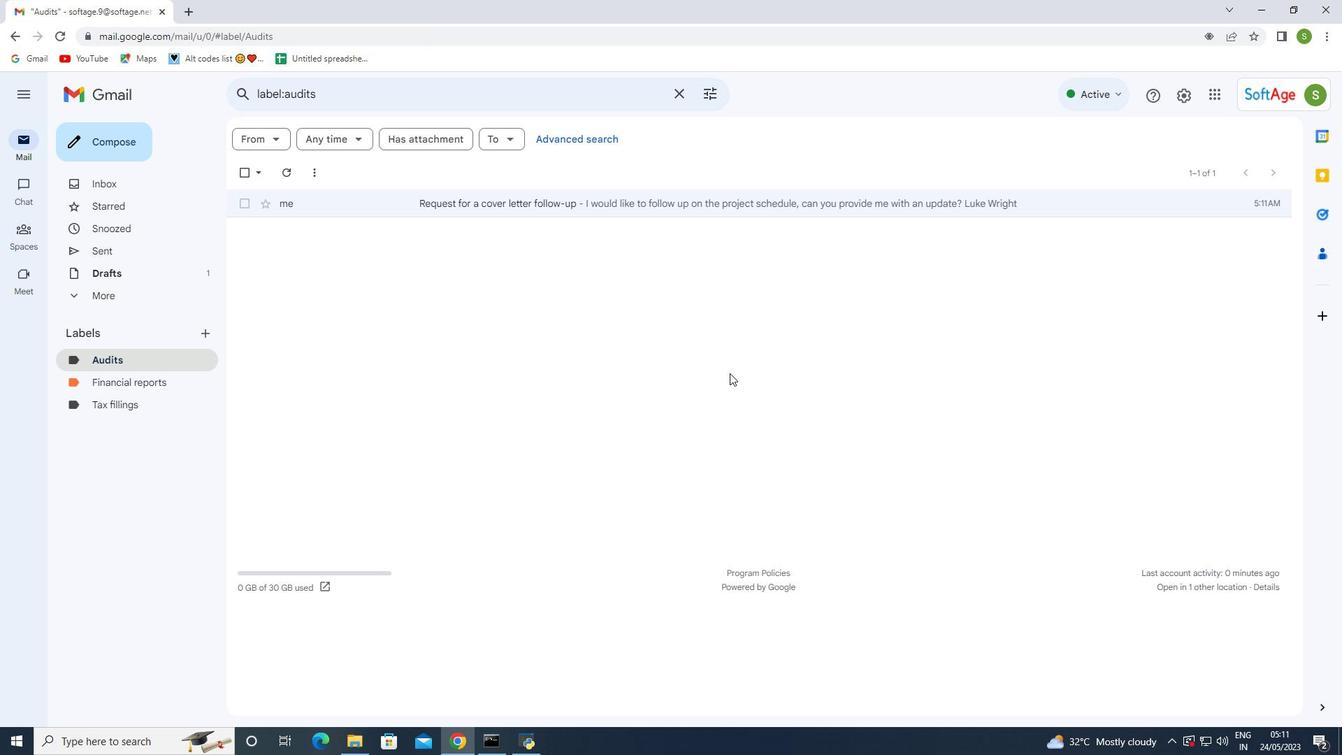 
